 Task: Add a timeline in the project CommPlan for the epic 'Helpdesk Ticketing System Implementation' from 2023/03/25 to 2025/08/14. Add a timeline in the project CommPlan for the epic 'IT Asset Management Implementation' from 2023/03/27 to 2024/08/02. Add a timeline in the project CommPlan for the epic 'Desktop and Mobile Device Security' from 2024/03/13 to 2025/12/07
Action: Mouse moved to (196, 67)
Screenshot: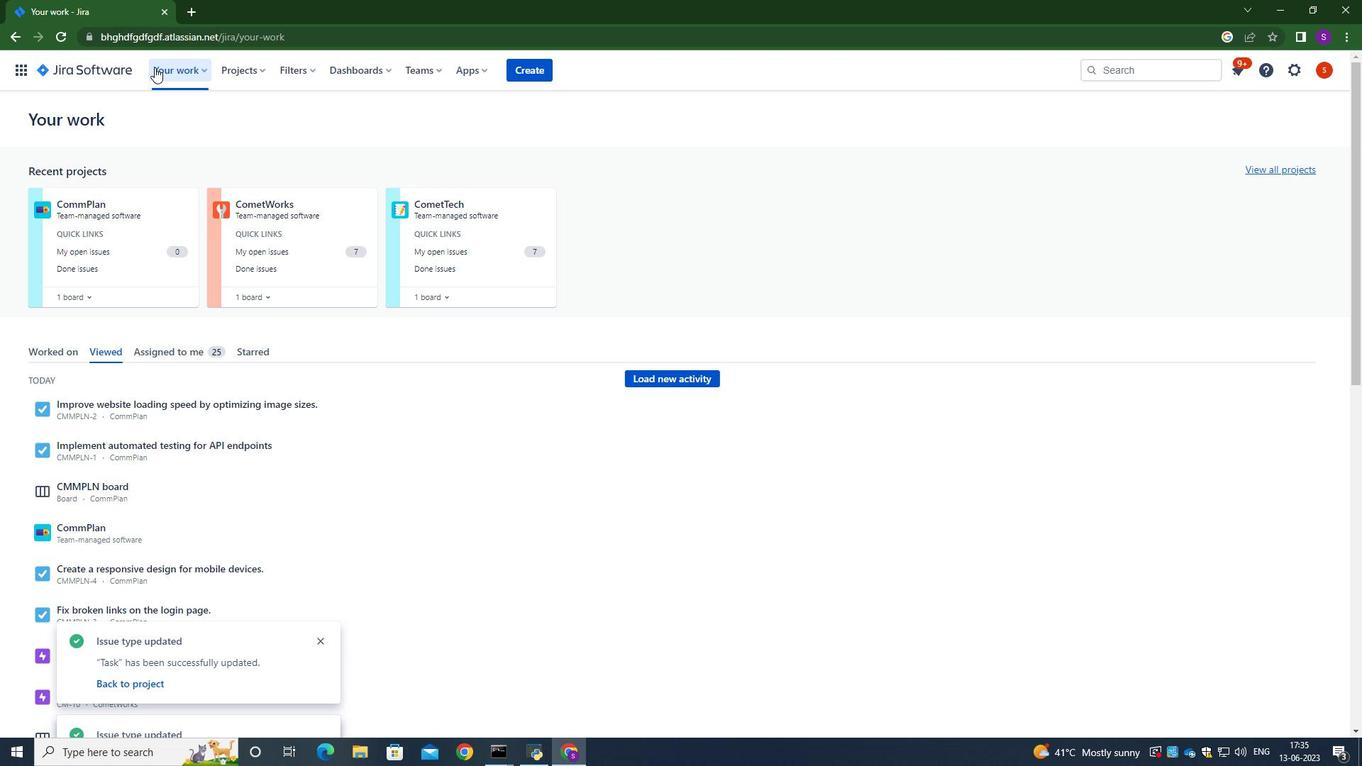 
Action: Mouse pressed left at (196, 67)
Screenshot: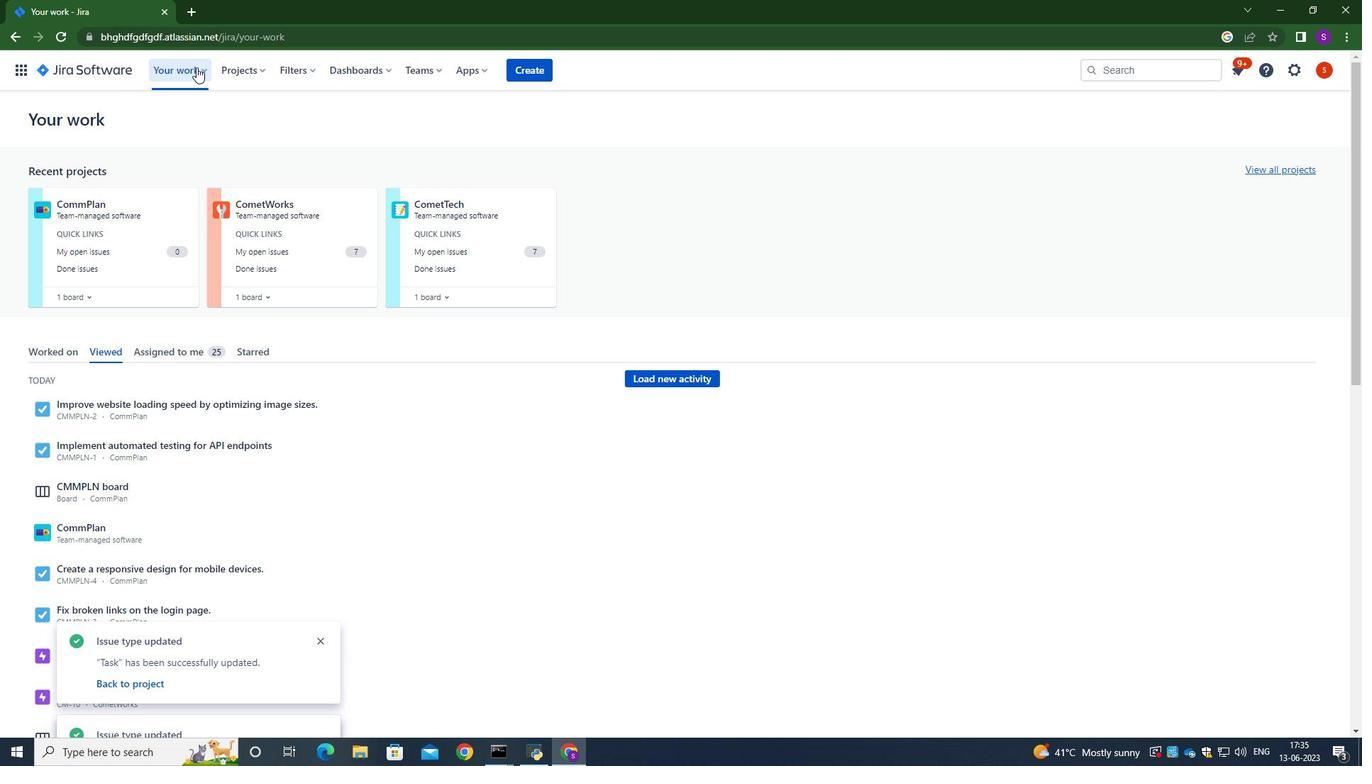 
Action: Mouse moved to (183, 66)
Screenshot: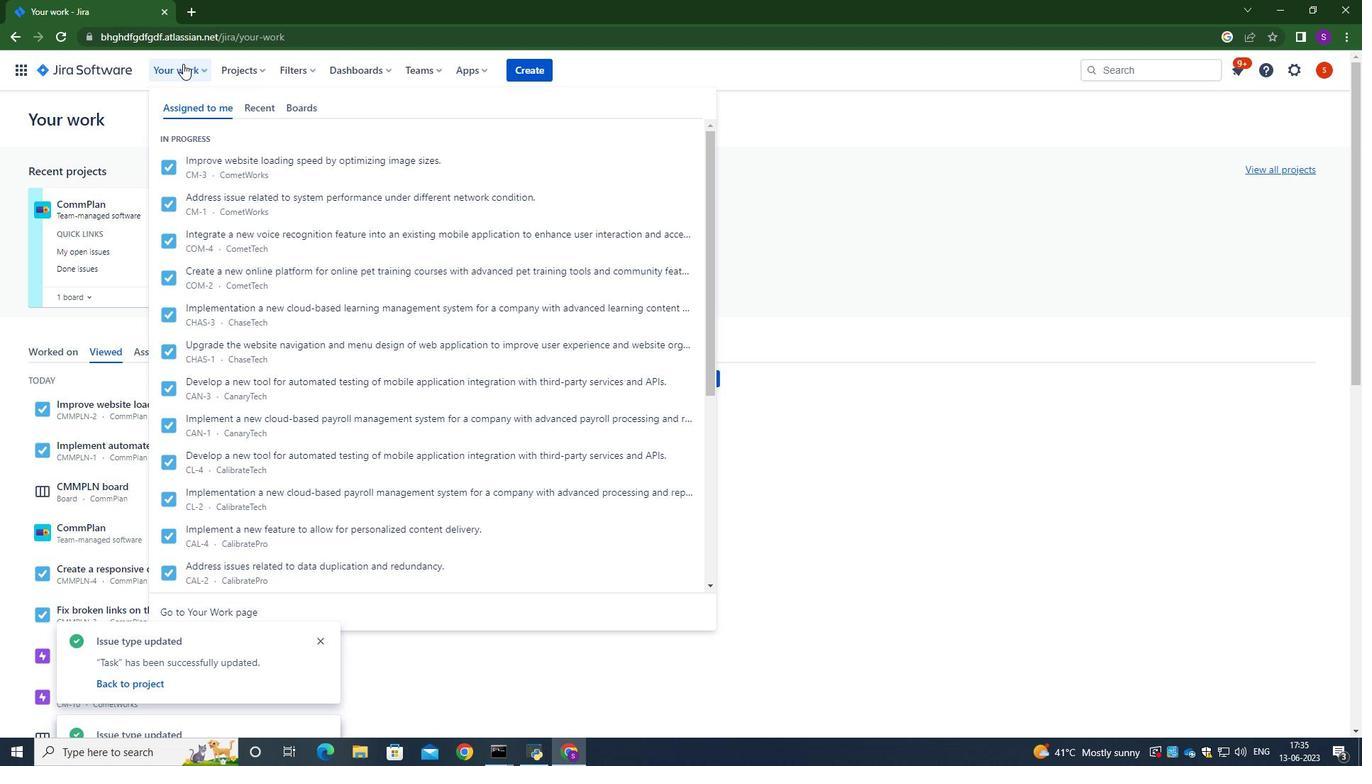 
Action: Mouse pressed left at (183, 66)
Screenshot: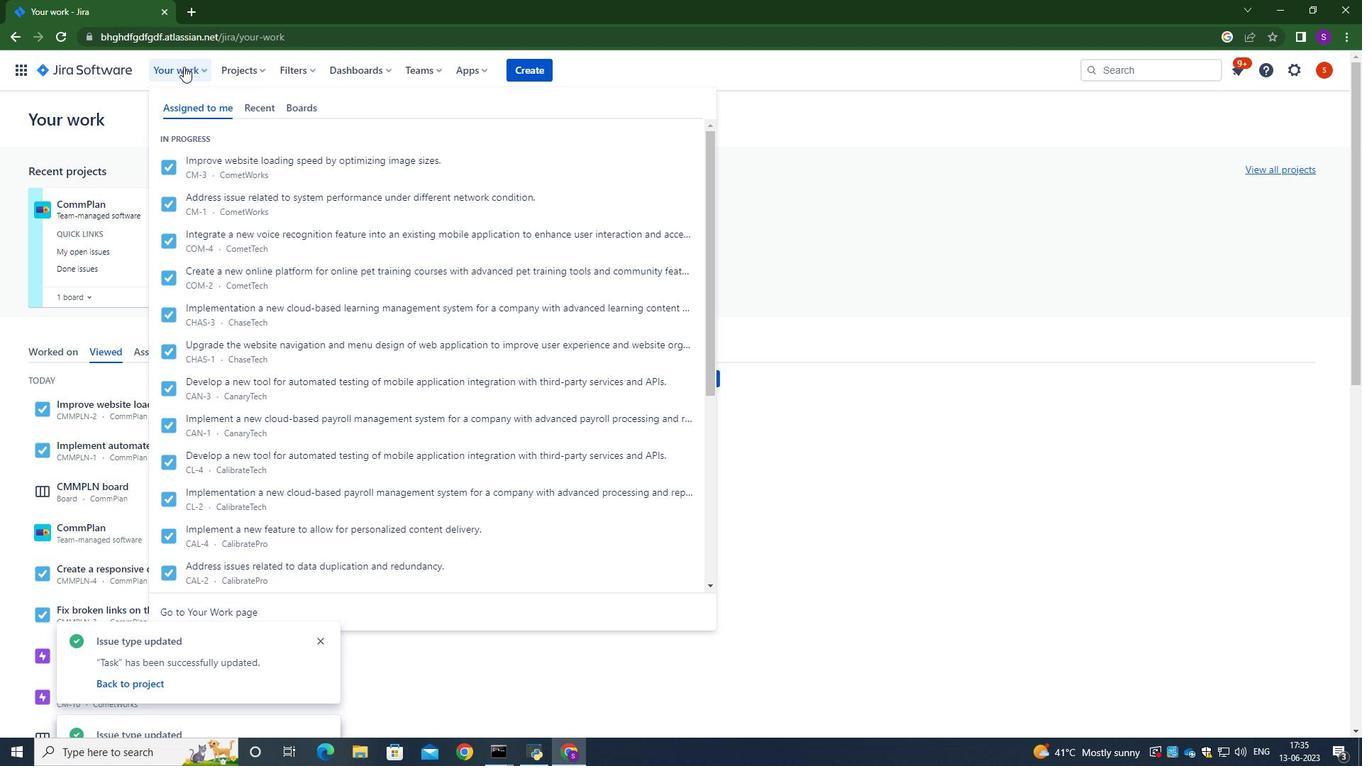 
Action: Mouse moved to (254, 77)
Screenshot: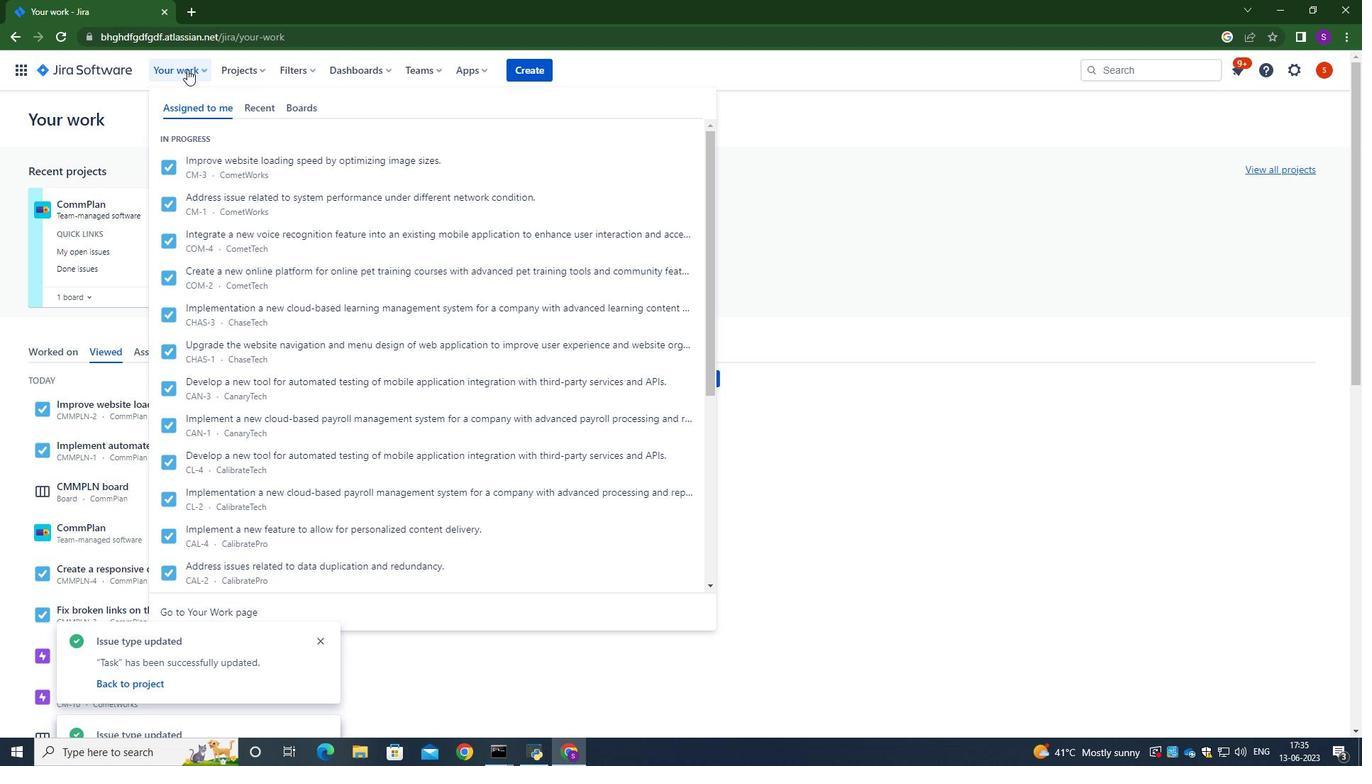 
Action: Mouse pressed left at (254, 77)
Screenshot: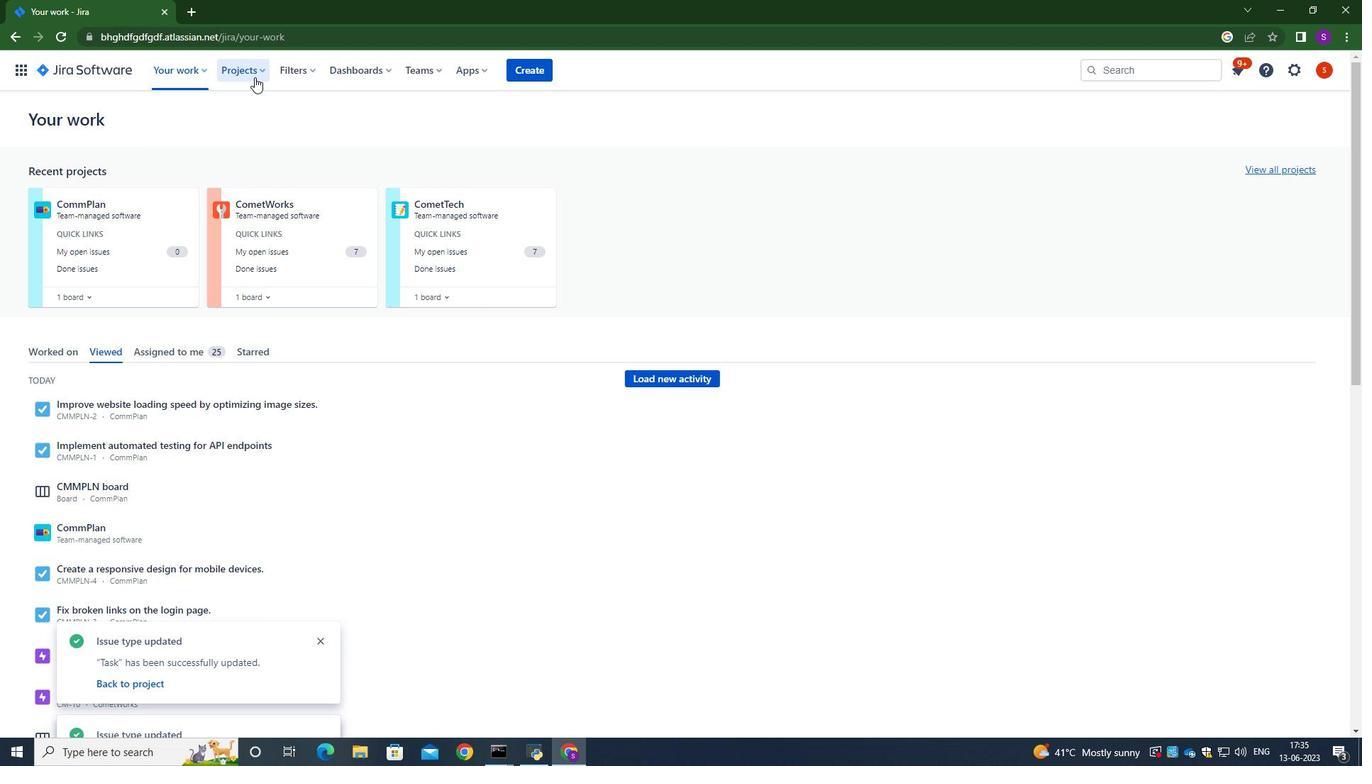 
Action: Mouse moved to (259, 134)
Screenshot: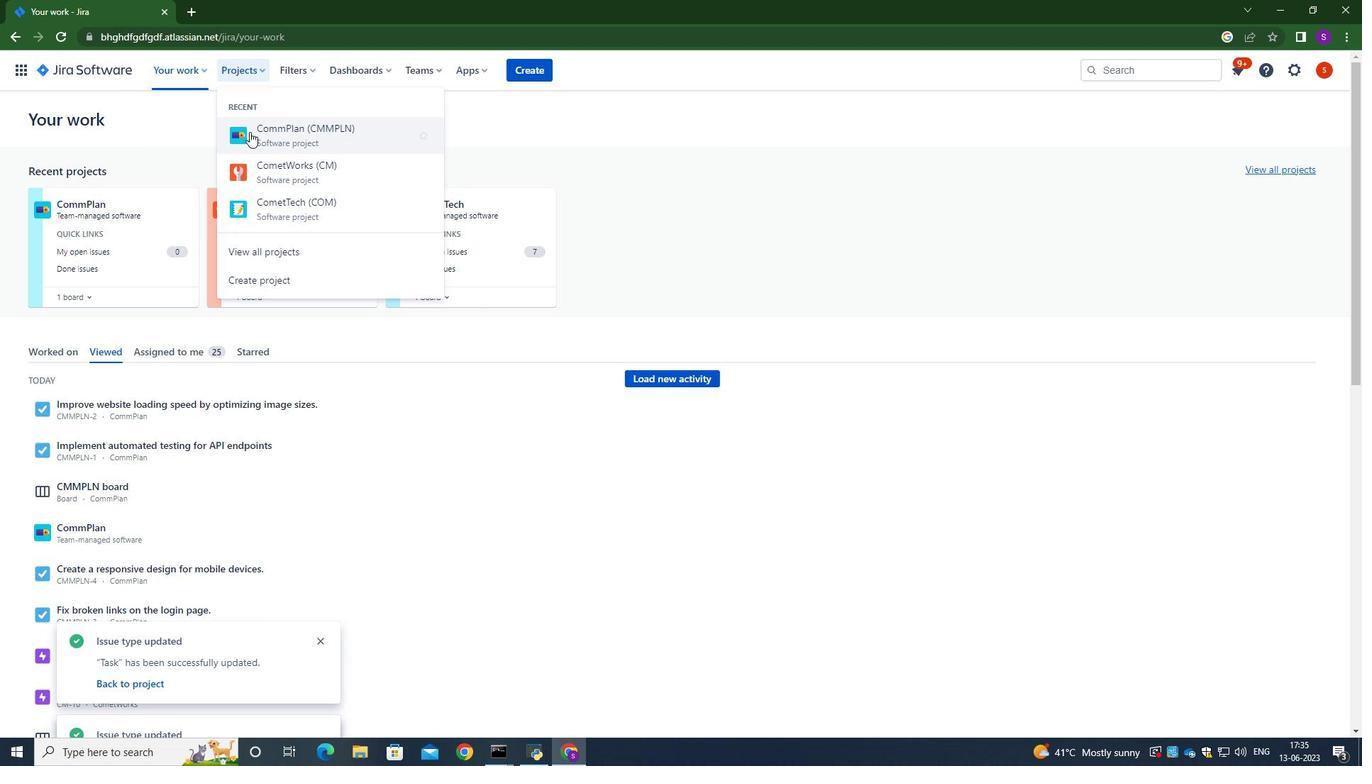 
Action: Mouse pressed left at (259, 134)
Screenshot: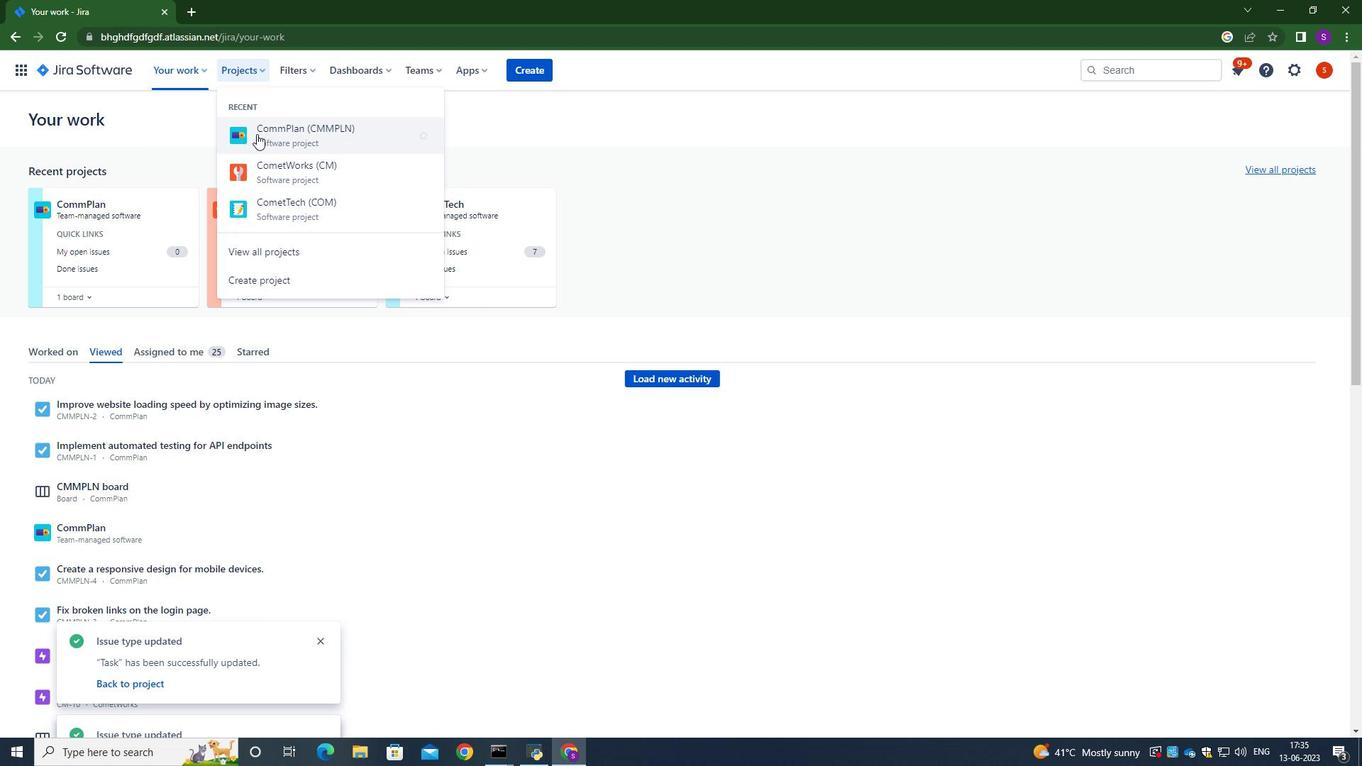
Action: Mouse moved to (78, 217)
Screenshot: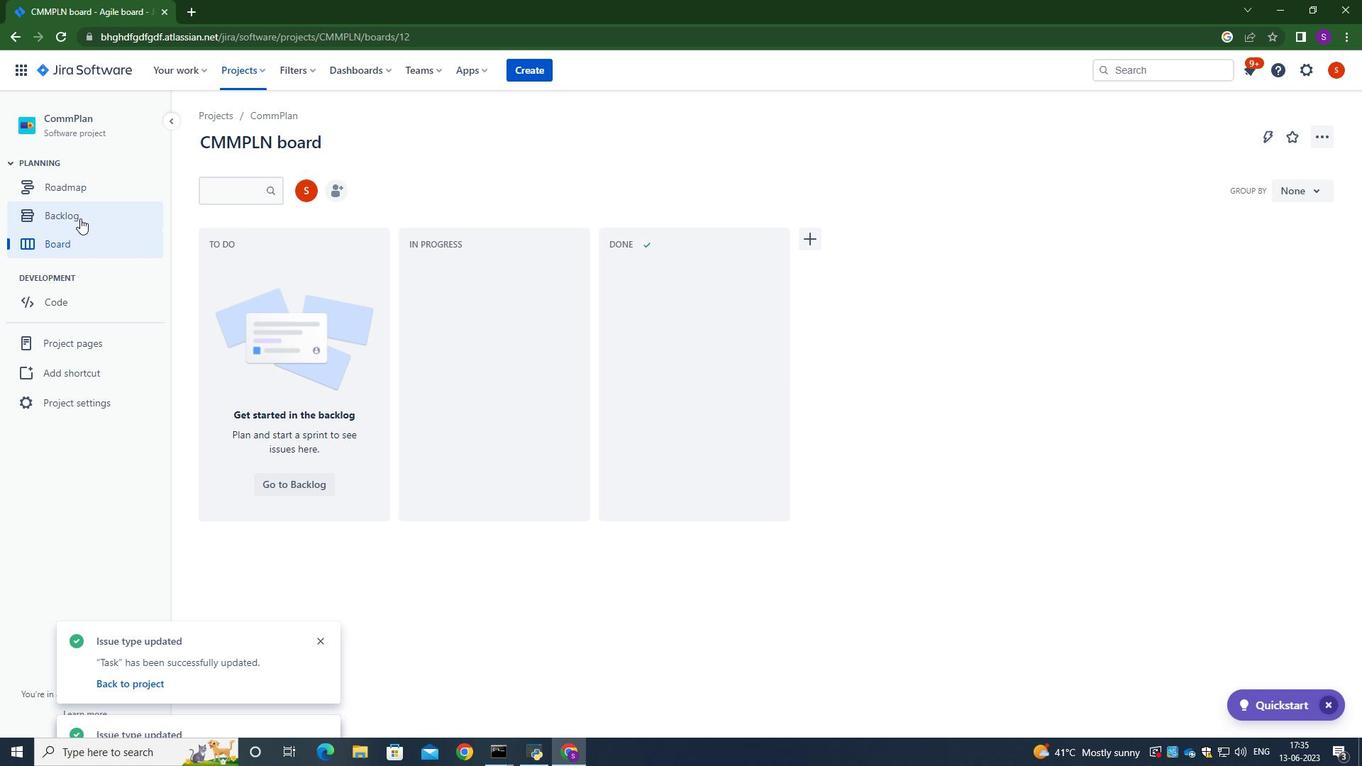 
Action: Mouse pressed left at (78, 217)
Screenshot: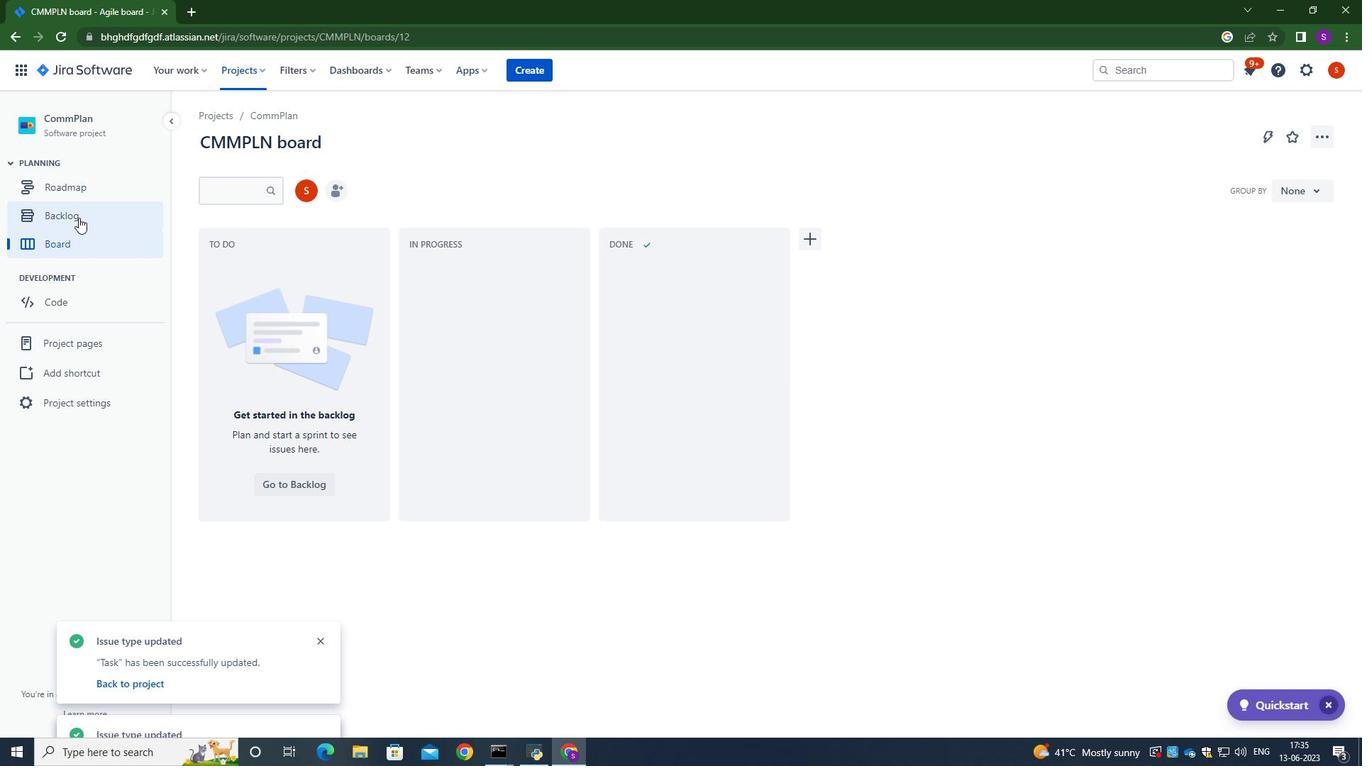 
Action: Mouse moved to (218, 285)
Screenshot: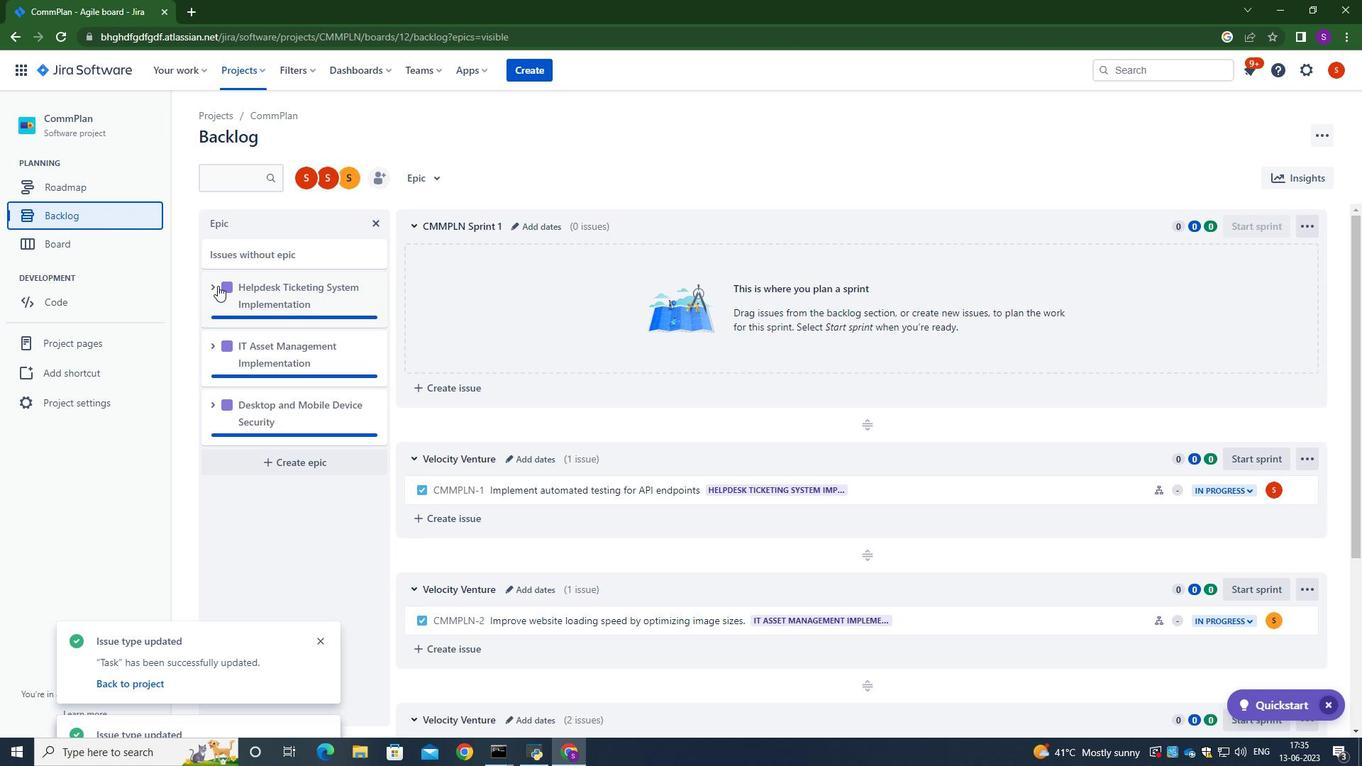 
Action: Mouse pressed left at (218, 285)
Screenshot: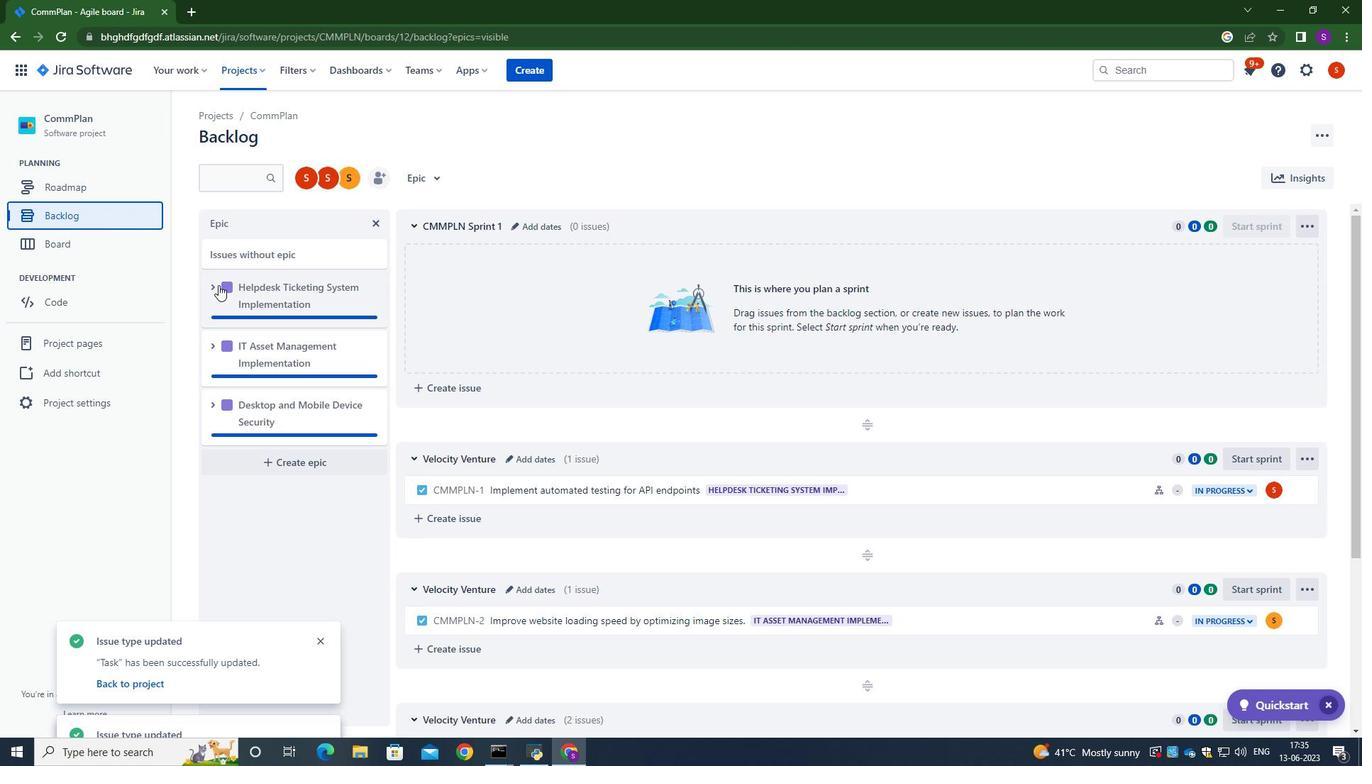 
Action: Mouse moved to (281, 411)
Screenshot: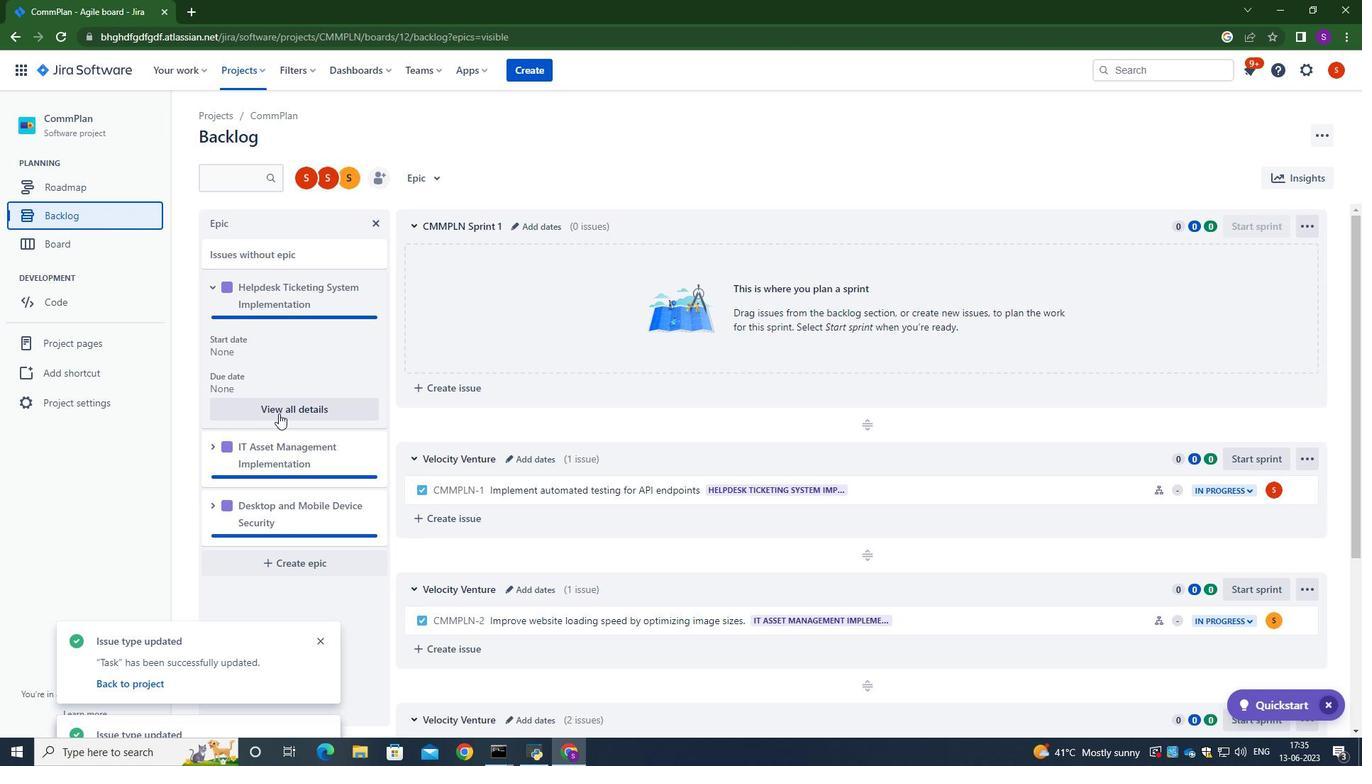 
Action: Mouse pressed left at (281, 411)
Screenshot: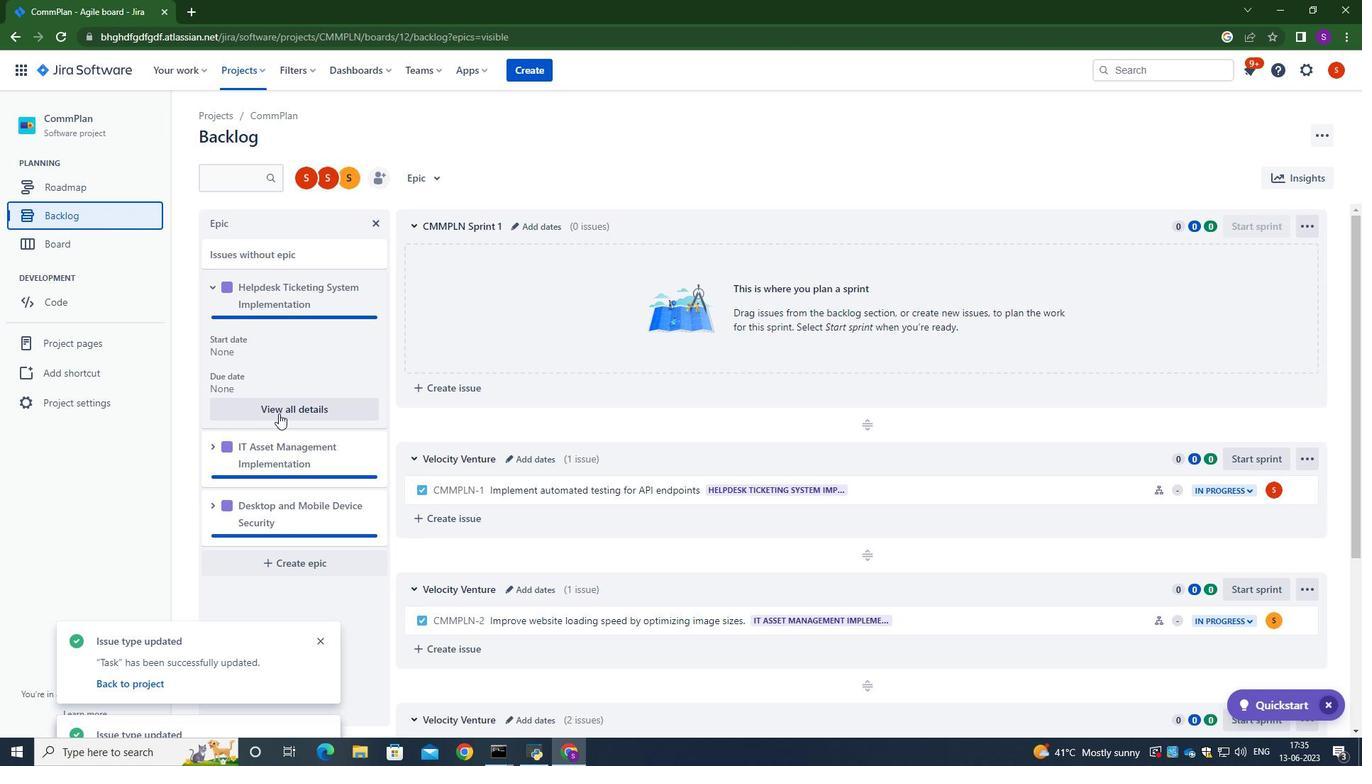 
Action: Mouse moved to (1245, 501)
Screenshot: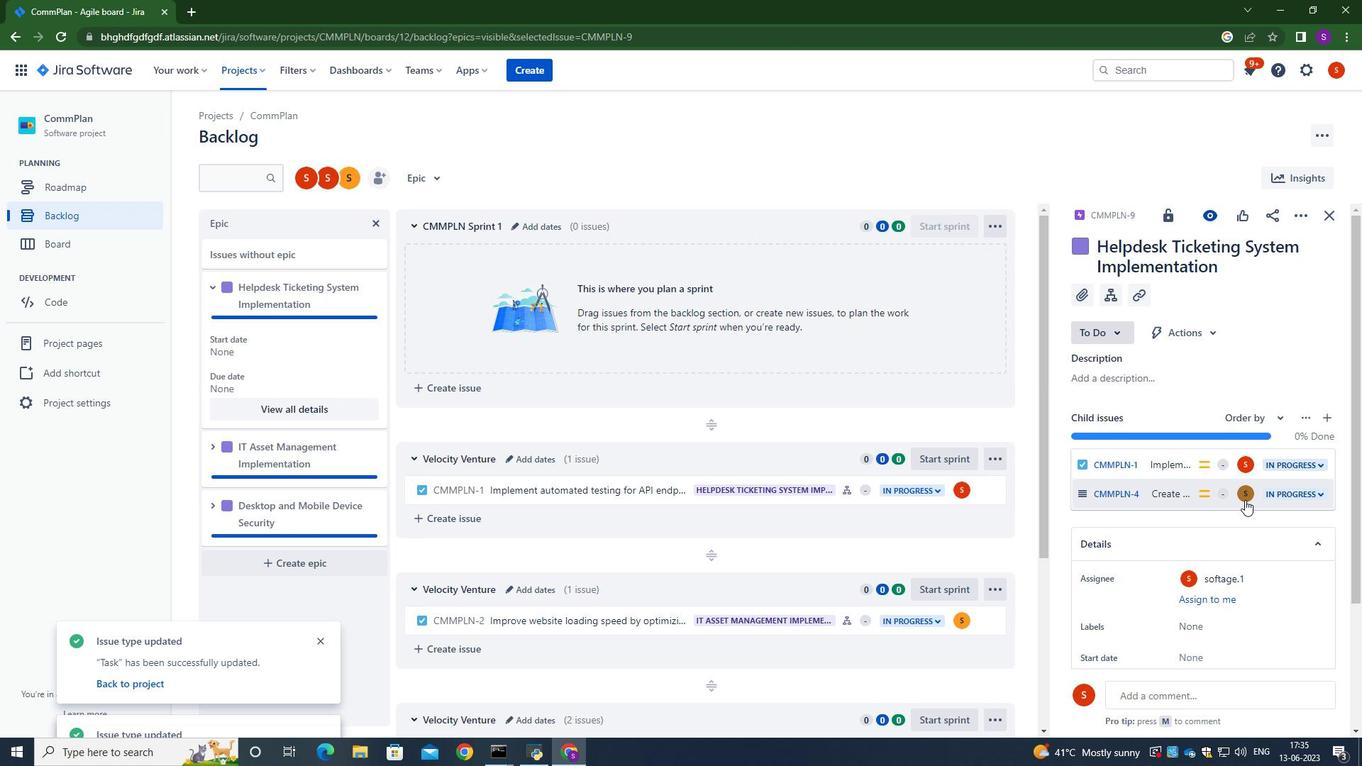 
Action: Mouse scrolled (1245, 501) with delta (0, 0)
Screenshot: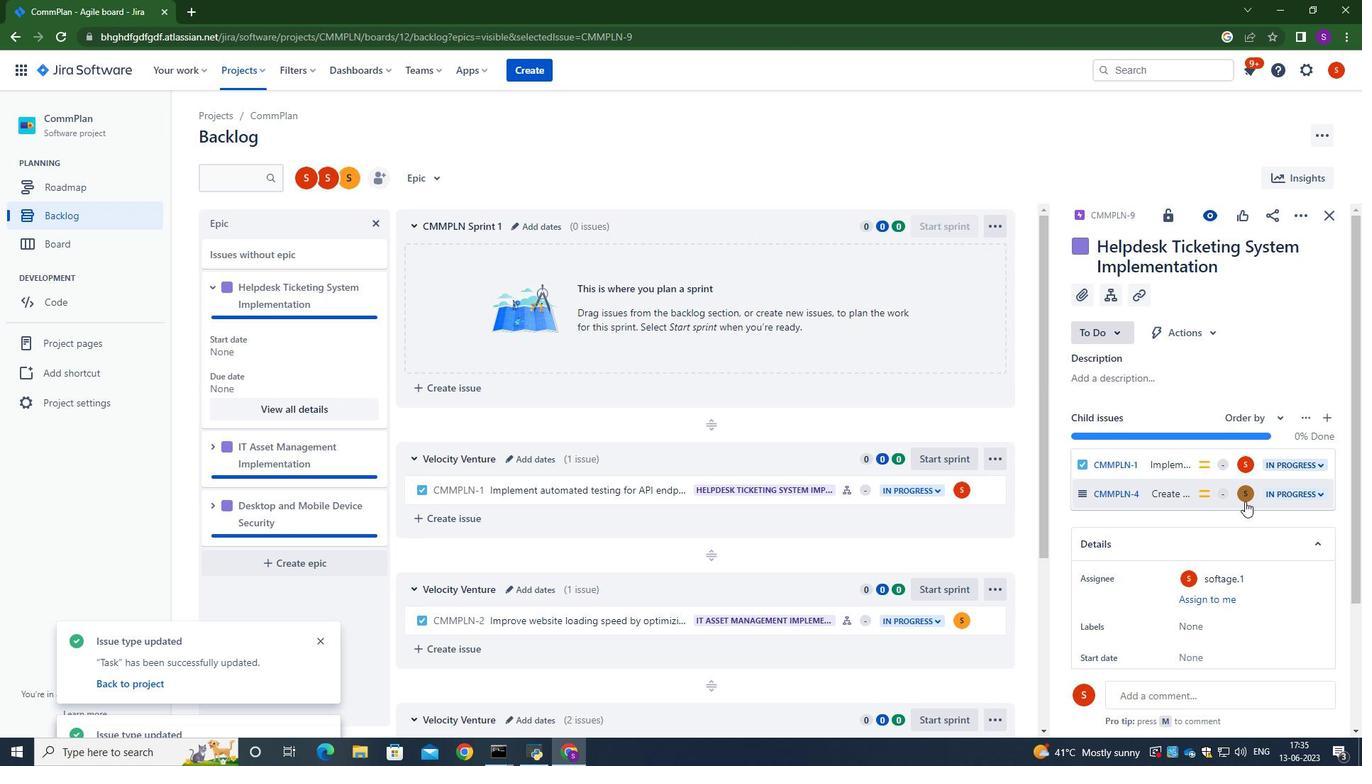 
Action: Mouse moved to (1247, 514)
Screenshot: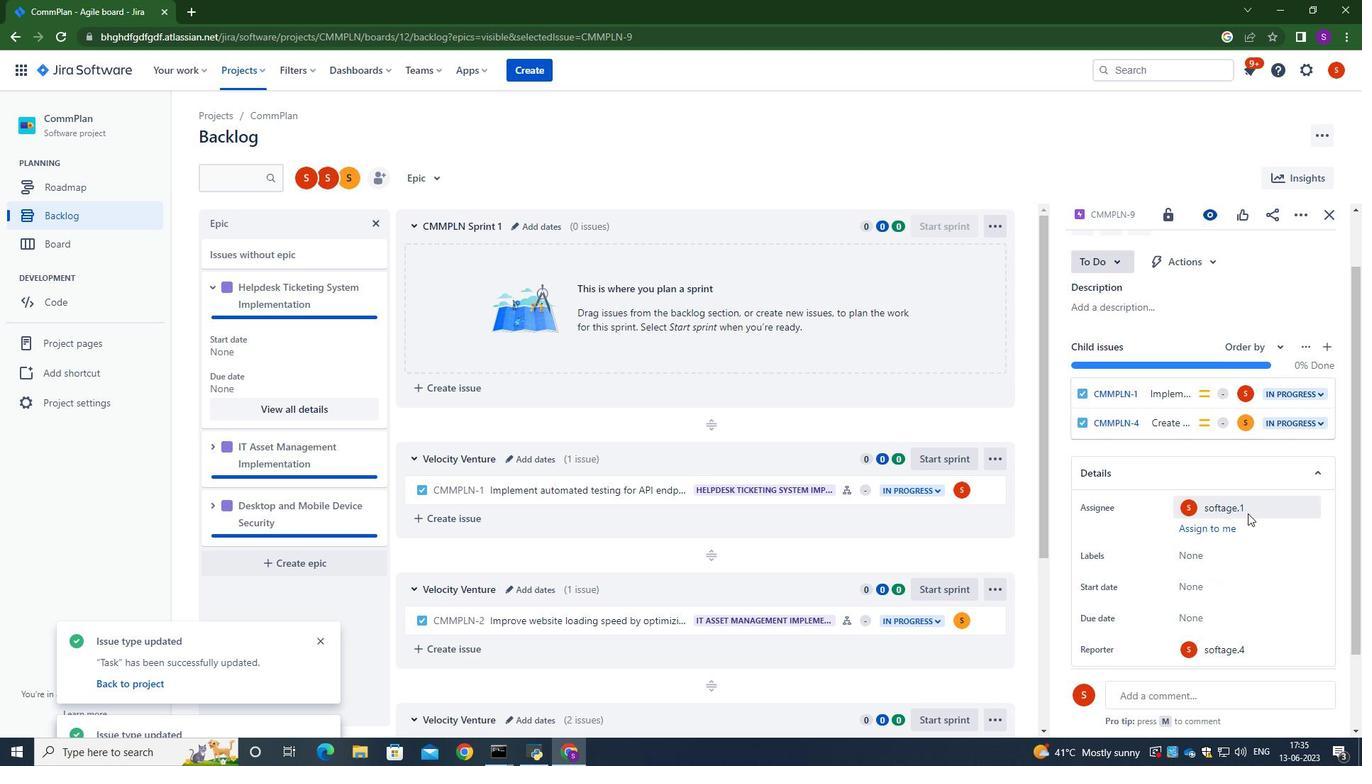 
Action: Mouse scrolled (1247, 513) with delta (0, 0)
Screenshot: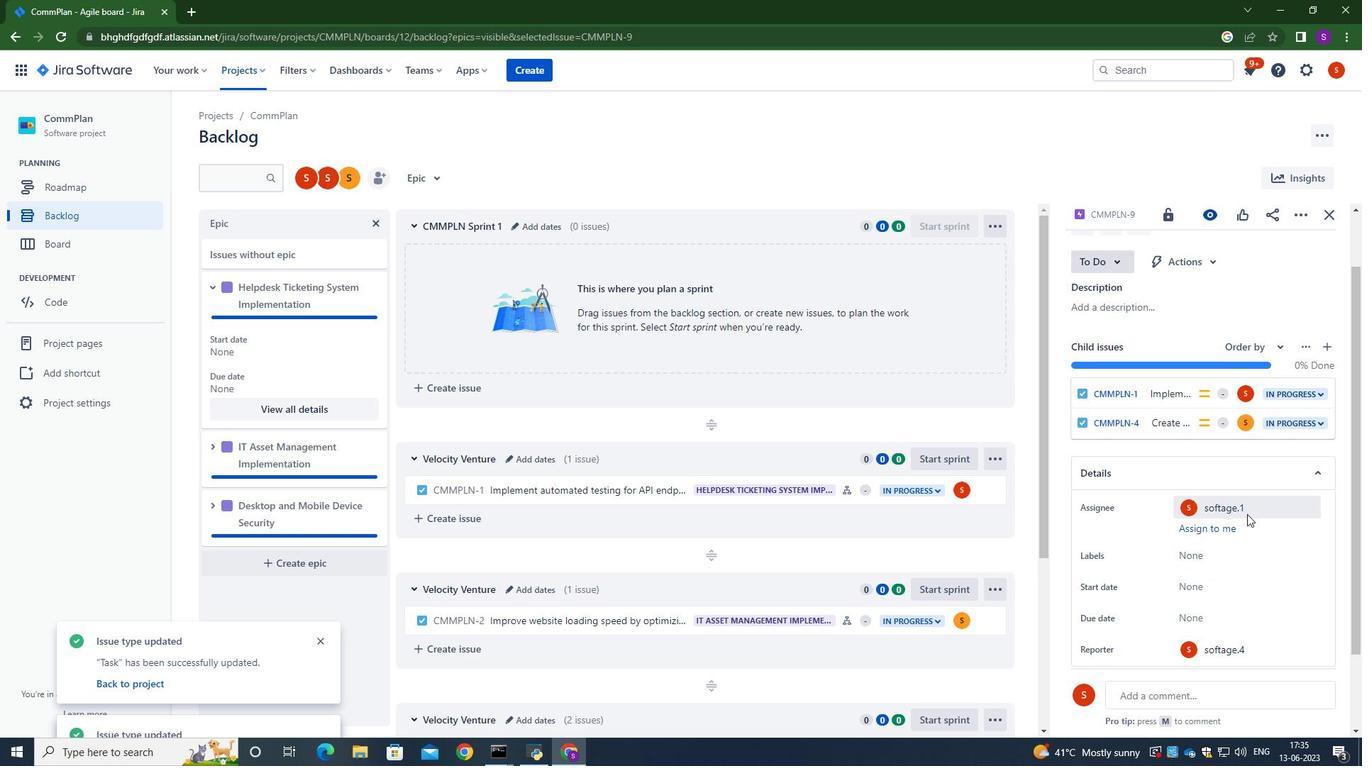 
Action: Mouse scrolled (1247, 513) with delta (0, 0)
Screenshot: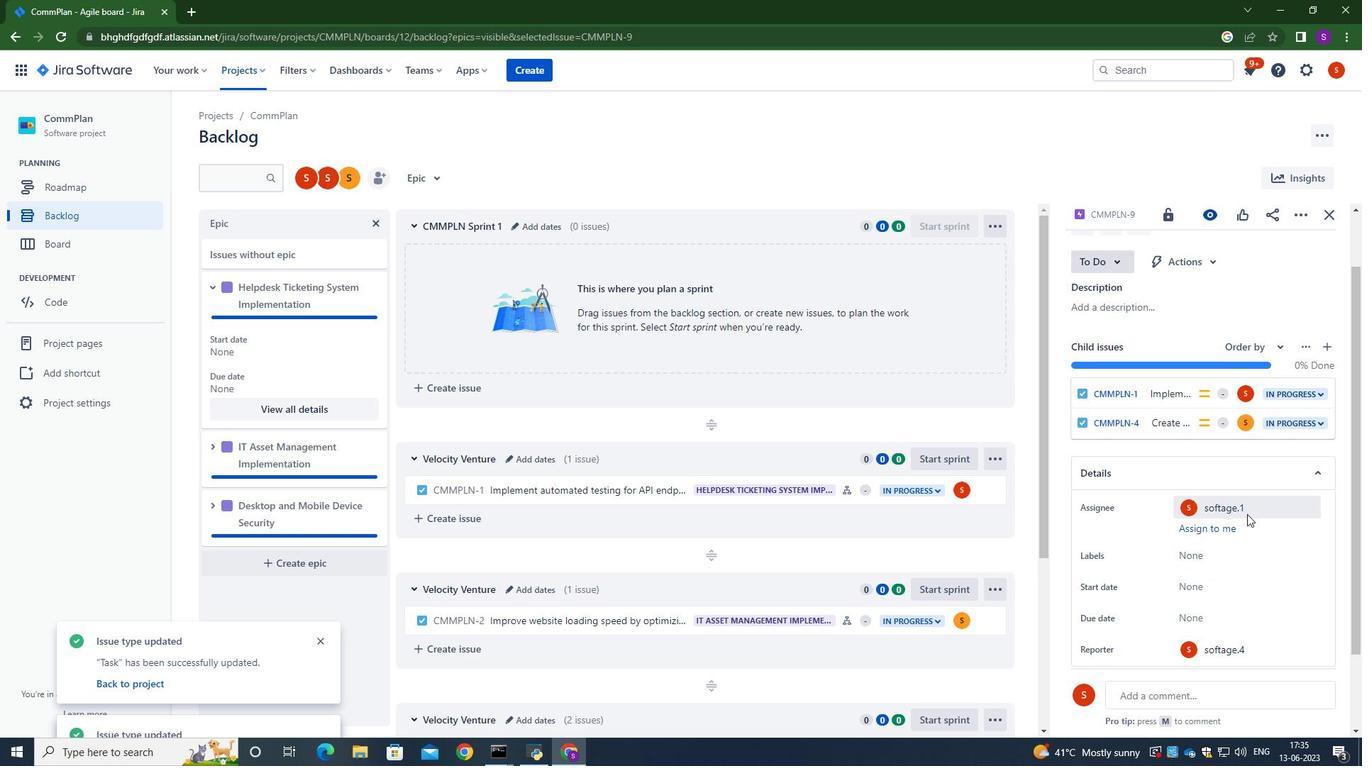 
Action: Mouse moved to (1192, 492)
Screenshot: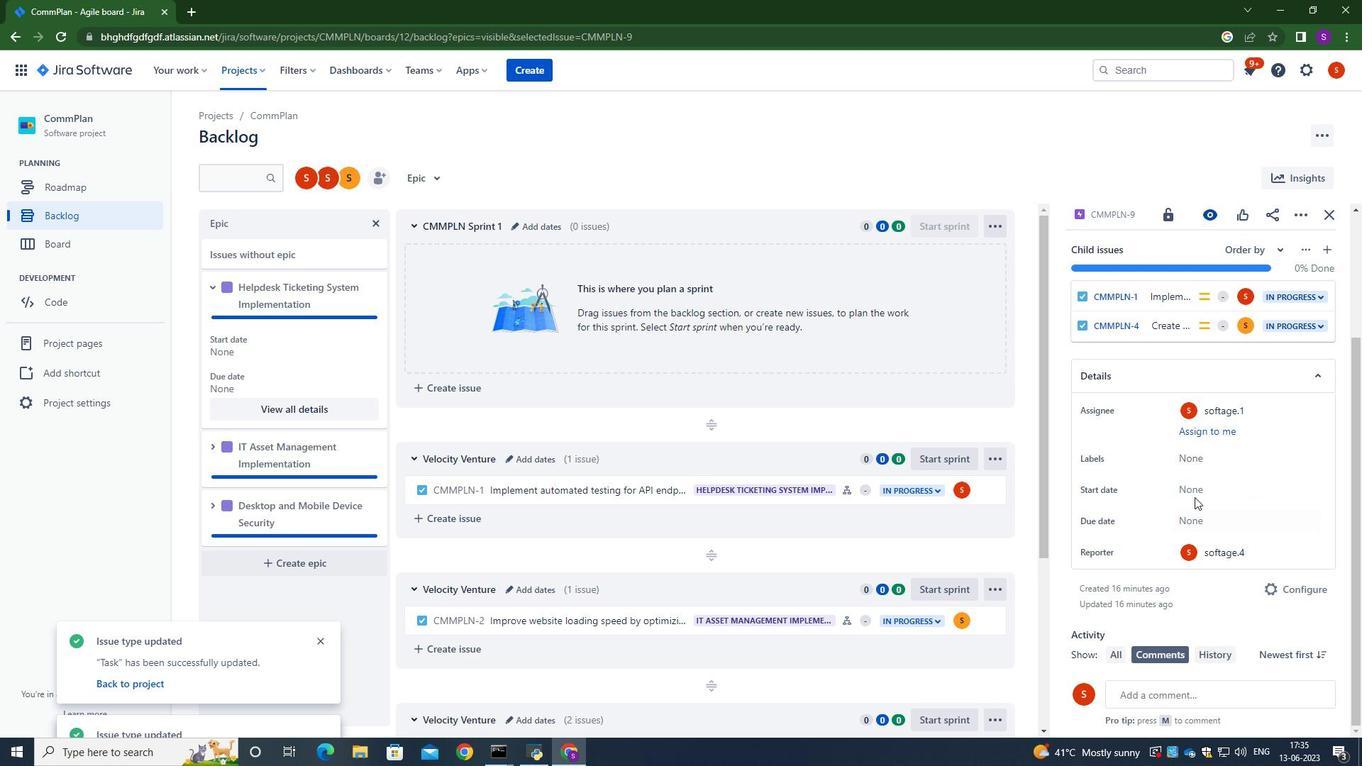 
Action: Mouse pressed left at (1192, 492)
Screenshot: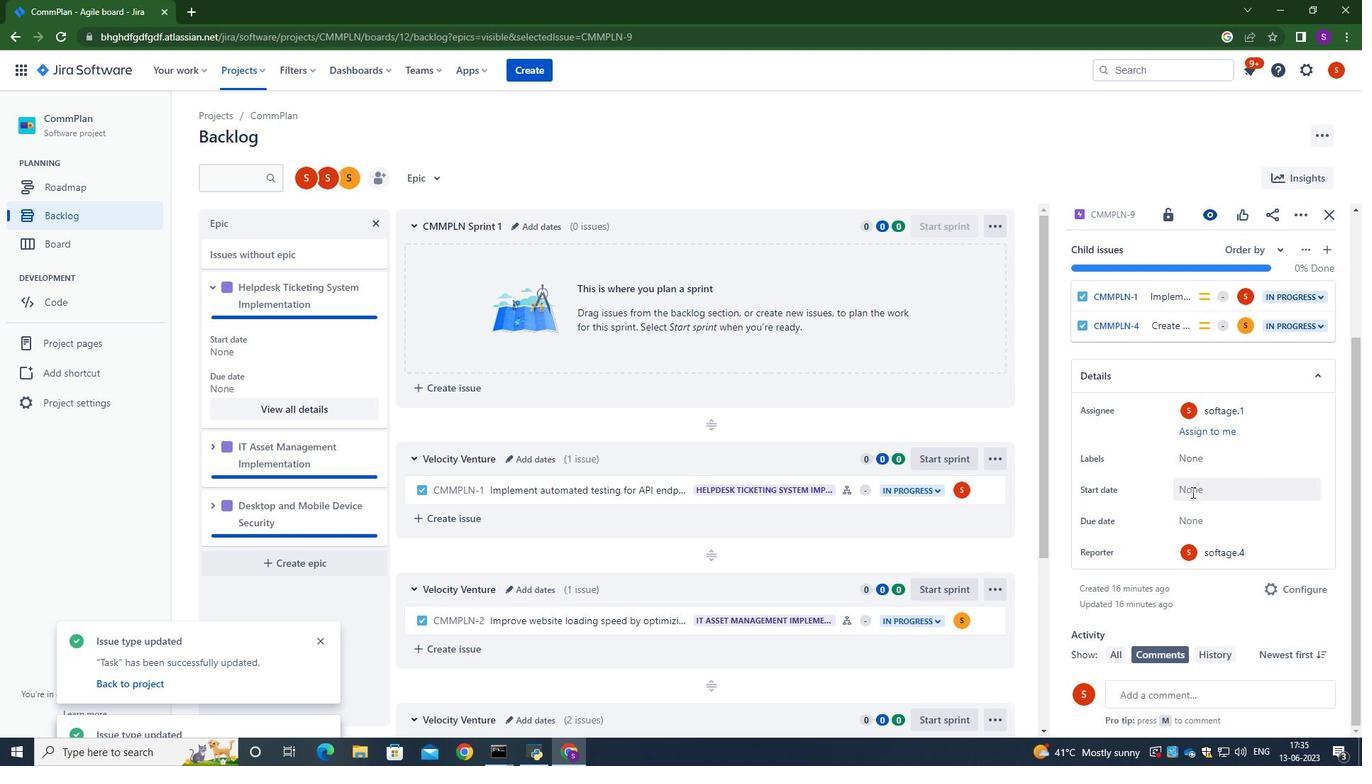 
Action: Key pressed 25/032023
Screenshot: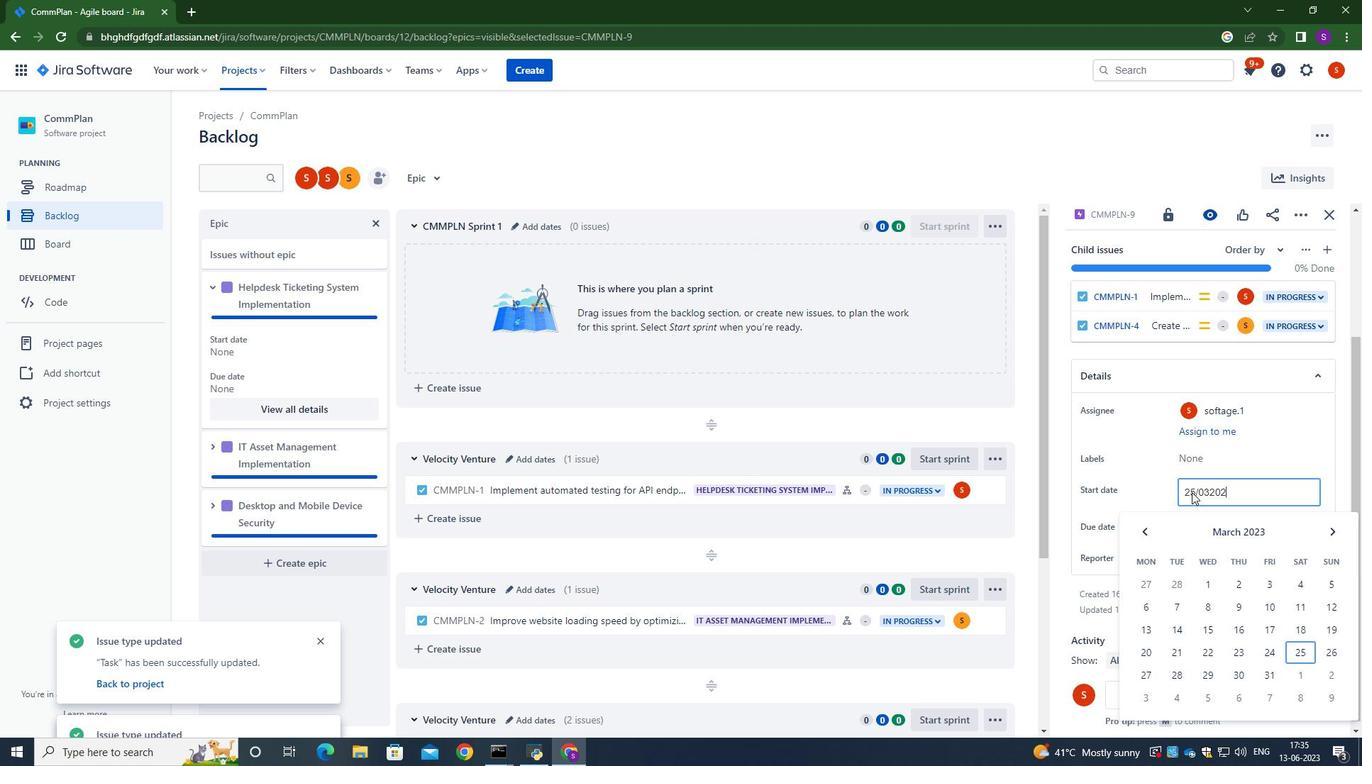
Action: Mouse moved to (1292, 653)
Screenshot: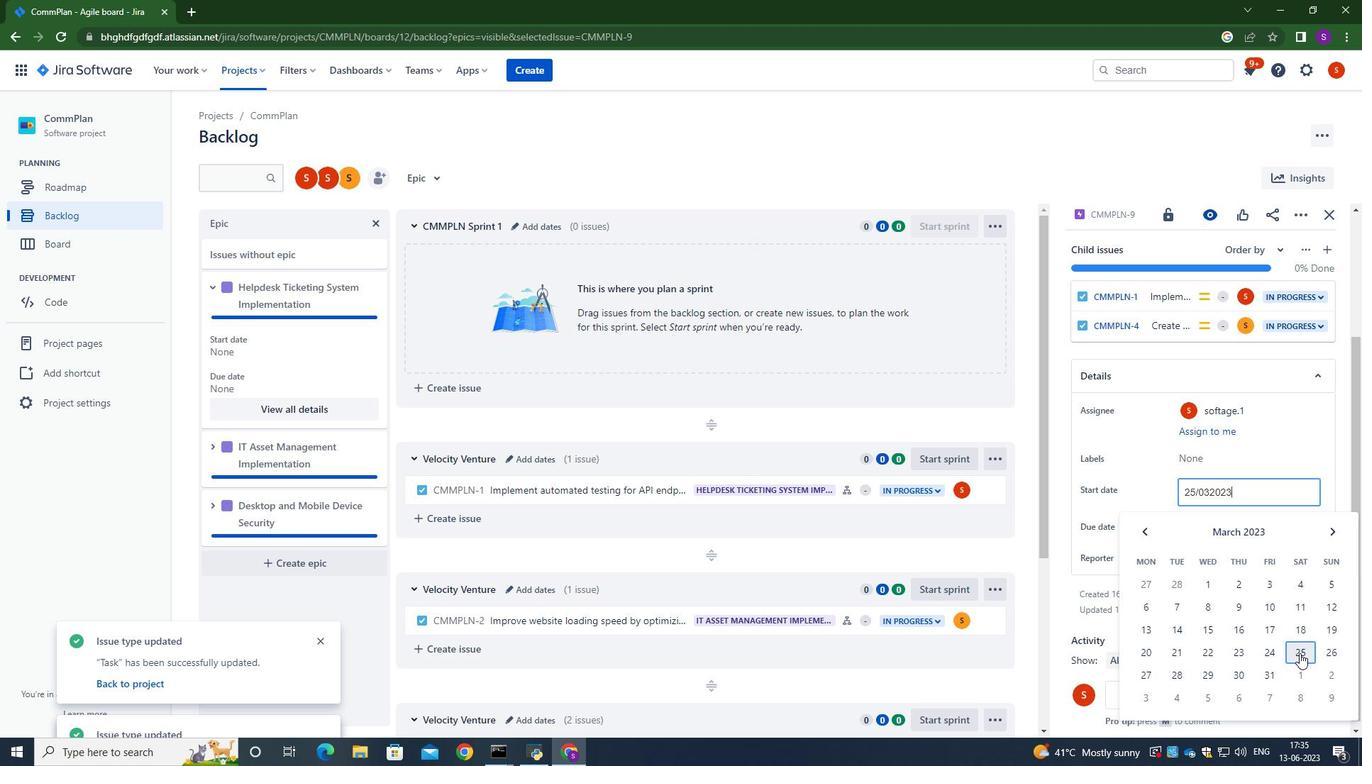 
Action: Mouse pressed left at (1292, 653)
Screenshot: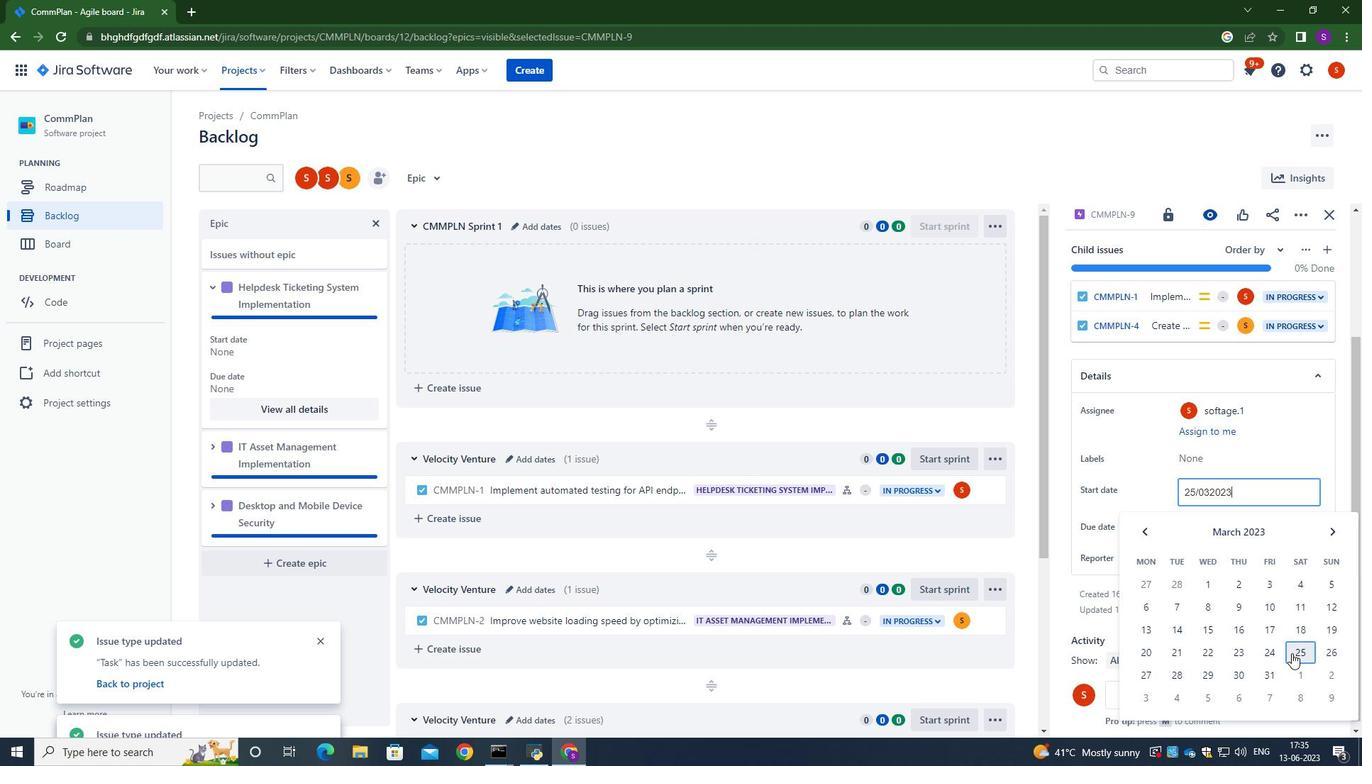 
Action: Mouse moved to (1229, 525)
Screenshot: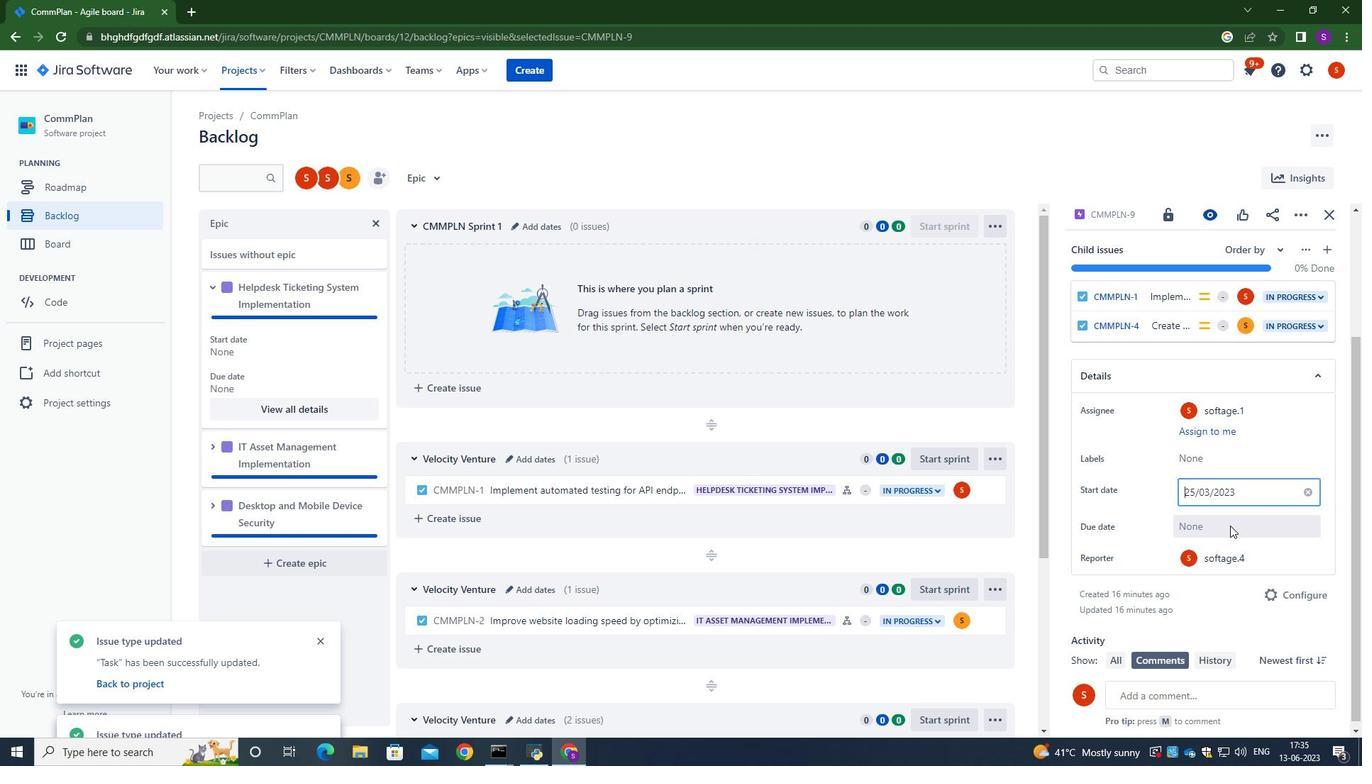 
Action: Mouse pressed left at (1229, 525)
Screenshot: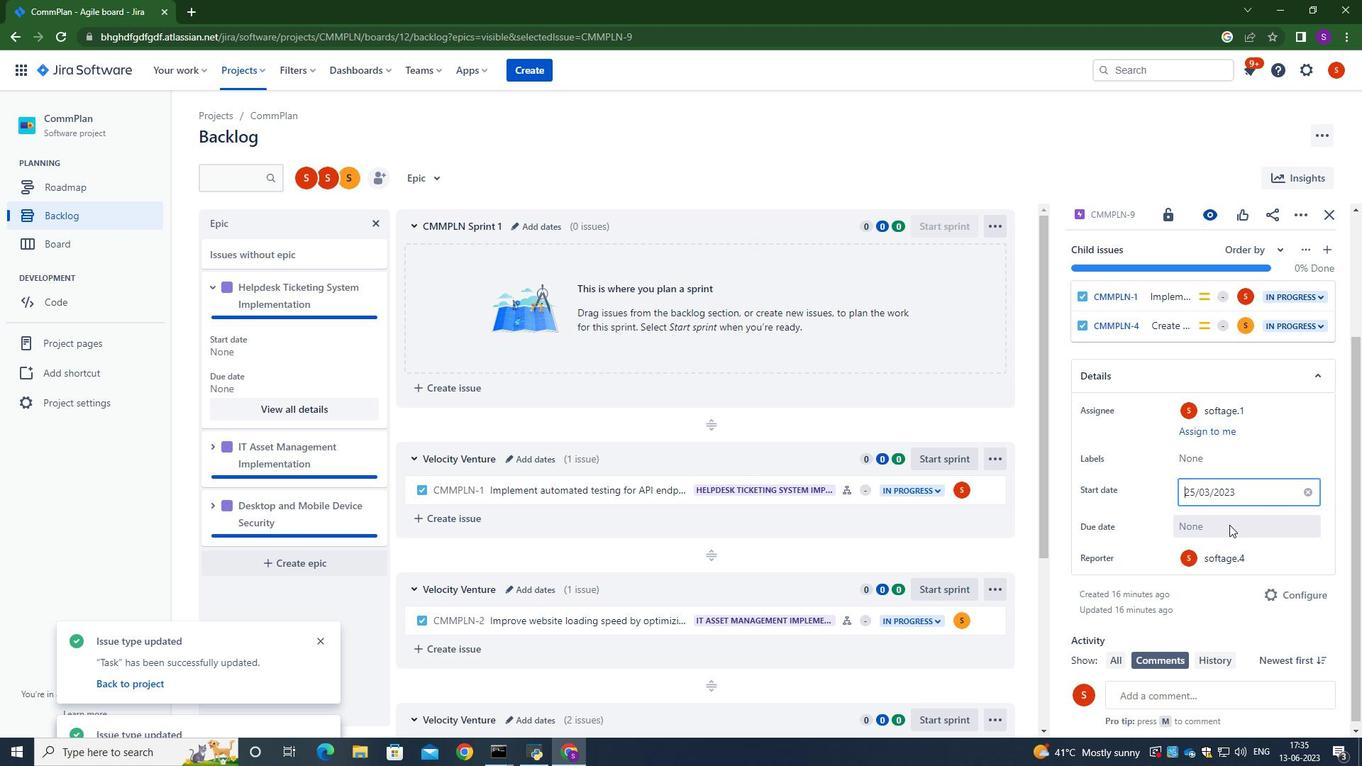 
Action: Mouse moved to (1223, 523)
Screenshot: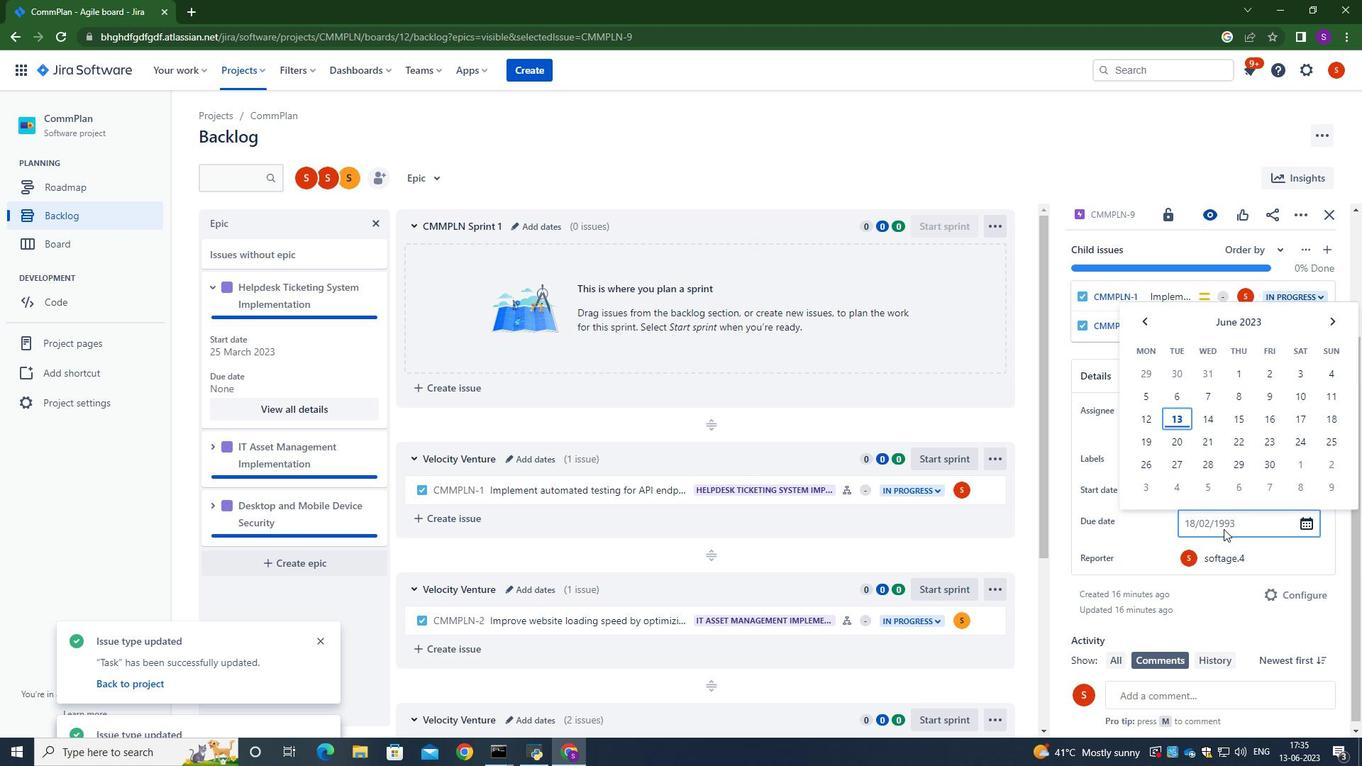 
Action: Mouse pressed left at (1223, 523)
Screenshot: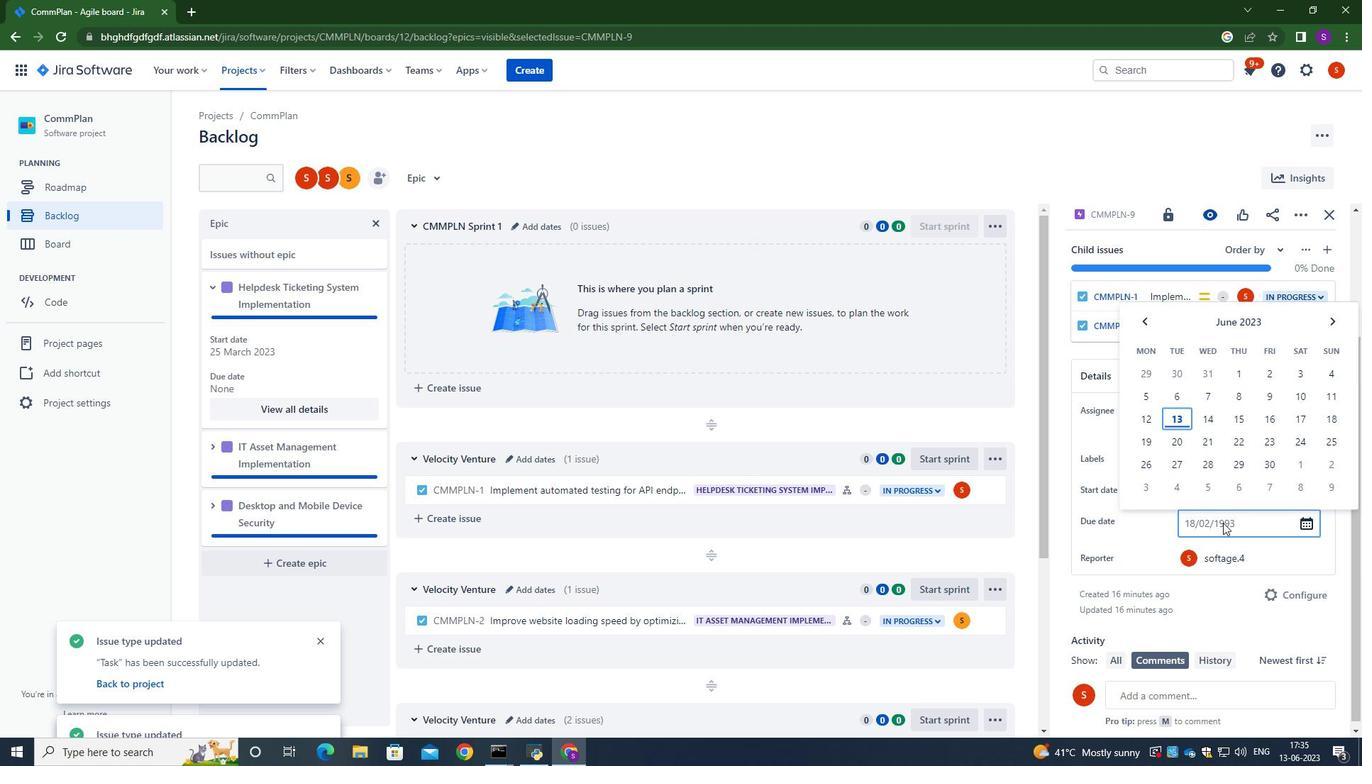
Action: Key pressed 14/08/2025
Screenshot: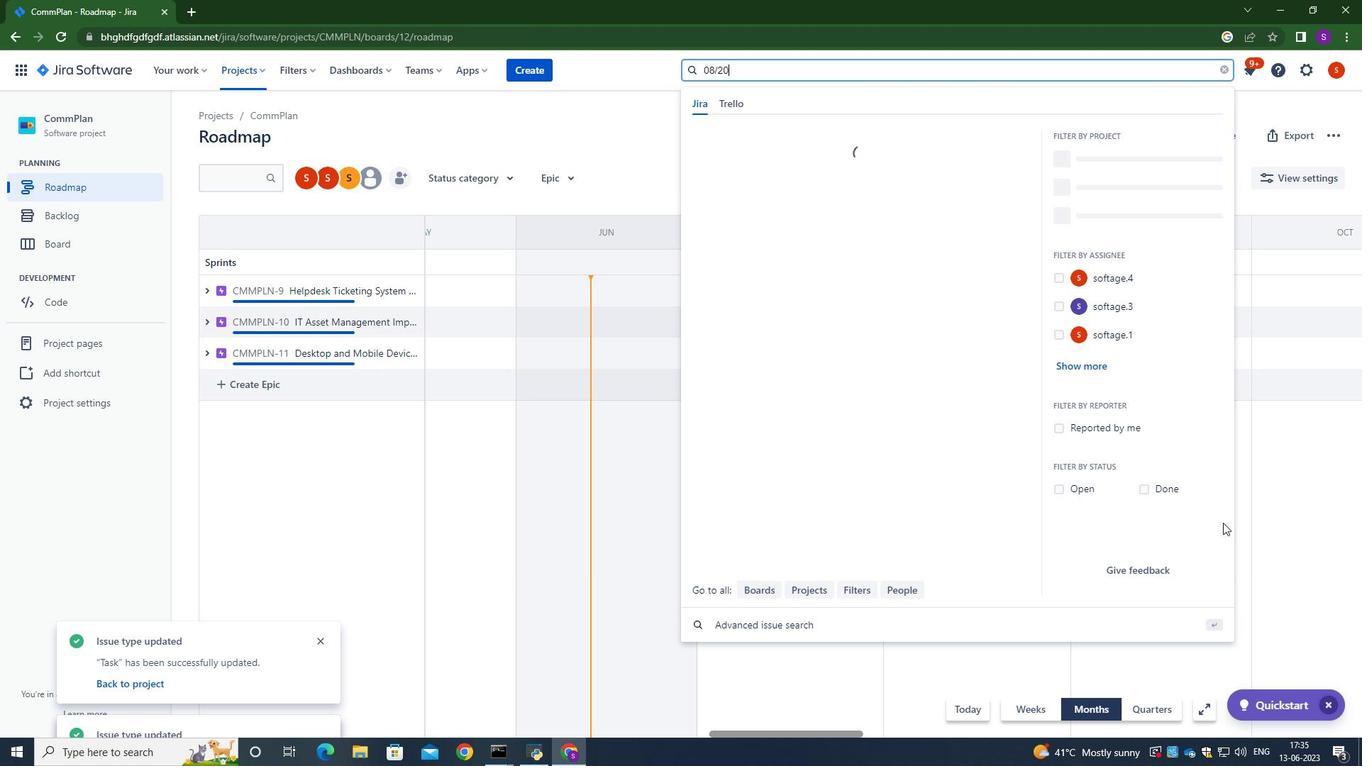 
Action: Mouse moved to (618, 105)
Screenshot: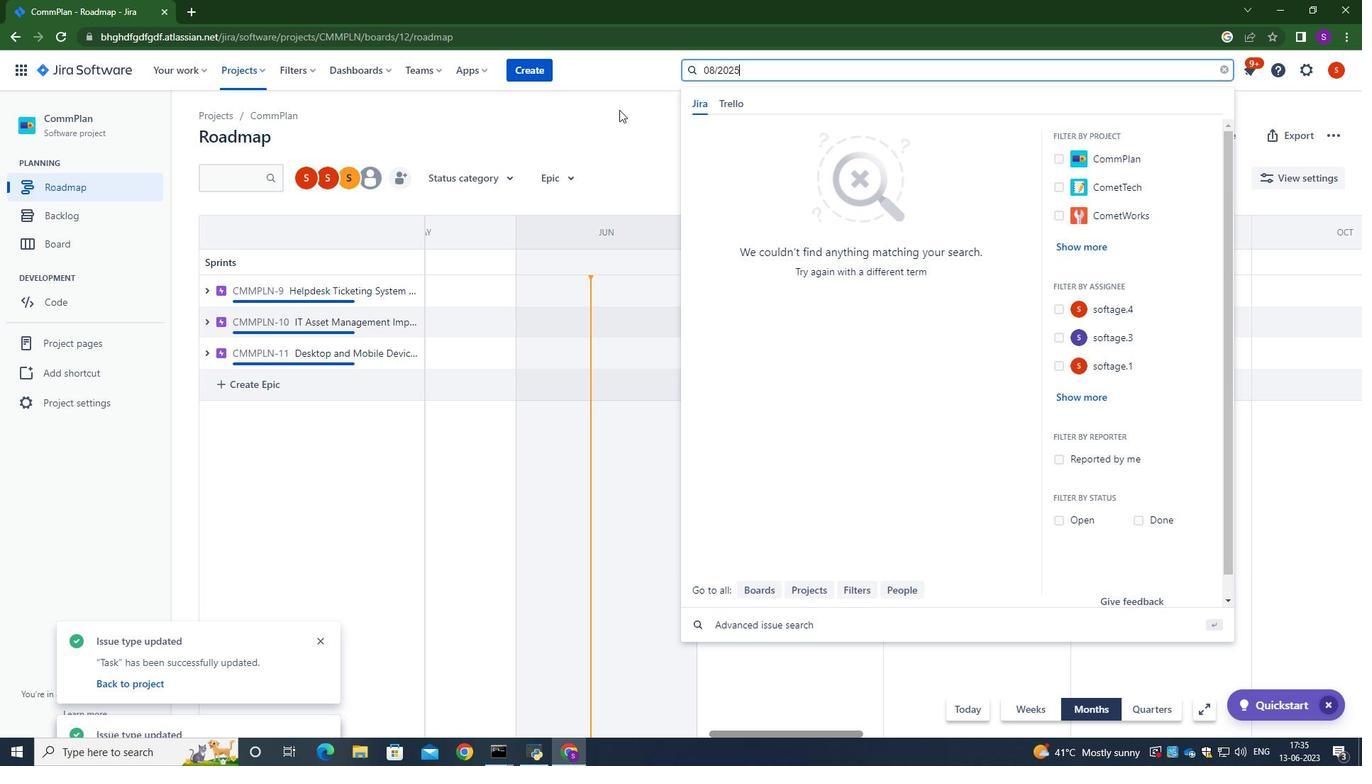 
Action: Mouse pressed left at (618, 105)
Screenshot: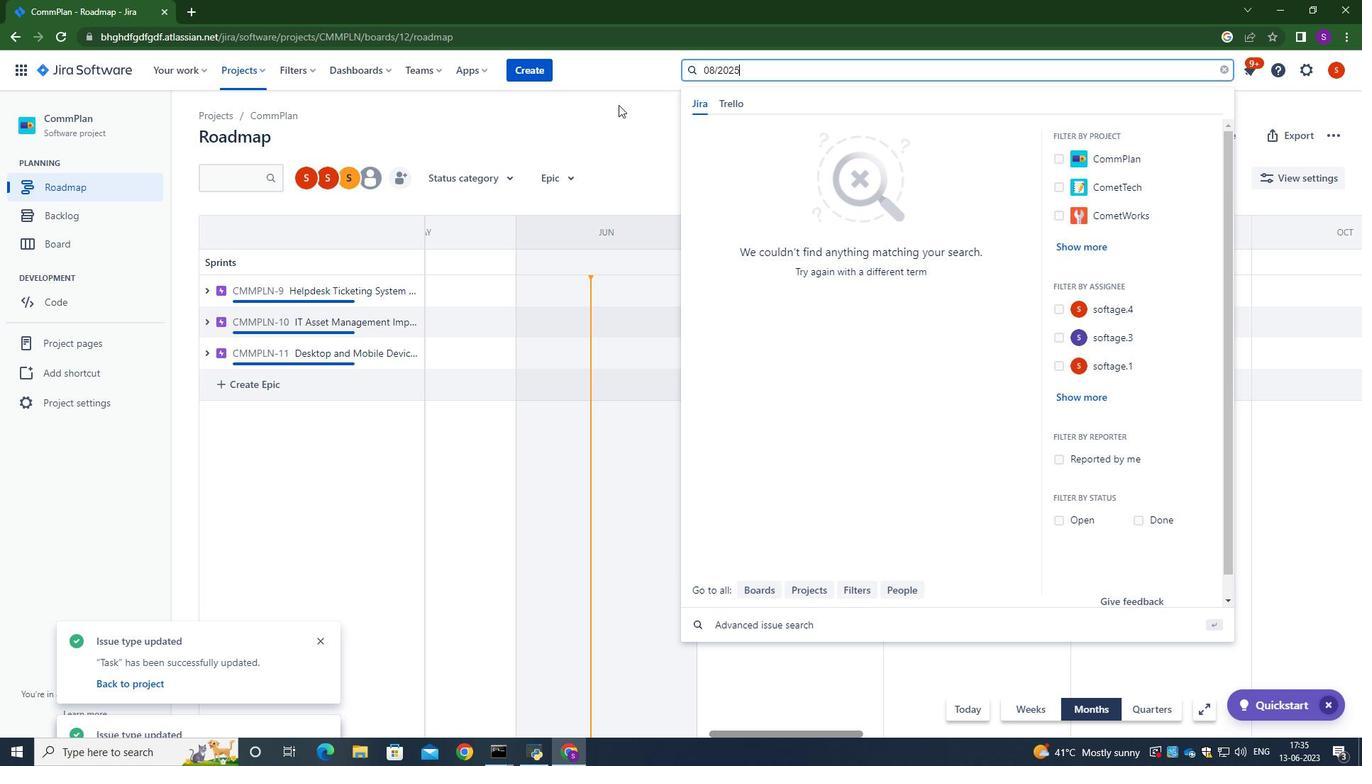 
Action: Mouse moved to (58, 214)
Screenshot: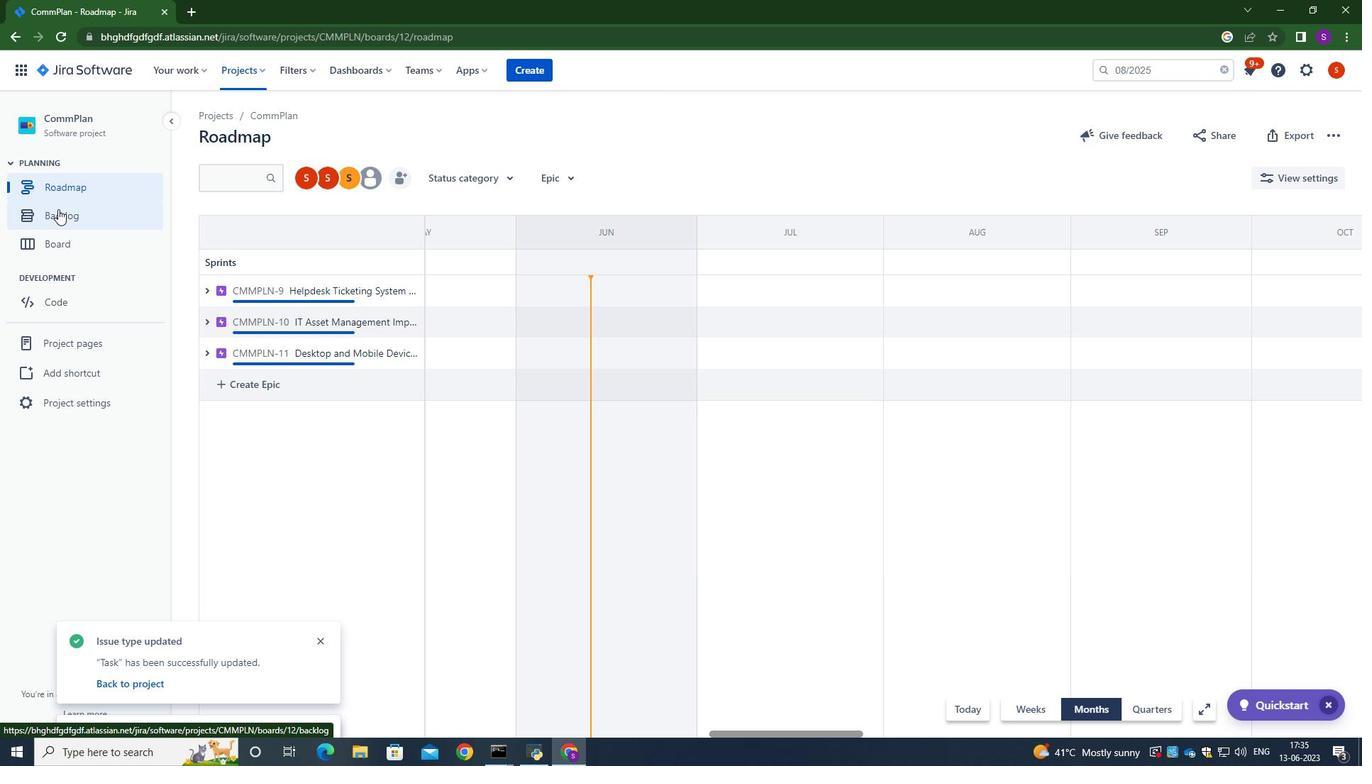 
Action: Mouse pressed left at (58, 214)
Screenshot: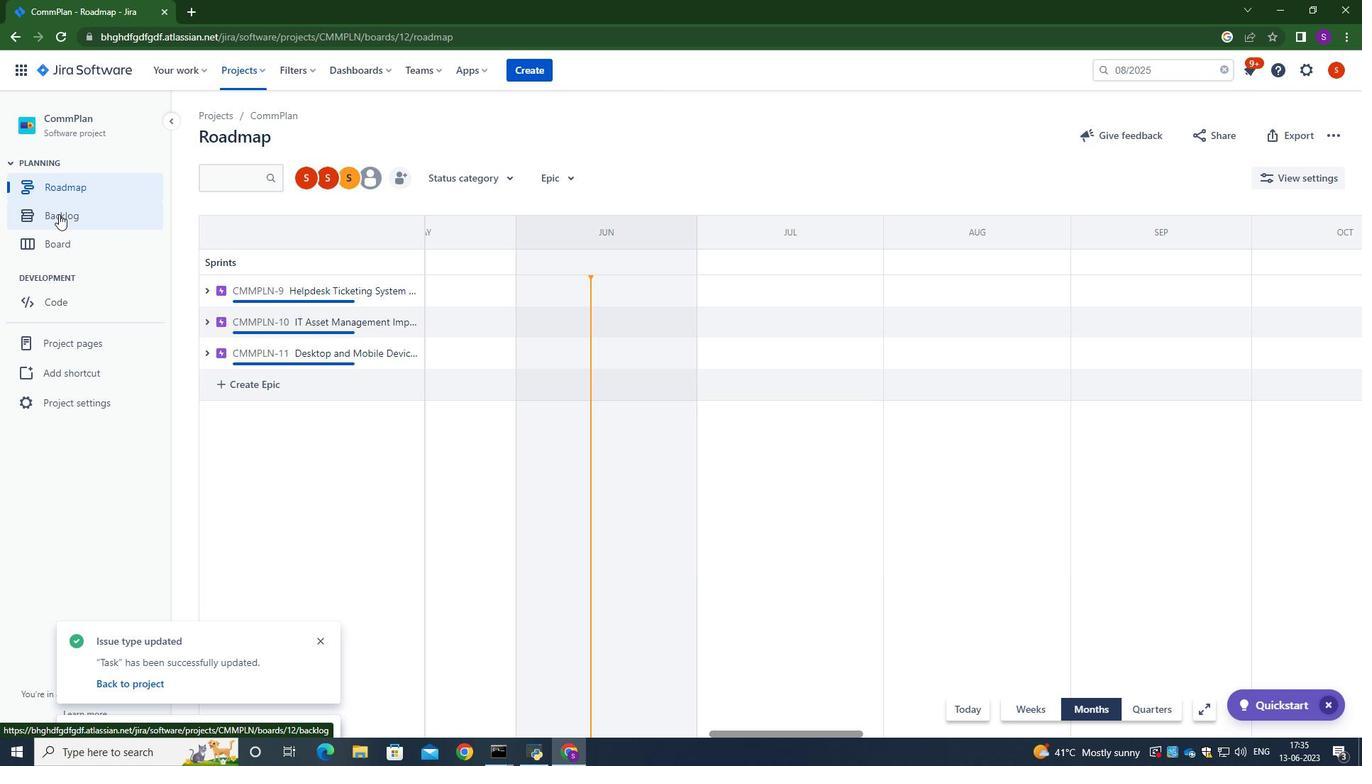 
Action: Mouse moved to (283, 308)
Screenshot: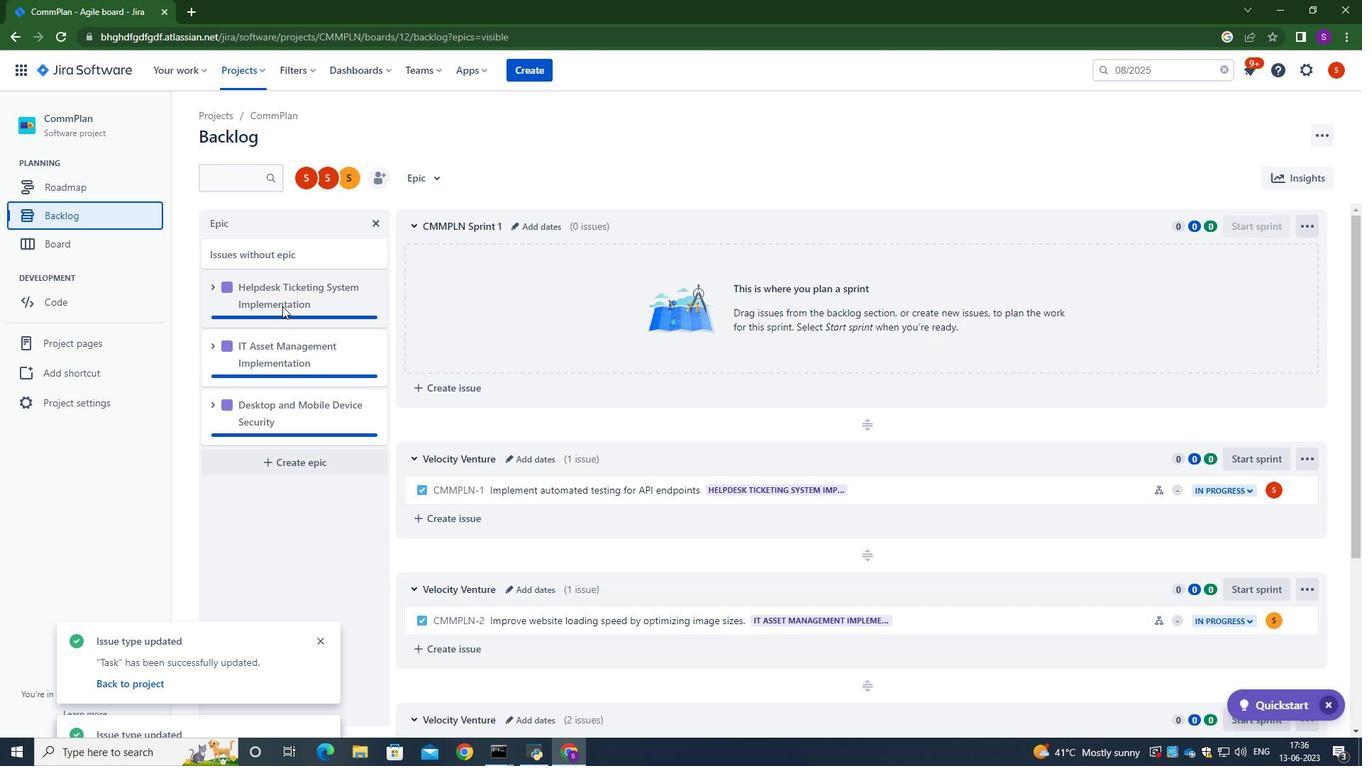 
Action: Mouse pressed left at (283, 308)
Screenshot: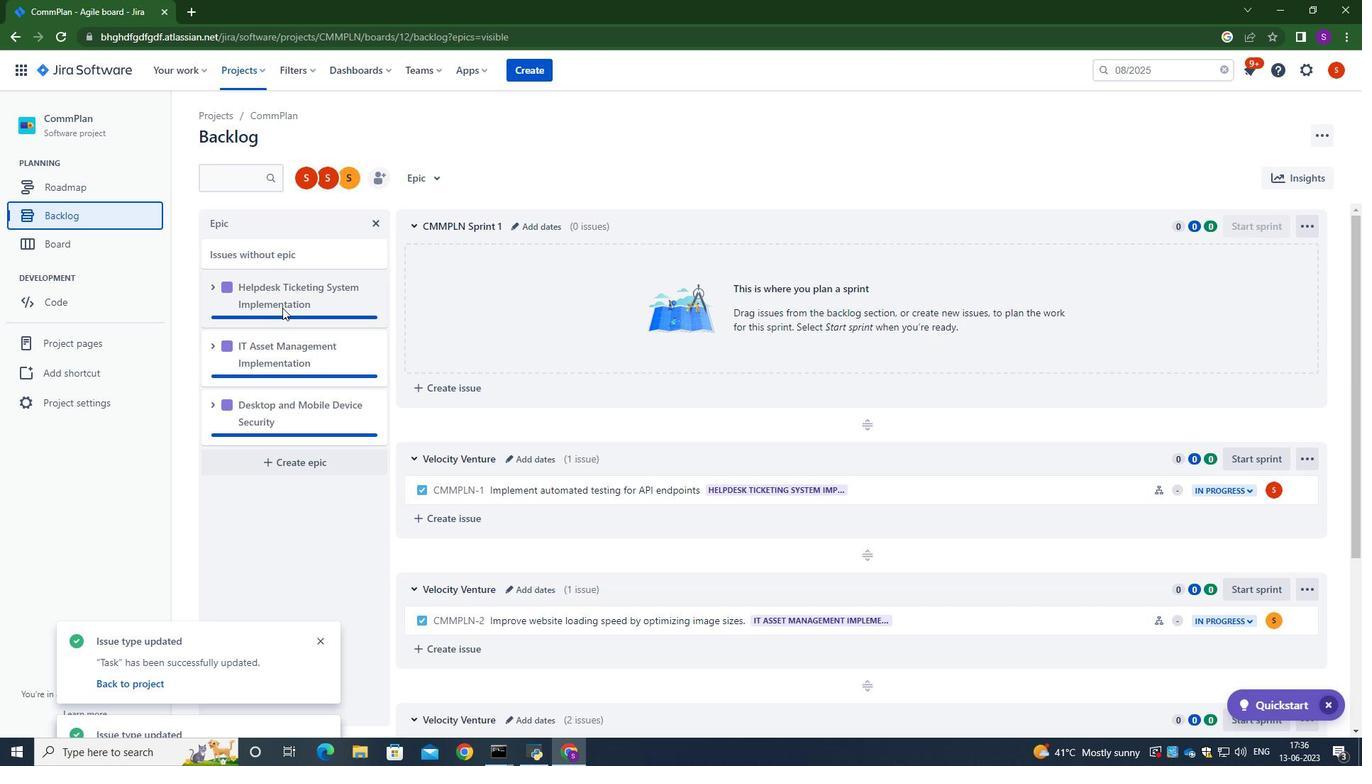 
Action: Mouse moved to (213, 286)
Screenshot: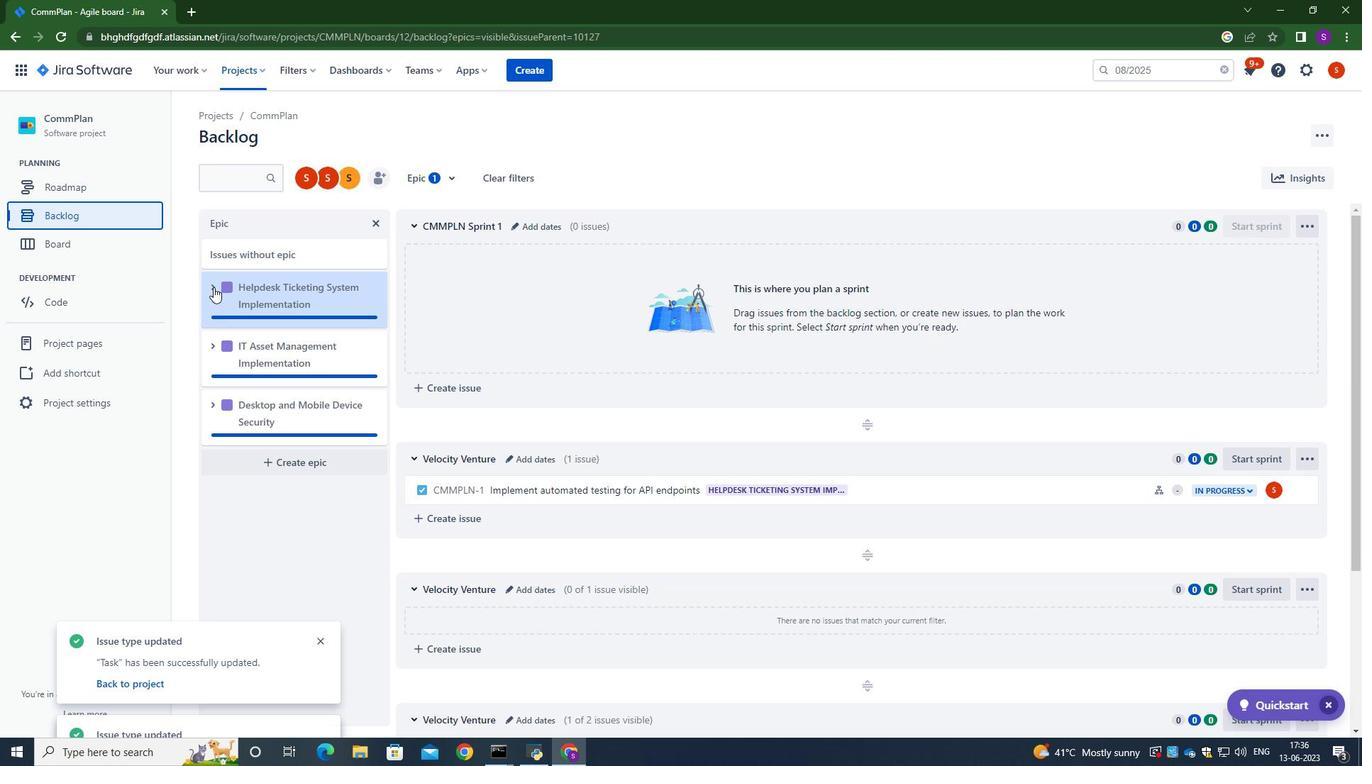 
Action: Mouse pressed left at (213, 286)
Screenshot: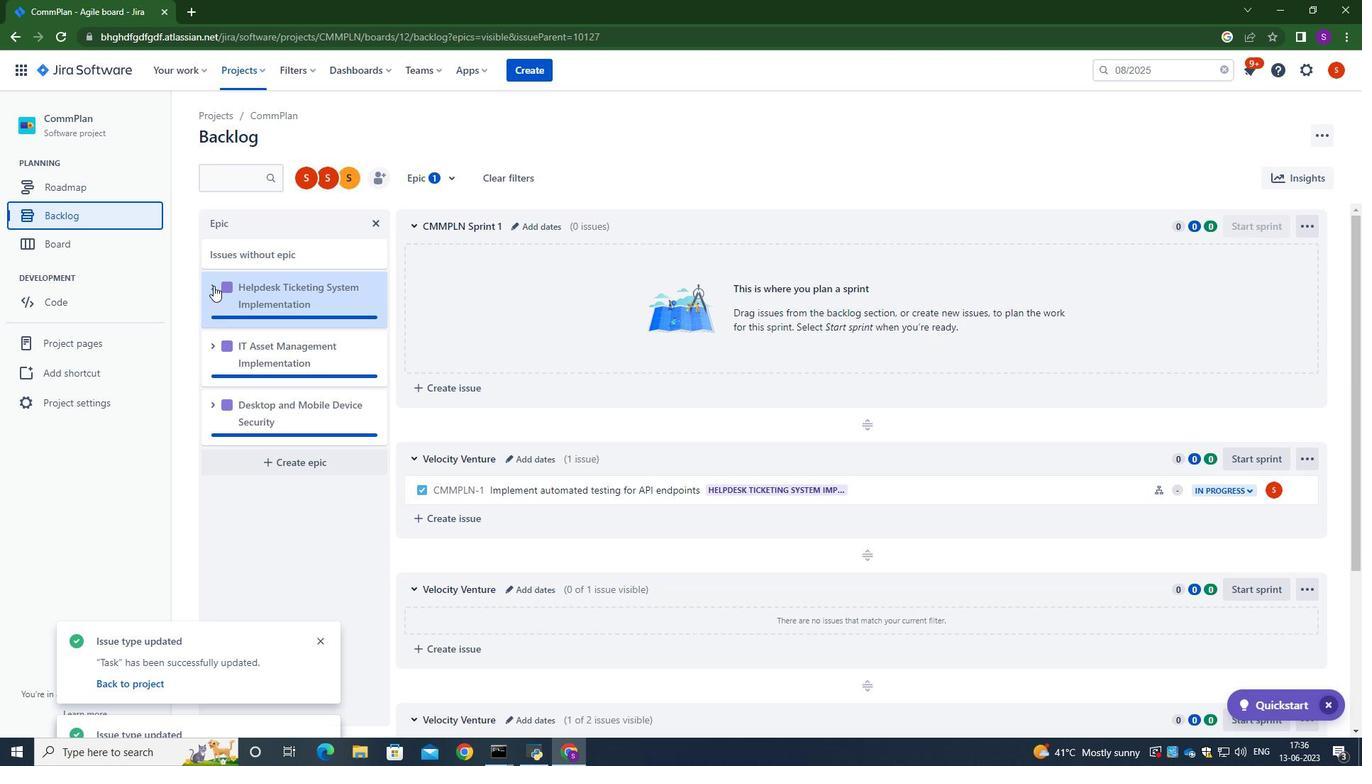 
Action: Mouse moved to (282, 416)
Screenshot: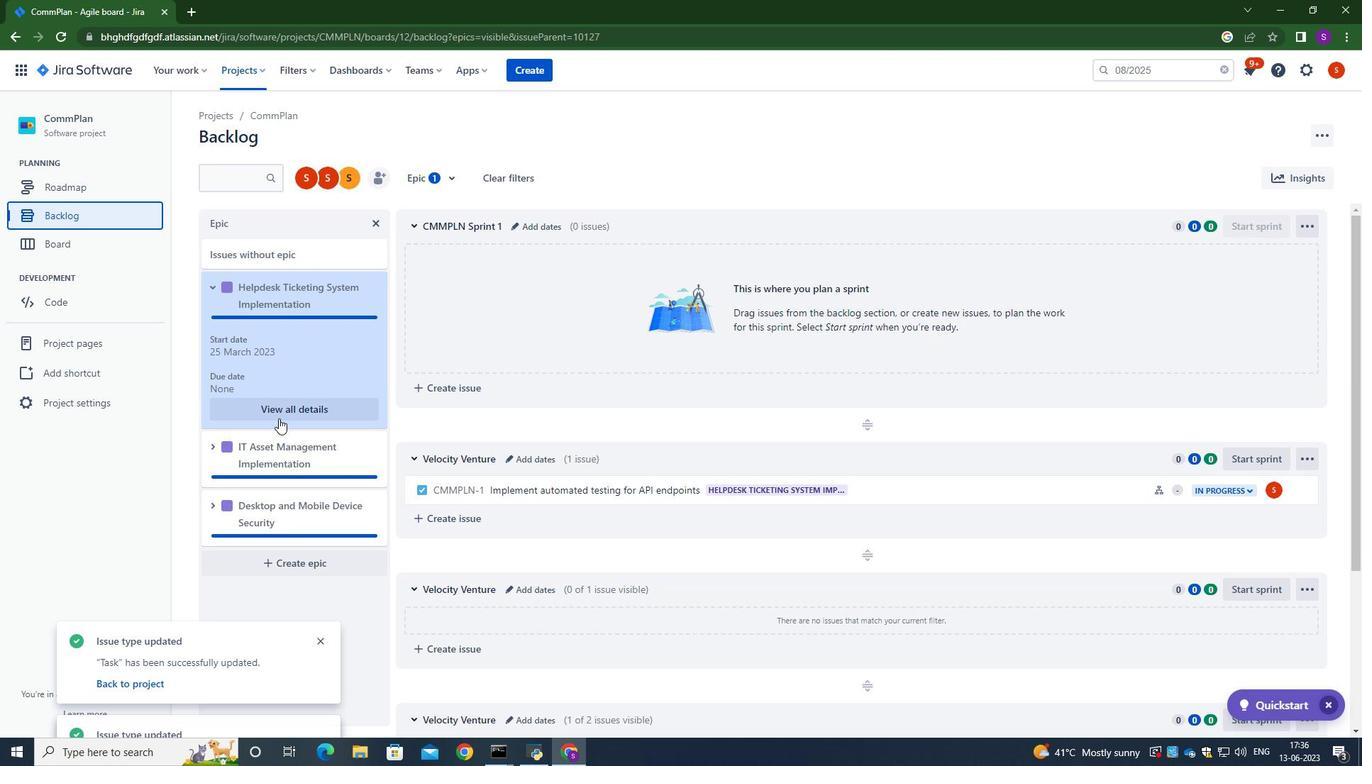 
Action: Mouse pressed left at (282, 416)
Screenshot: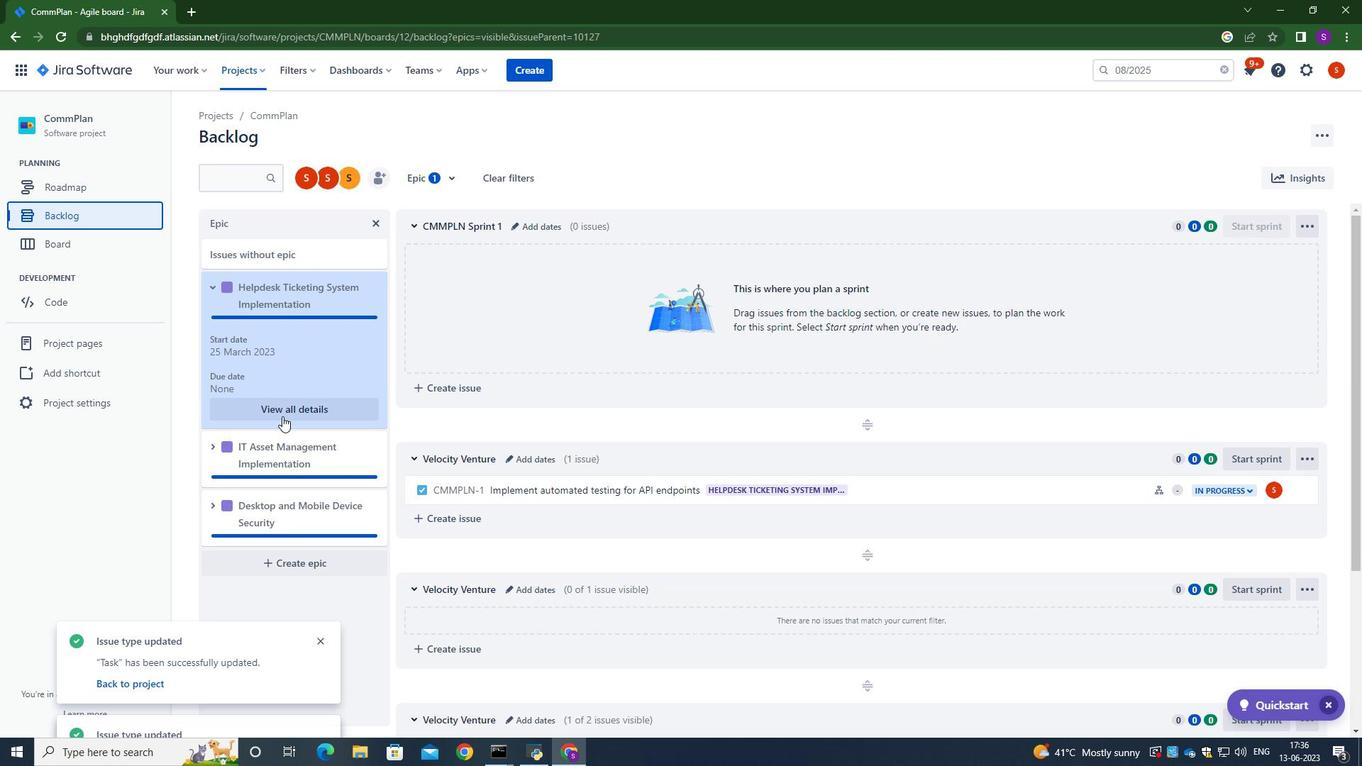 
Action: Mouse moved to (1208, 627)
Screenshot: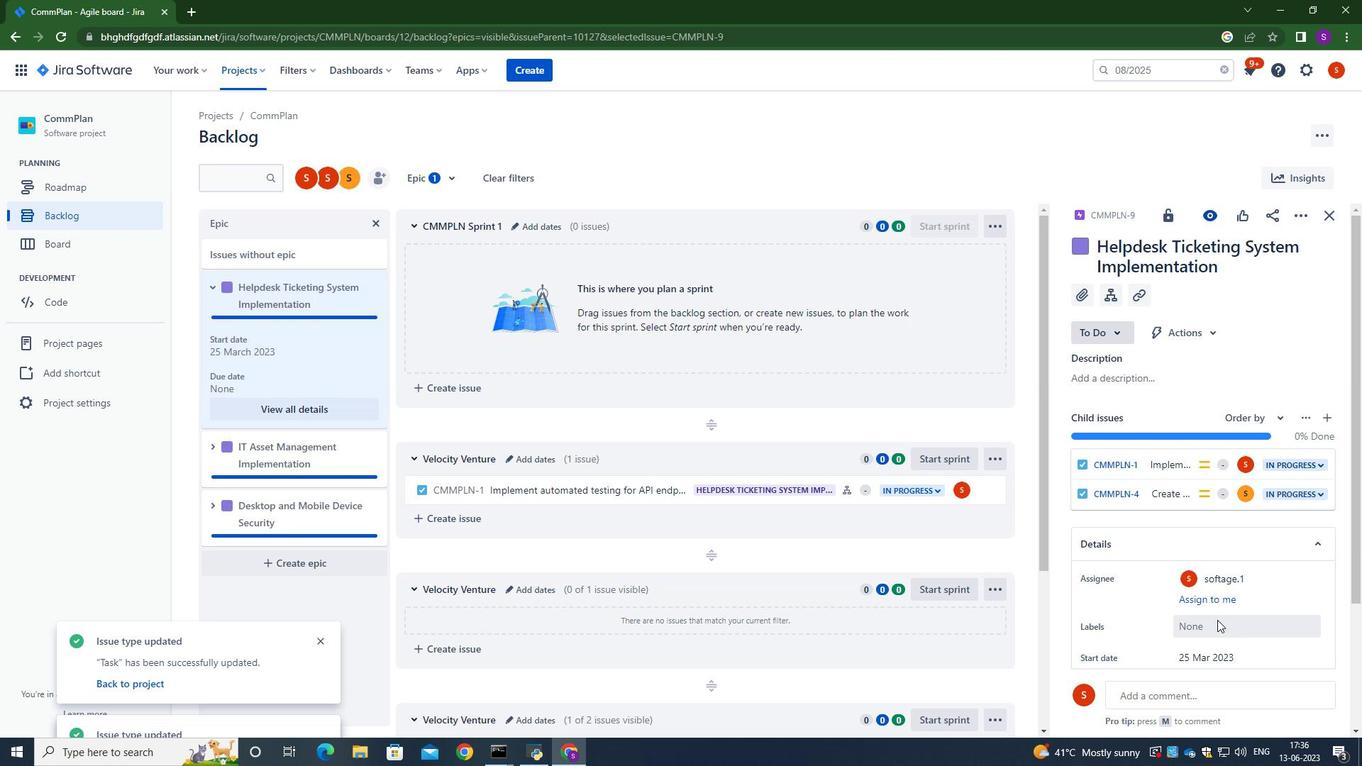 
Action: Mouse pressed left at (1208, 627)
Screenshot: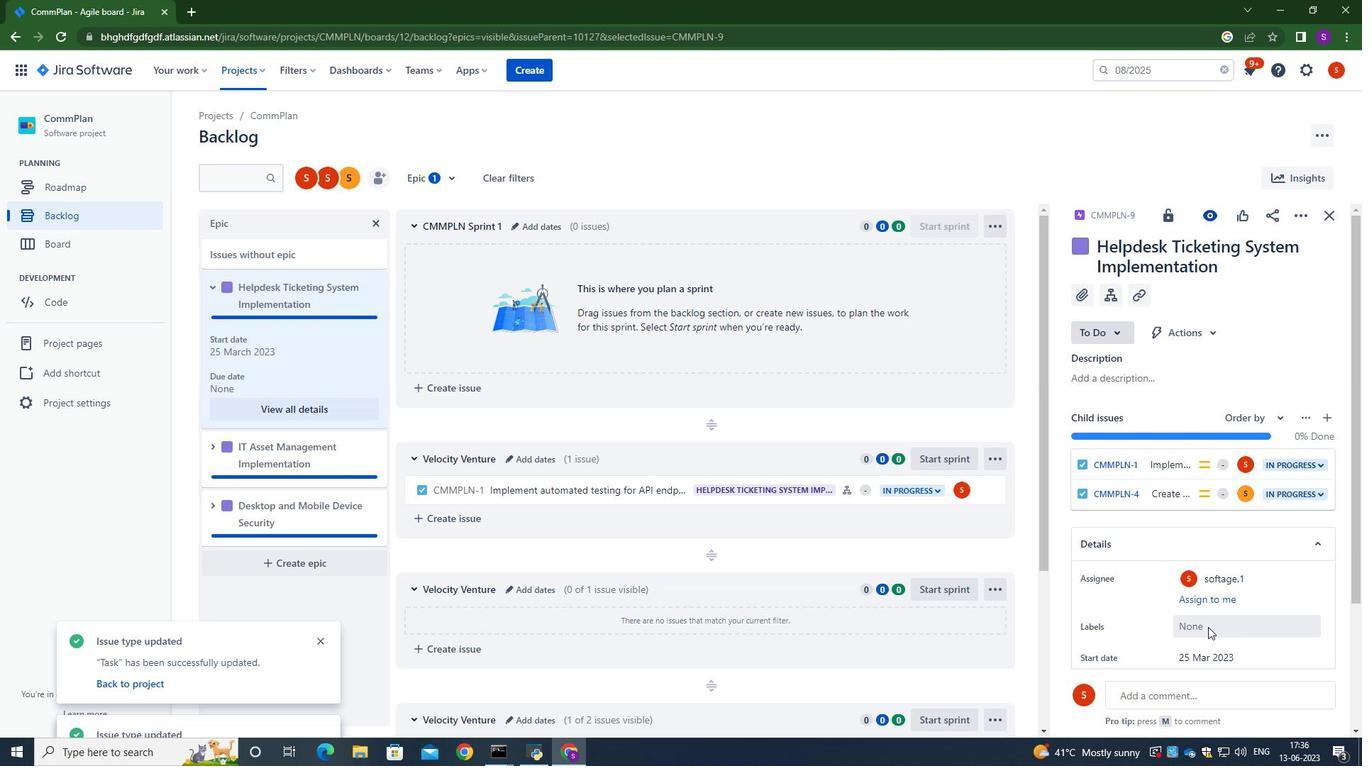 
Action: Mouse moved to (1232, 523)
Screenshot: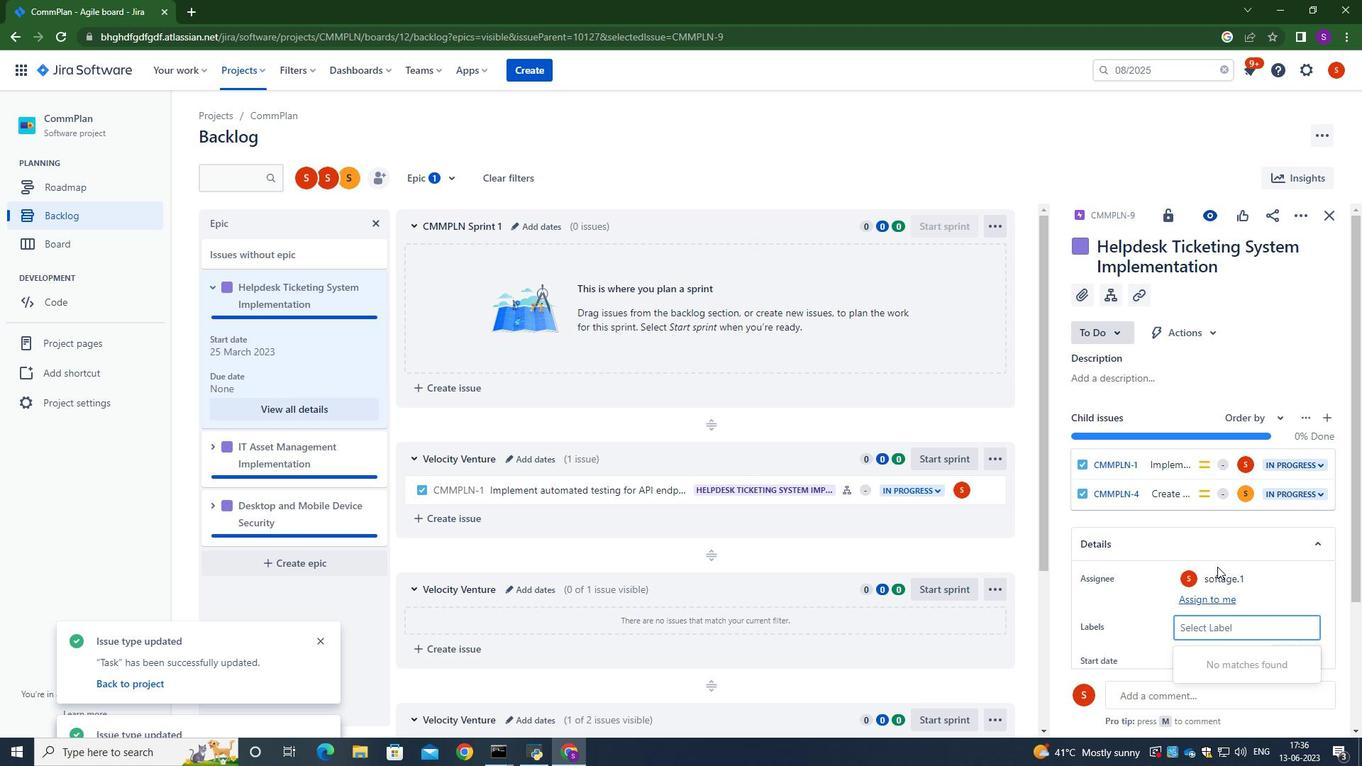 
Action: Mouse scrolled (1232, 523) with delta (0, 0)
Screenshot: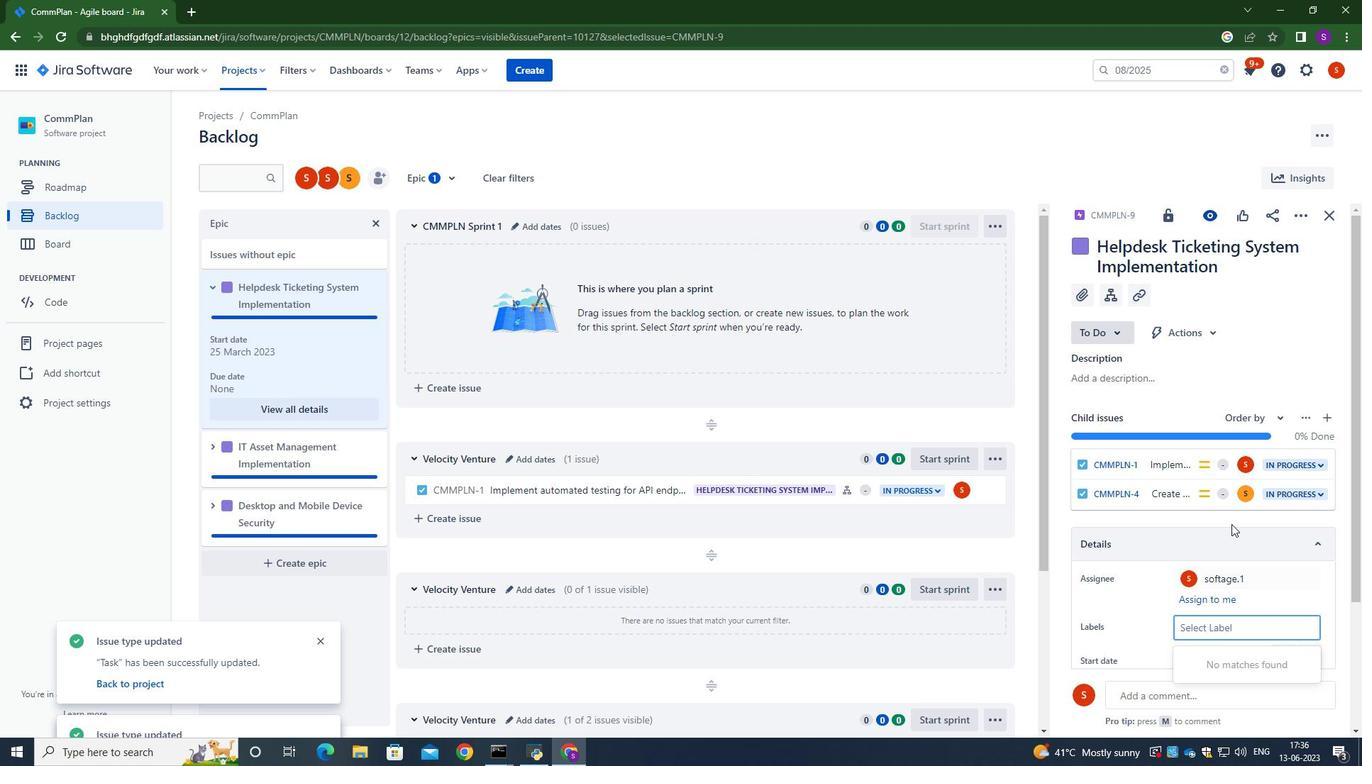 
Action: Mouse scrolled (1232, 523) with delta (0, 0)
Screenshot: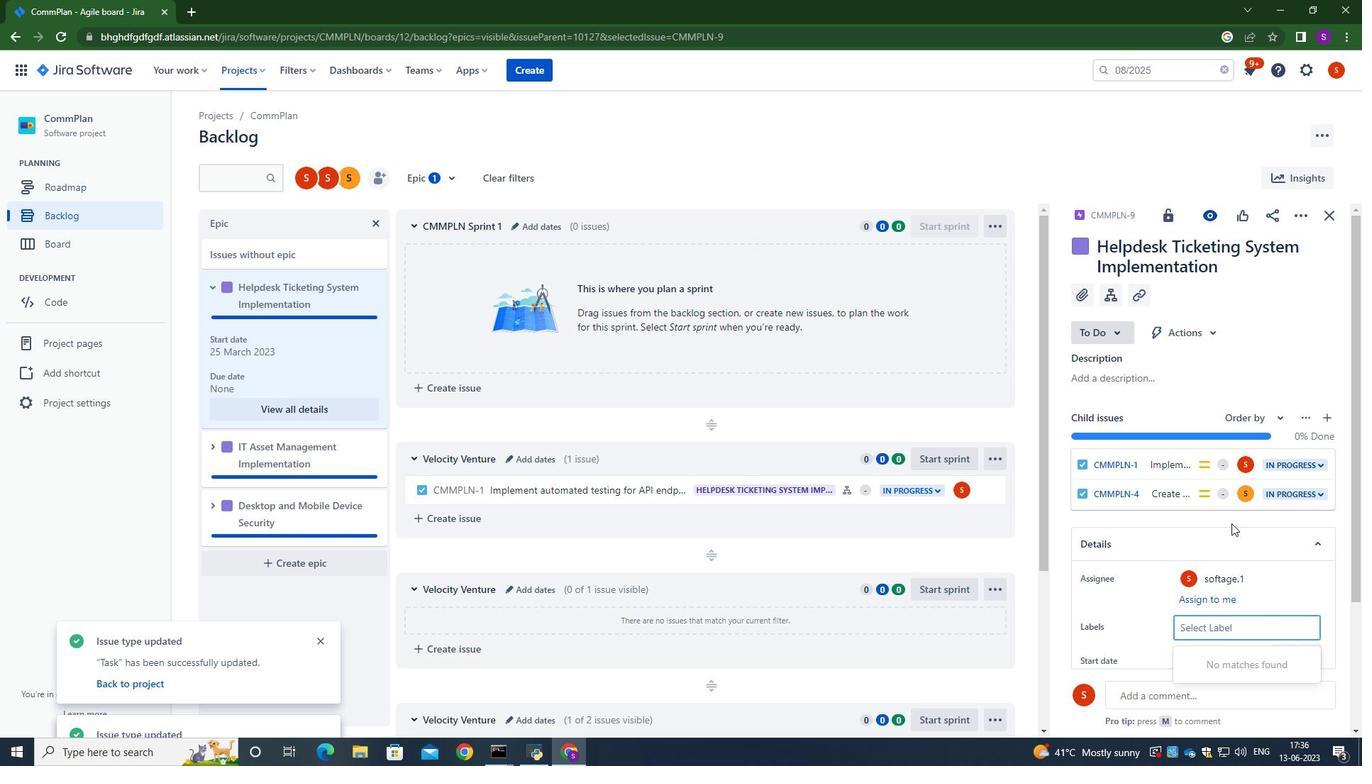 
Action: Mouse moved to (1144, 486)
Screenshot: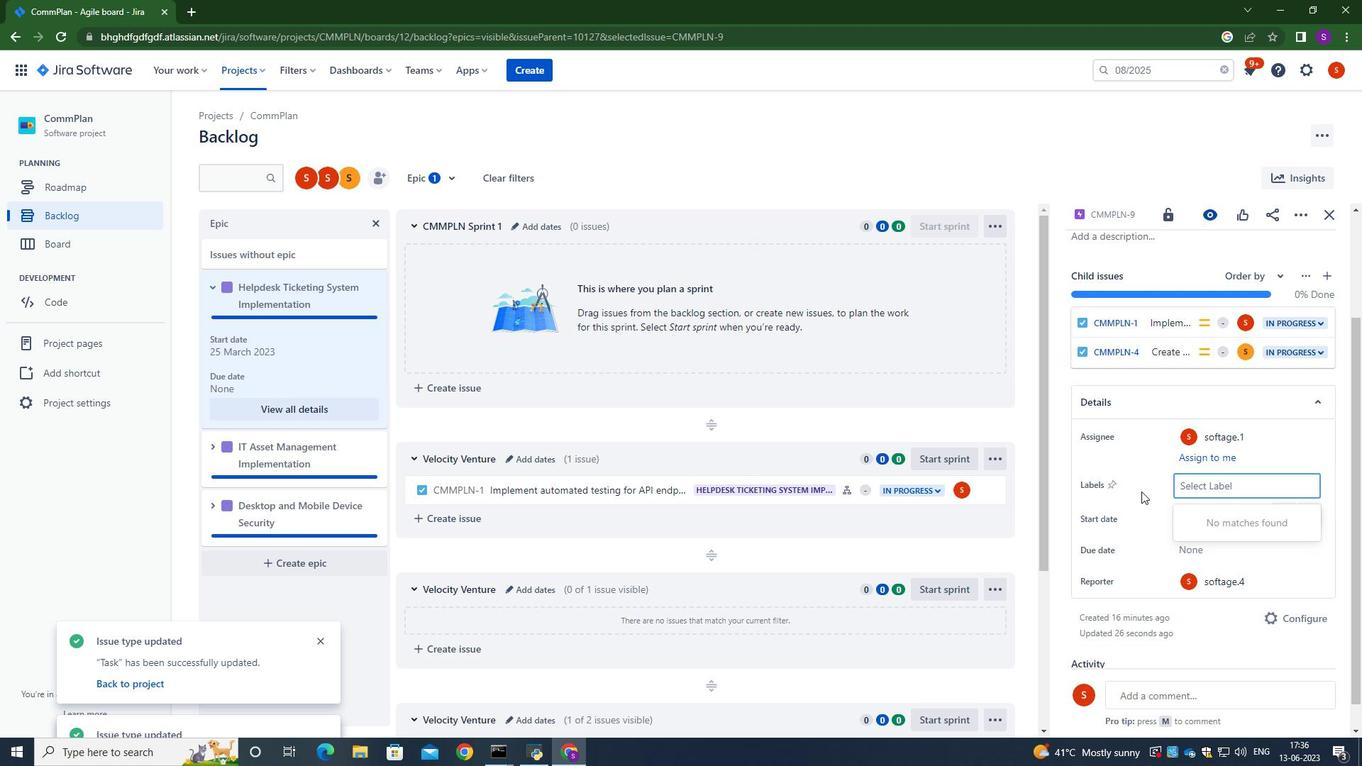 
Action: Mouse pressed left at (1144, 486)
Screenshot: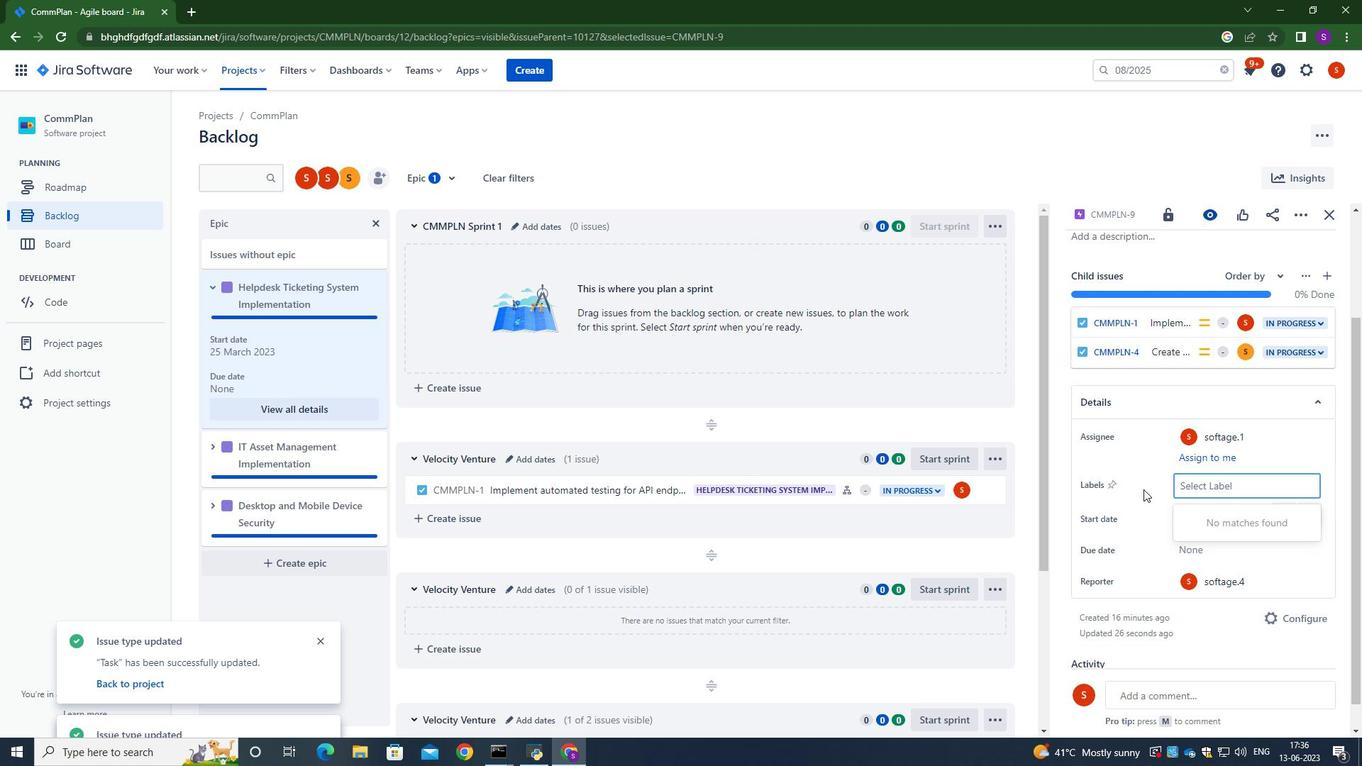 
Action: Mouse moved to (1200, 544)
Screenshot: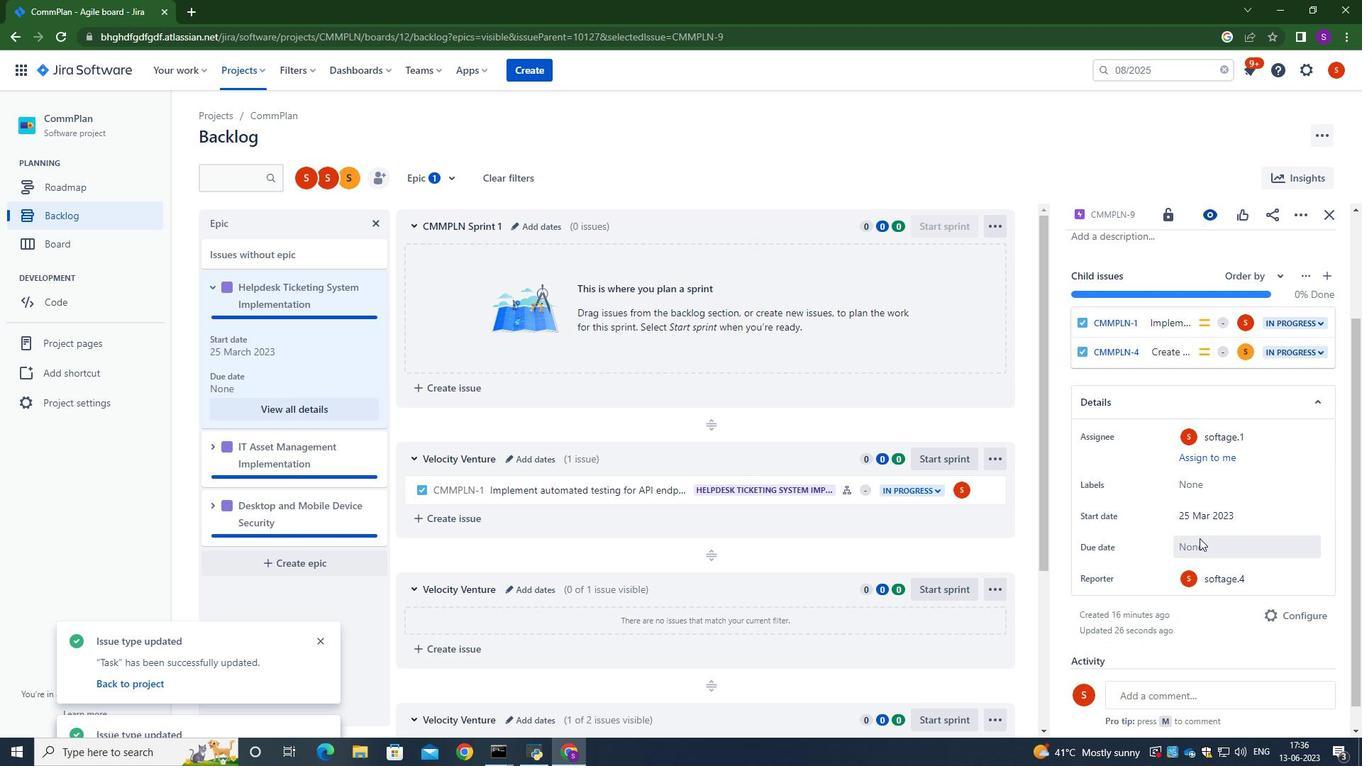 
Action: Mouse pressed left at (1200, 544)
Screenshot: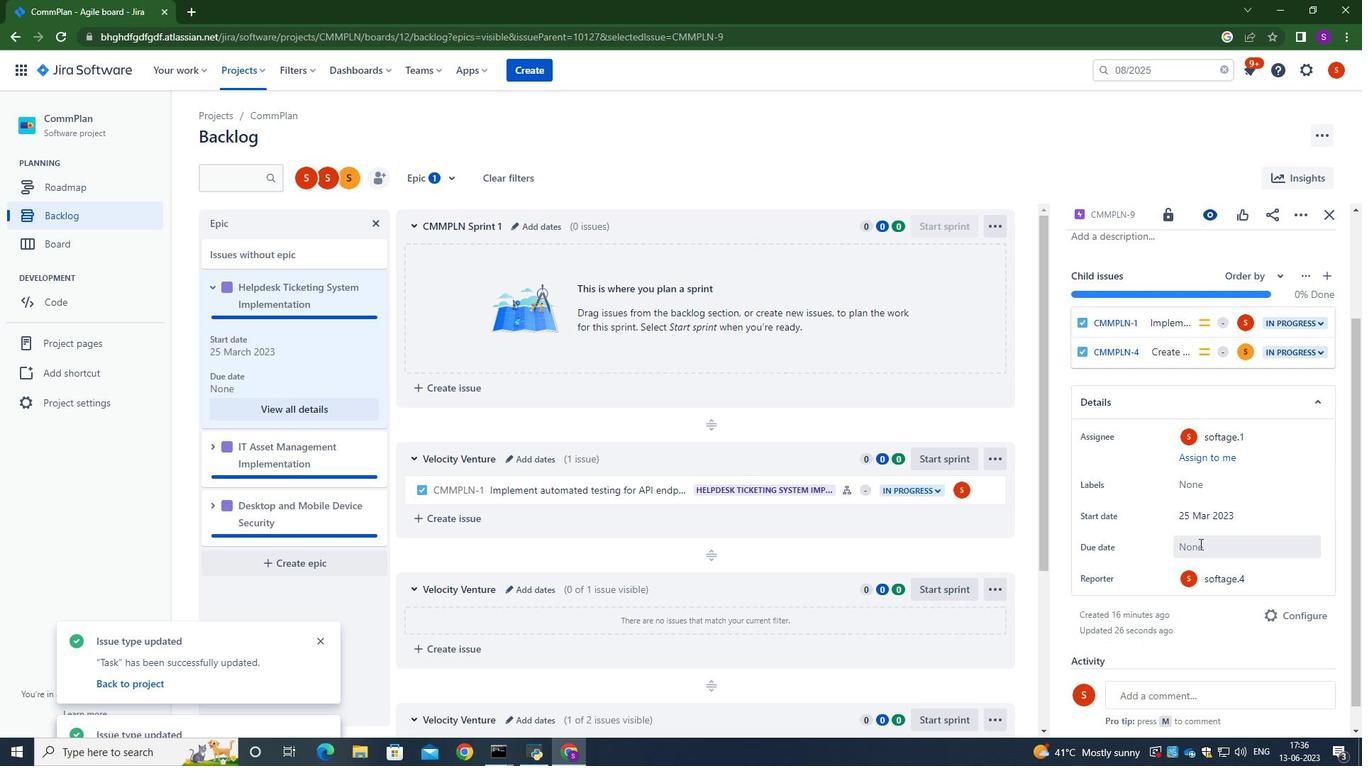 
Action: Mouse moved to (1205, 545)
Screenshot: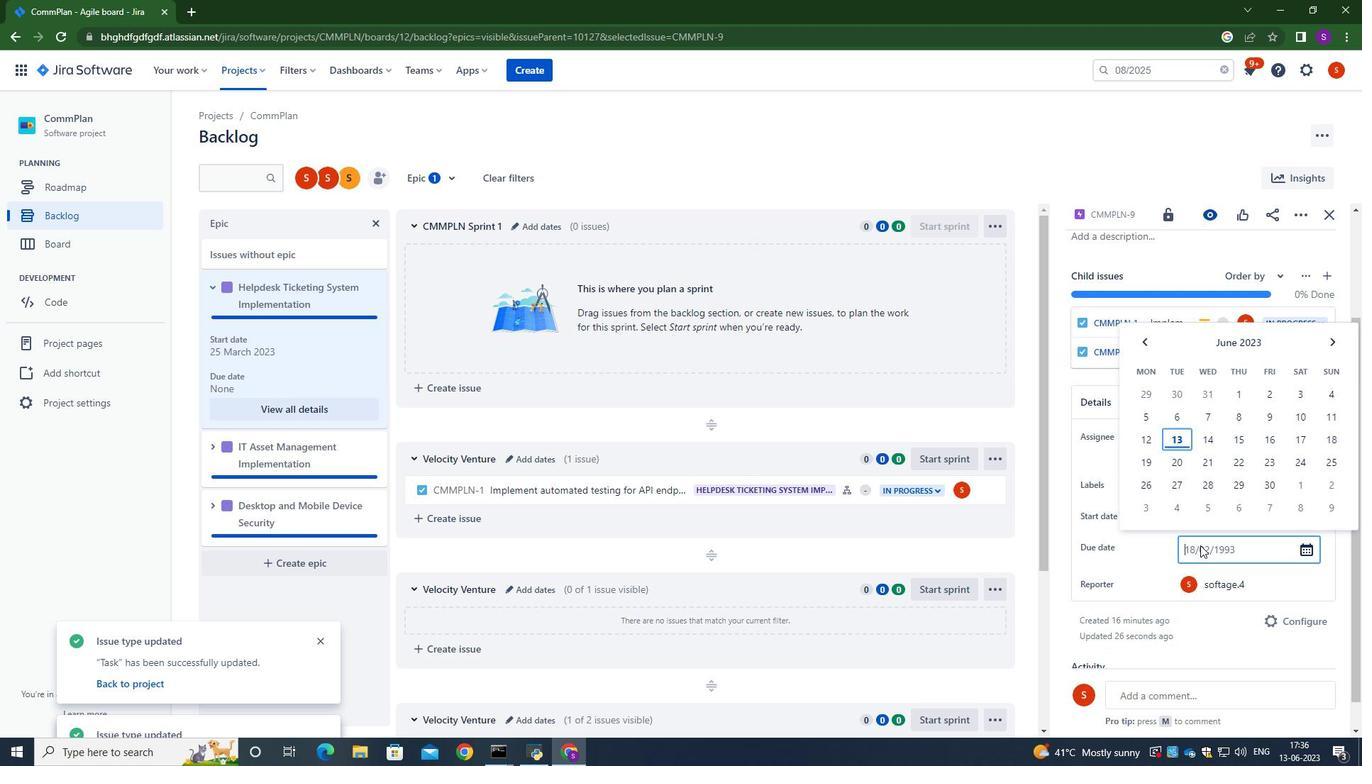 
Action: Key pressed 2025/<Key.backspace><Key.backspace><Key.backspace><Key.backspace><Key.backspace><Key.backspace><Key.backspace><Key.backspace><Key.backspace><Key.backspace>14/08/2025
Screenshot: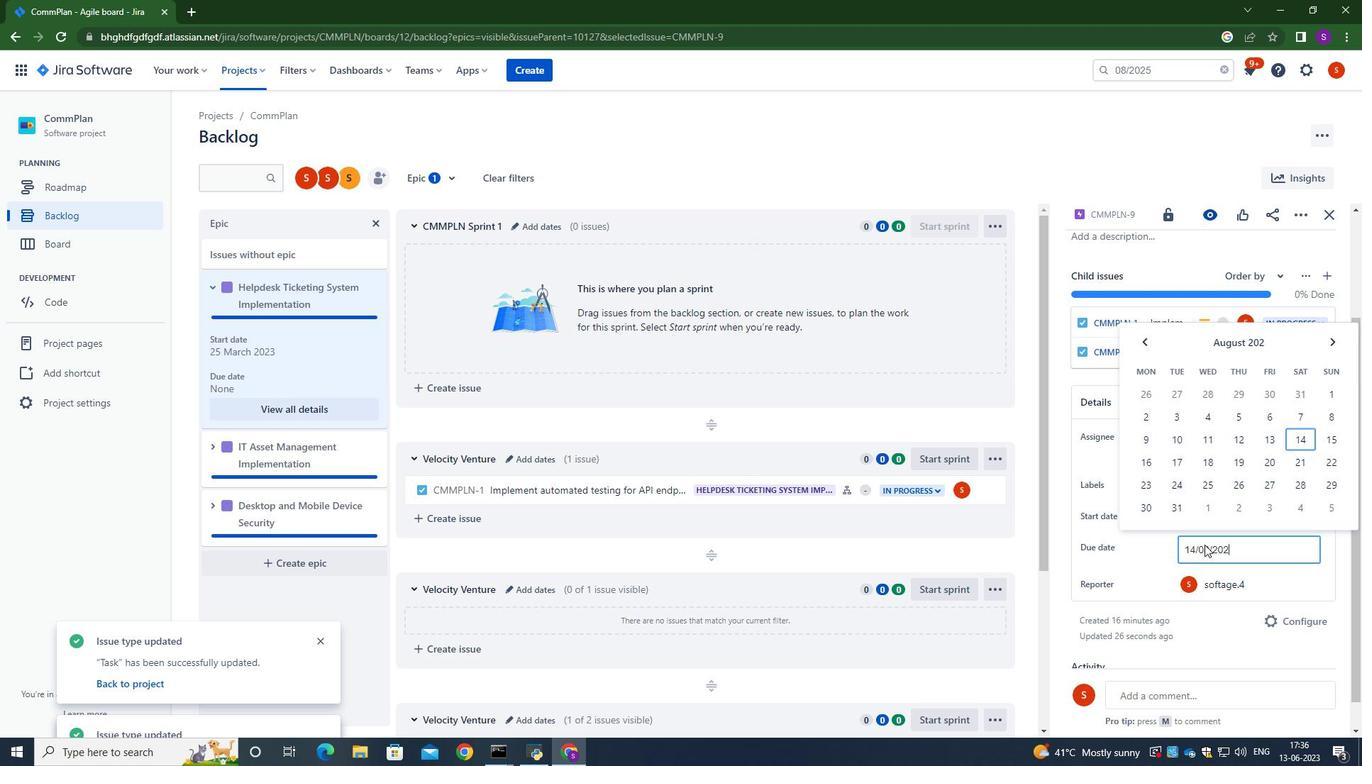 
Action: Mouse moved to (1241, 447)
Screenshot: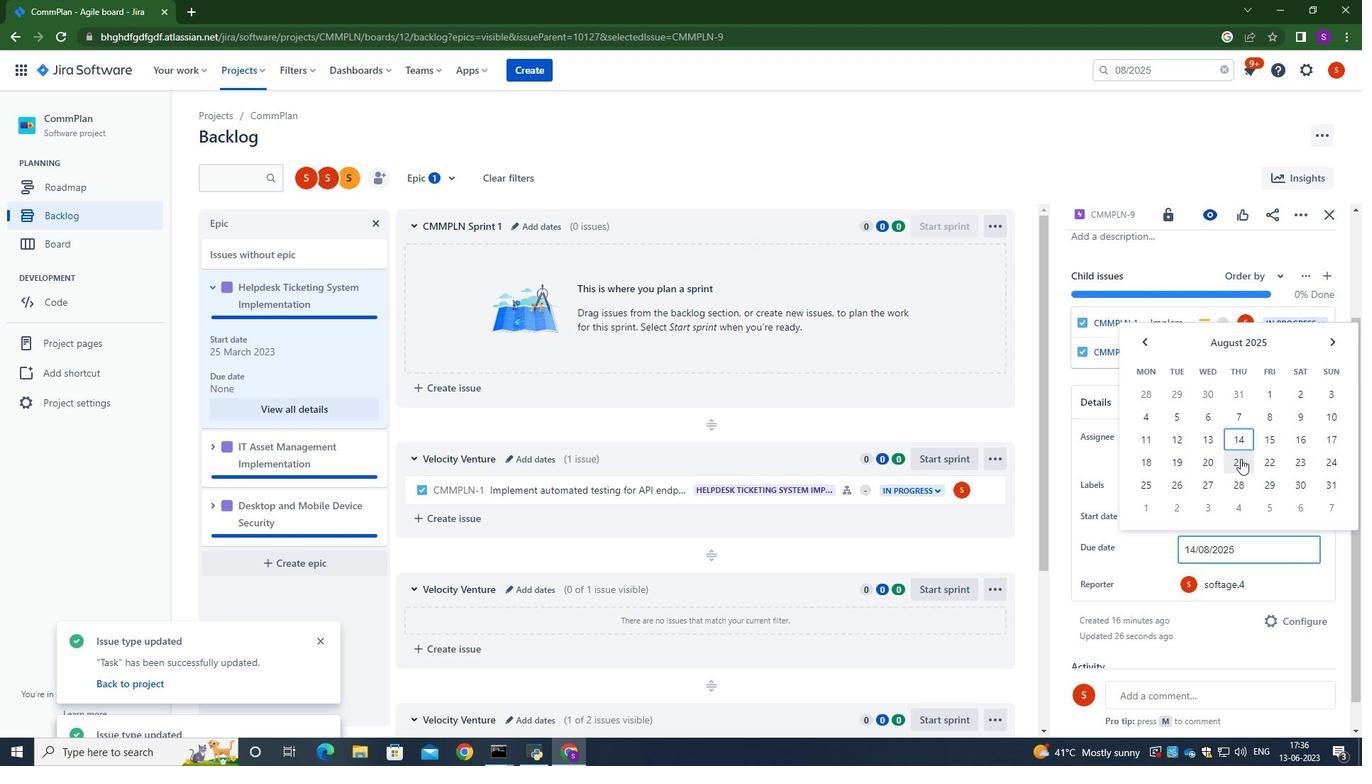 
Action: Mouse pressed left at (1241, 447)
Screenshot: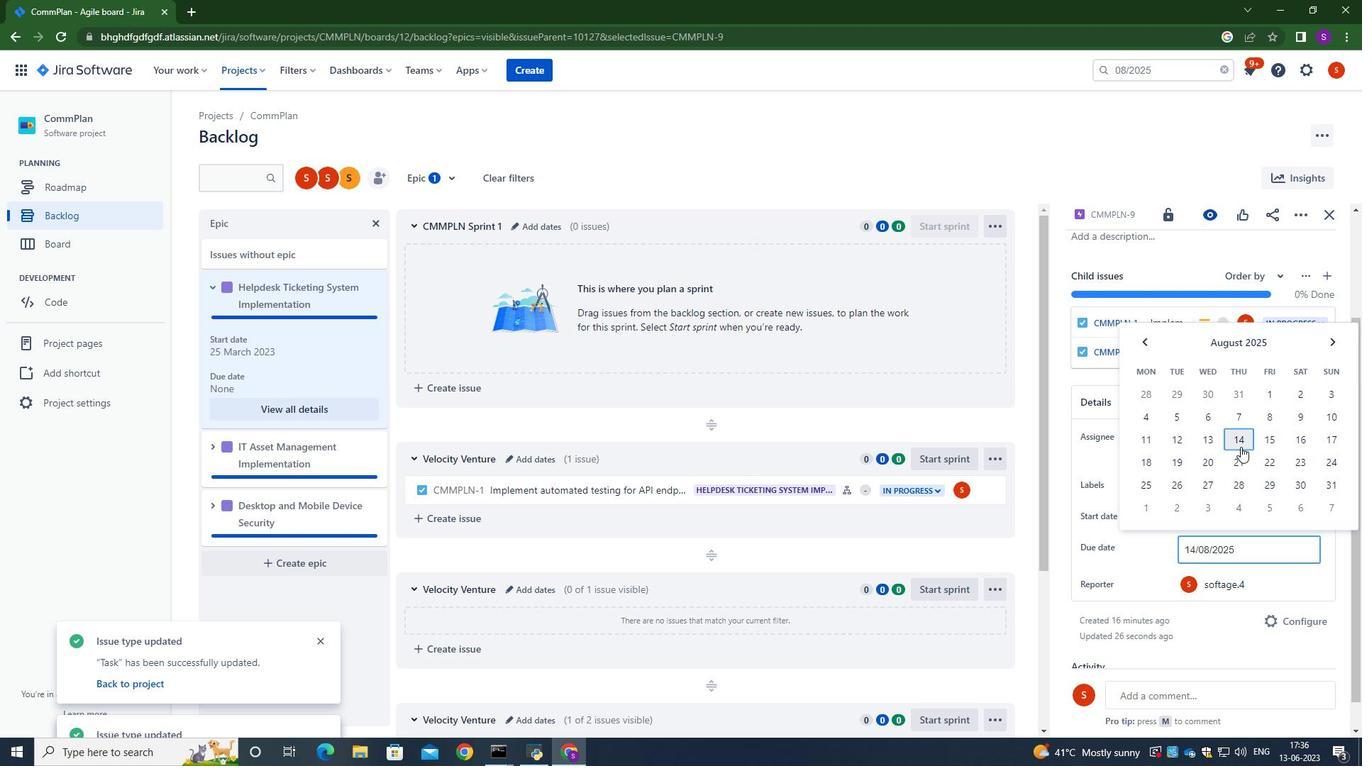 
Action: Mouse moved to (1300, 512)
Screenshot: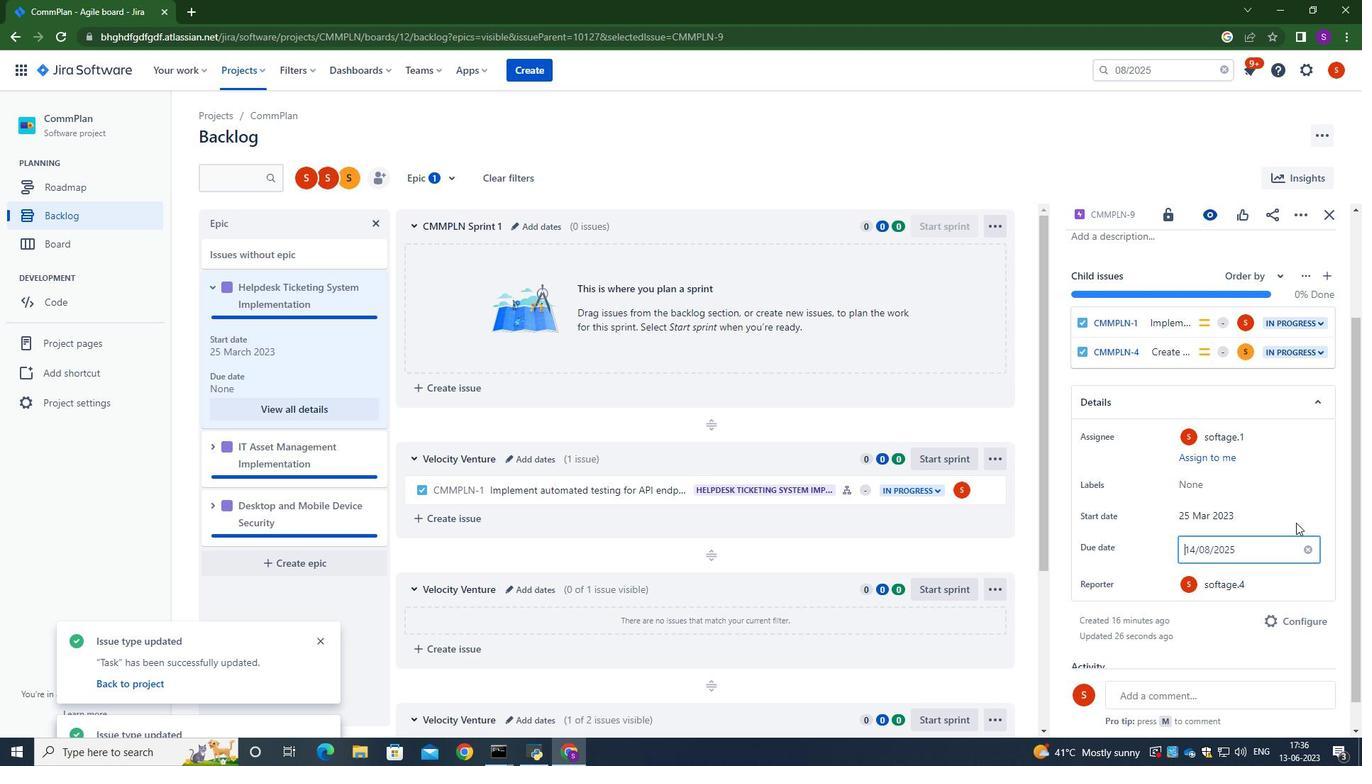 
Action: Mouse pressed left at (1300, 512)
Screenshot: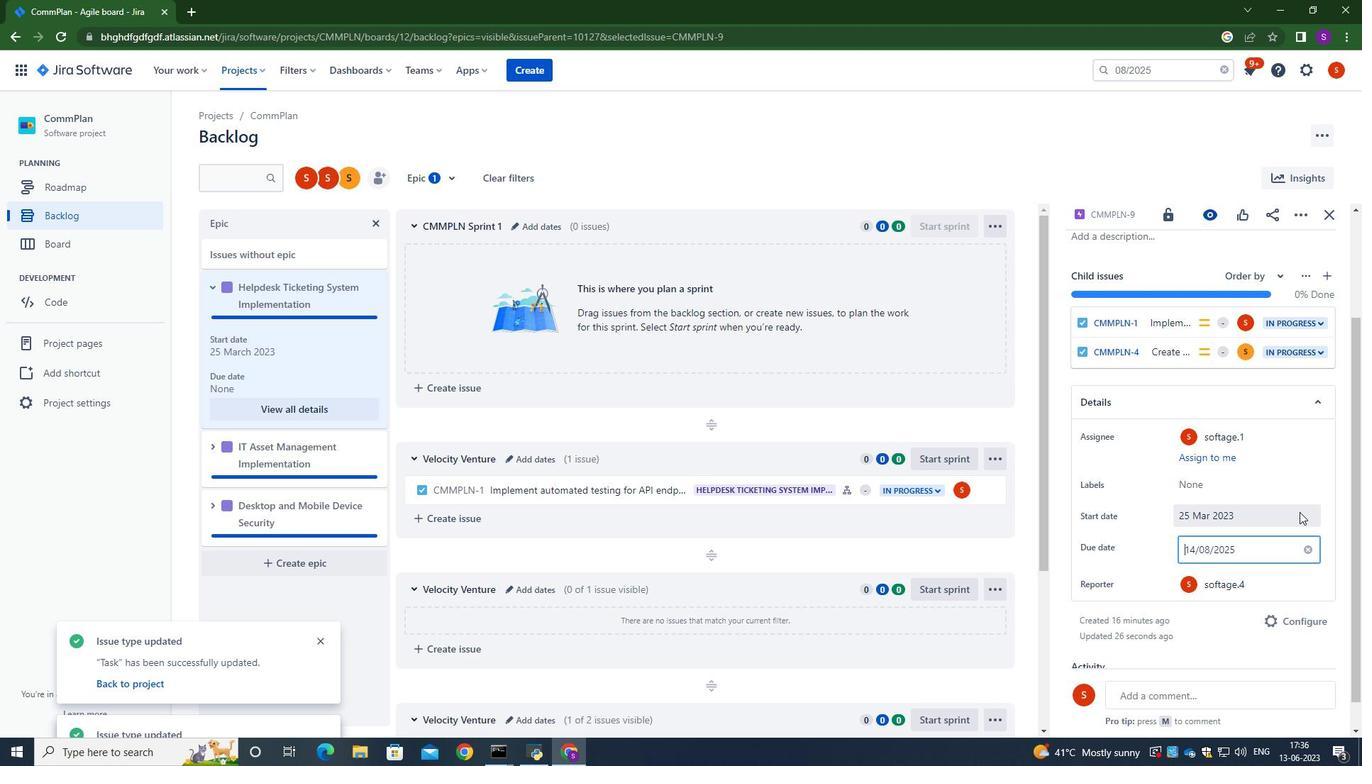 
Action: Mouse moved to (1342, 569)
Screenshot: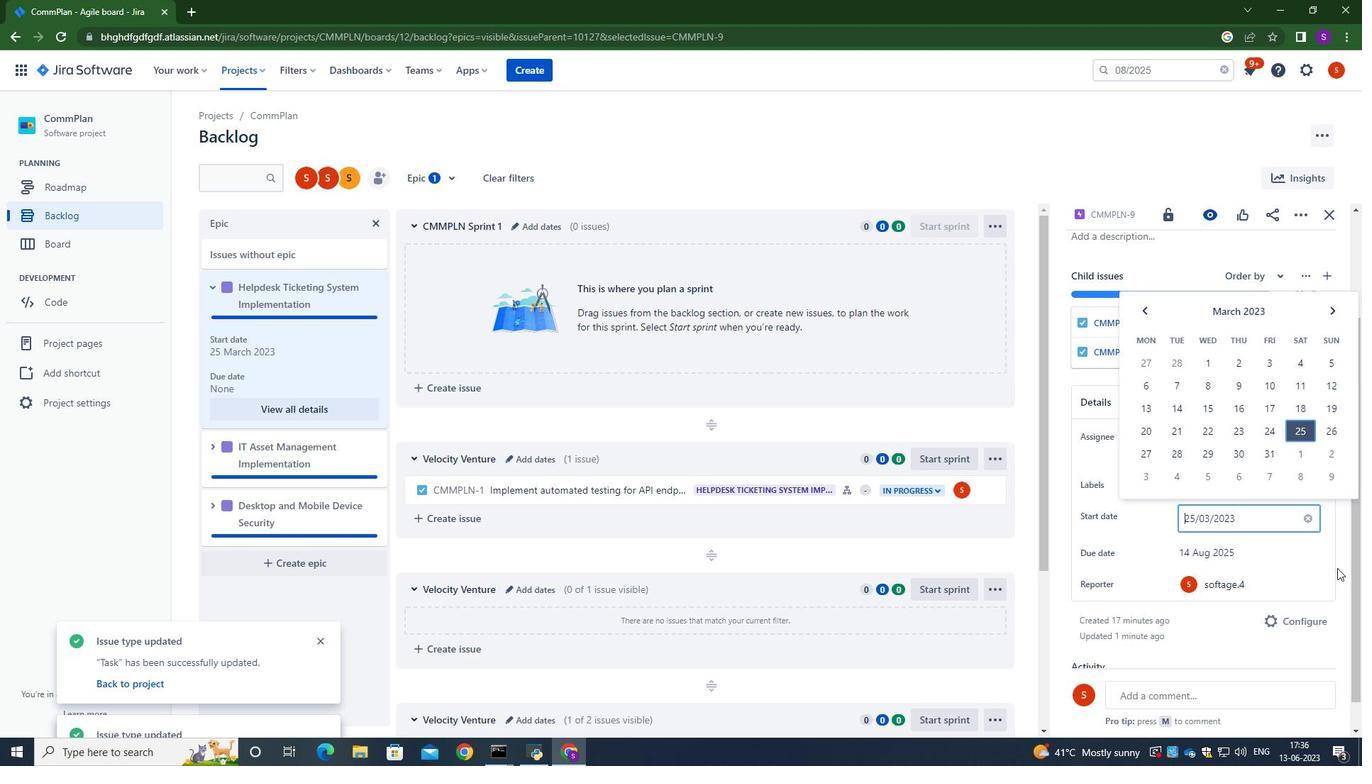 
Action: Mouse pressed left at (1342, 569)
Screenshot: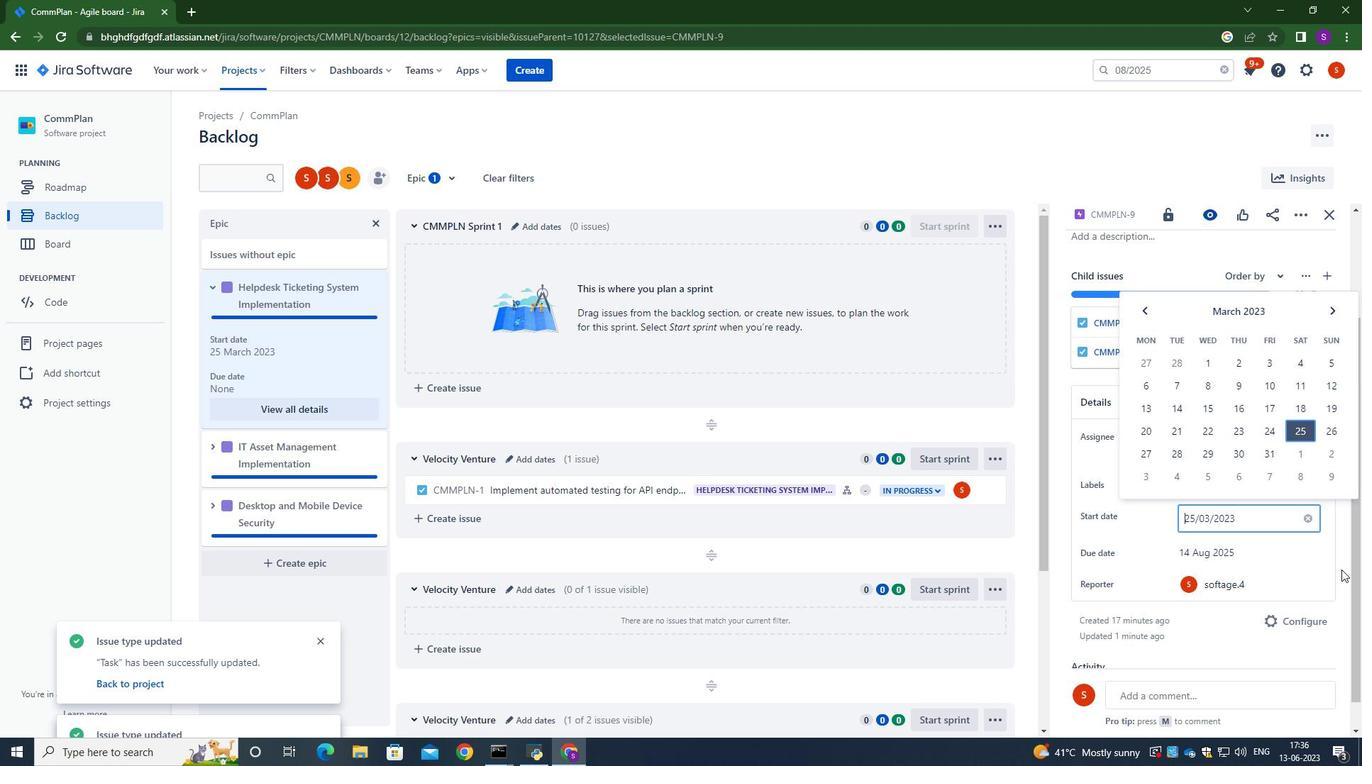 
Action: Mouse moved to (212, 450)
Screenshot: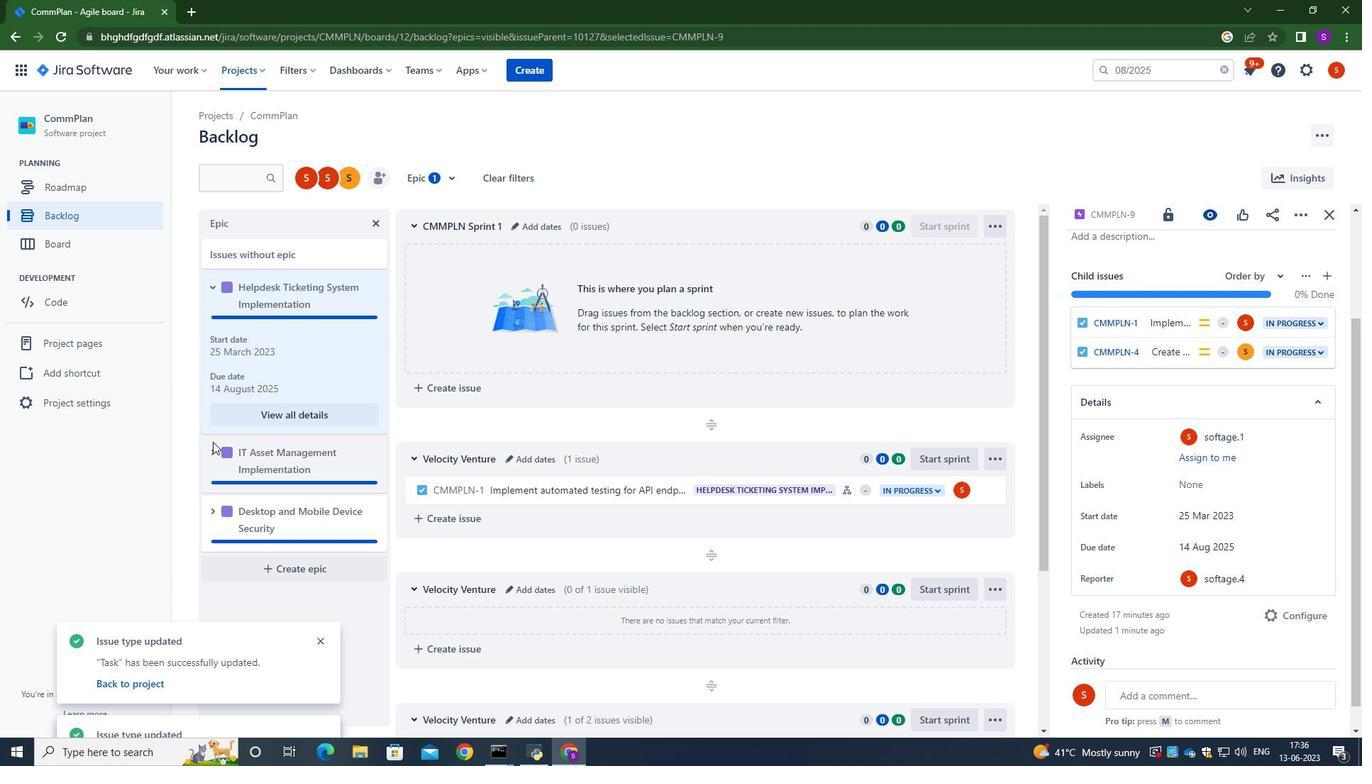 
Action: Mouse pressed left at (212, 450)
Screenshot: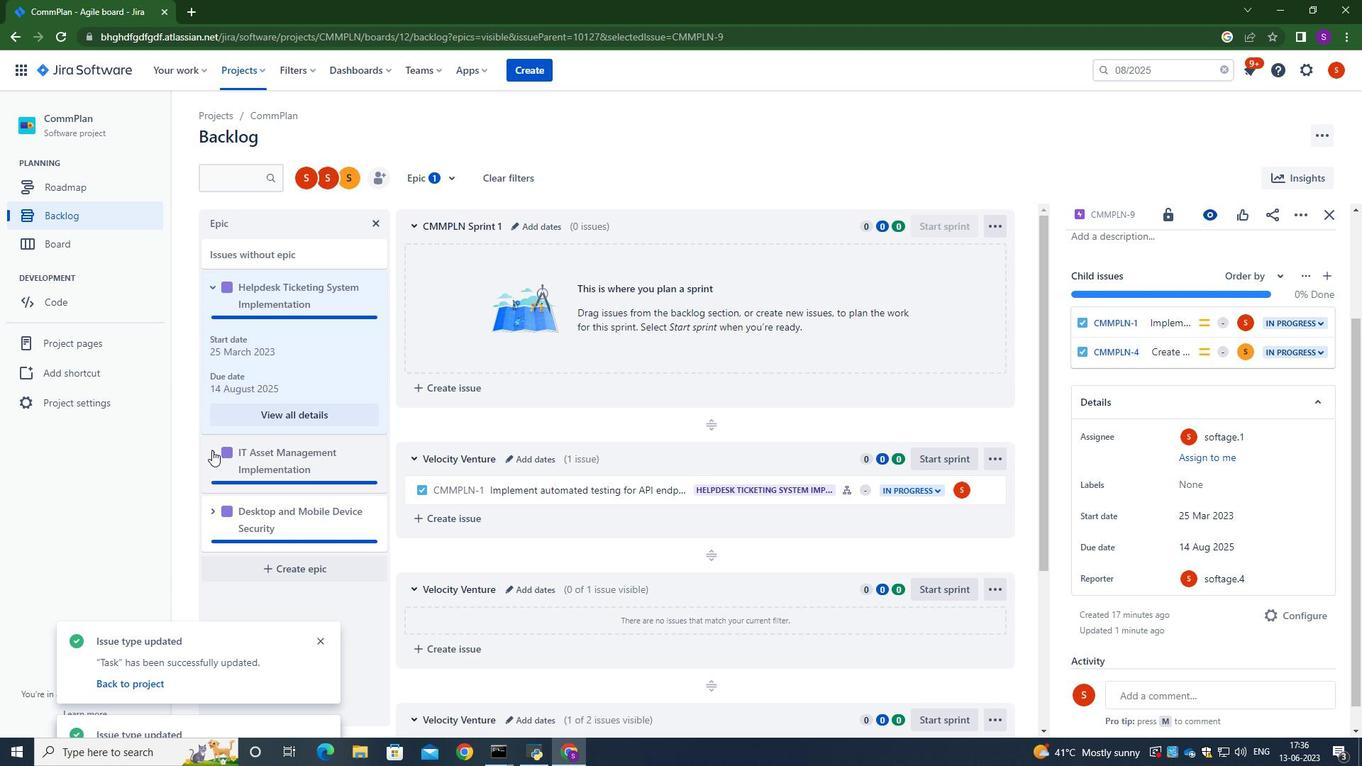 
Action: Mouse moved to (286, 578)
Screenshot: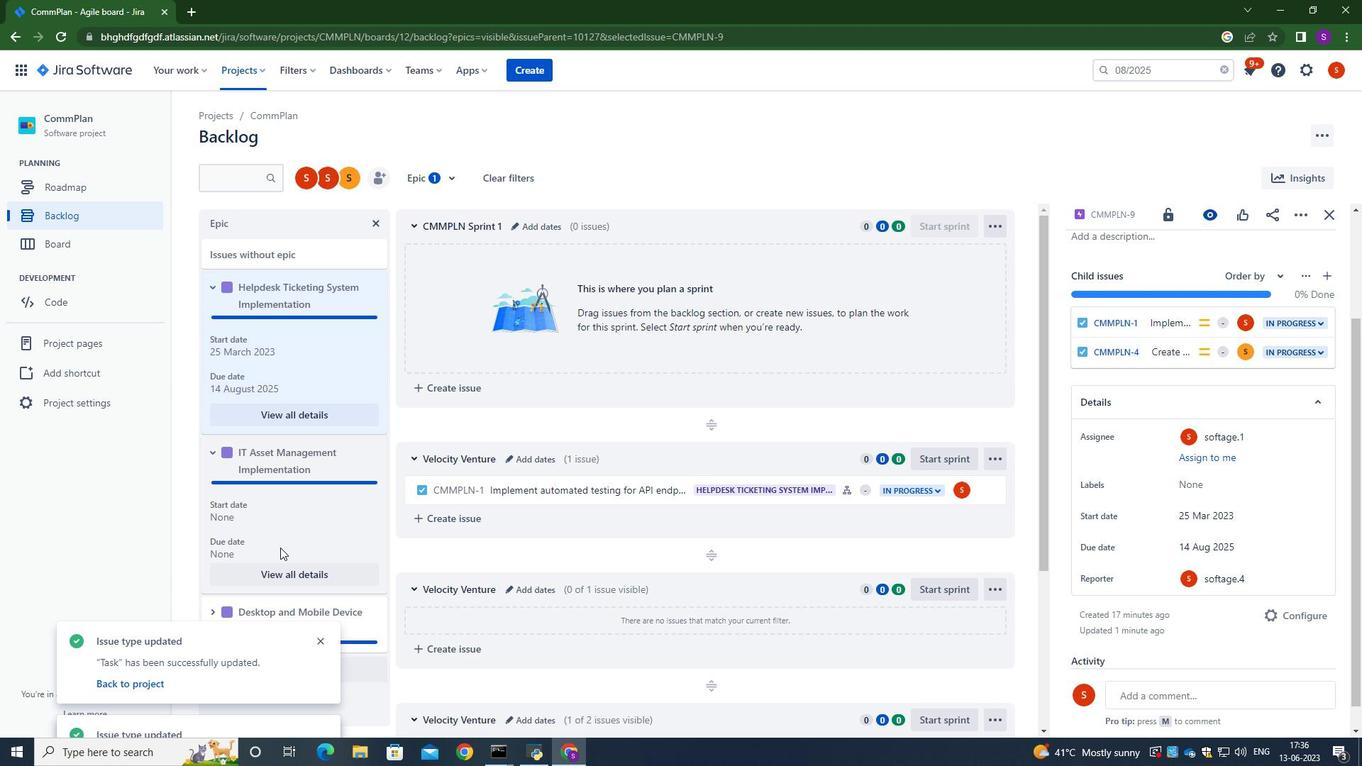 
Action: Mouse pressed left at (286, 578)
Screenshot: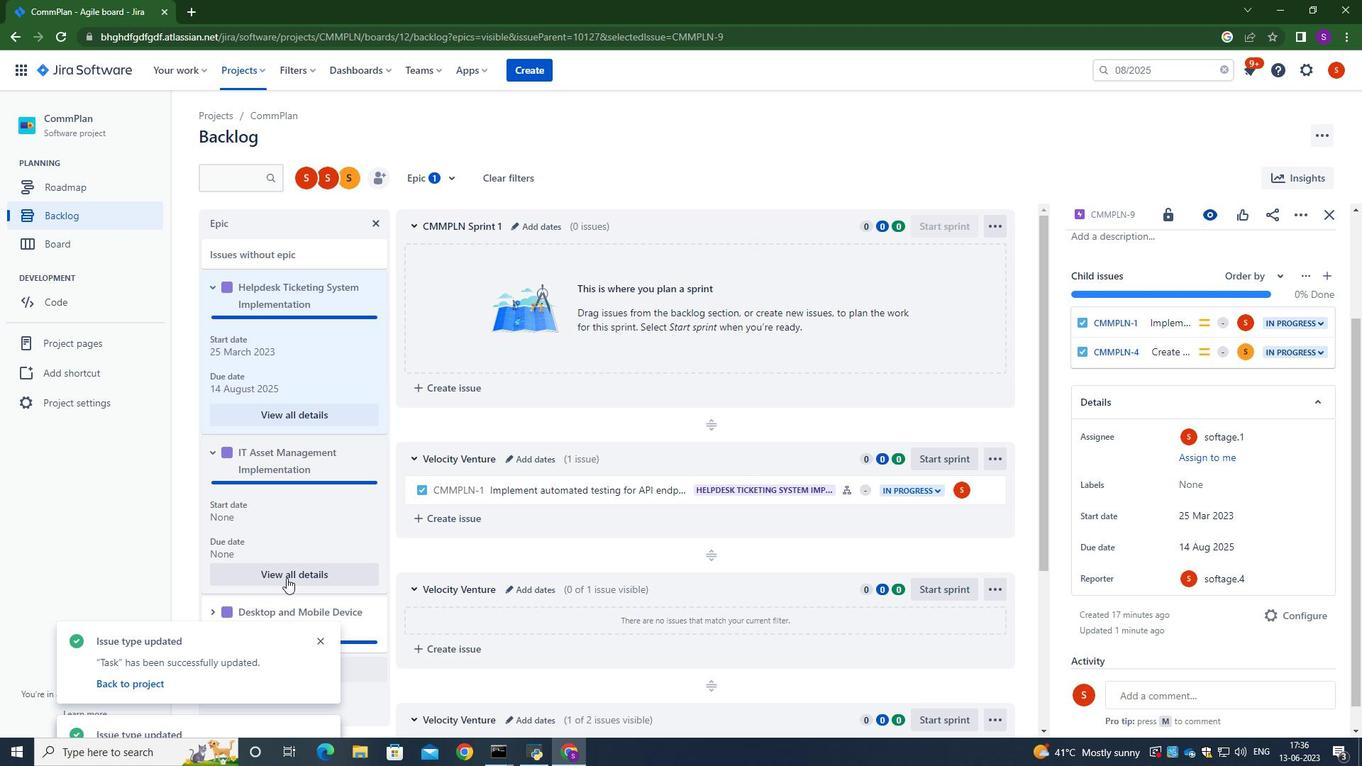 
Action: Mouse moved to (1207, 618)
Screenshot: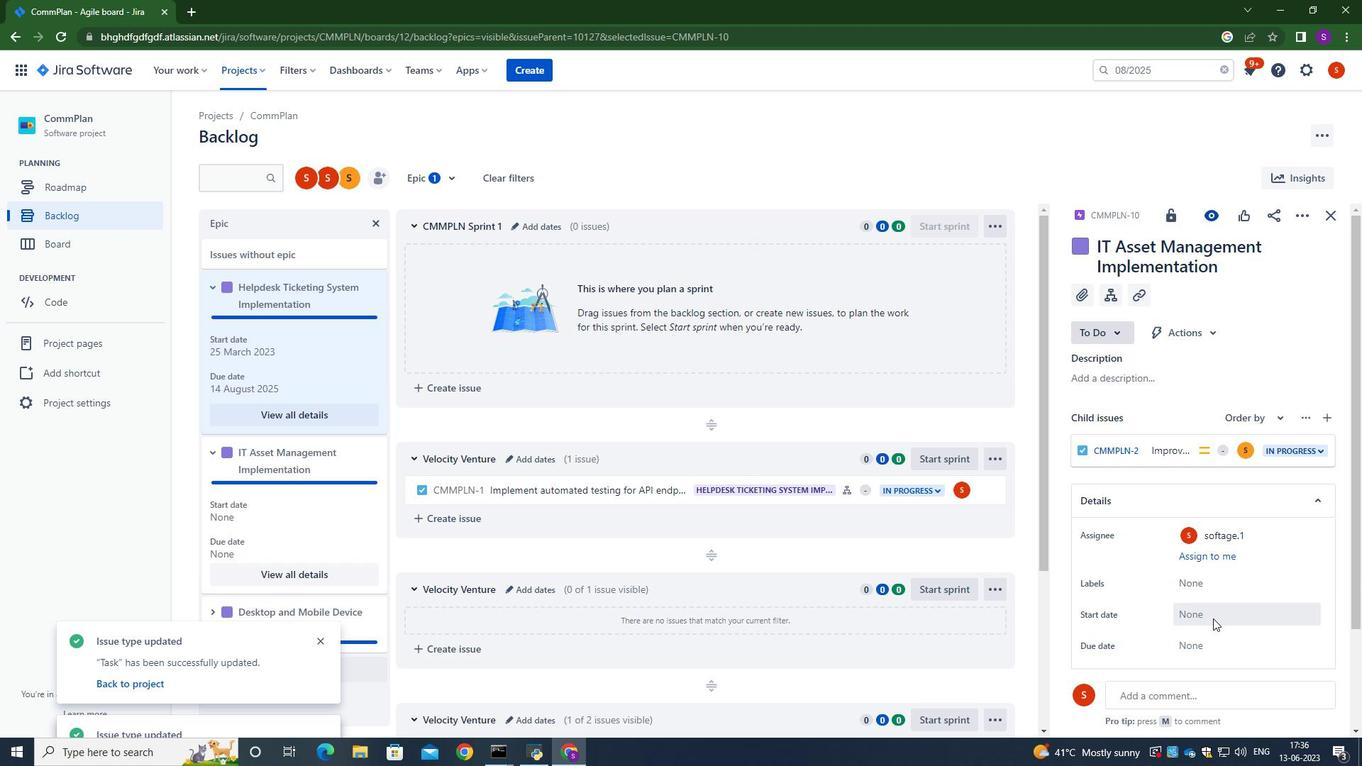 
Action: Mouse pressed left at (1207, 618)
Screenshot: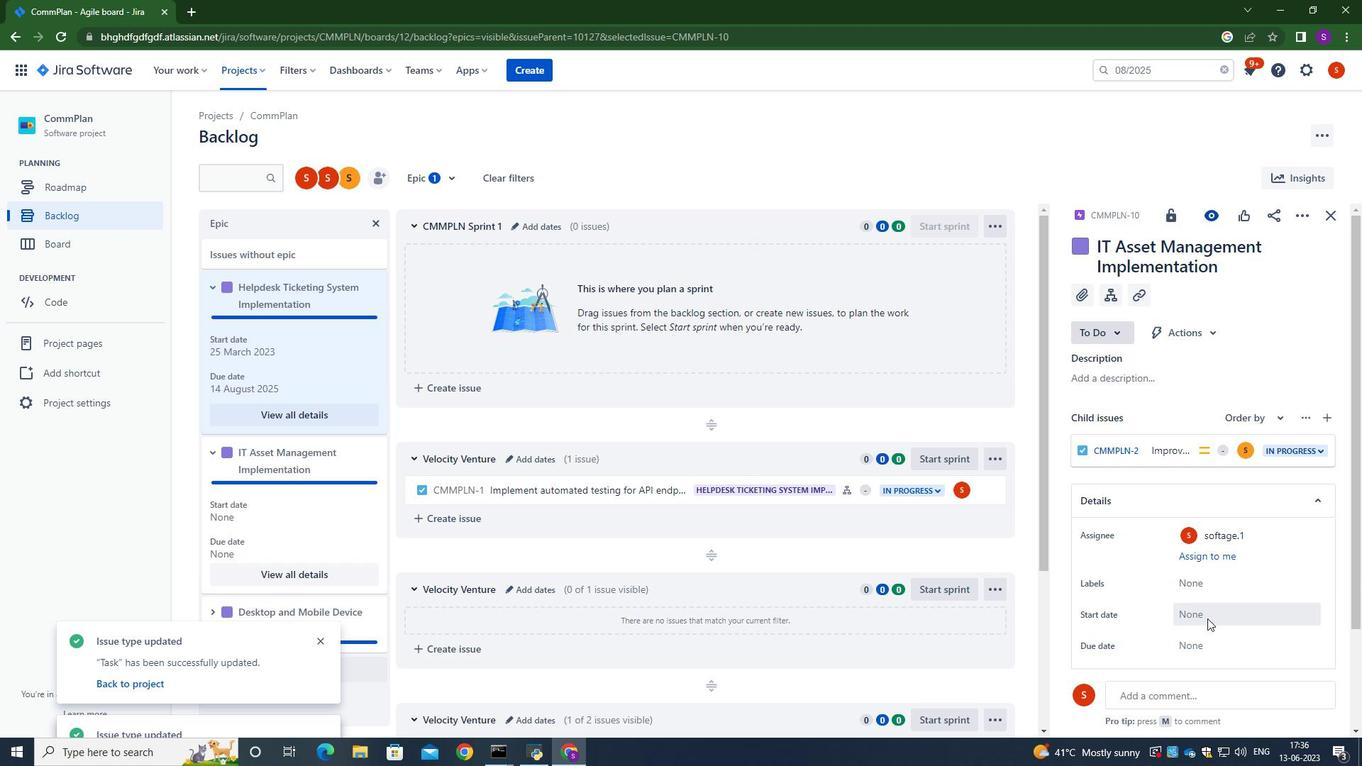 
Action: Mouse moved to (1192, 474)
Screenshot: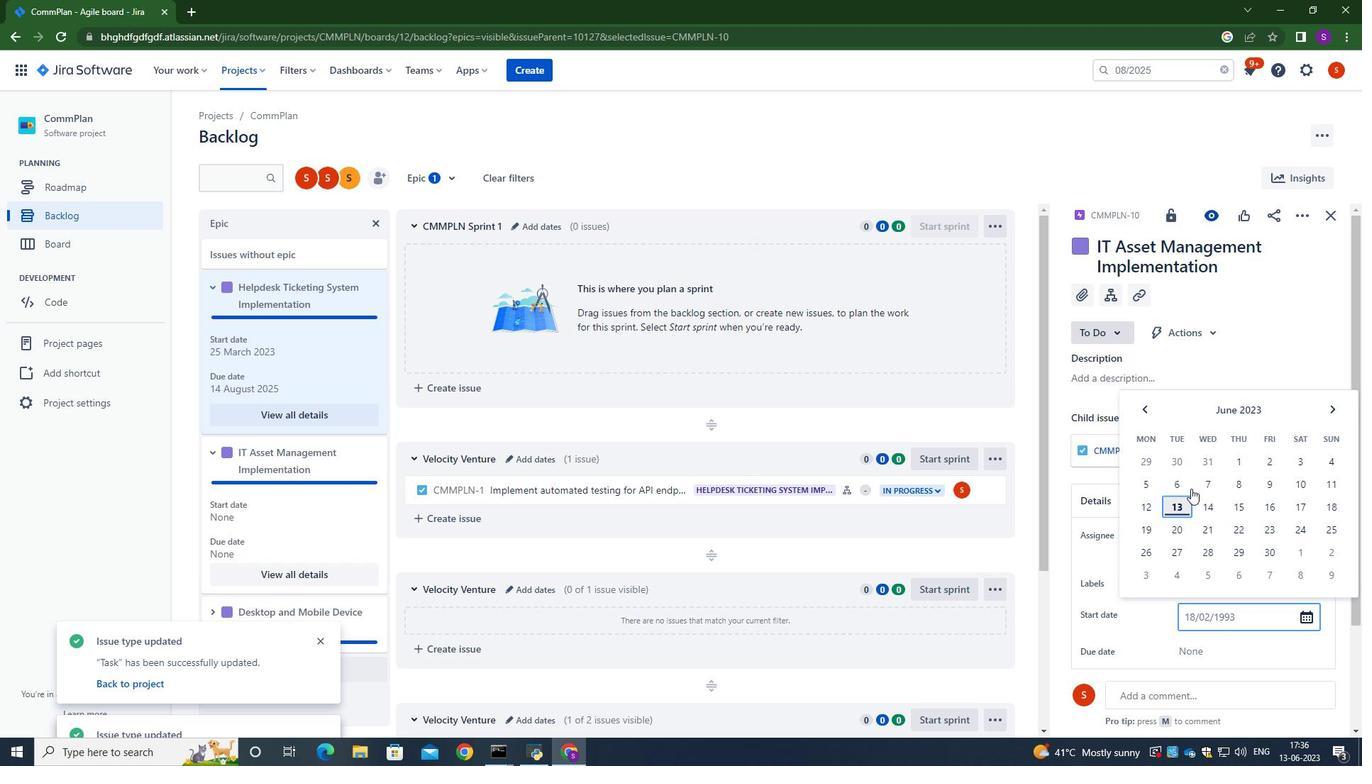 
Action: Key pressed 27/03/2023
Screenshot: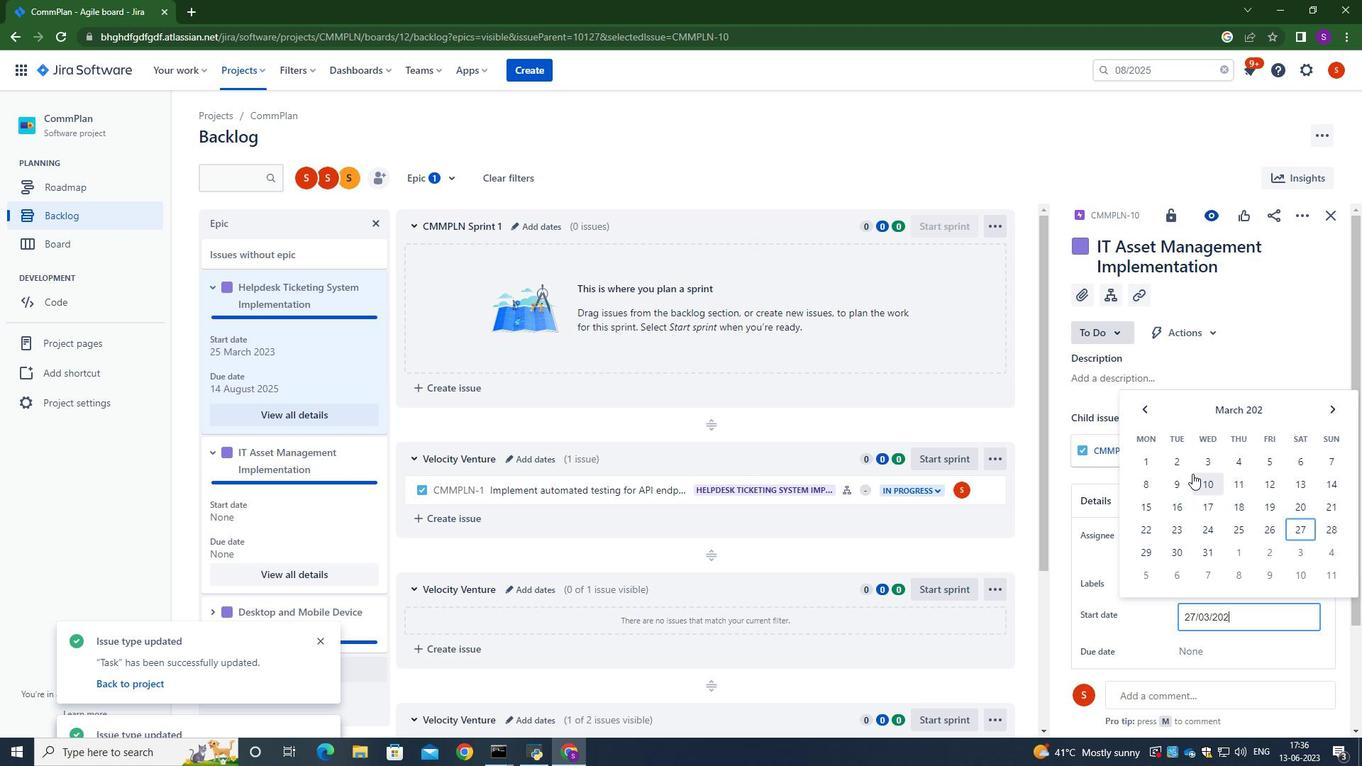 
Action: Mouse moved to (1146, 554)
Screenshot: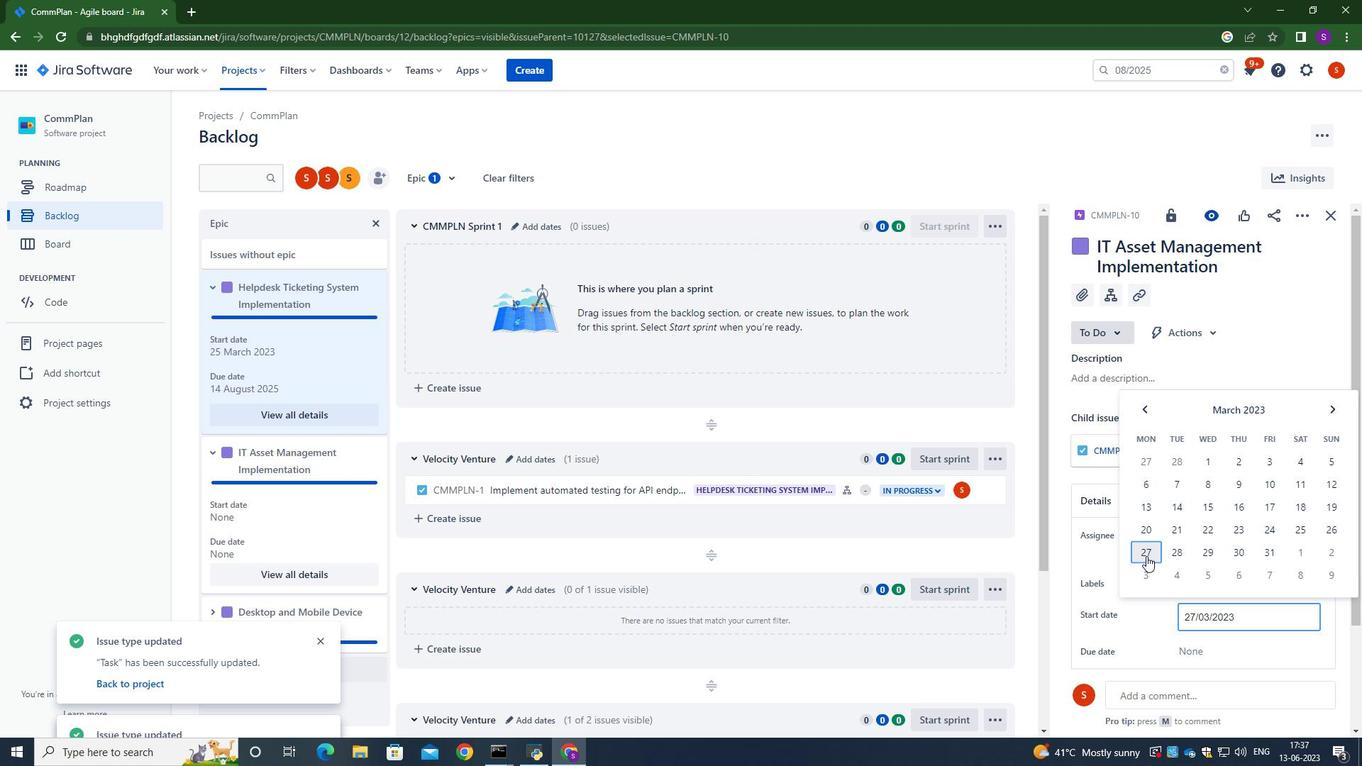 
Action: Mouse pressed left at (1146, 554)
Screenshot: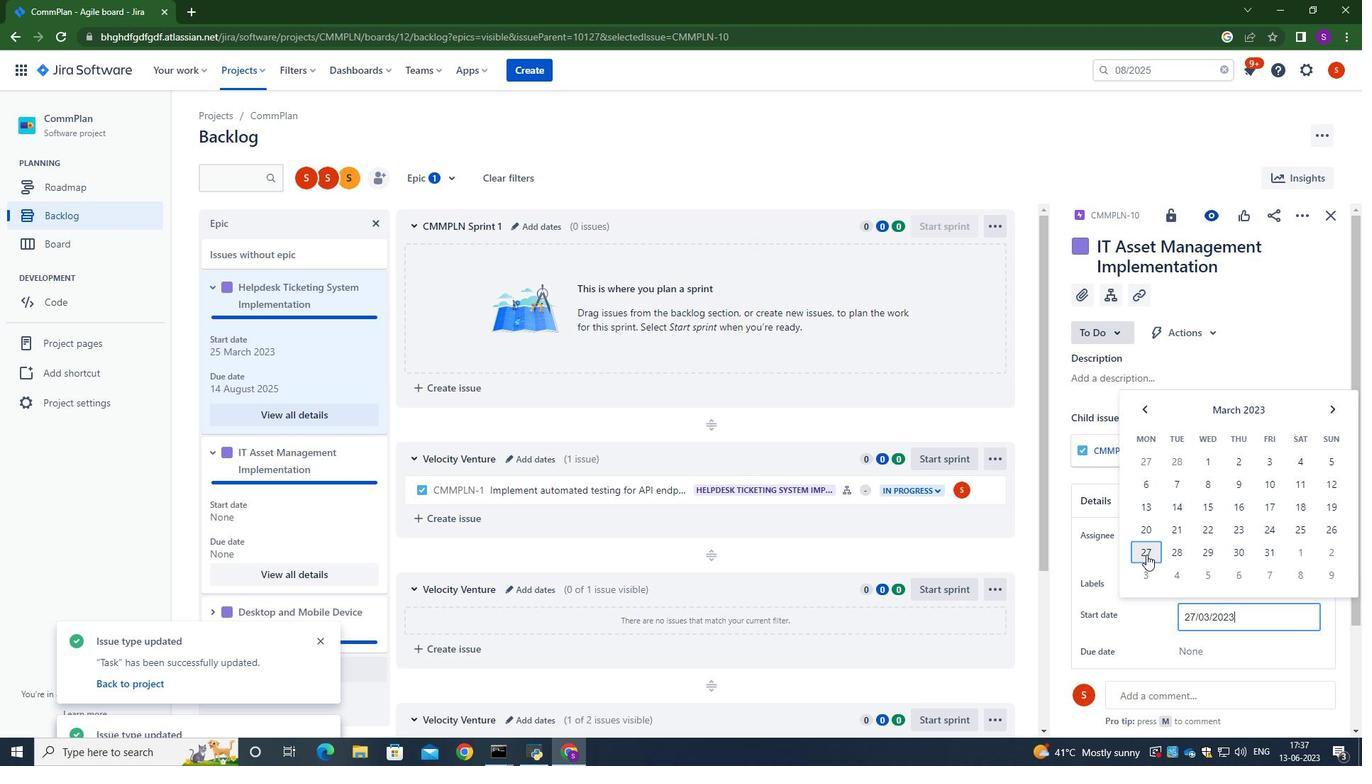 
Action: Mouse moved to (1204, 654)
Screenshot: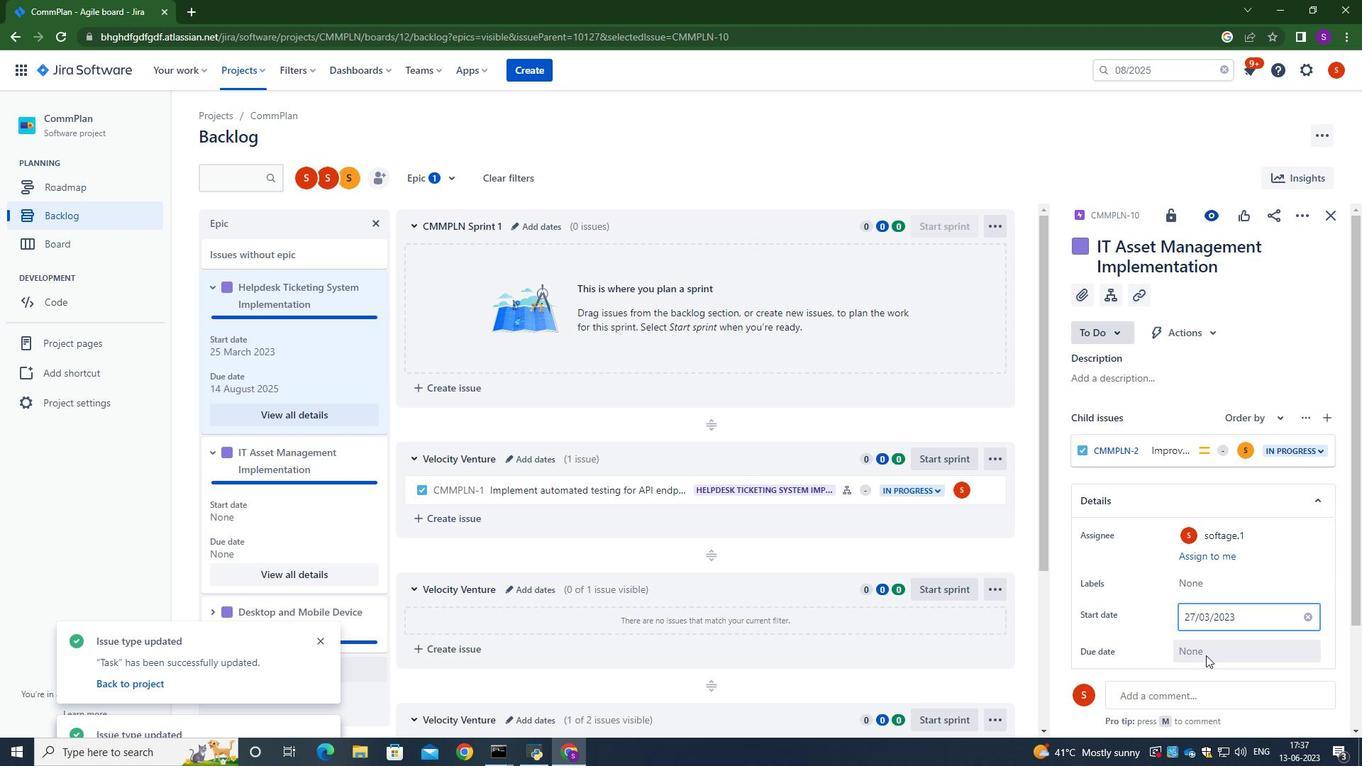 
Action: Mouse pressed left at (1204, 654)
Screenshot: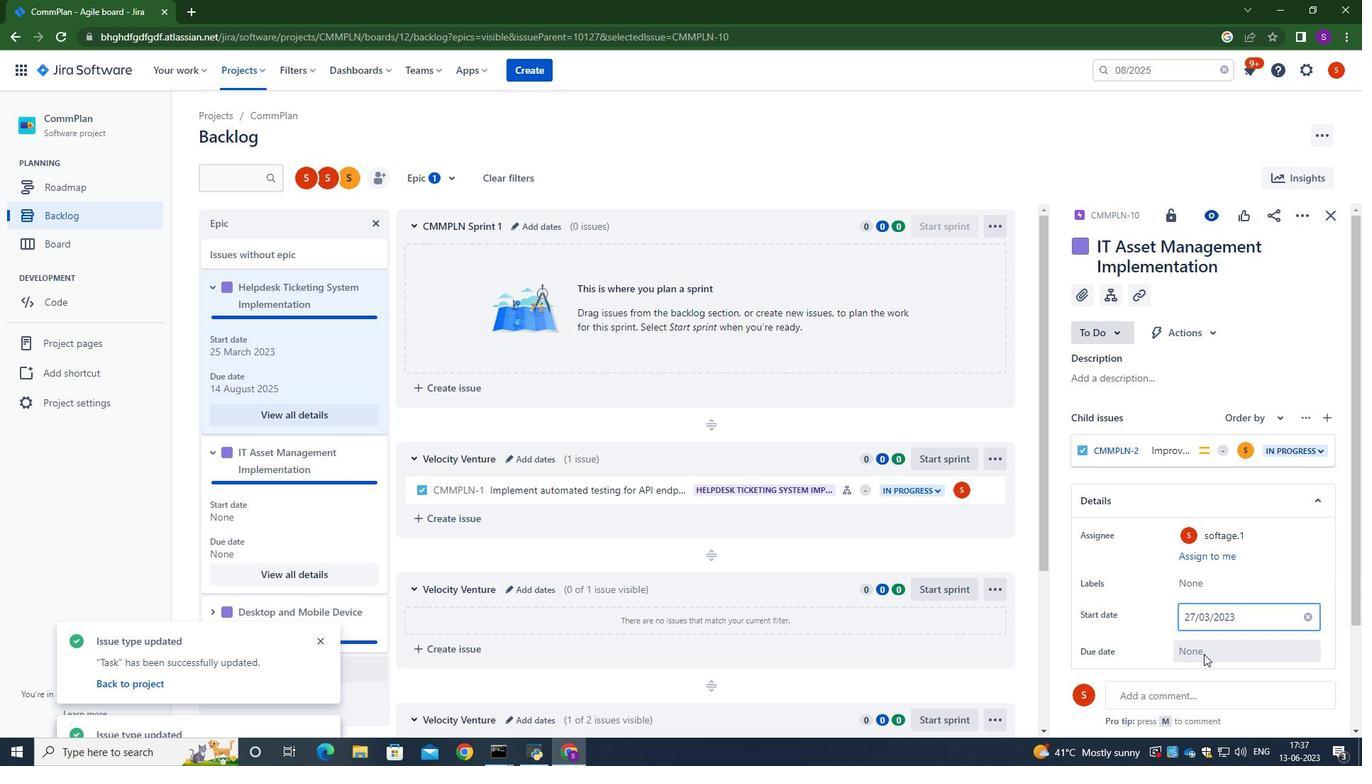 
Action: Mouse moved to (1212, 553)
Screenshot: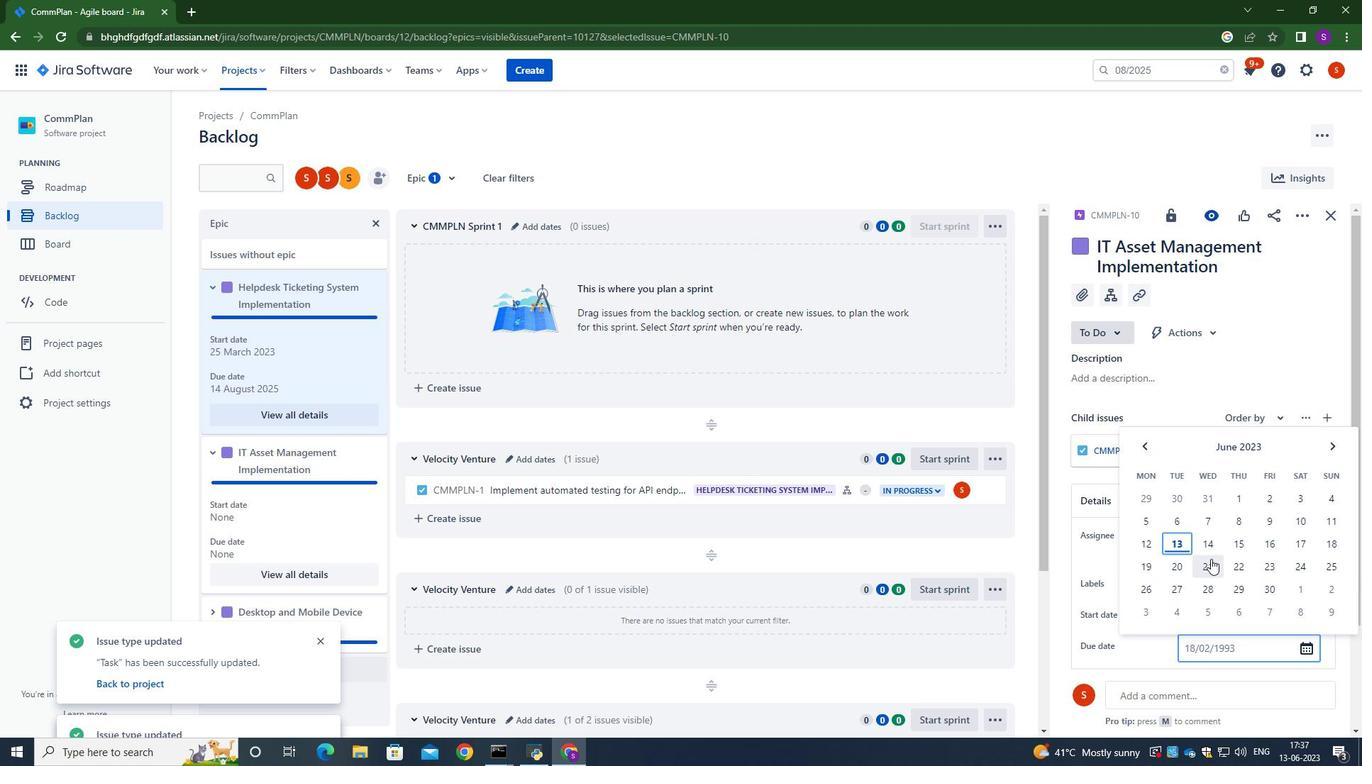 
Action: Key pressed 02/08/2024
Screenshot: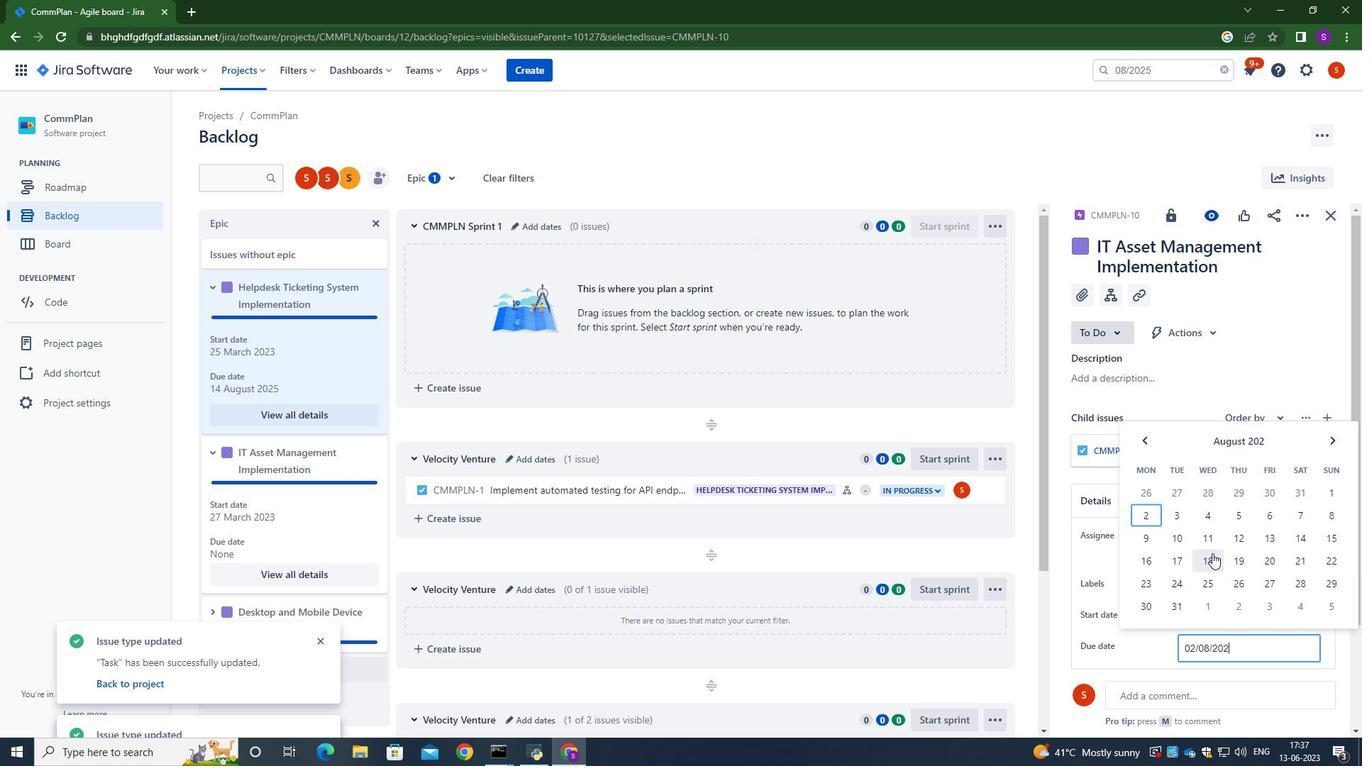 
Action: Mouse moved to (1266, 490)
Screenshot: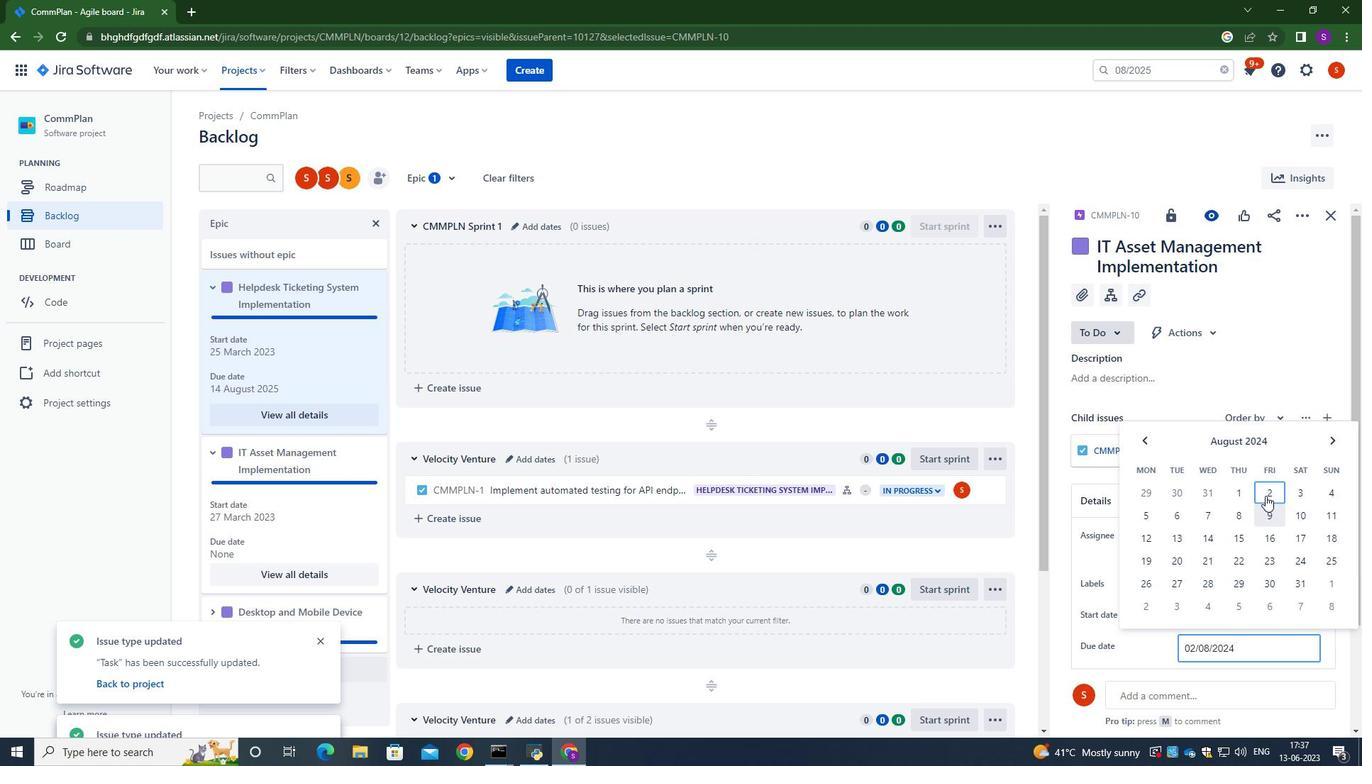 
Action: Mouse pressed left at (1266, 490)
Screenshot: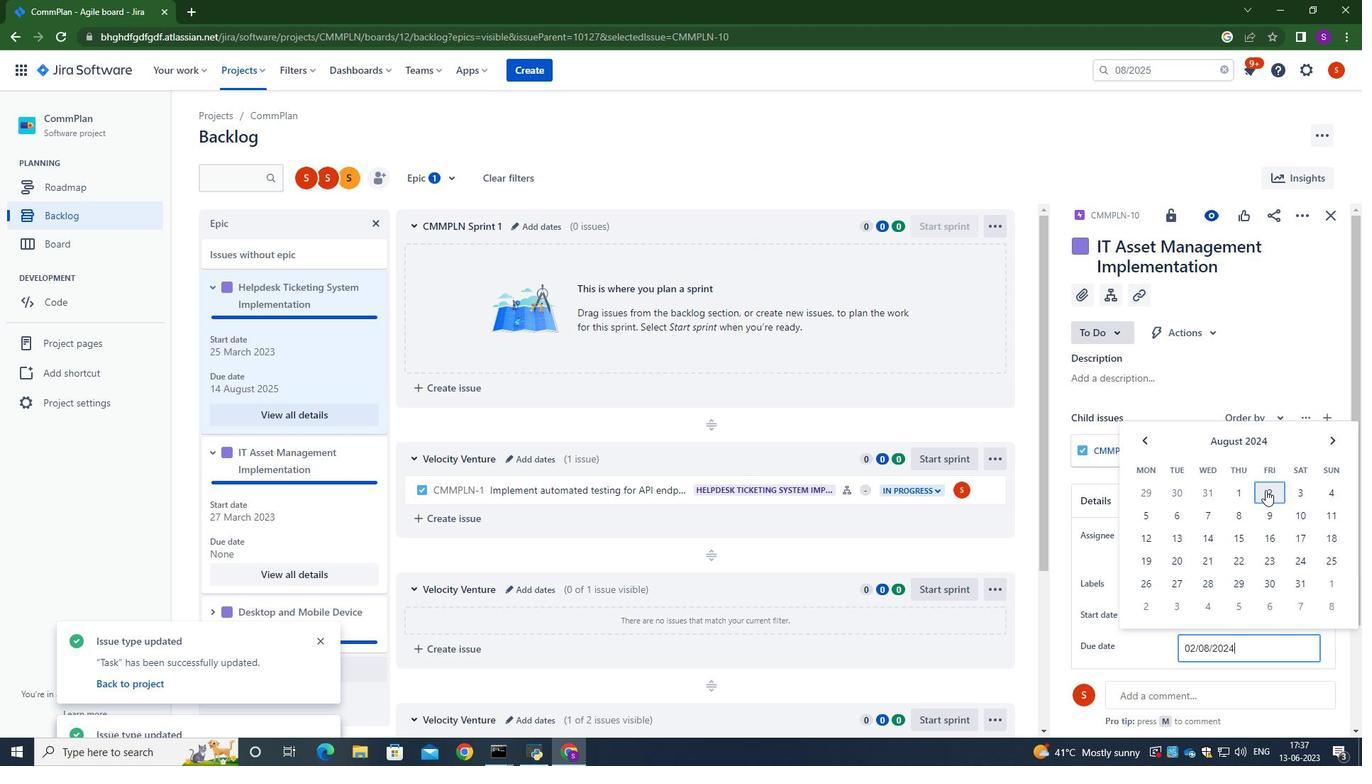 
Action: Mouse moved to (1286, 589)
Screenshot: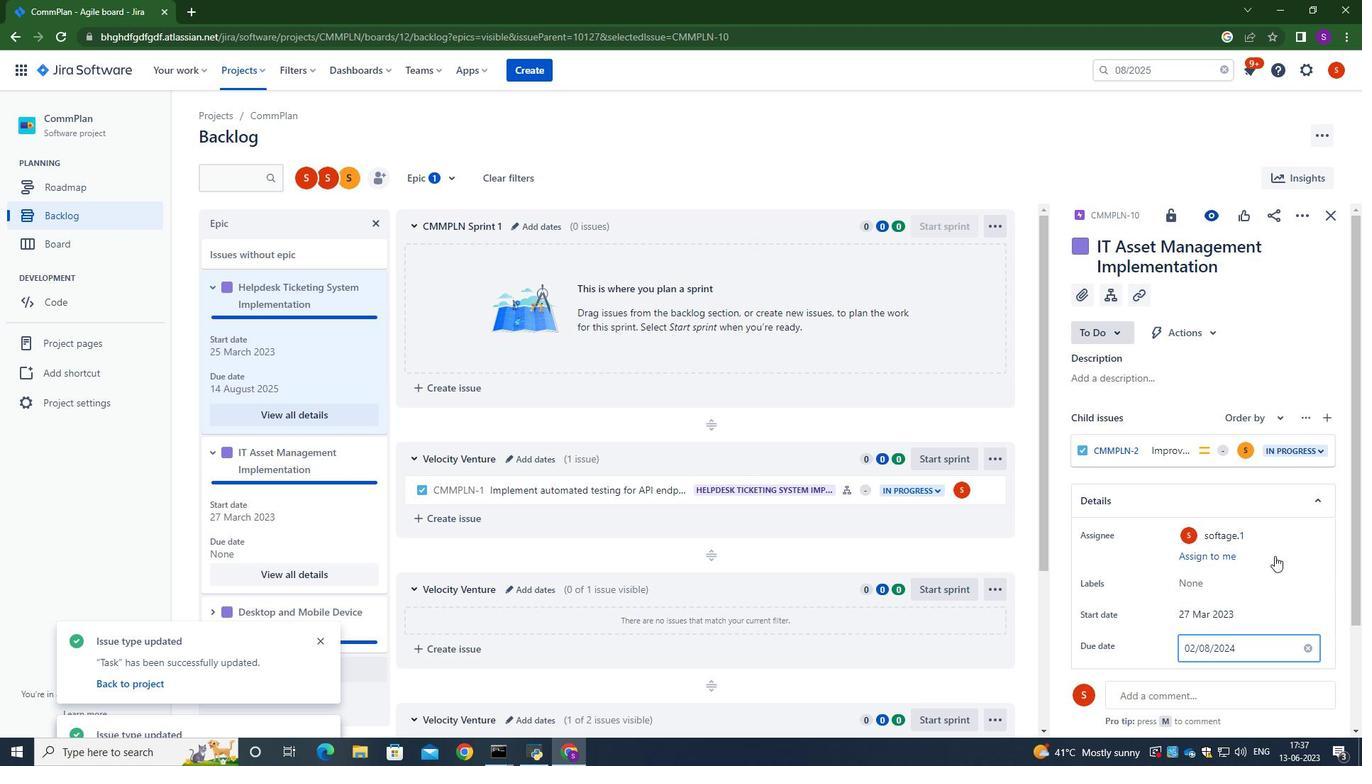 
Action: Mouse scrolled (1286, 588) with delta (0, 0)
Screenshot: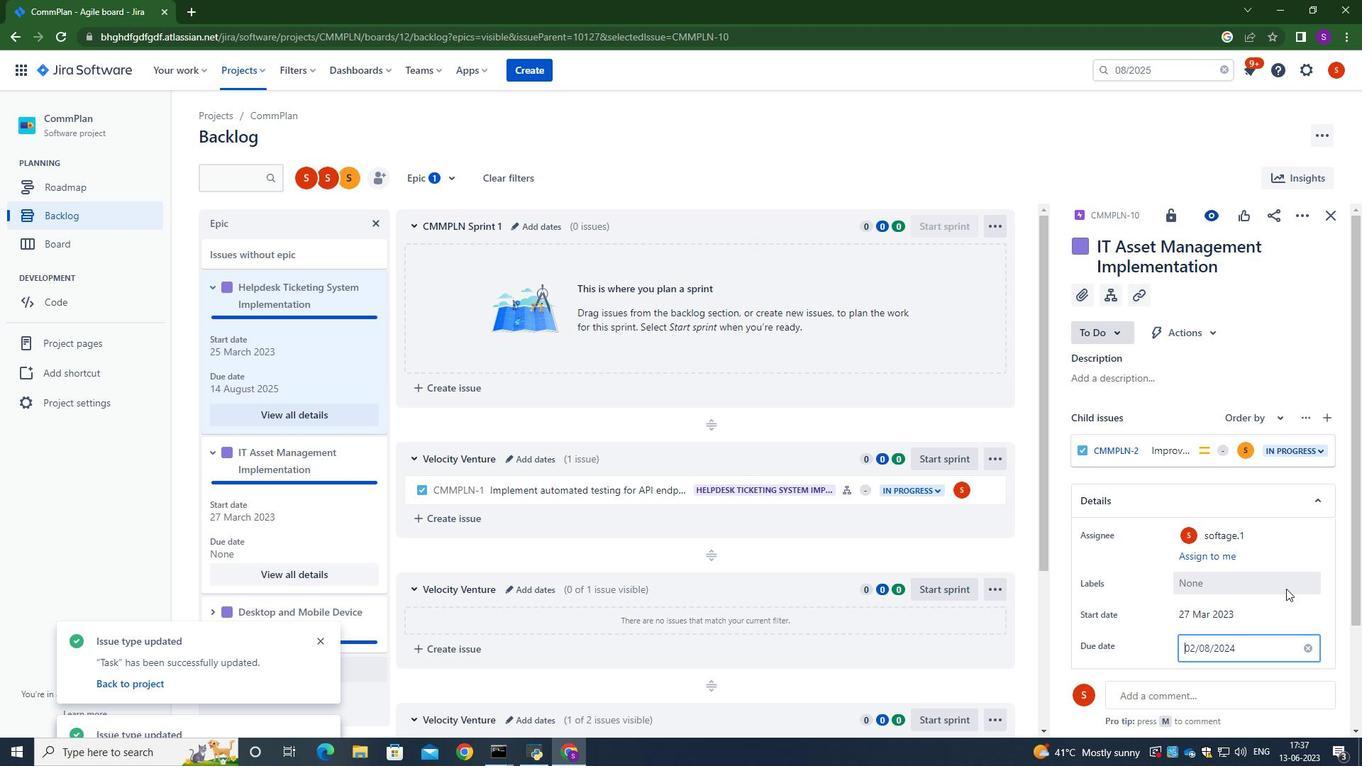 
Action: Mouse scrolled (1286, 588) with delta (0, 0)
Screenshot: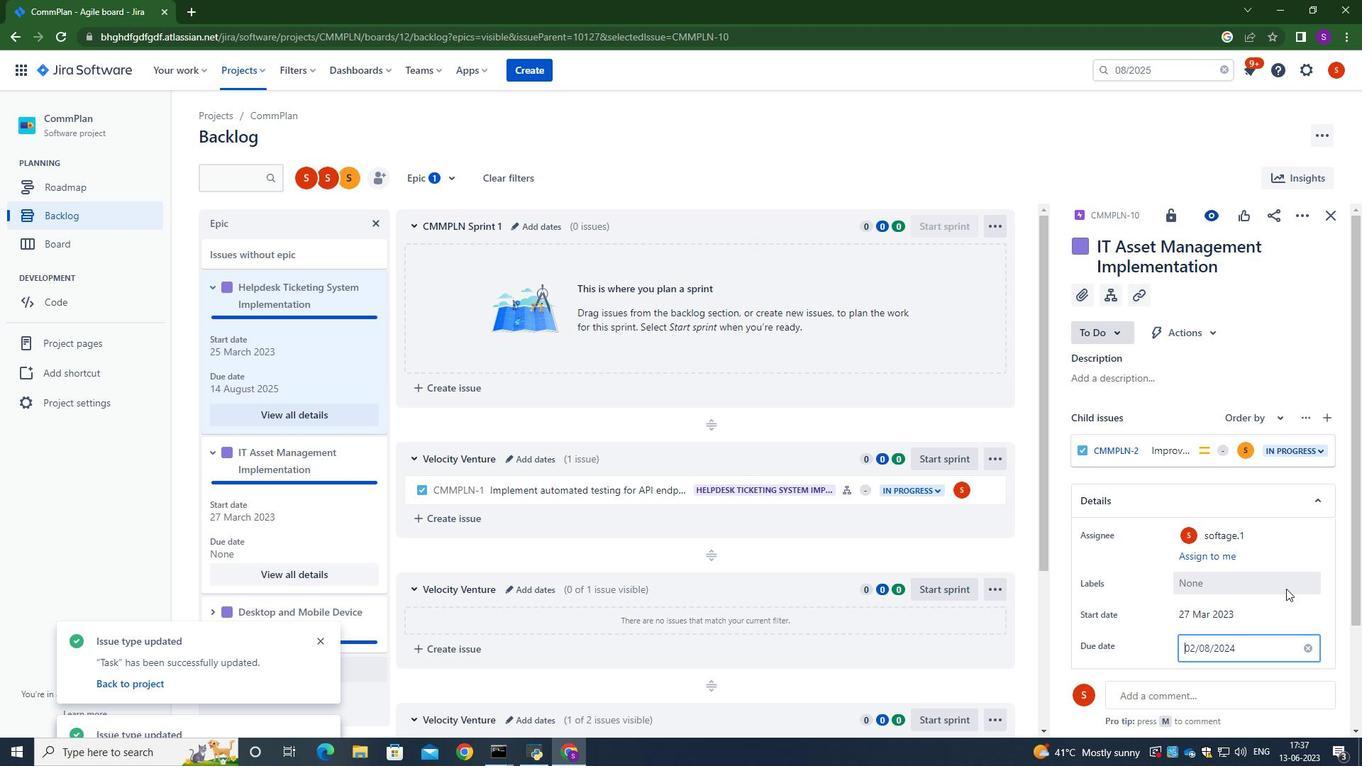 
Action: Mouse moved to (1287, 589)
Screenshot: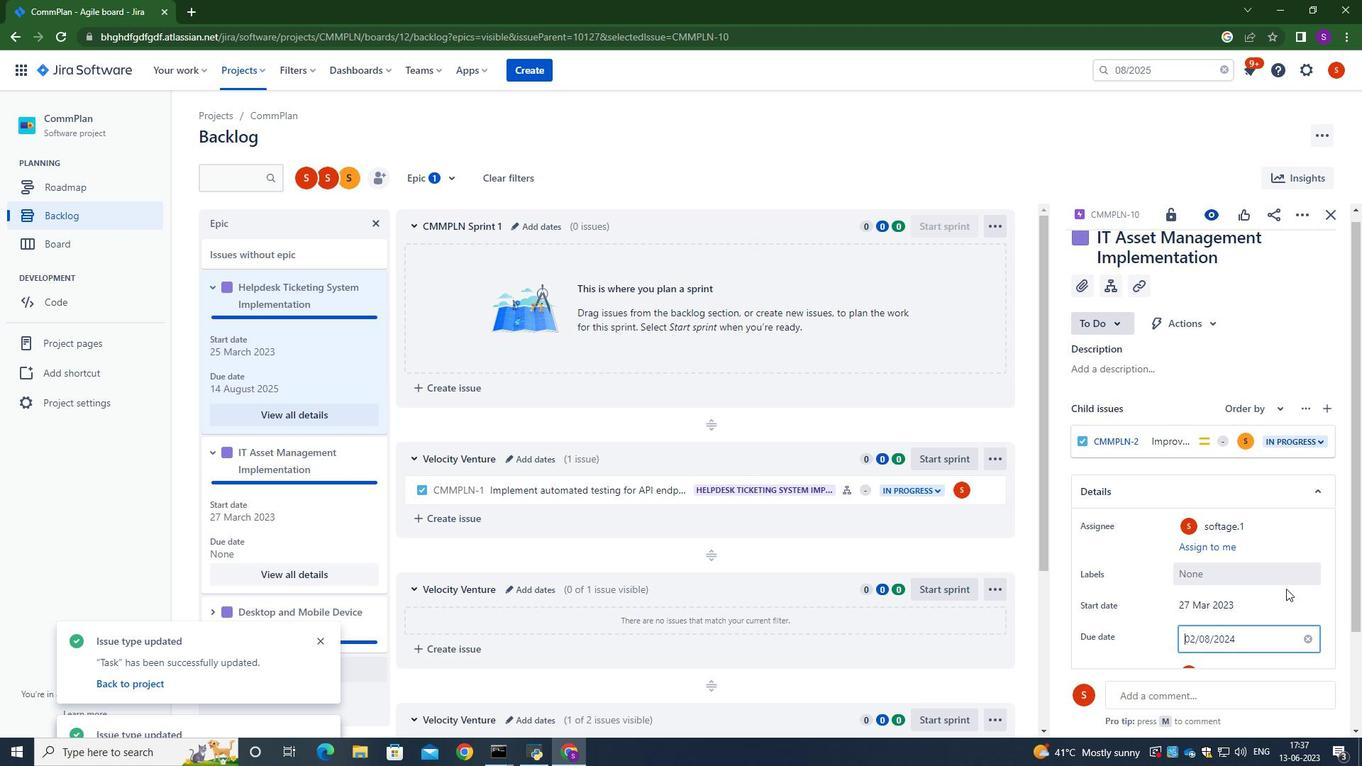 
Action: Mouse scrolled (1287, 589) with delta (0, 0)
Screenshot: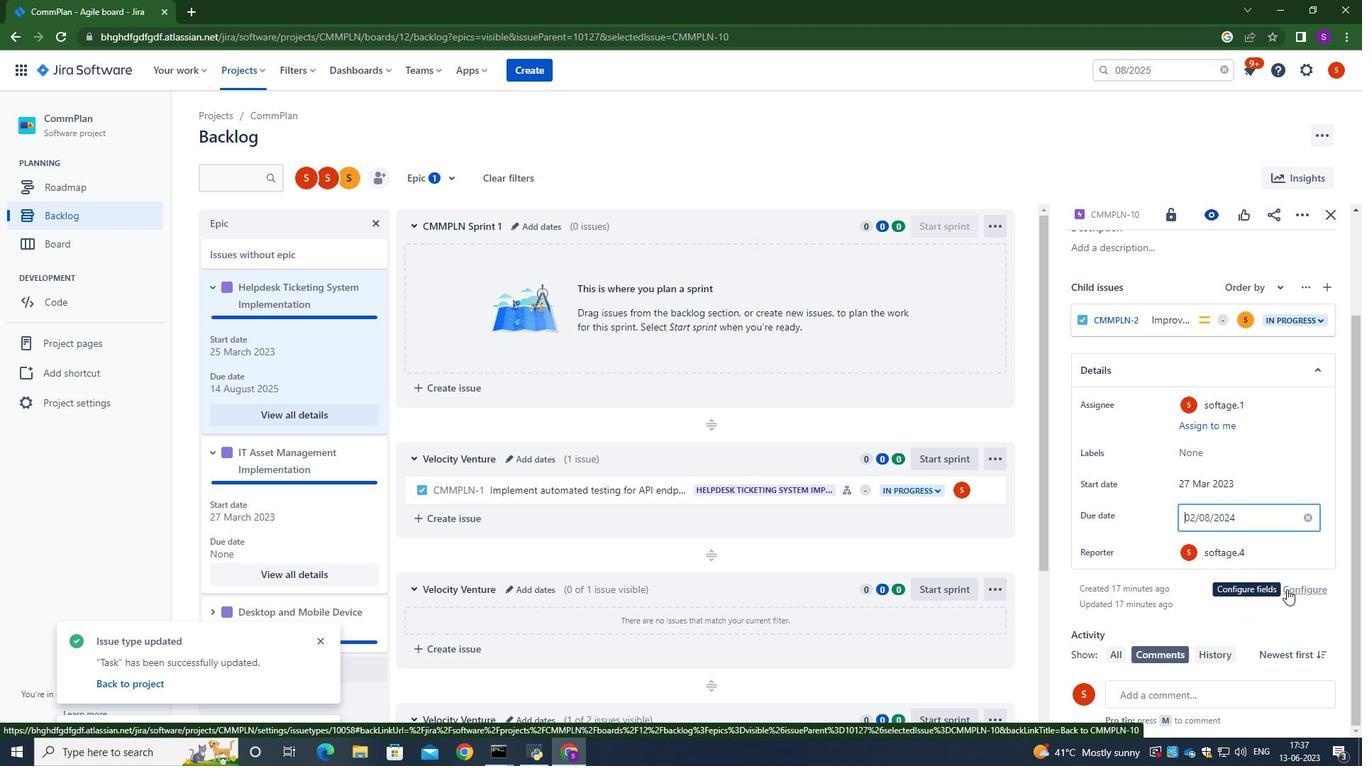 
Action: Mouse scrolled (1287, 589) with delta (0, 0)
Screenshot: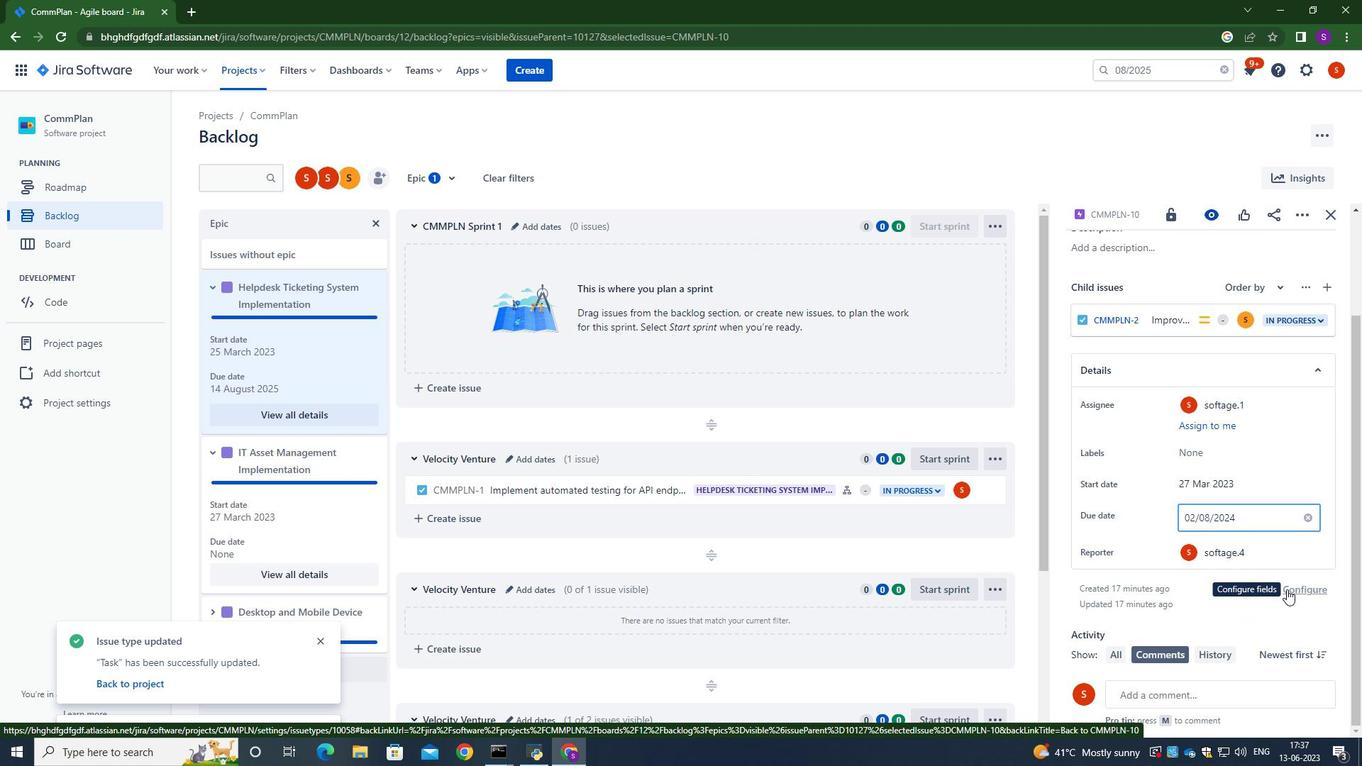 
Action: Mouse scrolled (1287, 589) with delta (0, 0)
Screenshot: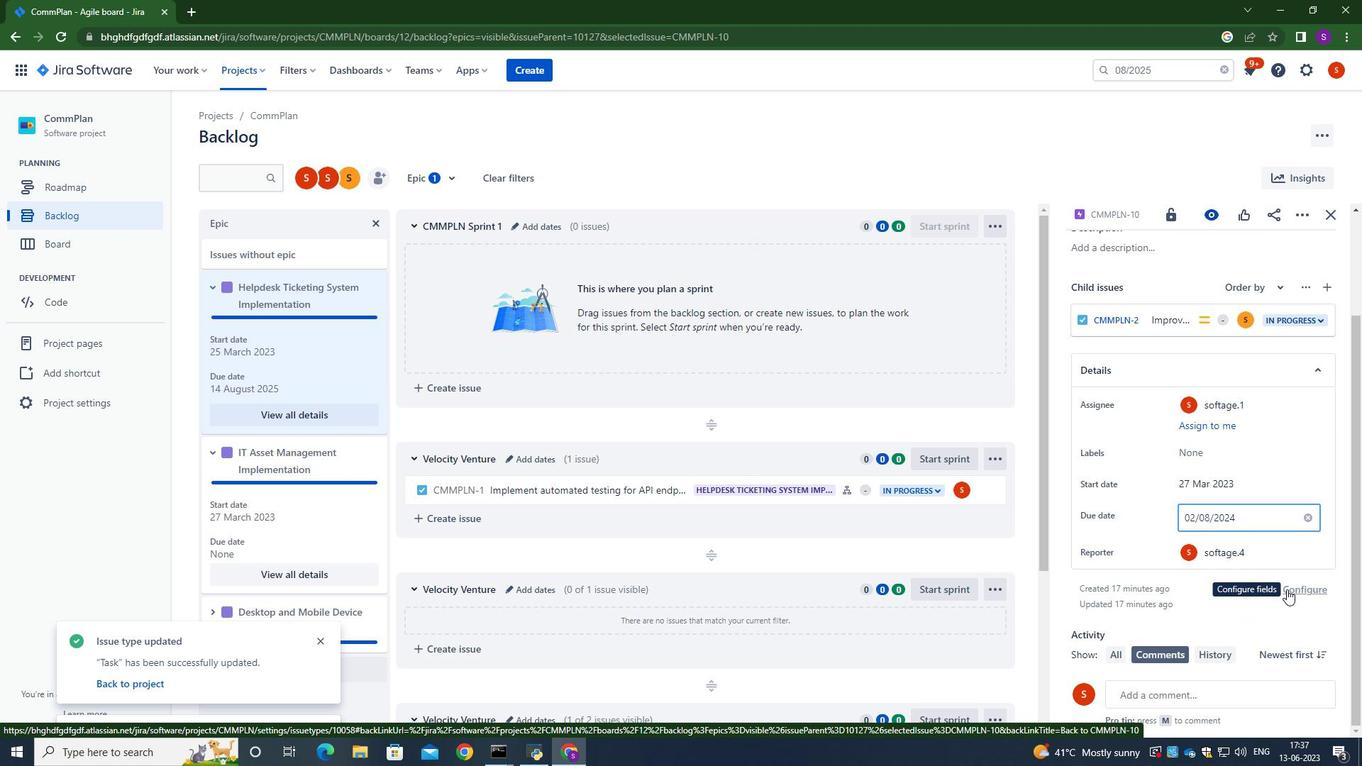 
Action: Mouse moved to (1288, 545)
Screenshot: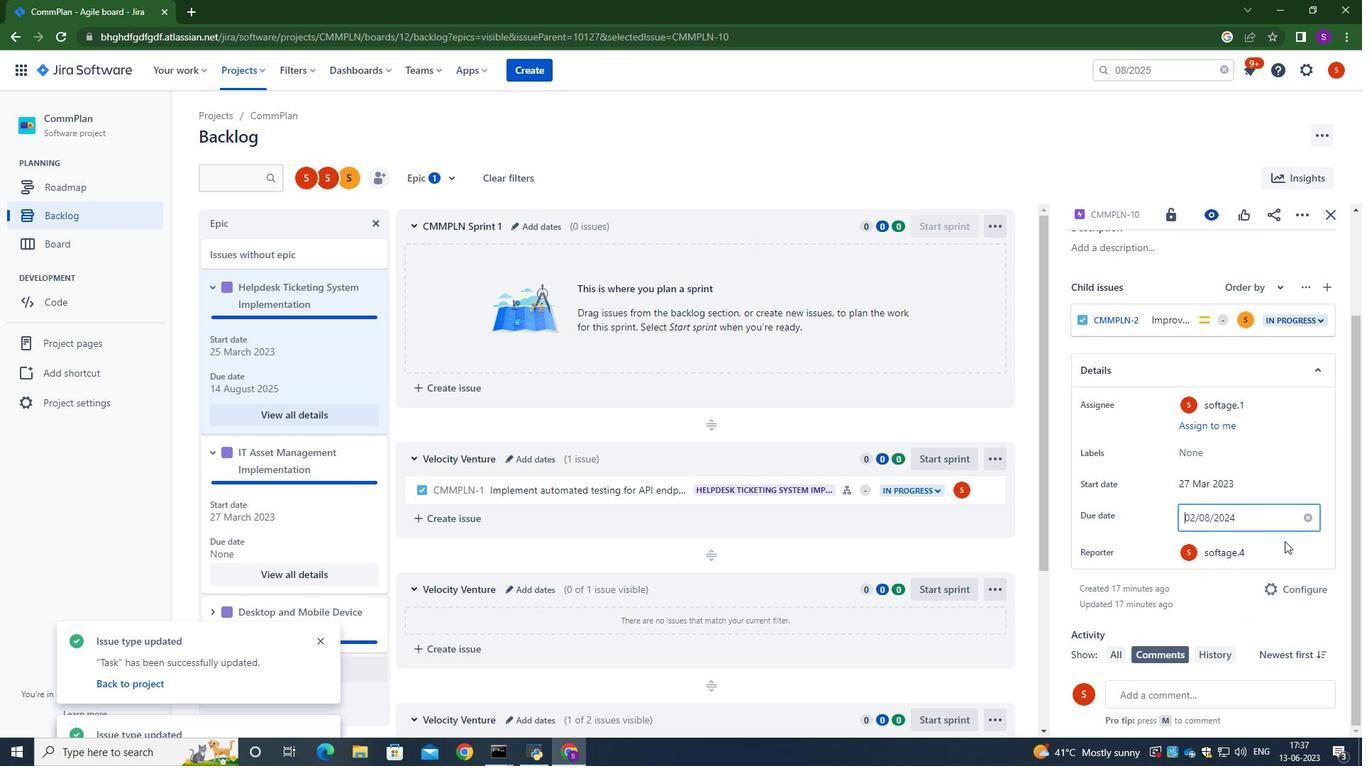 
Action: Mouse pressed left at (1288, 545)
Screenshot: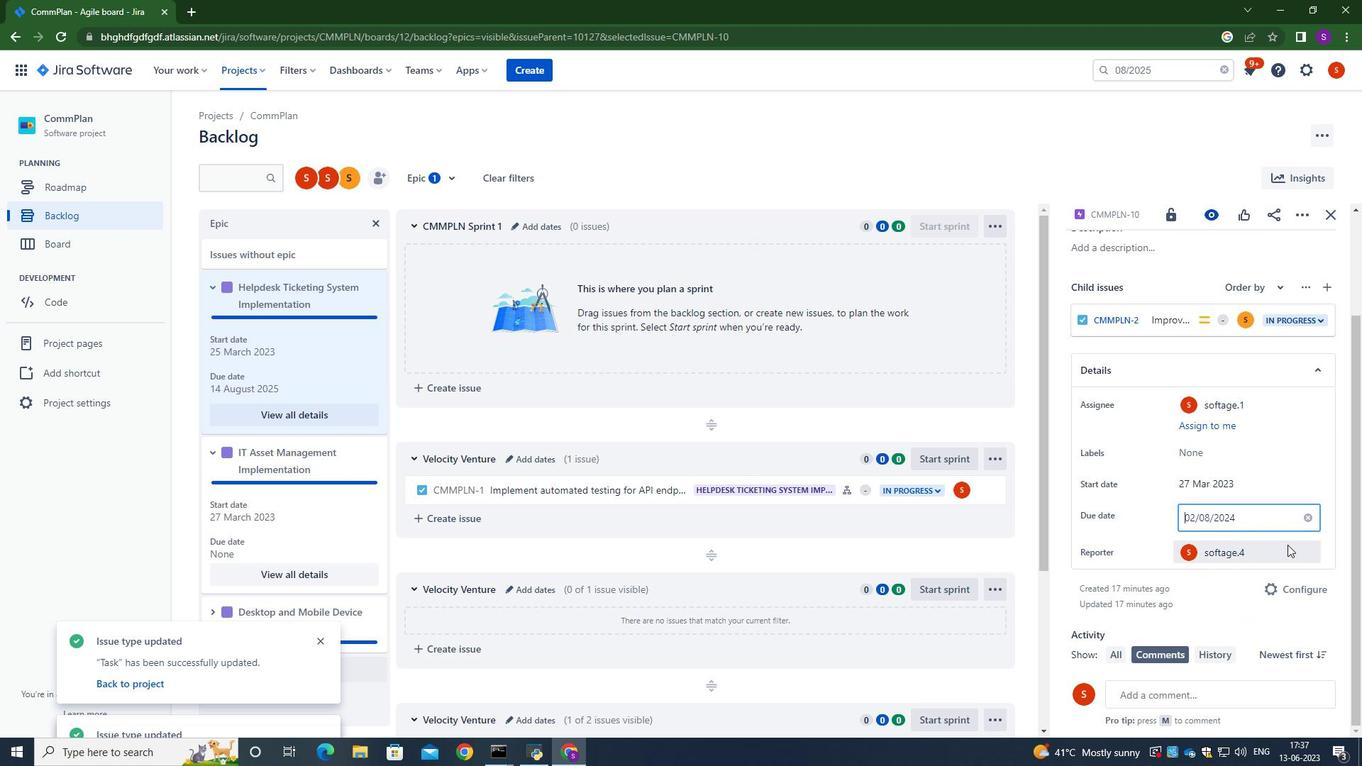 
Action: Mouse moved to (350, 435)
Screenshot: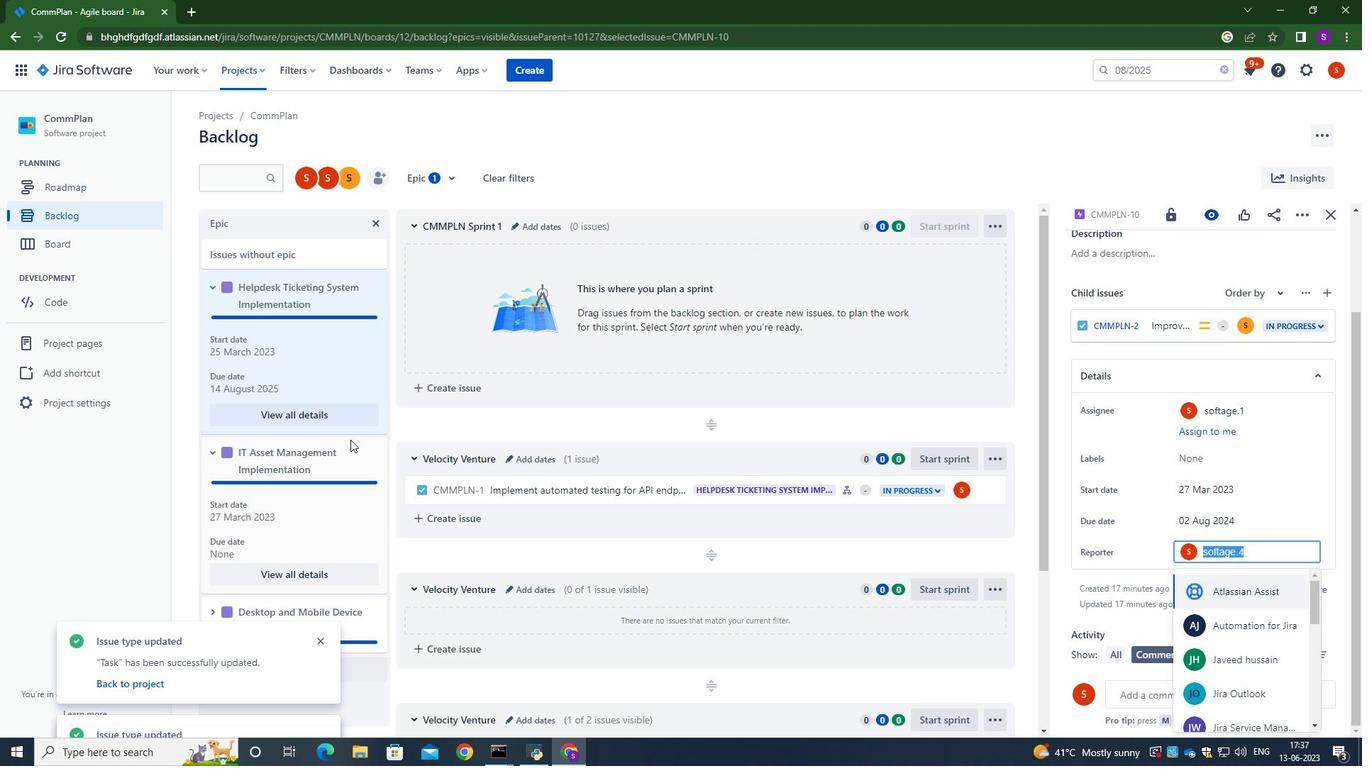 
Action: Mouse scrolled (350, 434) with delta (0, 0)
Screenshot: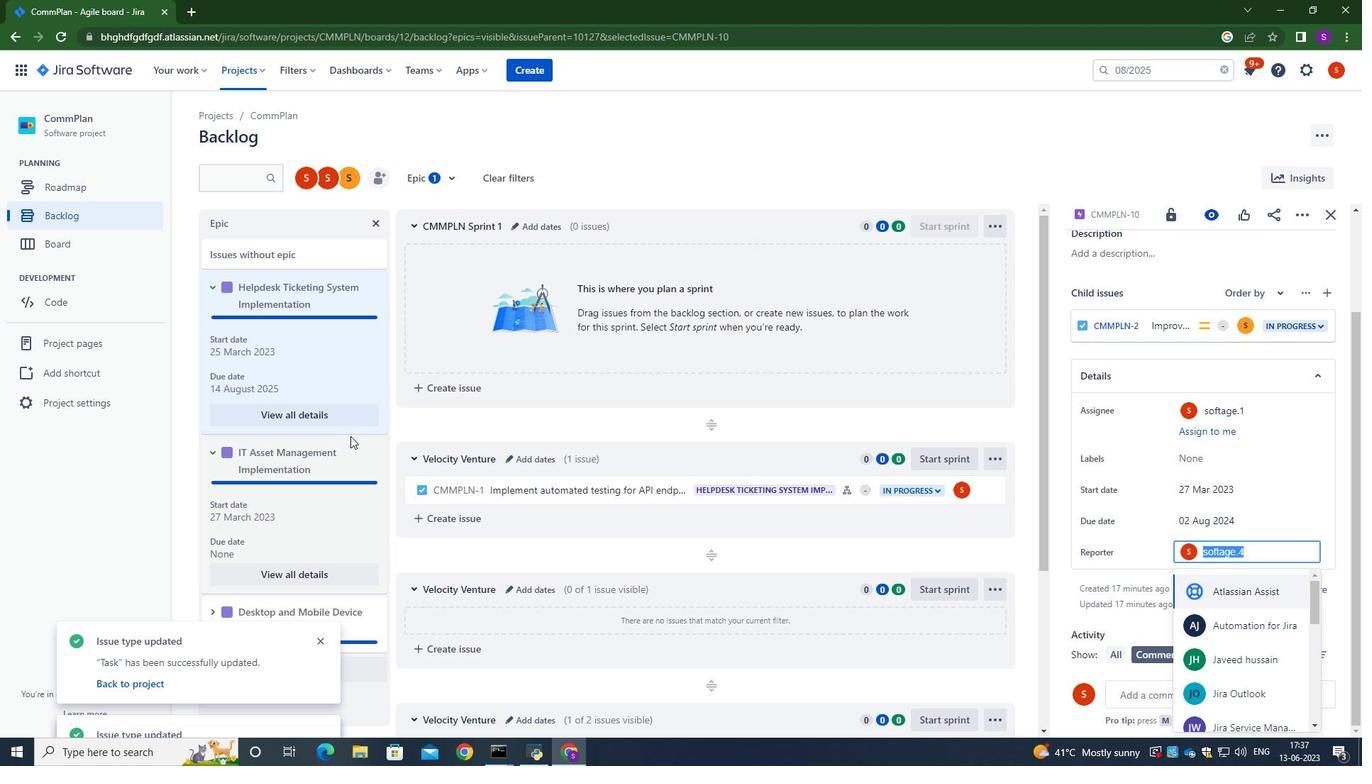 
Action: Mouse scrolled (350, 434) with delta (0, 0)
Screenshot: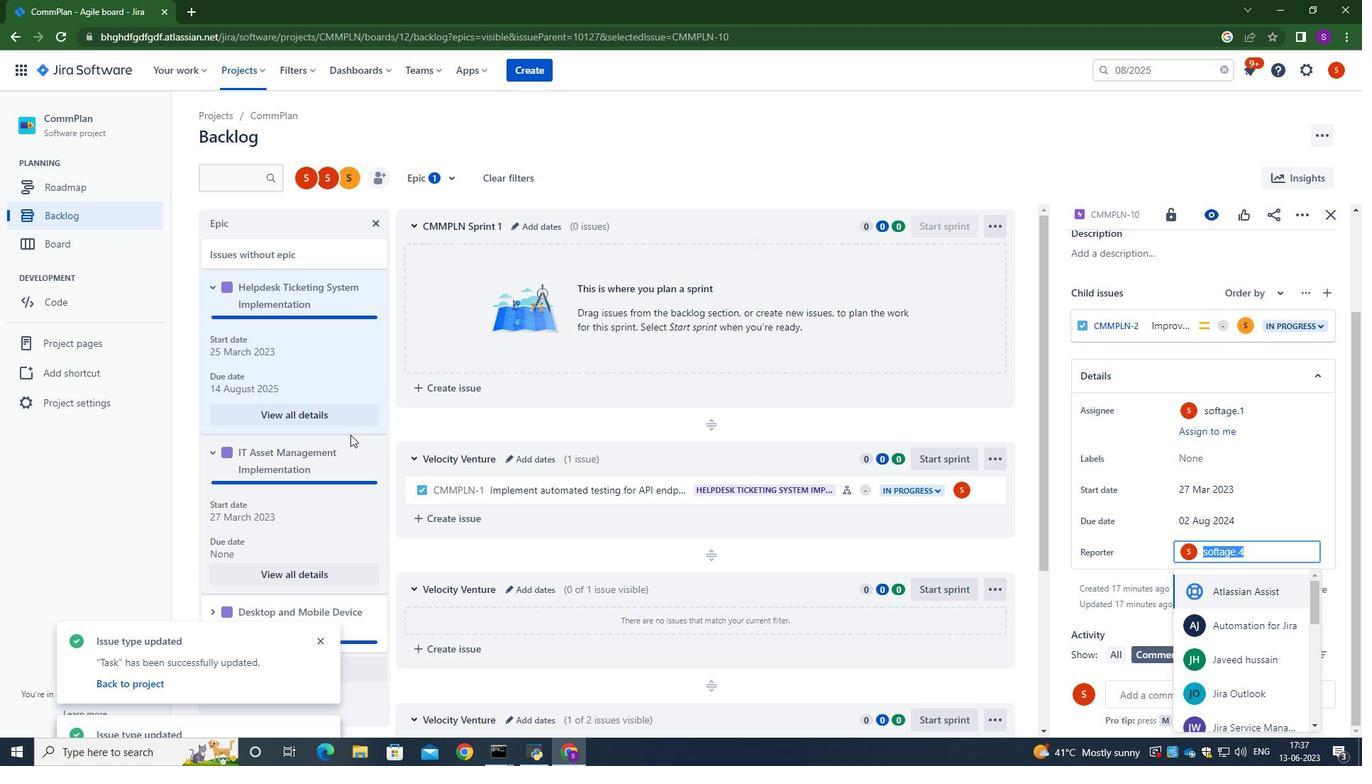 
Action: Mouse scrolled (350, 434) with delta (0, 0)
Screenshot: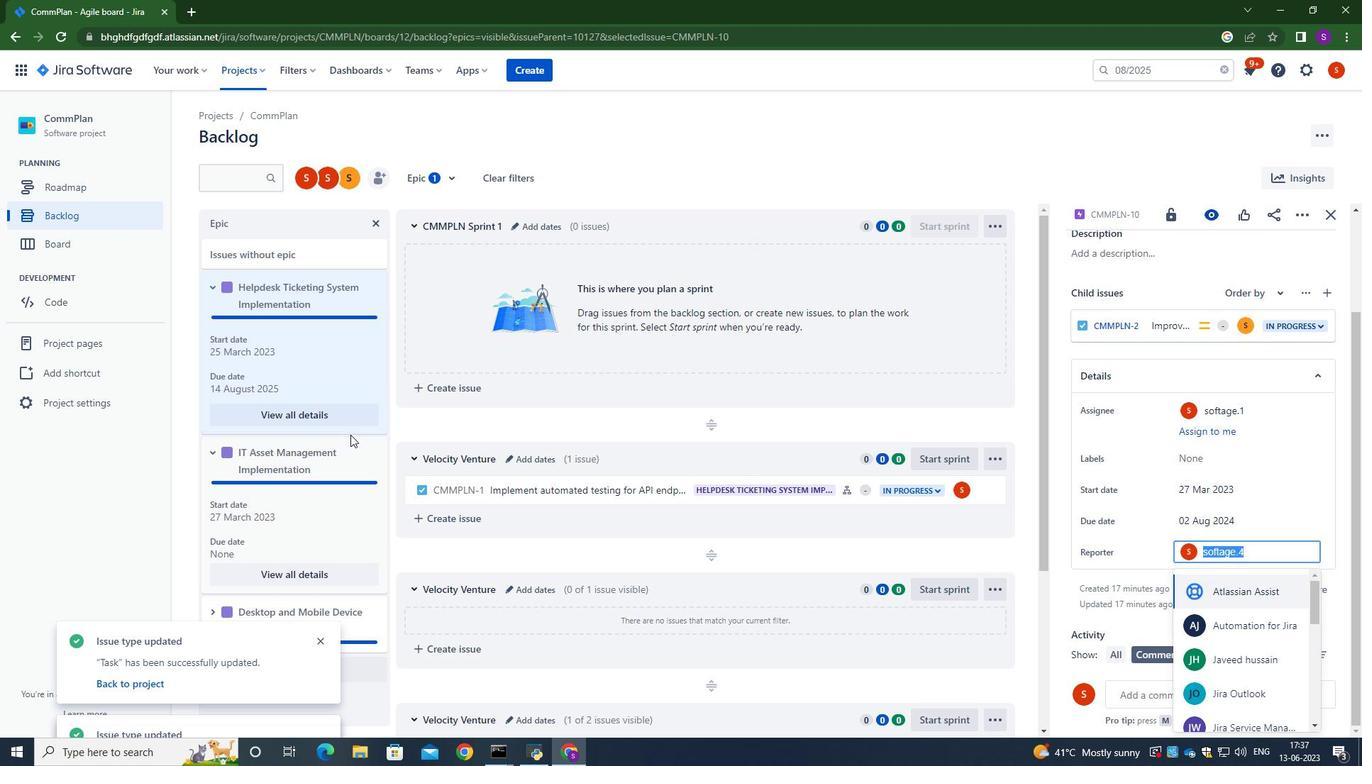 
Action: Mouse moved to (353, 458)
Screenshot: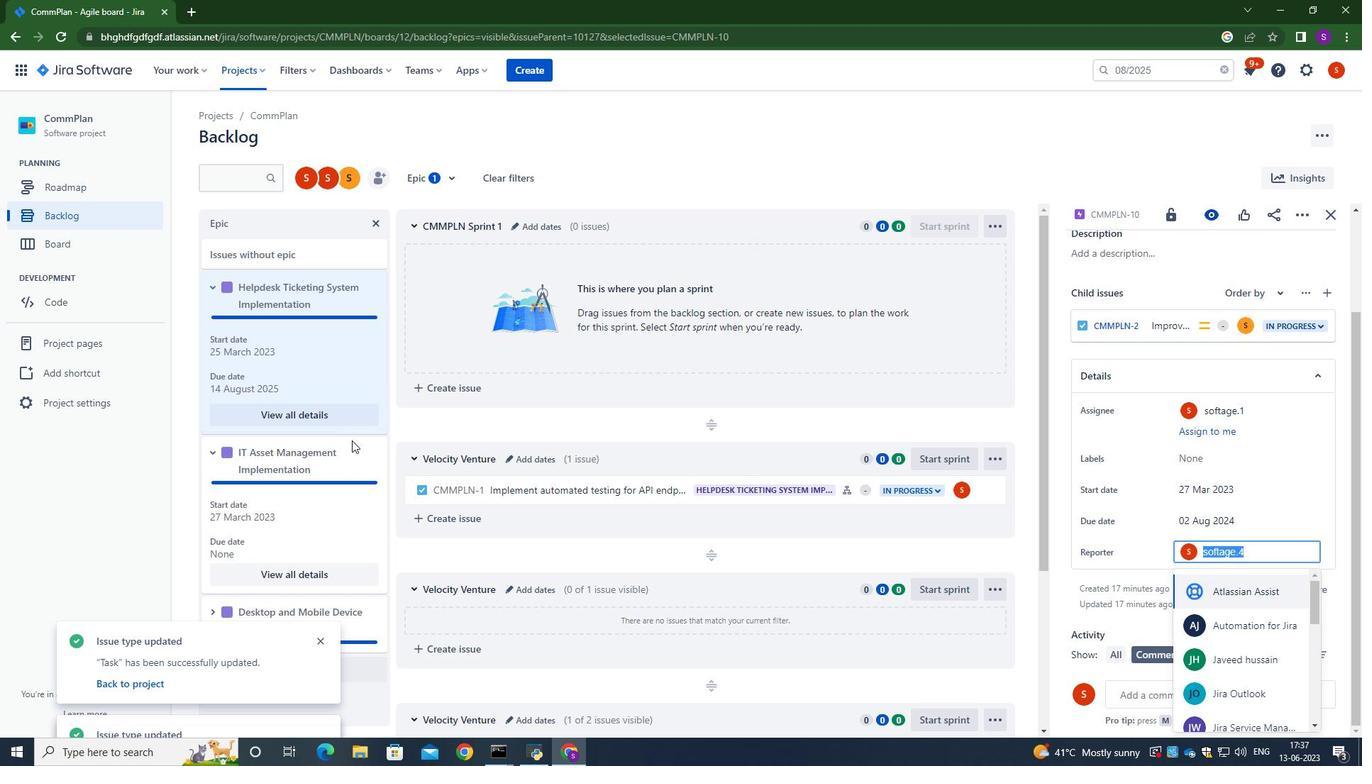 
Action: Mouse scrolled (353, 457) with delta (0, 0)
Screenshot: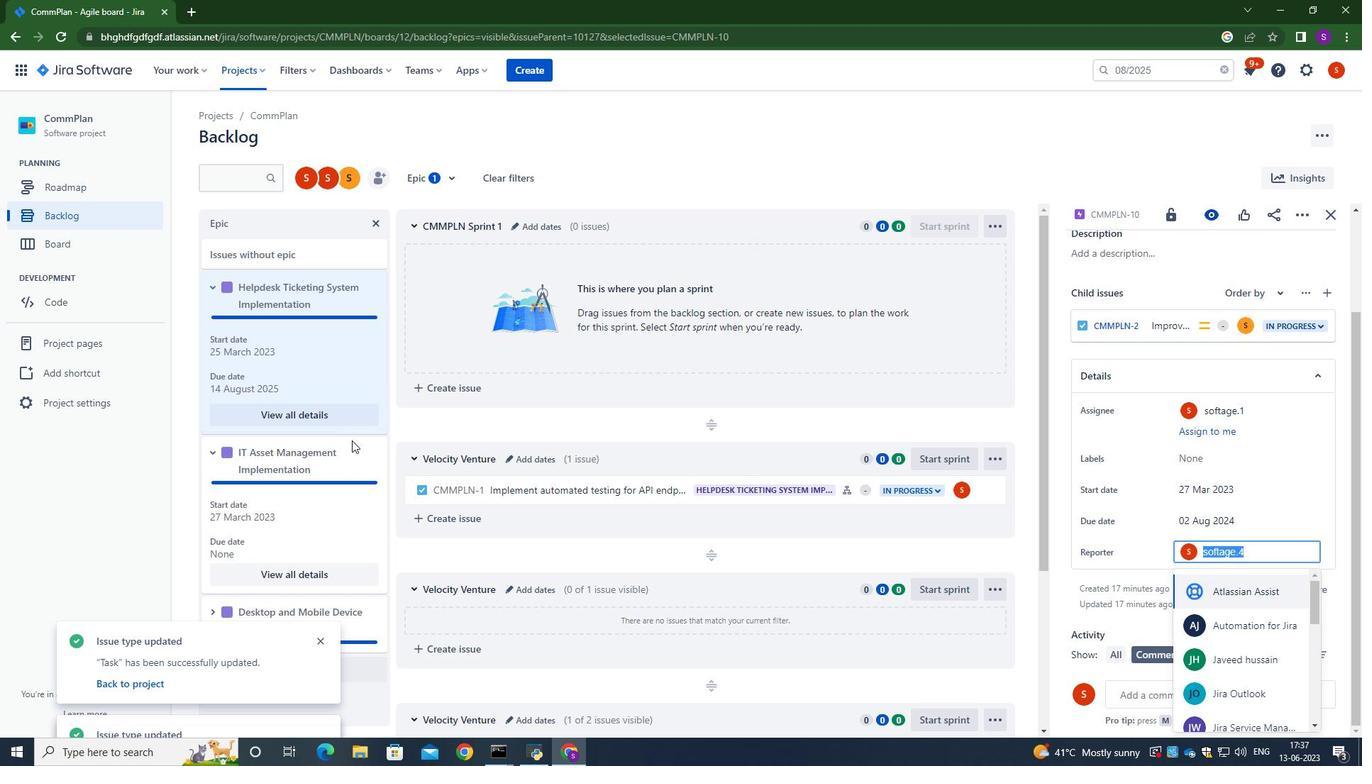 
Action: Mouse moved to (66, 520)
Screenshot: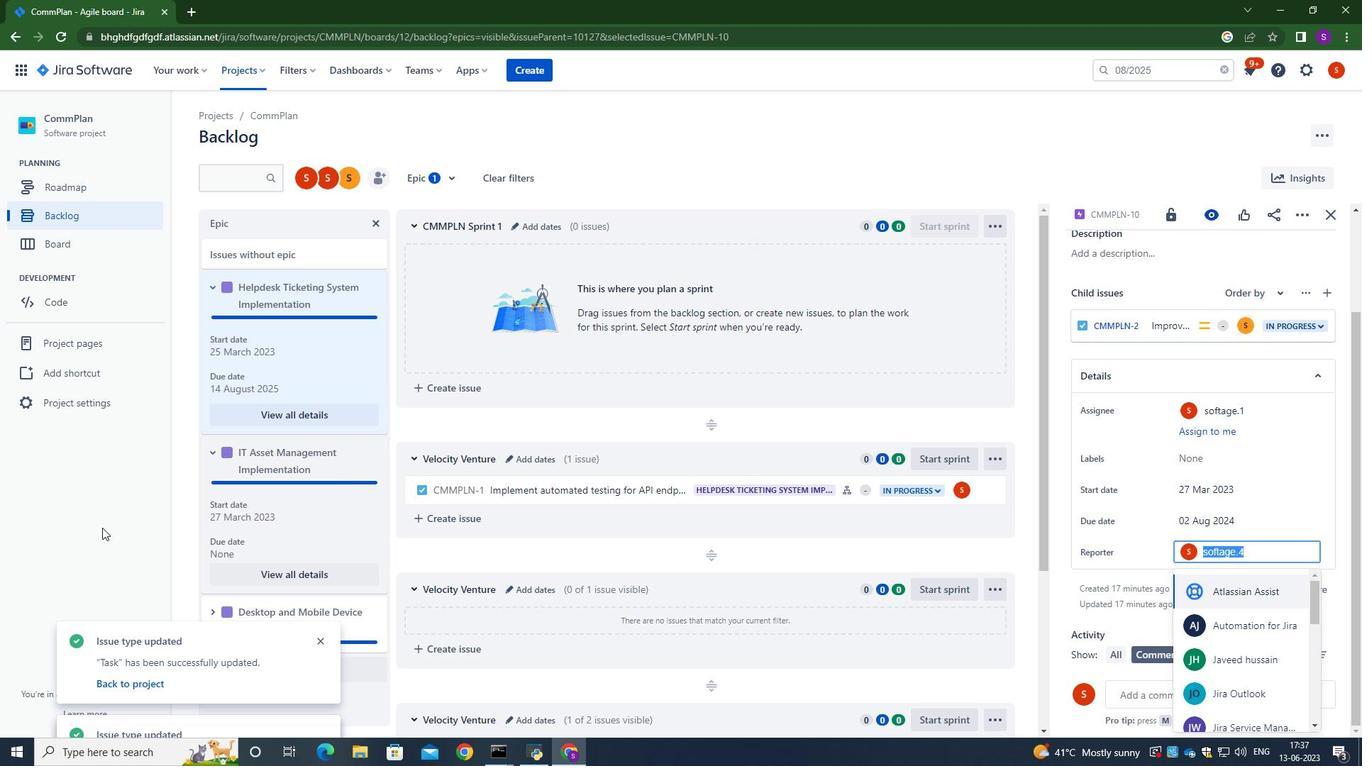 
Action: Mouse pressed left at (66, 520)
Screenshot: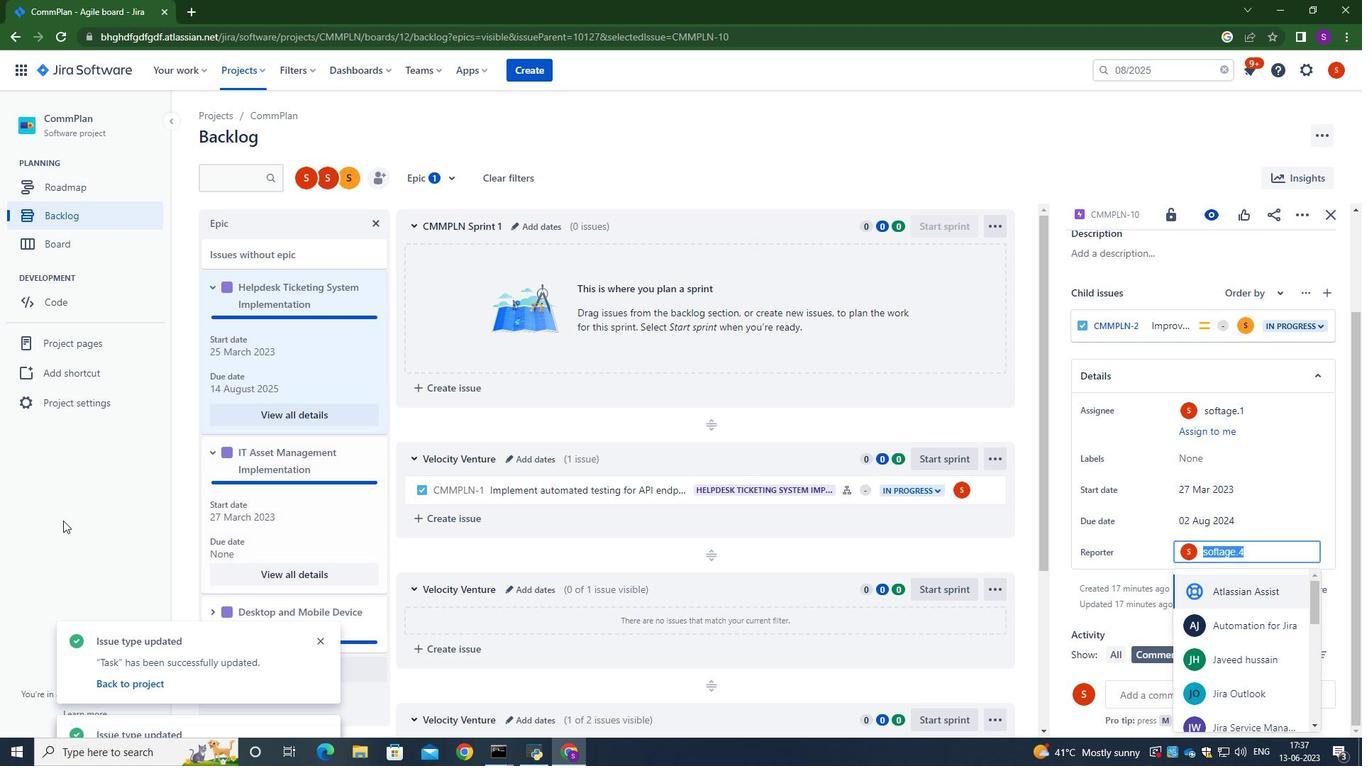 
Action: Mouse moved to (333, 399)
Screenshot: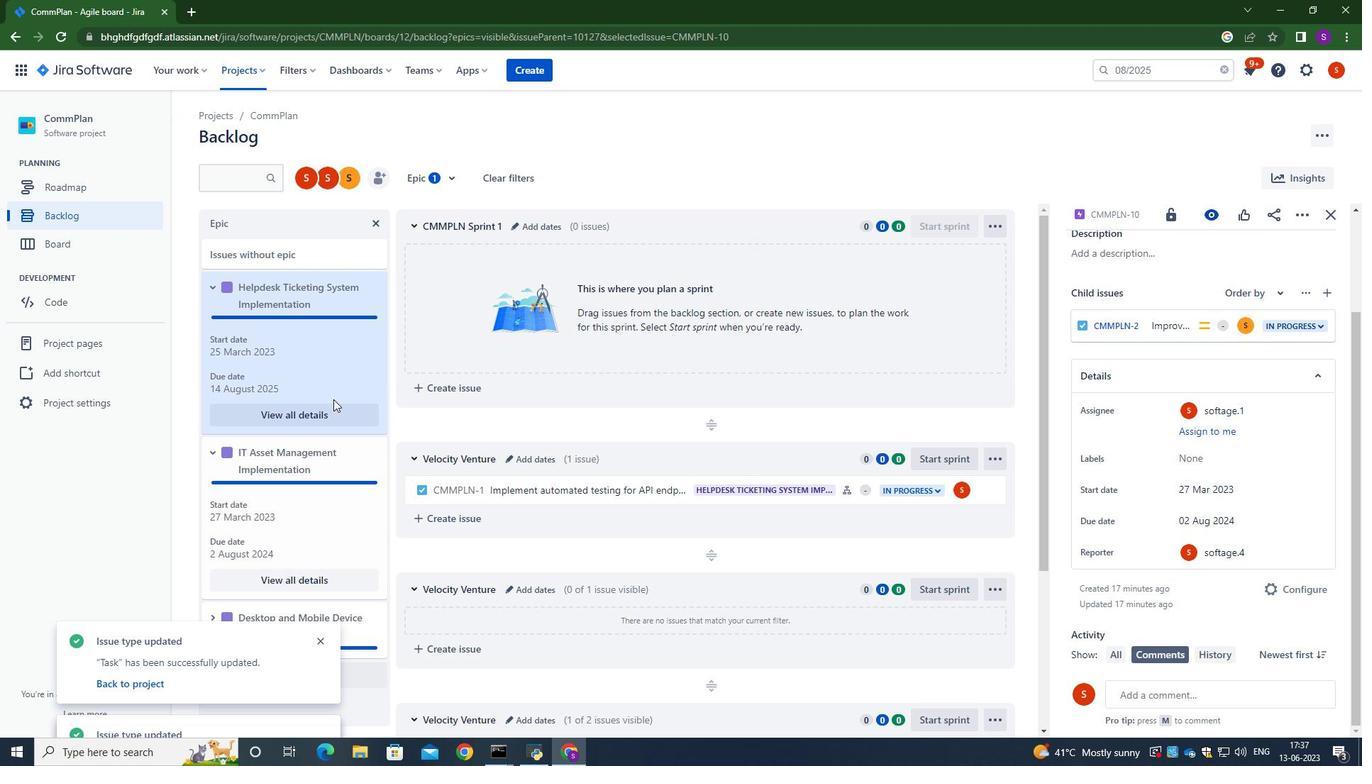 
Action: Mouse scrolled (333, 398) with delta (0, 0)
Screenshot: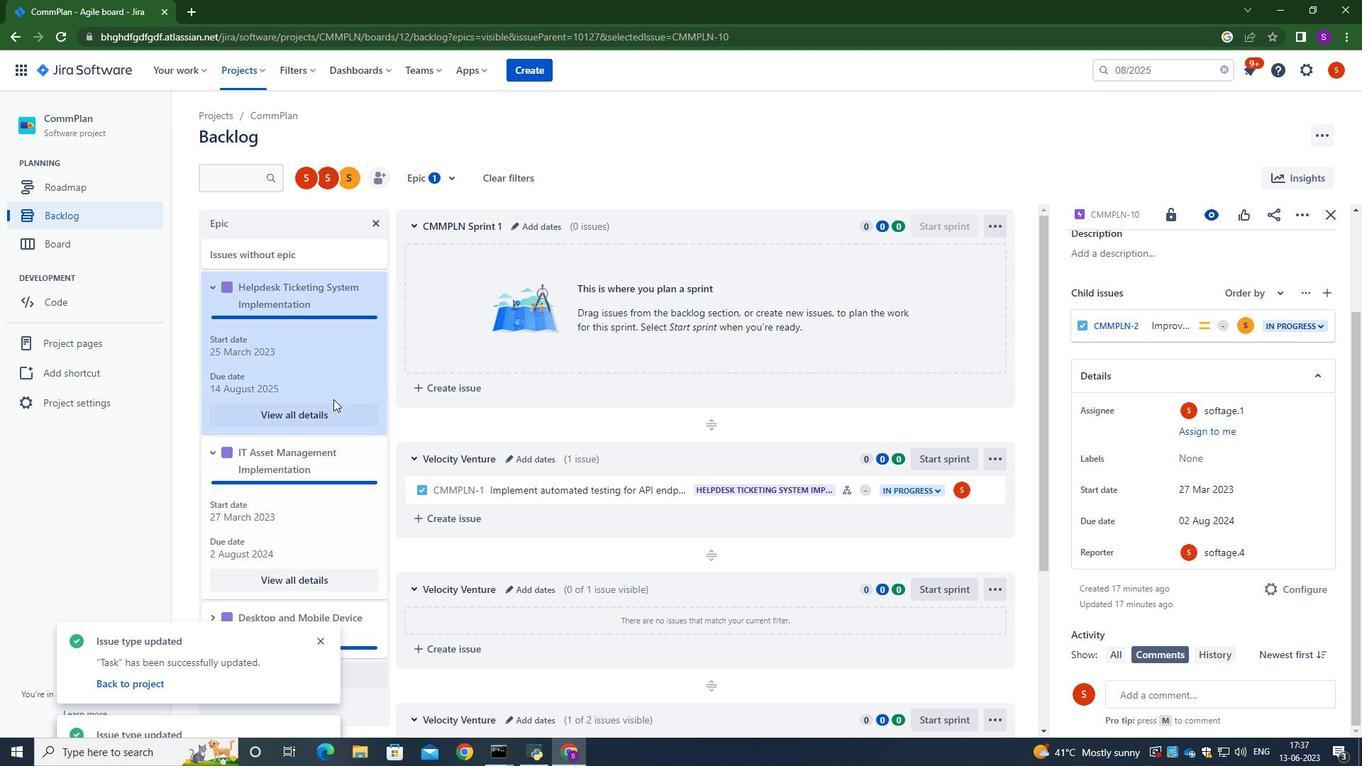 
Action: Mouse moved to (334, 399)
Screenshot: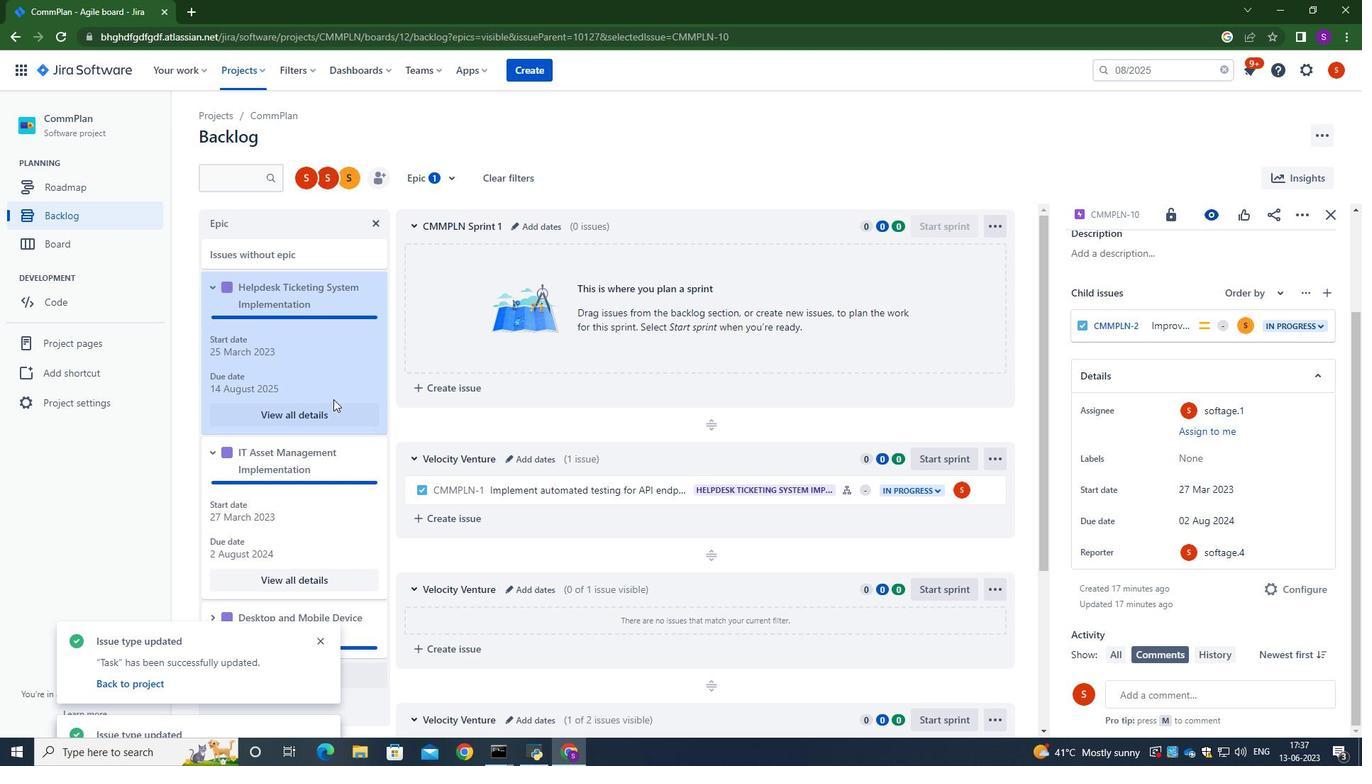 
Action: Mouse scrolled (334, 398) with delta (0, 0)
Screenshot: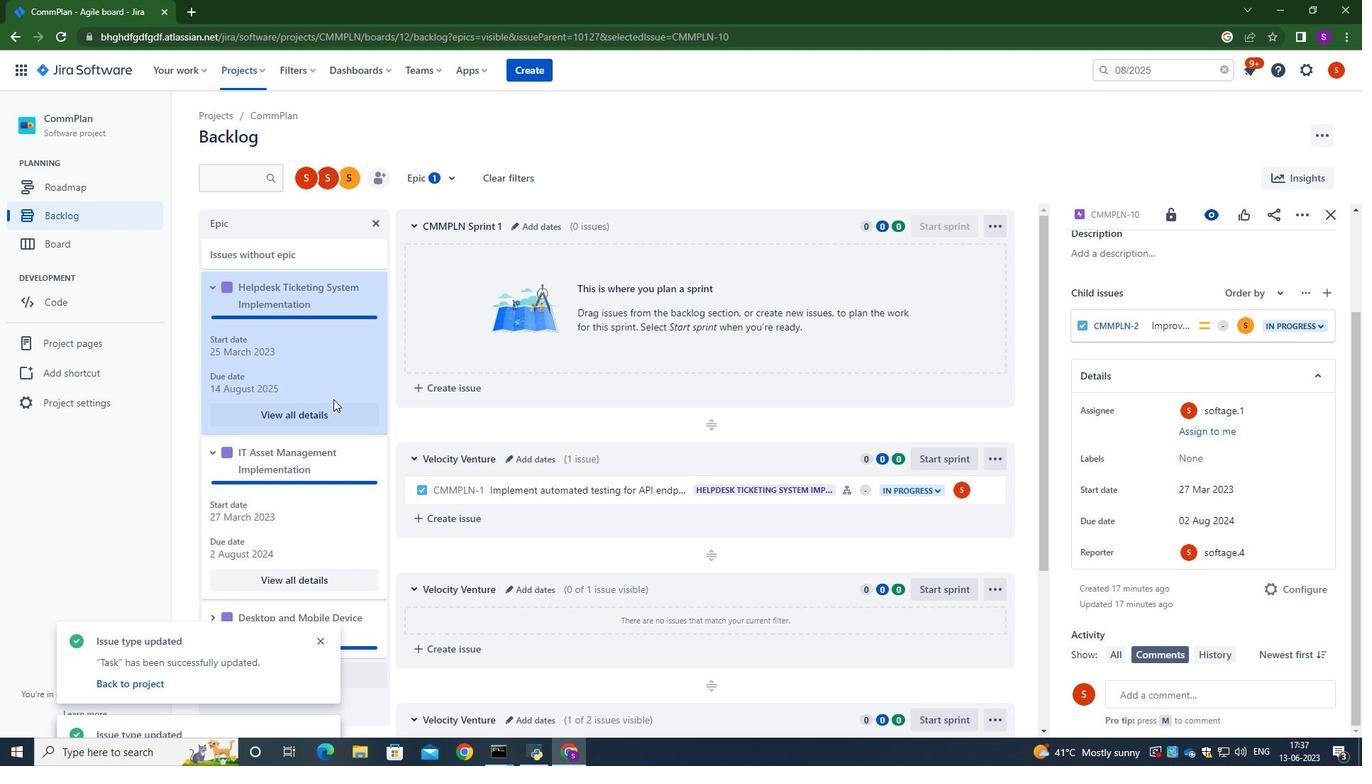 
Action: Mouse moved to (316, 641)
Screenshot: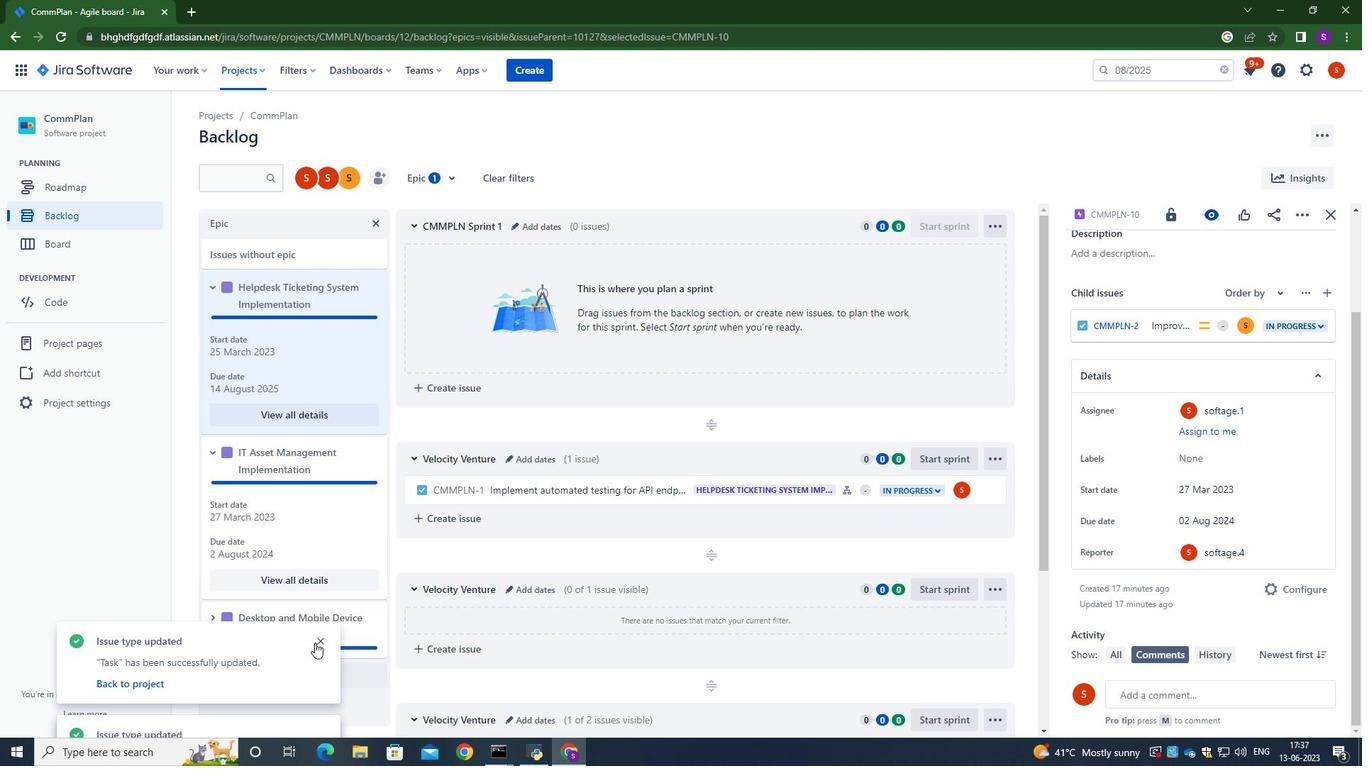 
Action: Mouse pressed left at (316, 641)
Screenshot: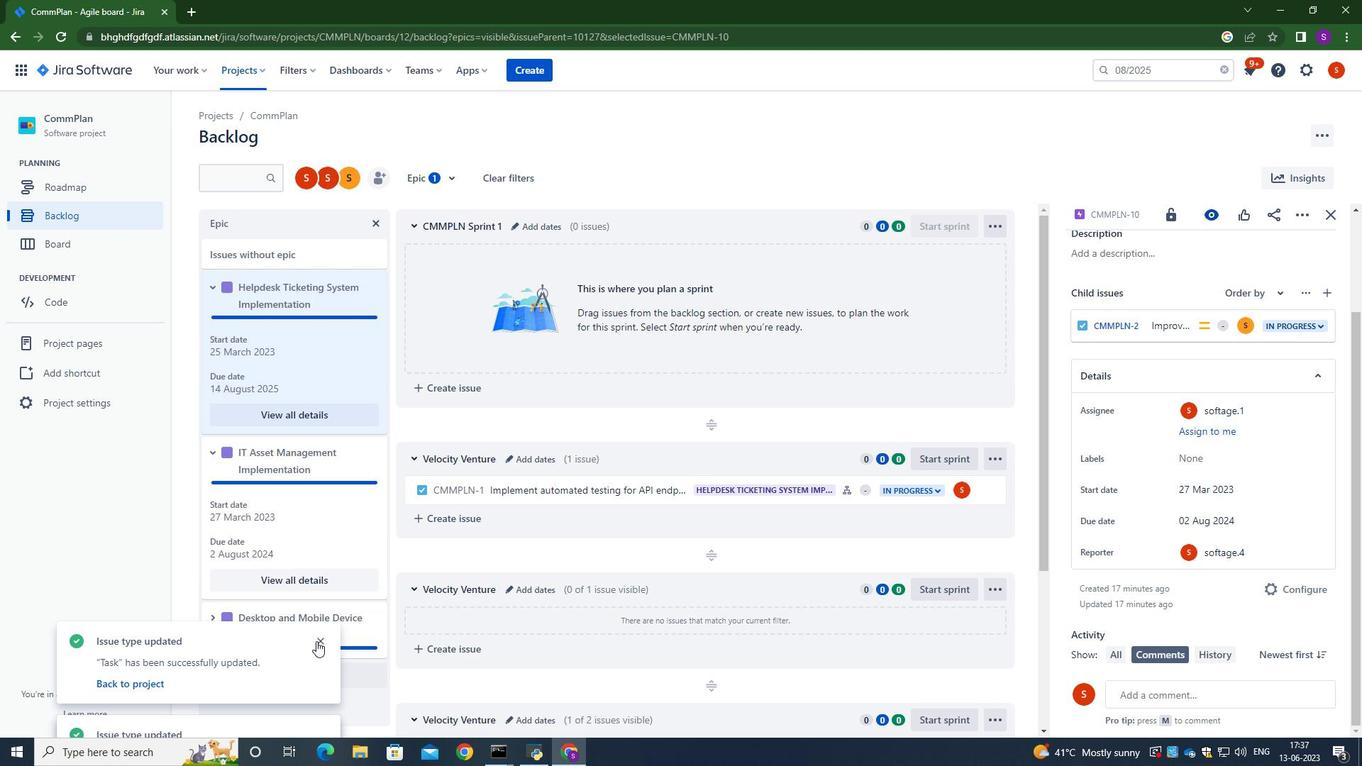 
Action: Mouse moved to (305, 554)
Screenshot: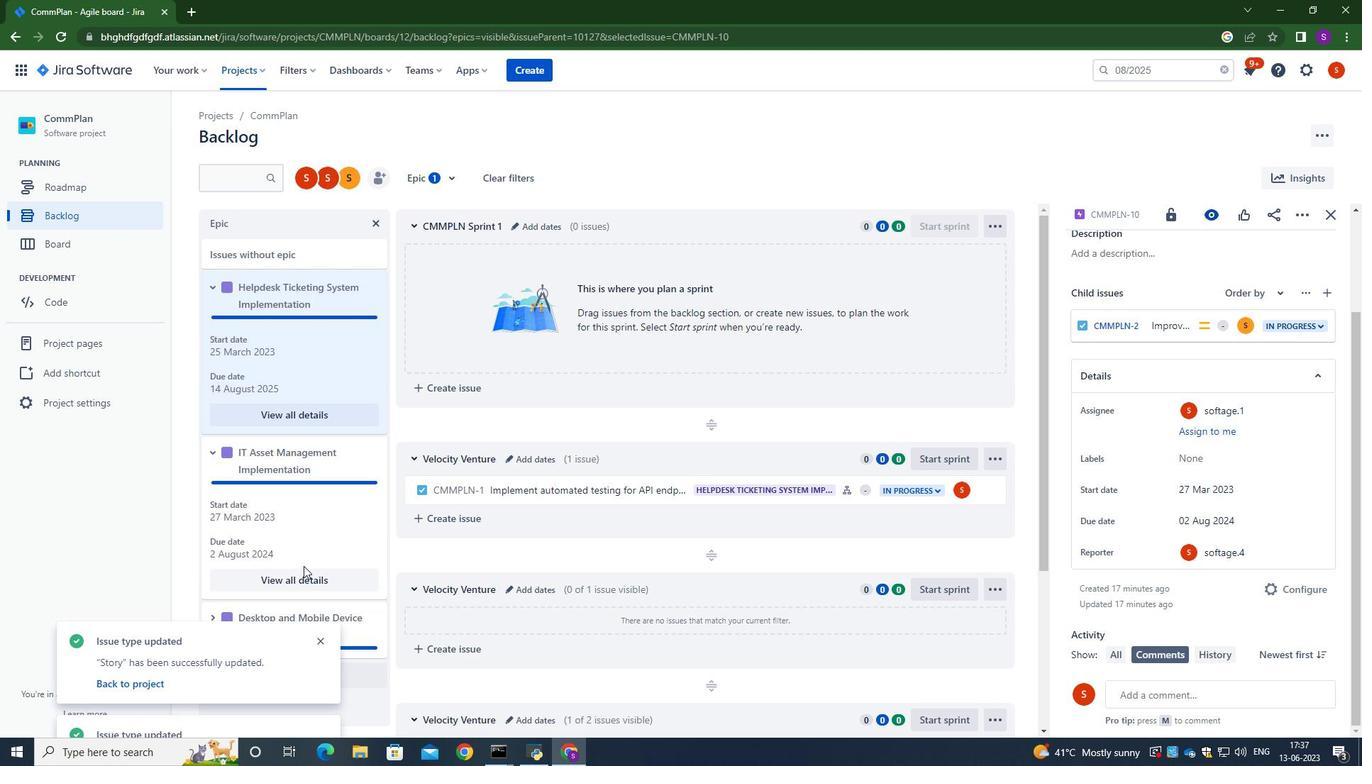 
Action: Mouse scrolled (305, 554) with delta (0, 0)
Screenshot: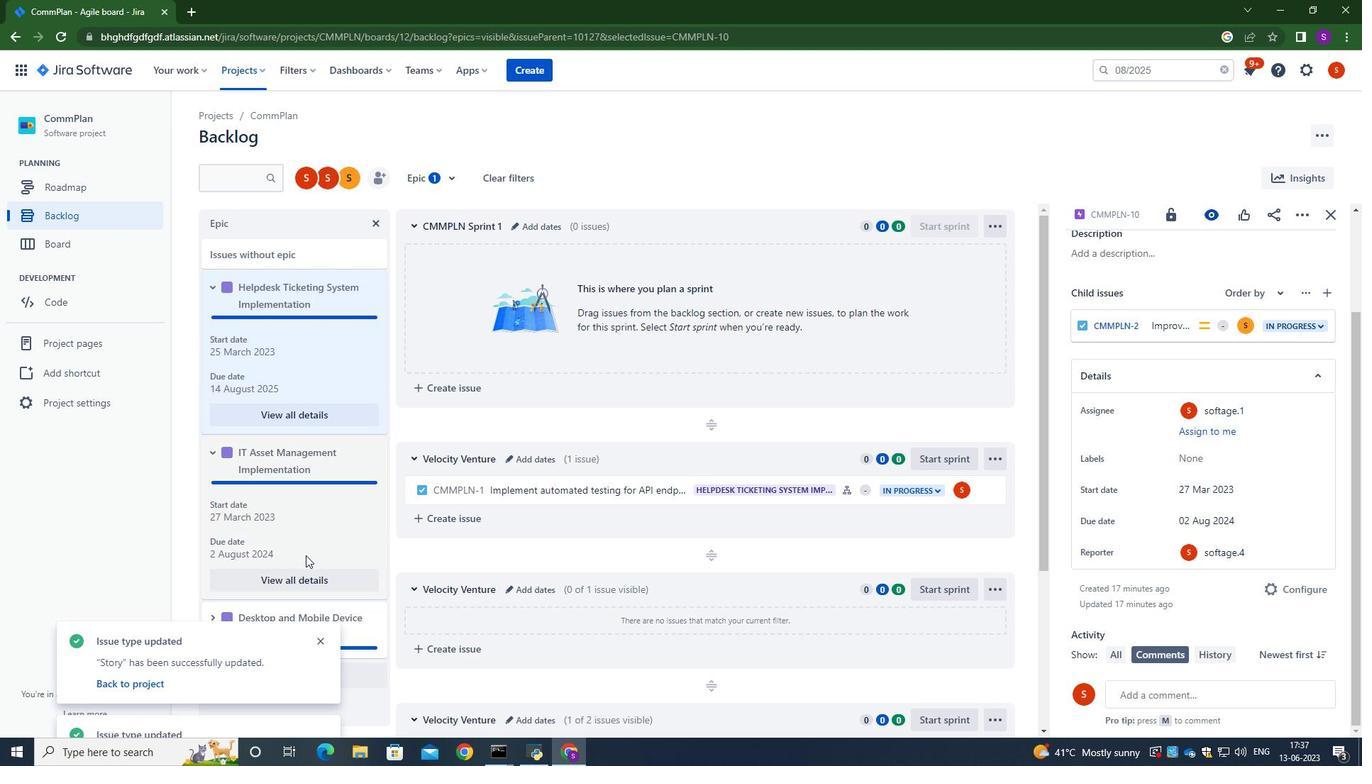 
Action: Mouse scrolled (305, 554) with delta (0, 0)
Screenshot: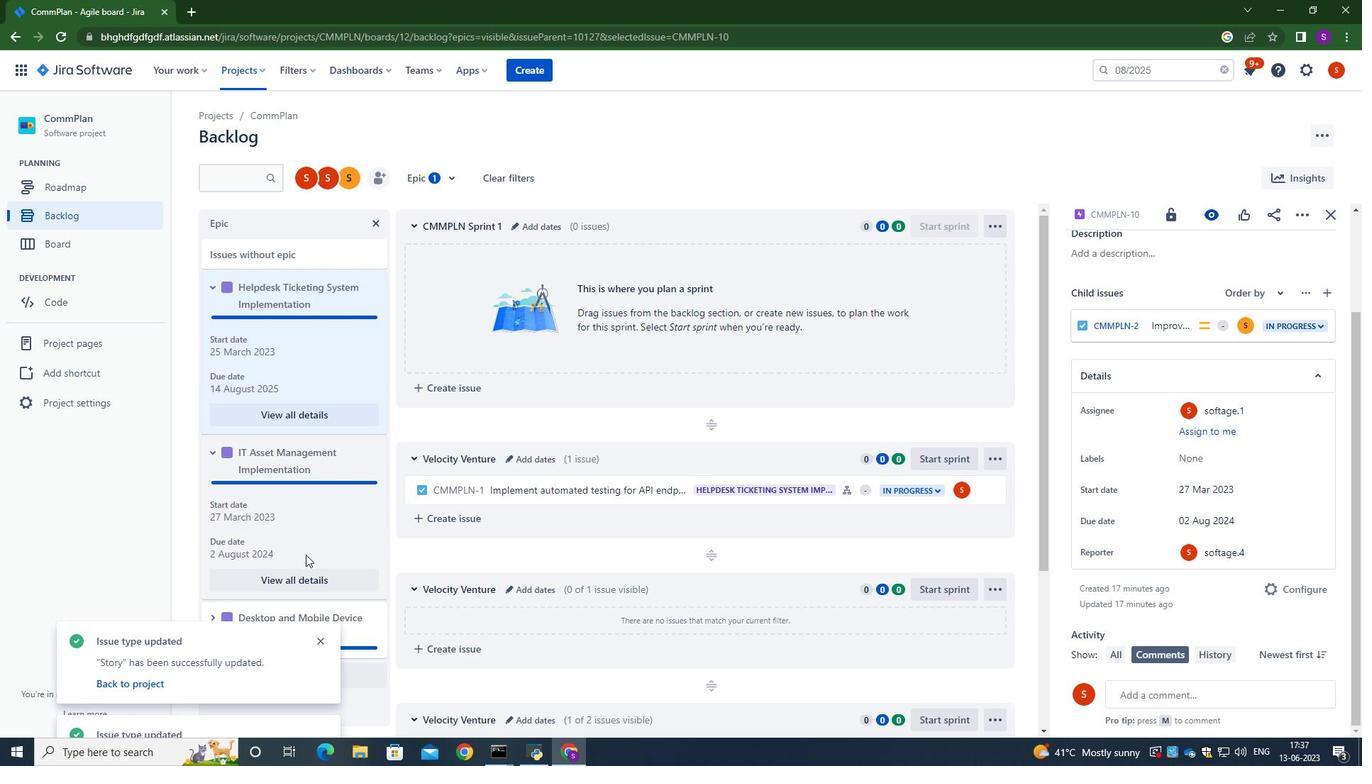 
Action: Mouse moved to (319, 639)
Screenshot: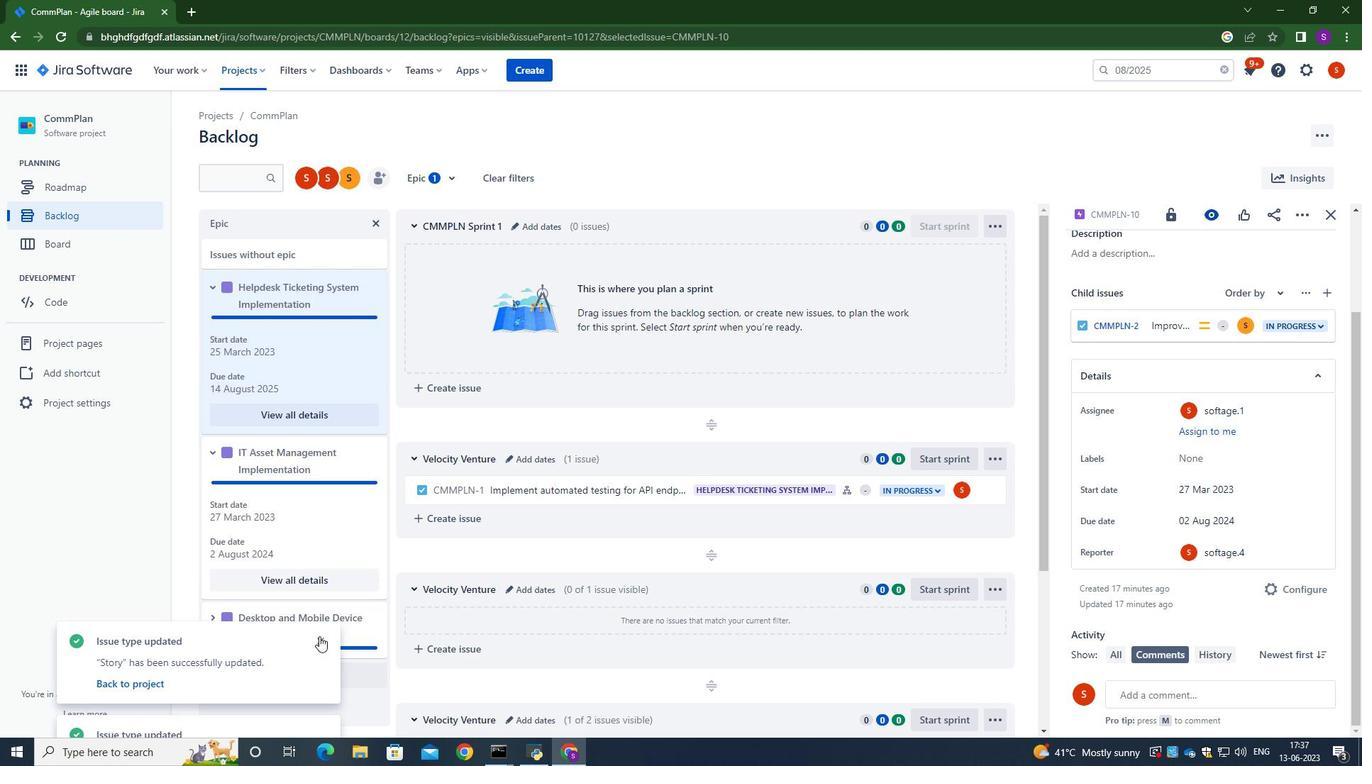 
Action: Mouse pressed left at (319, 639)
Screenshot: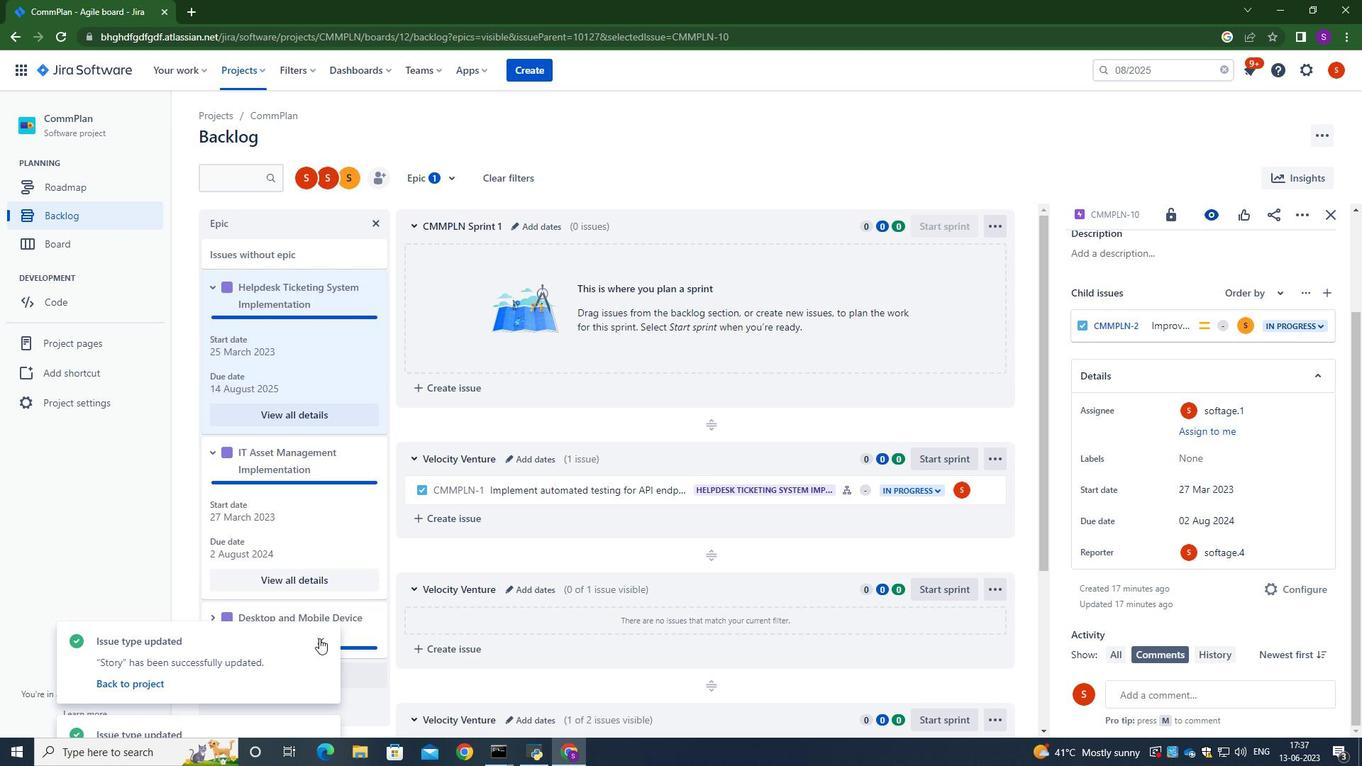 
Action: Mouse moved to (325, 645)
Screenshot: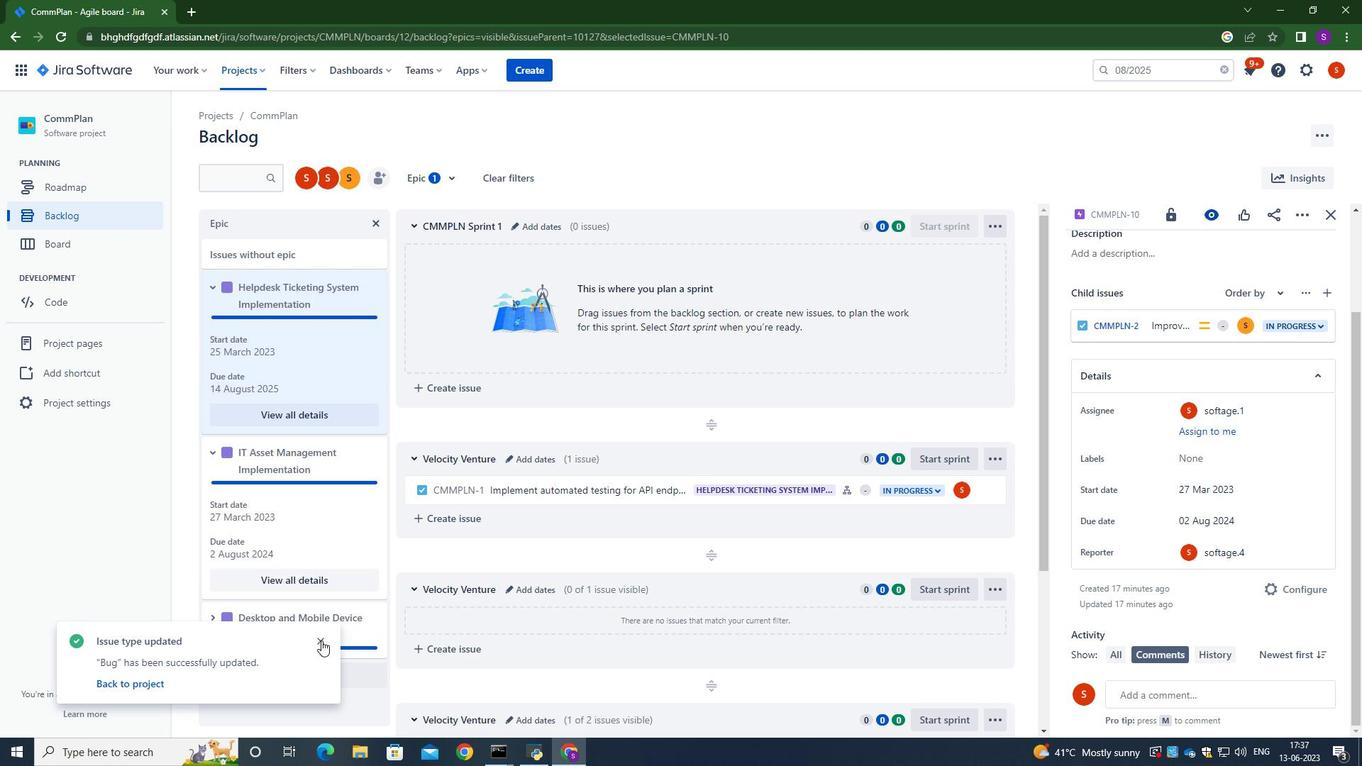 
Action: Mouse pressed left at (325, 645)
Screenshot: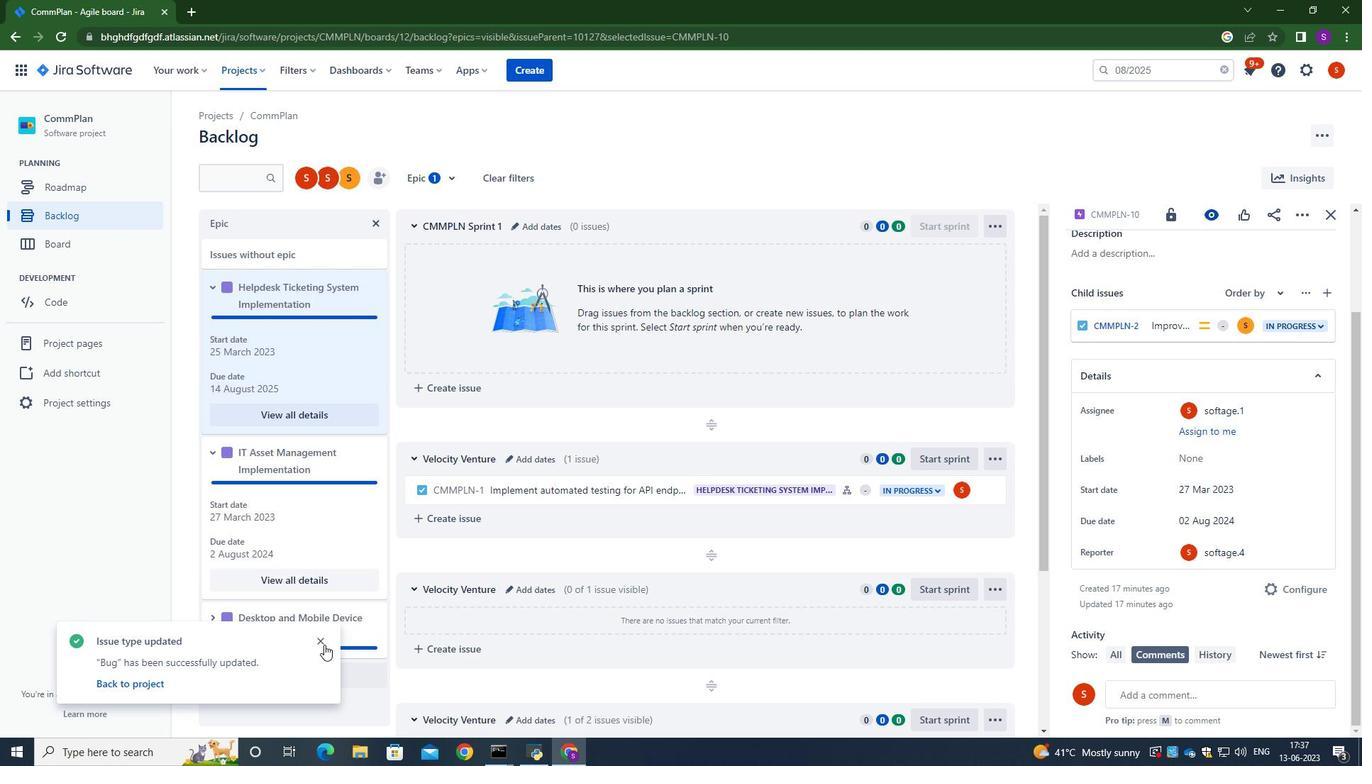 
Action: Mouse moved to (216, 620)
Screenshot: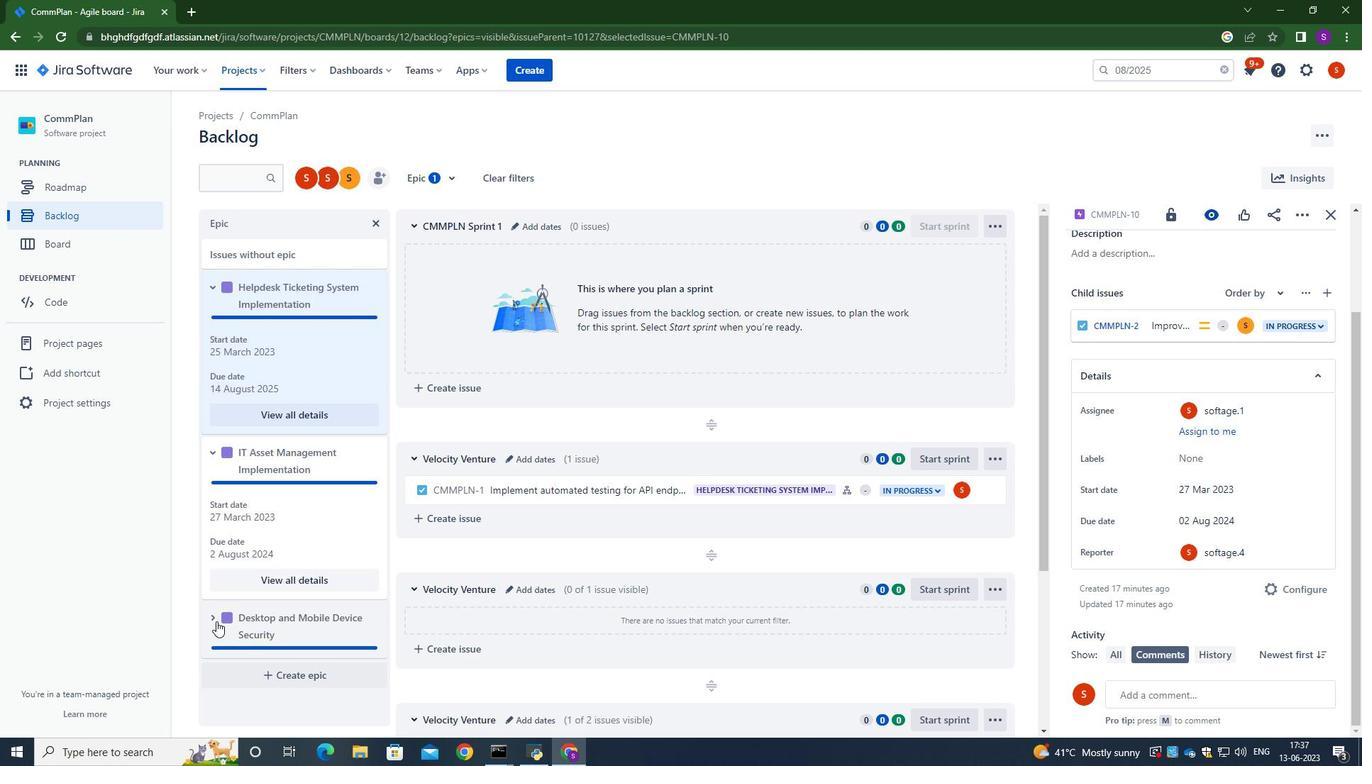 
Action: Mouse pressed left at (216, 620)
Screenshot: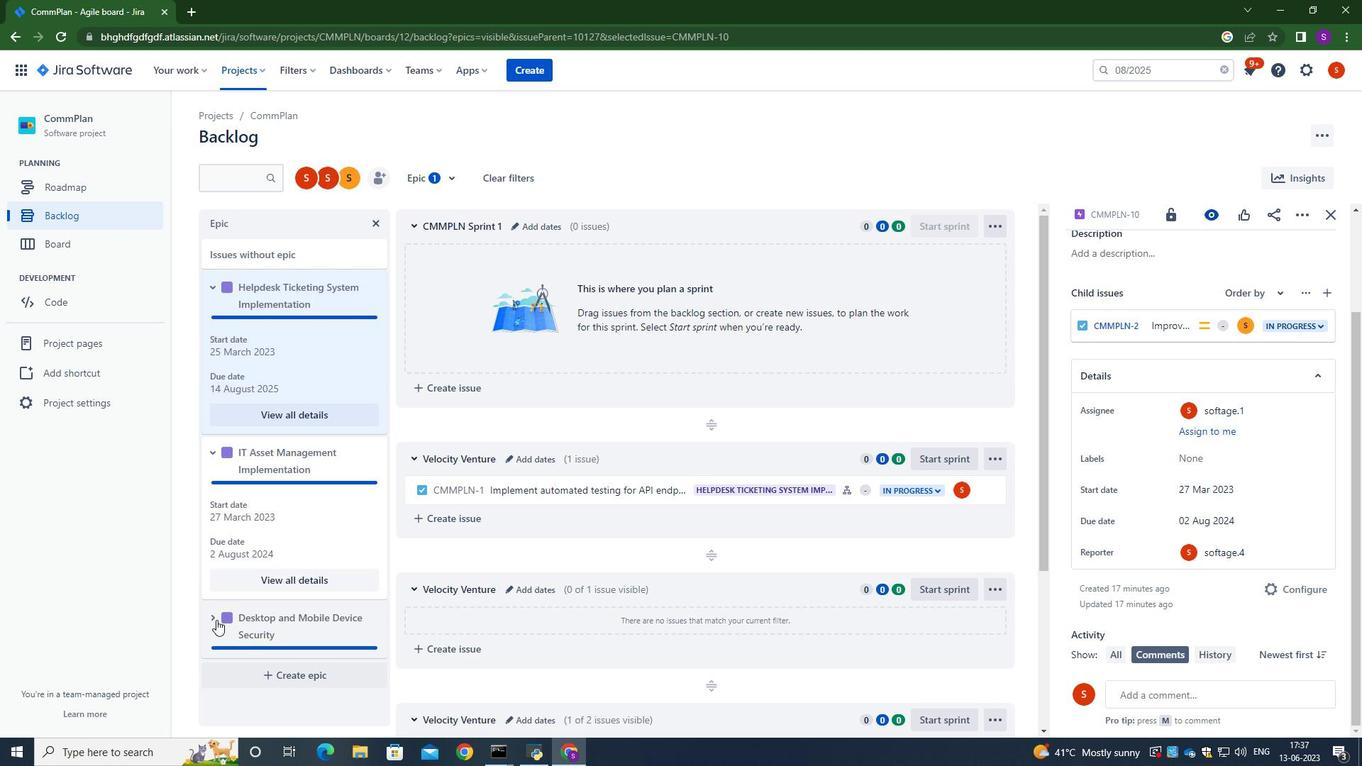 
Action: Mouse moved to (334, 601)
Screenshot: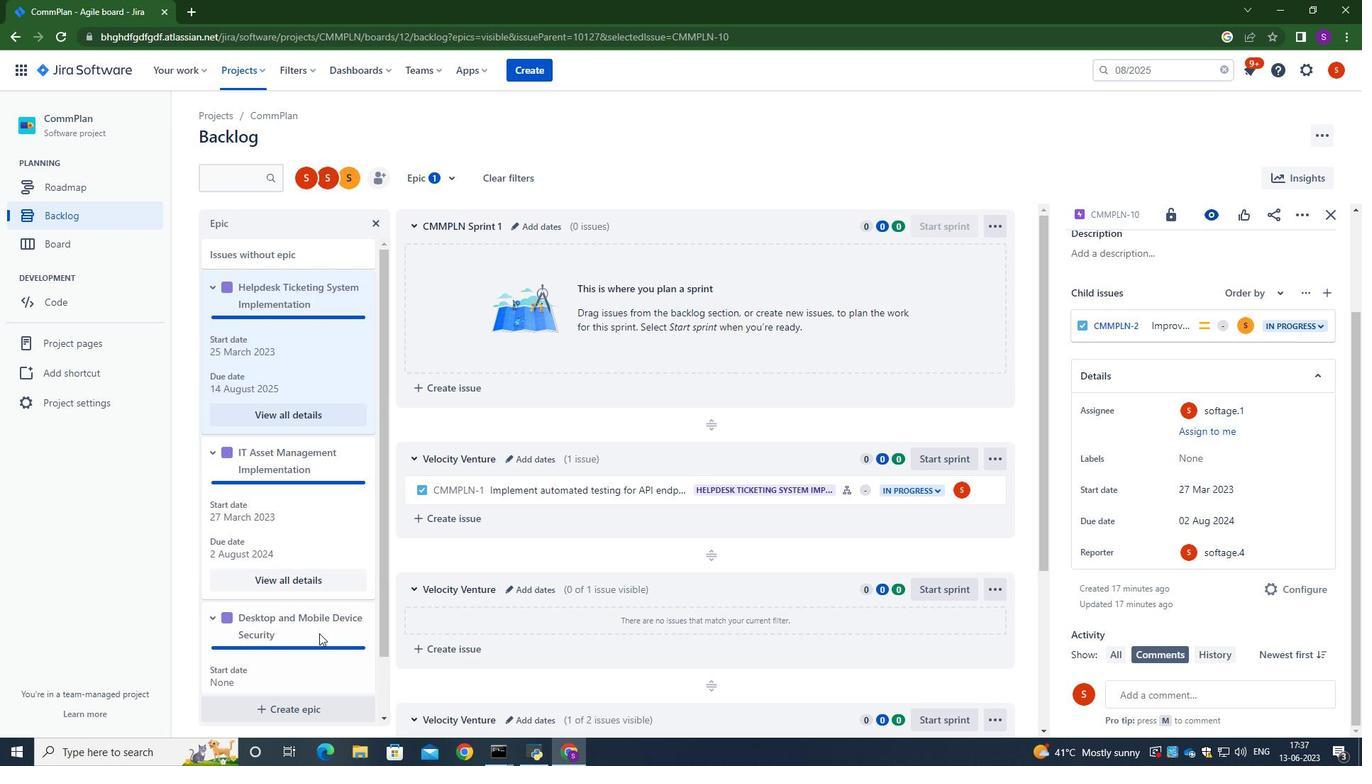 
Action: Mouse scrolled (334, 601) with delta (0, 0)
Screenshot: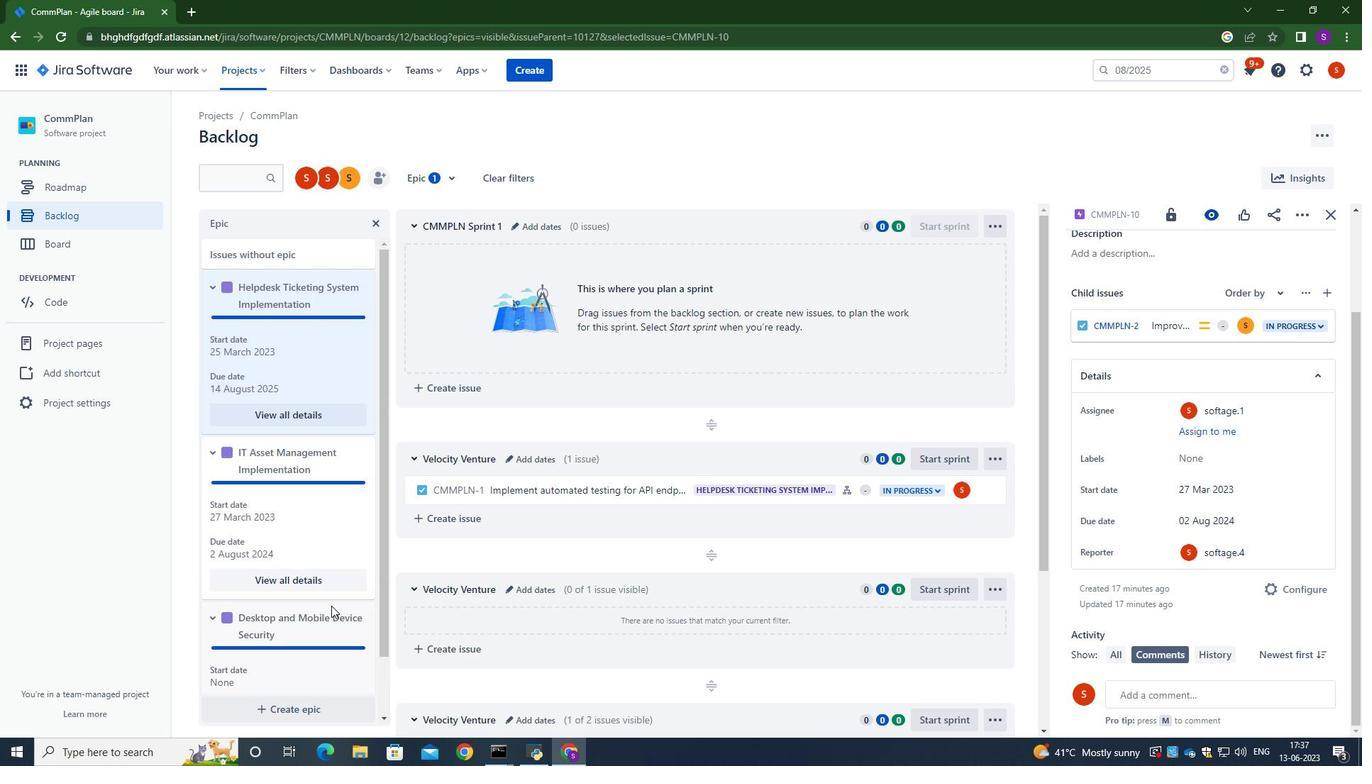 
Action: Mouse scrolled (334, 601) with delta (0, 0)
Screenshot: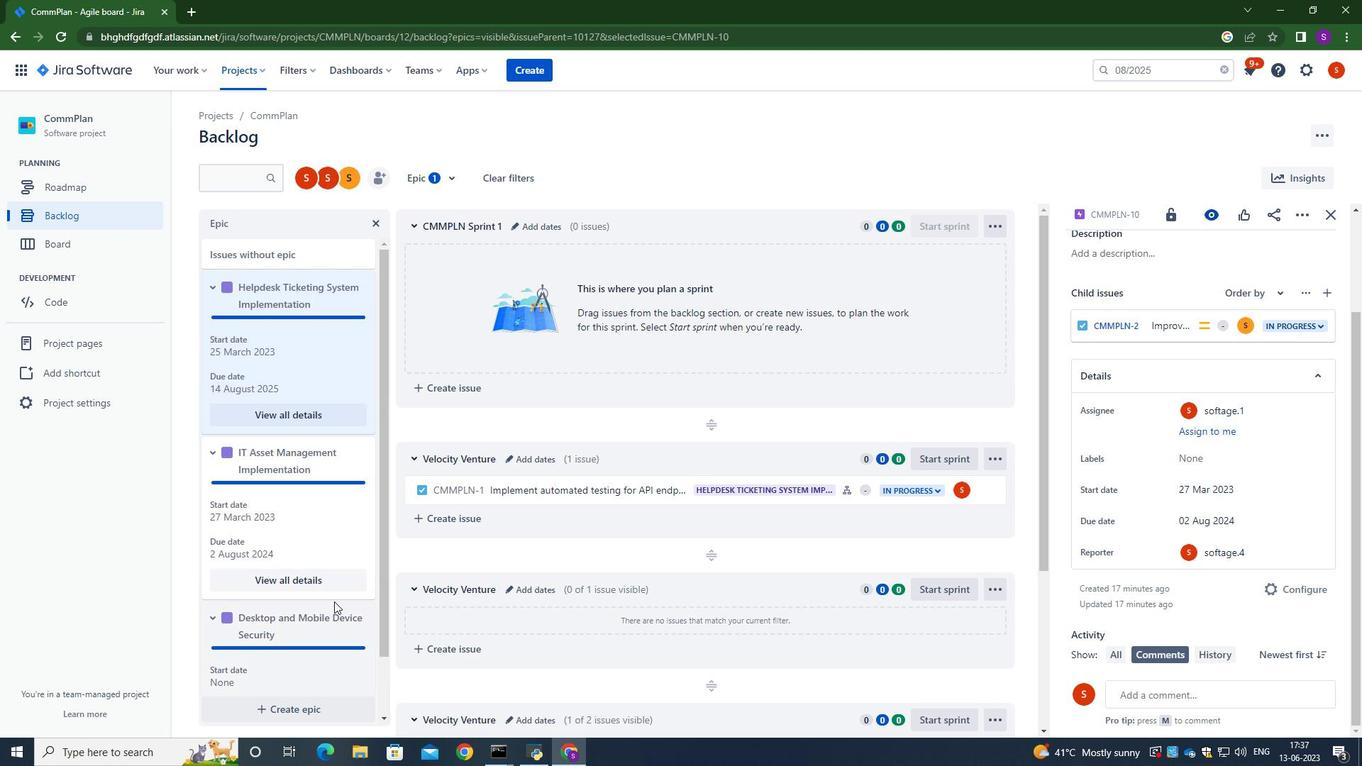 
Action: Mouse scrolled (334, 601) with delta (0, 0)
Screenshot: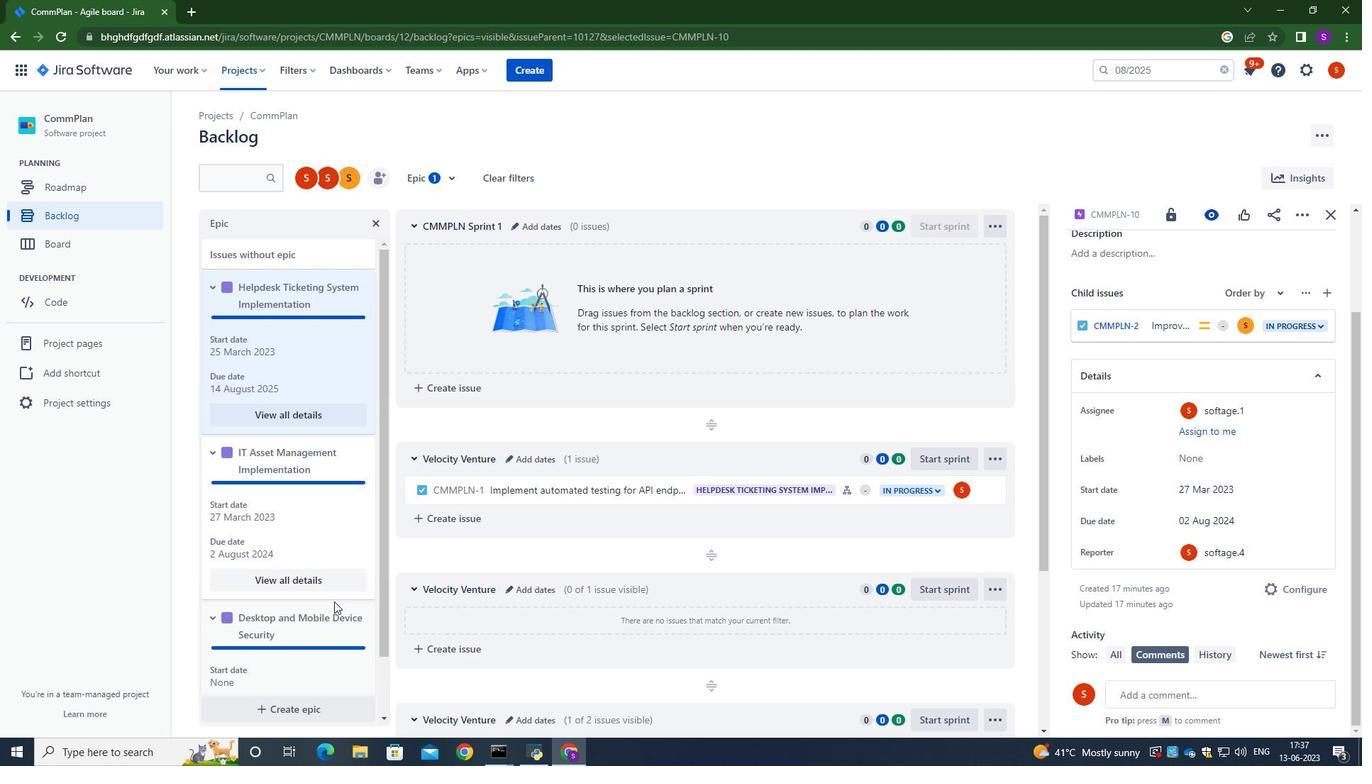 
Action: Mouse moved to (303, 670)
Screenshot: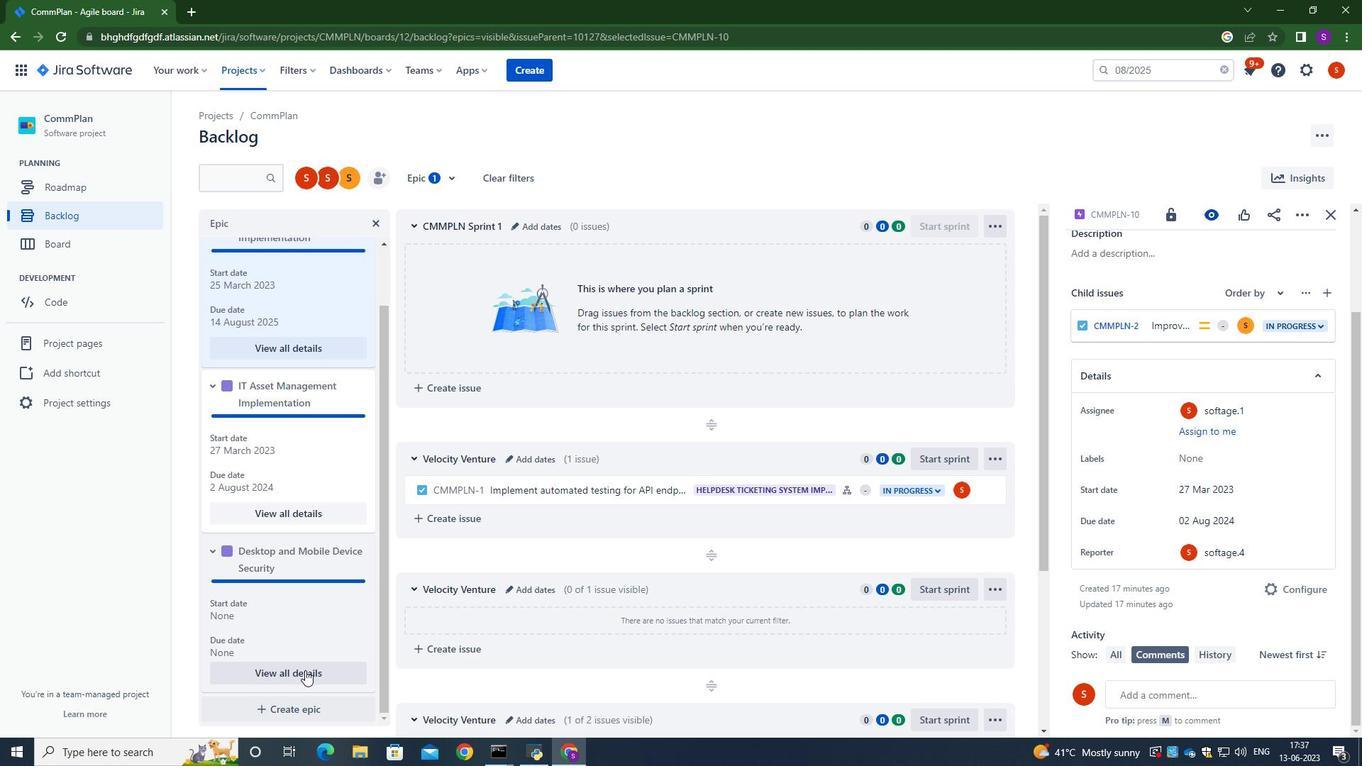 
Action: Mouse pressed left at (303, 670)
Screenshot: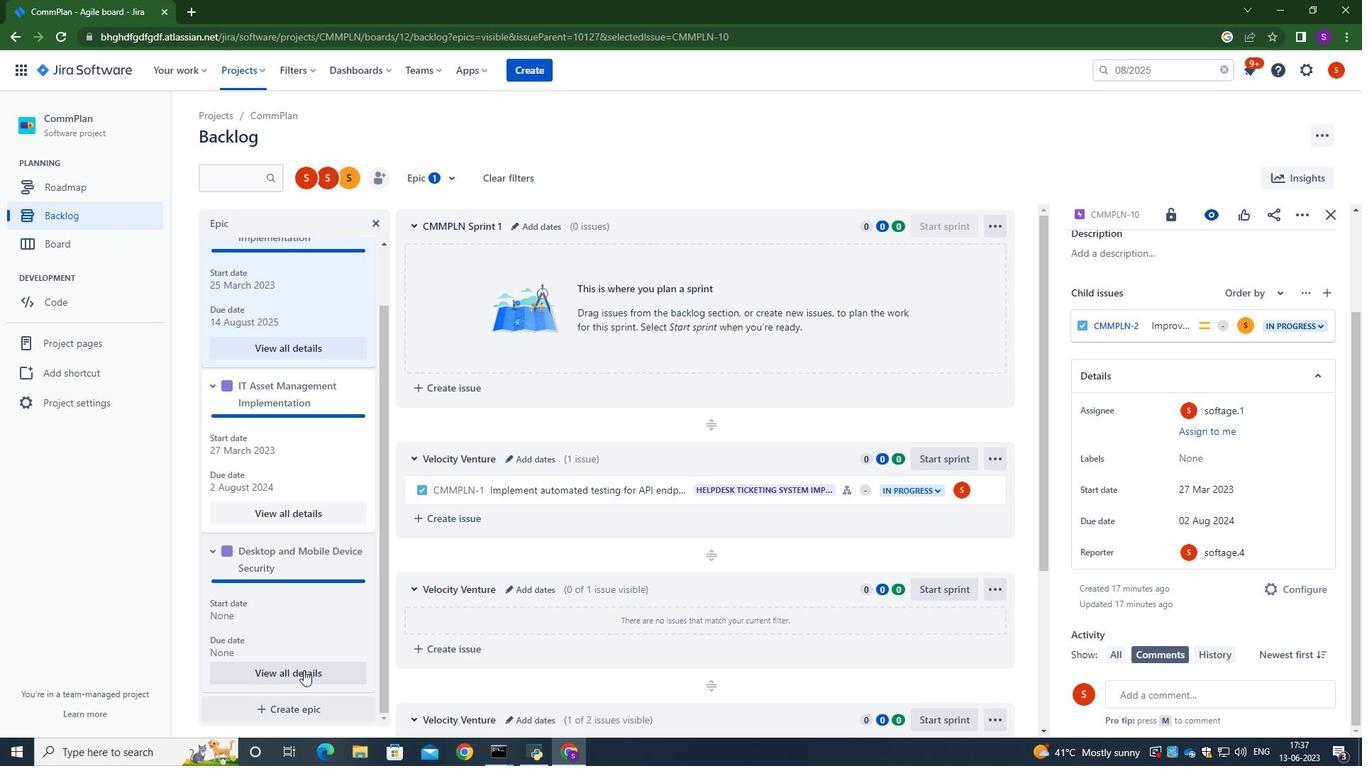 
Action: Mouse moved to (1256, 466)
Screenshot: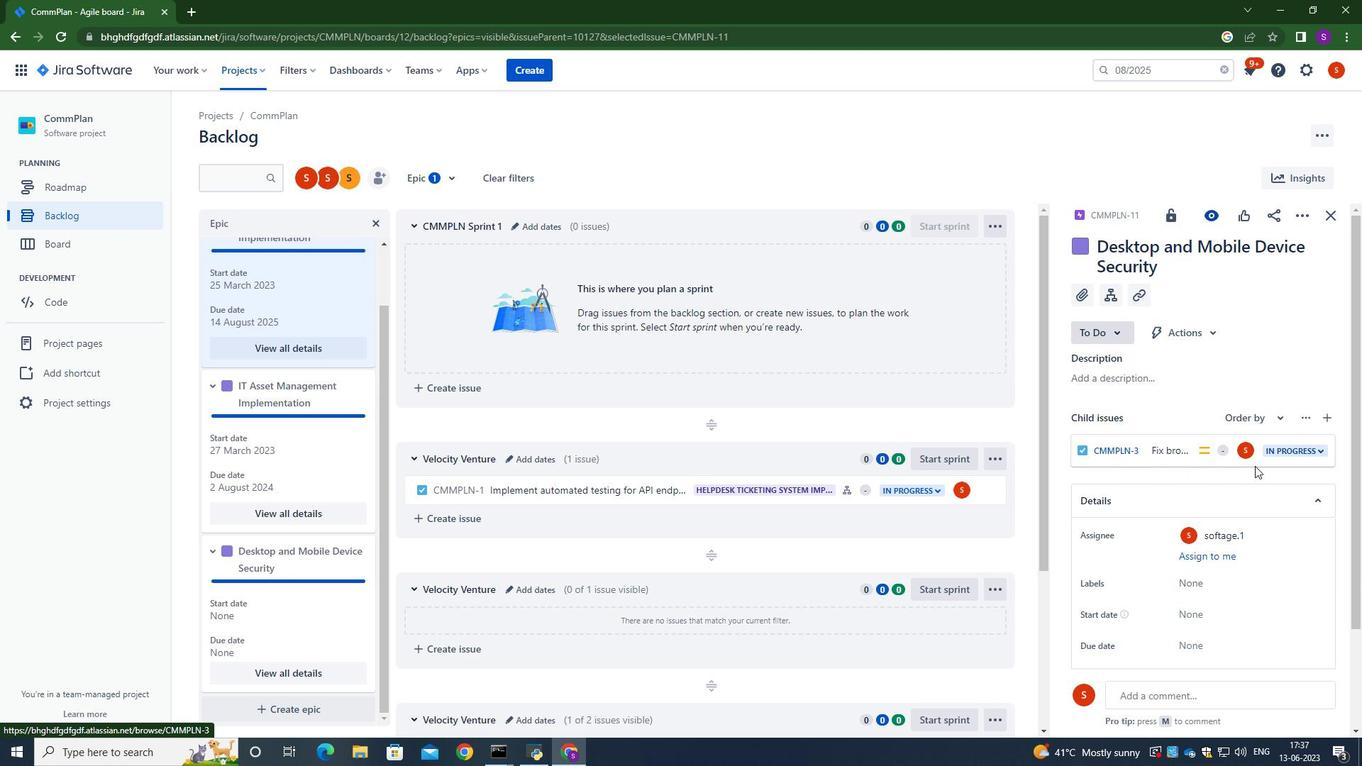 
Action: Mouse scrolled (1256, 465) with delta (0, 0)
Screenshot: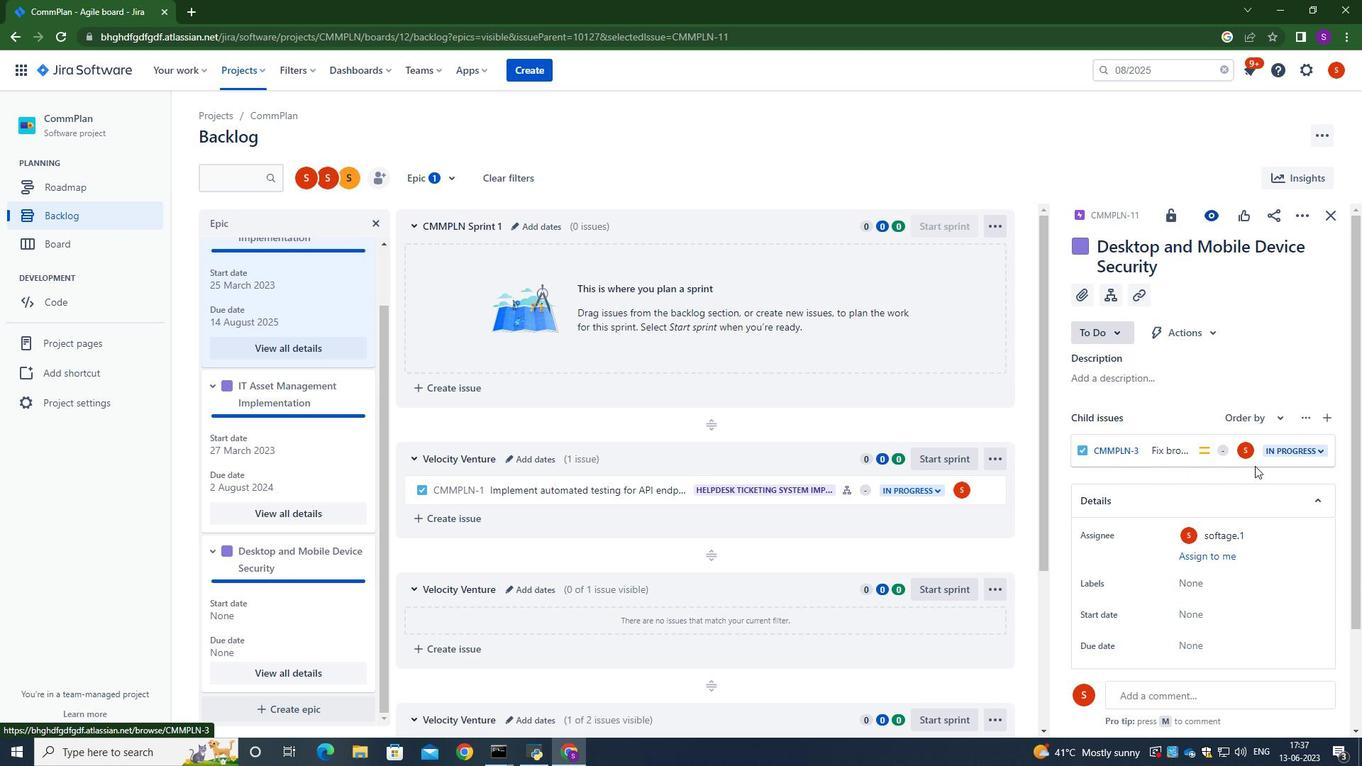 
Action: Mouse scrolled (1256, 465) with delta (0, 0)
Screenshot: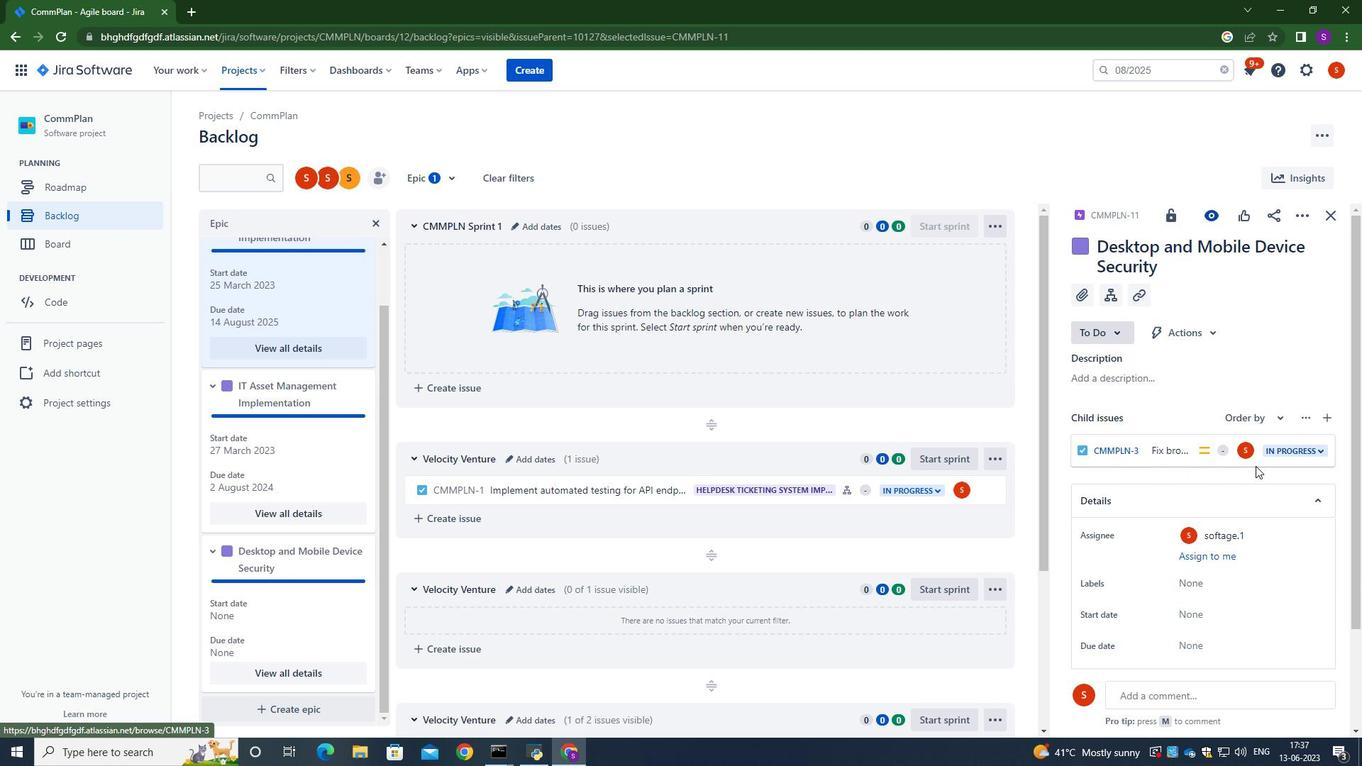 
Action: Mouse scrolled (1256, 465) with delta (0, 0)
Screenshot: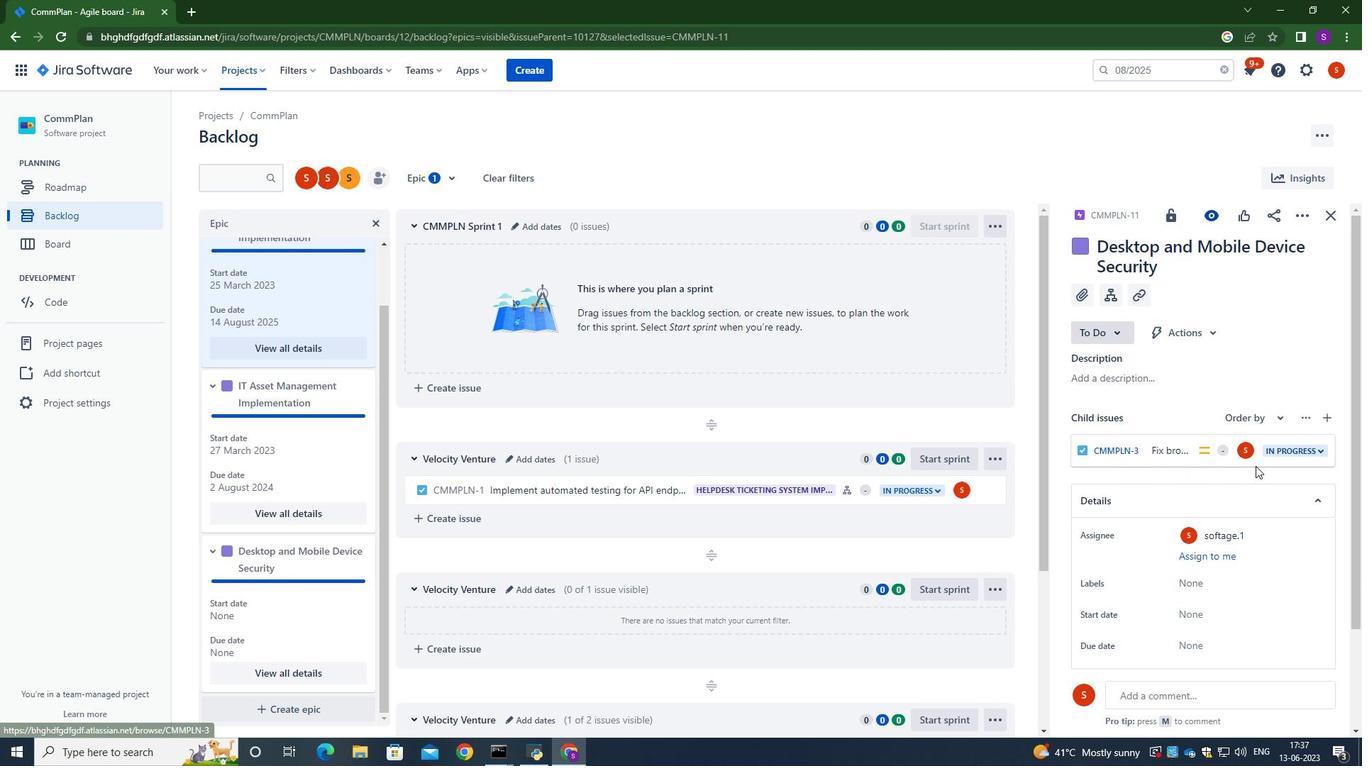 
Action: Mouse moved to (1193, 493)
Screenshot: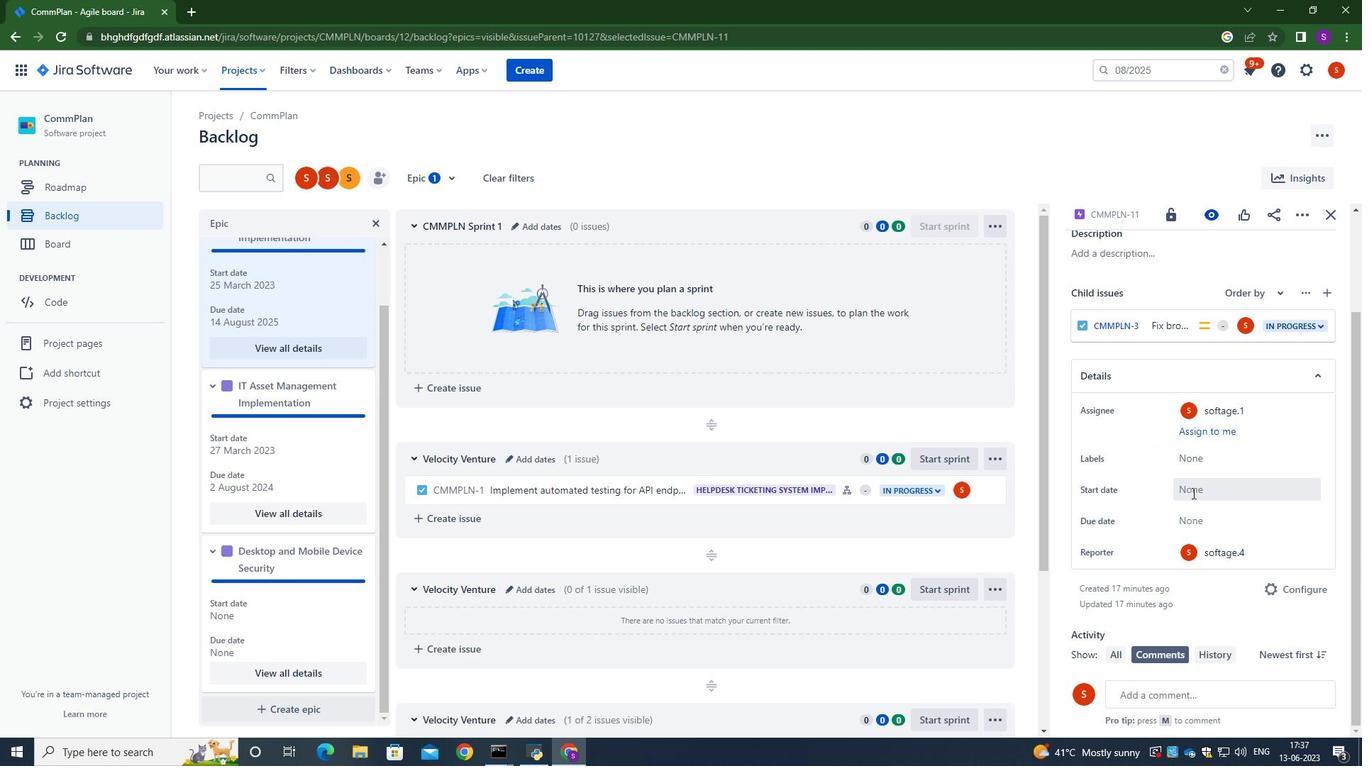 
Action: Mouse pressed left at (1193, 493)
Screenshot: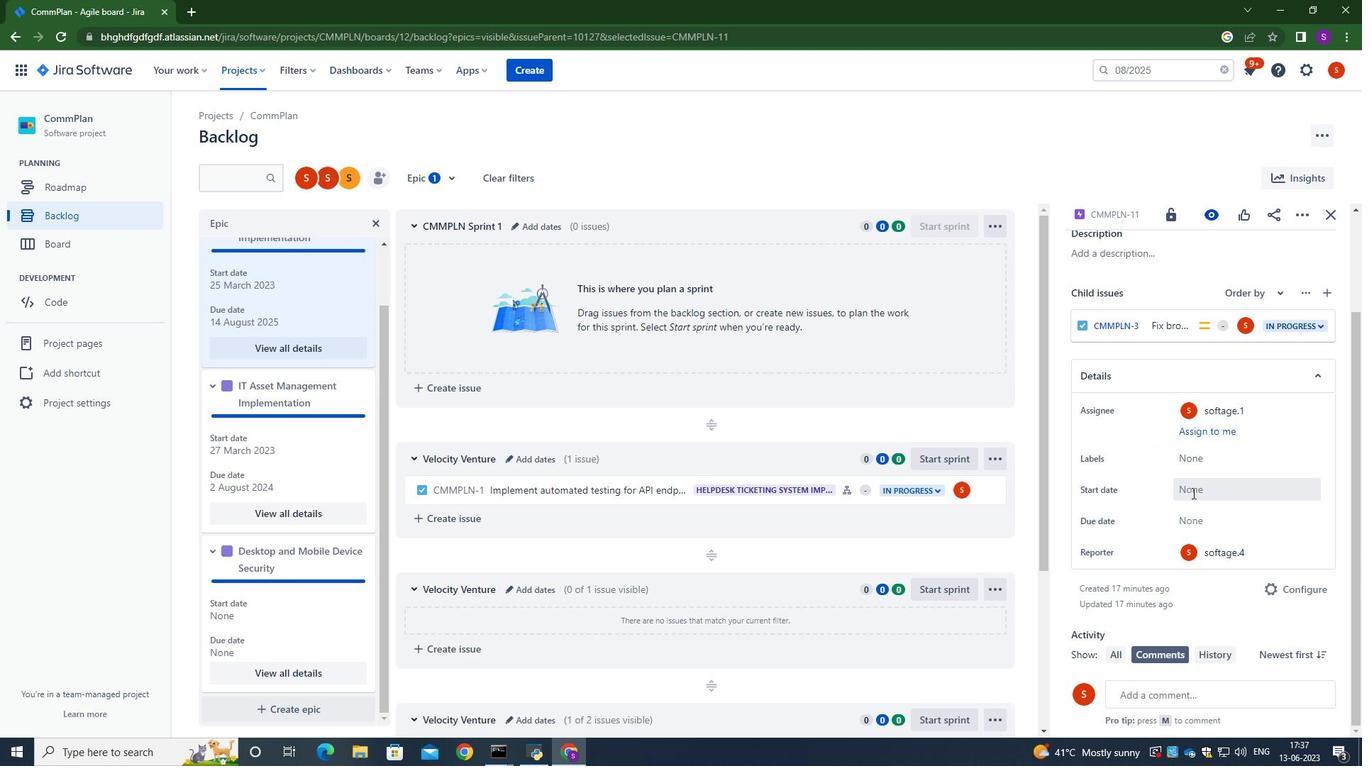 
Action: Mouse moved to (1194, 493)
Screenshot: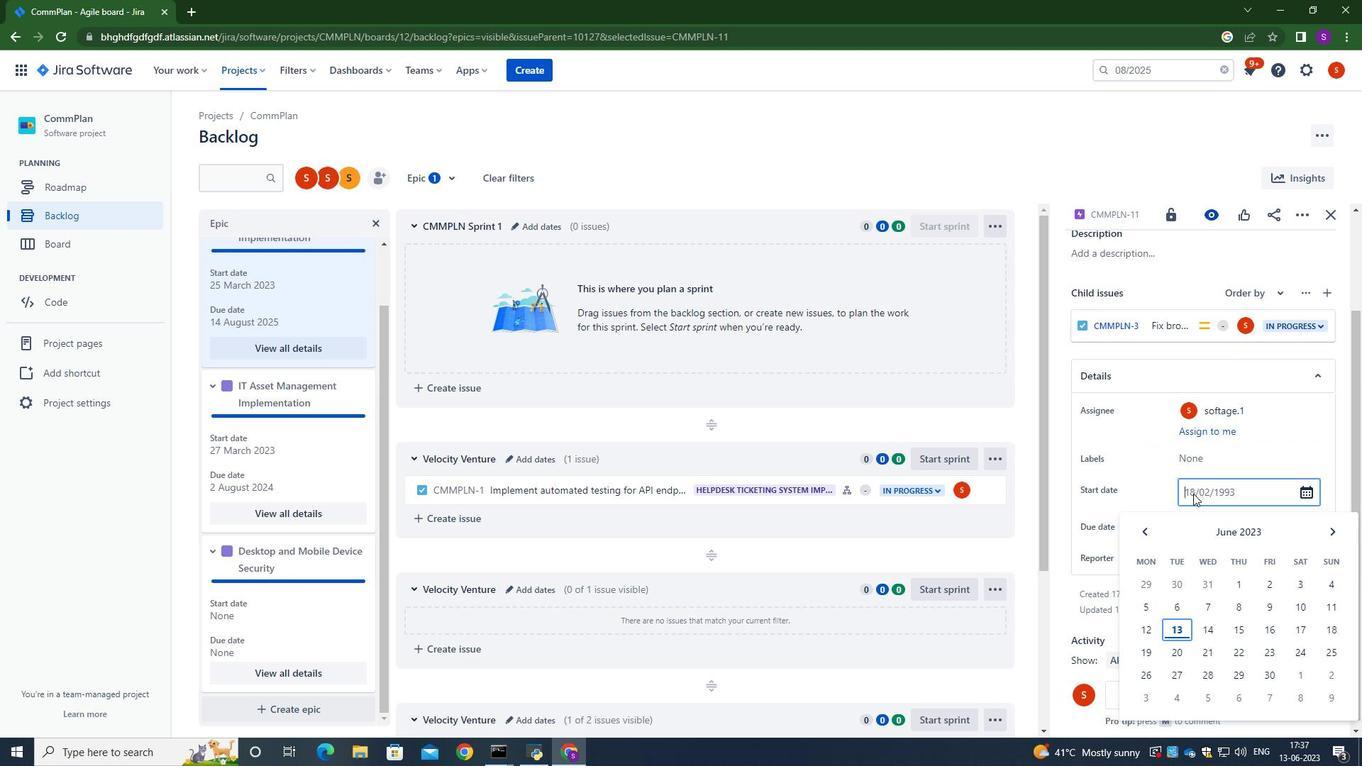 
Action: Key pressed 13/03/2024
Screenshot: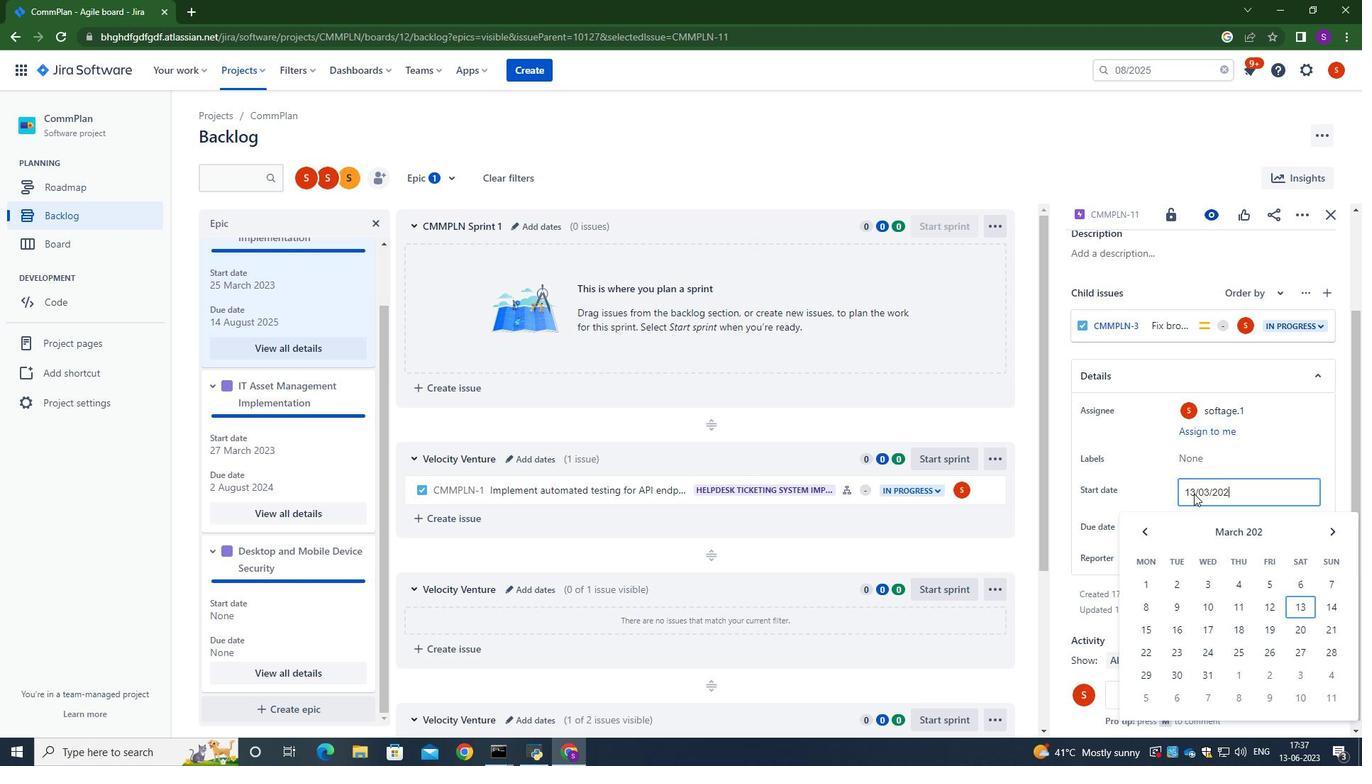 
Action: Mouse moved to (1213, 626)
Screenshot: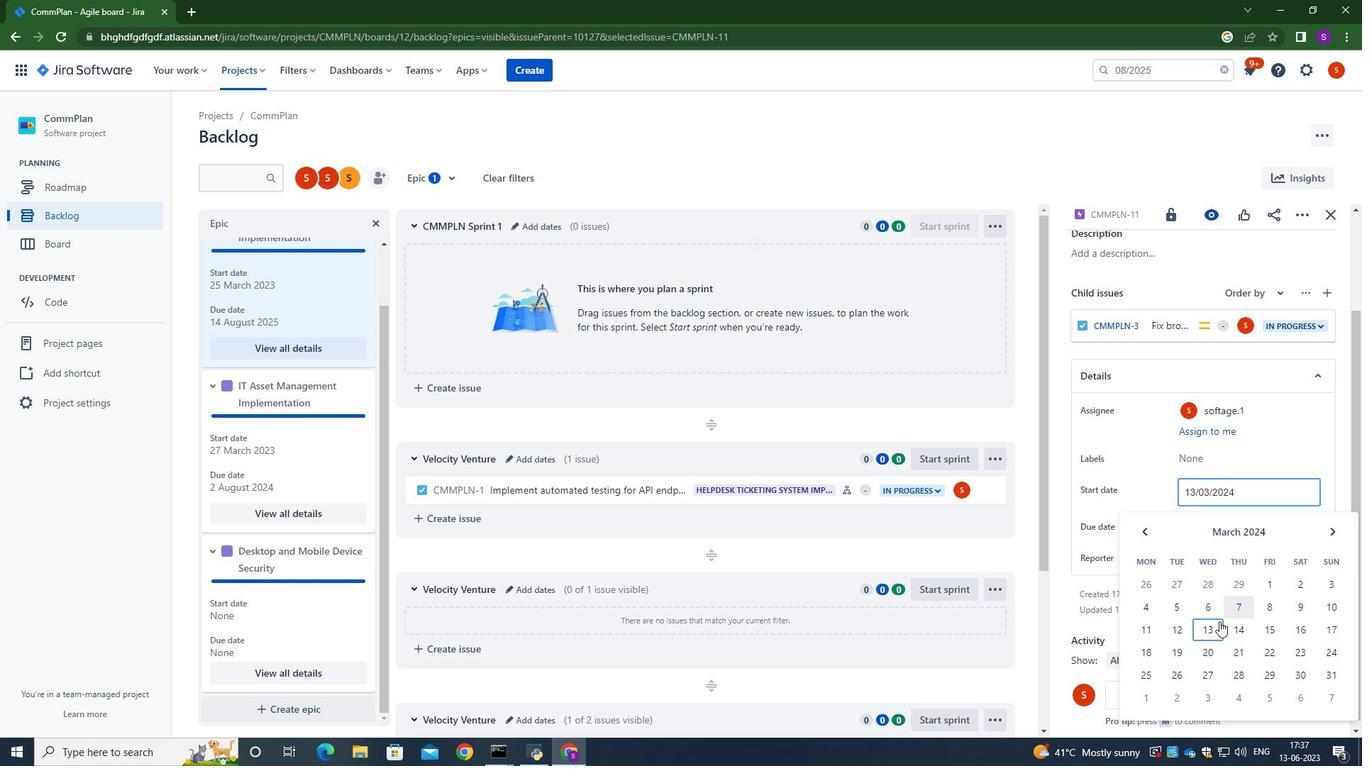 
Action: Mouse pressed left at (1213, 626)
Screenshot: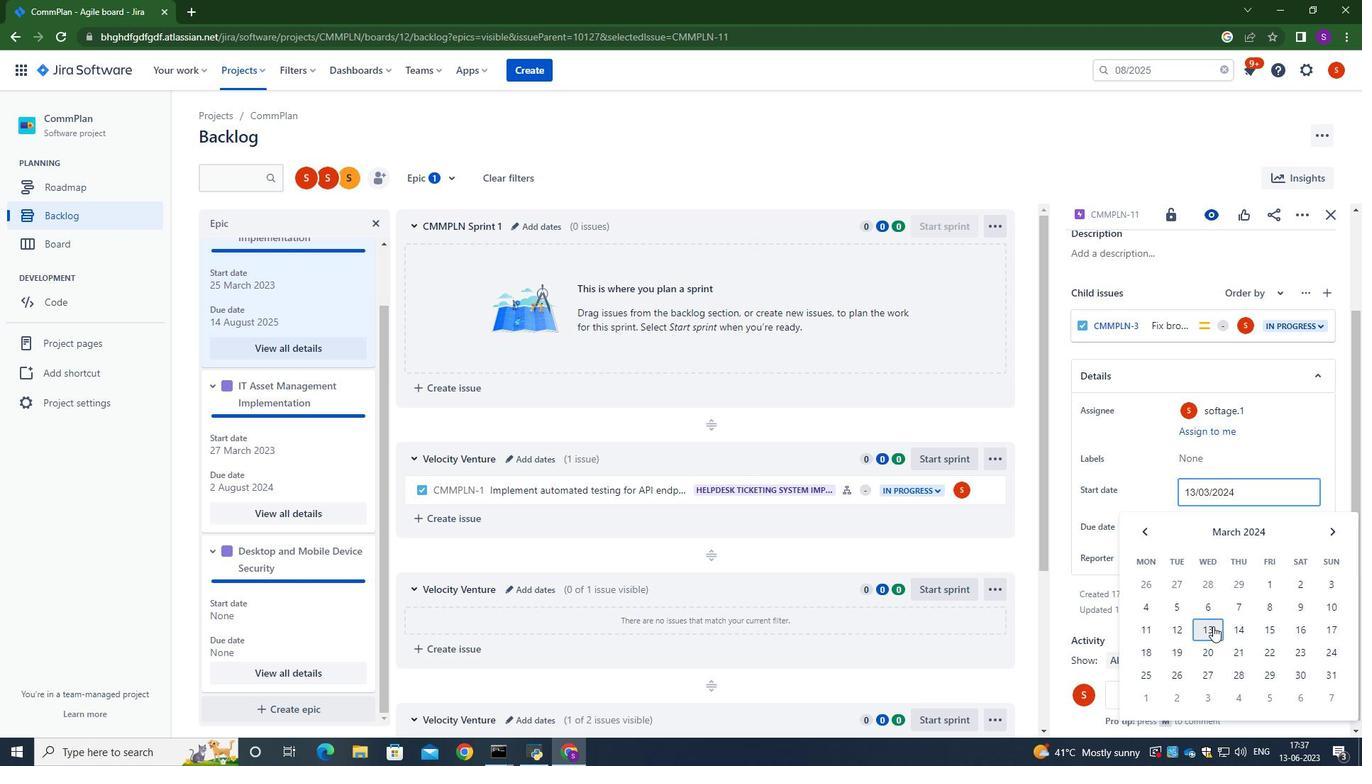 
Action: Mouse moved to (1216, 525)
Screenshot: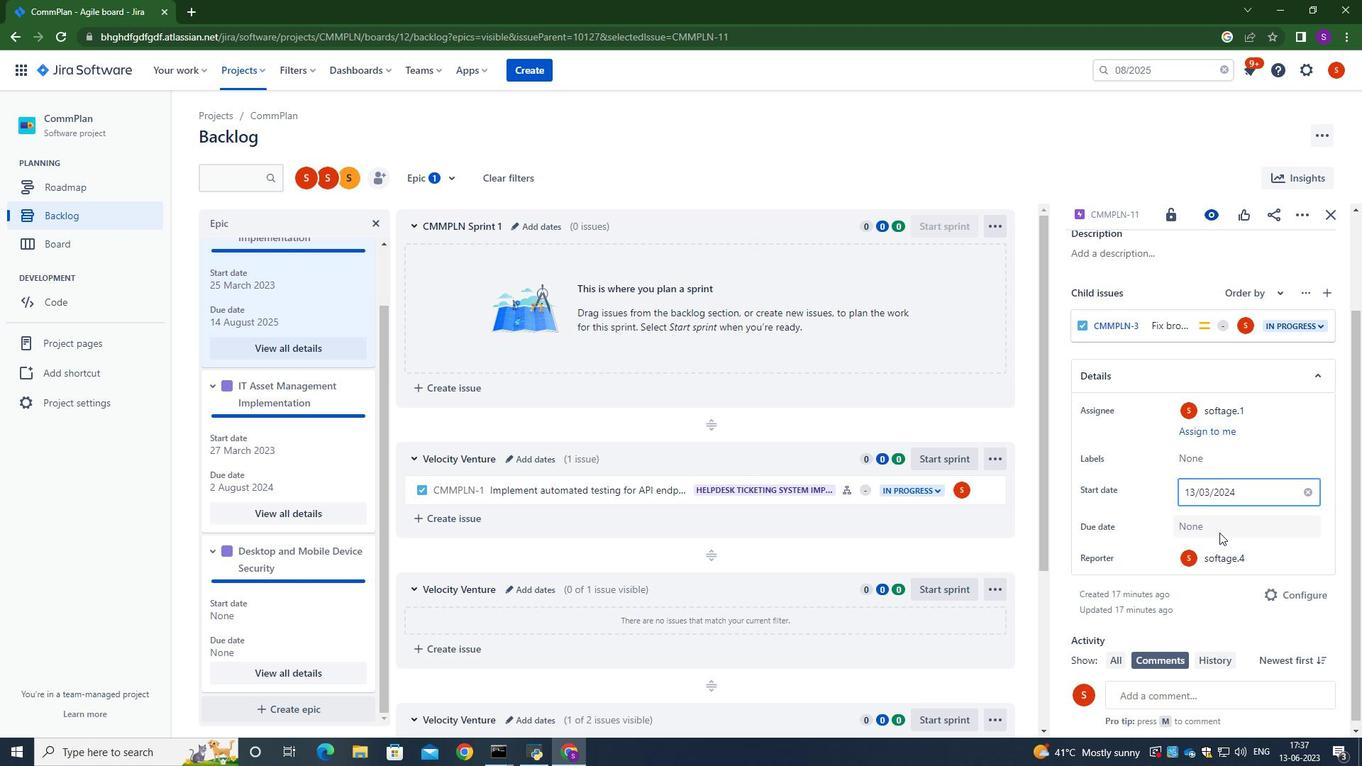 
Action: Mouse pressed left at (1216, 525)
Screenshot: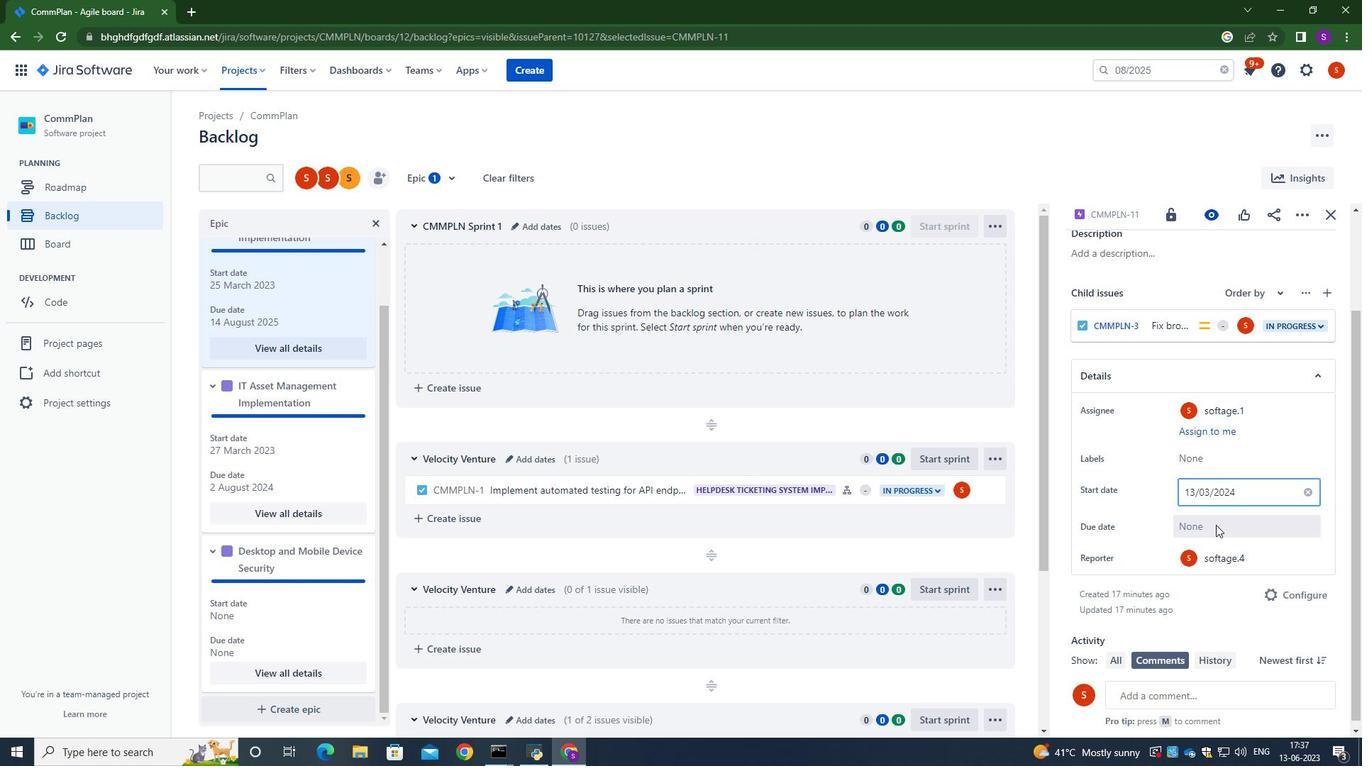 
Action: Mouse moved to (1209, 519)
Screenshot: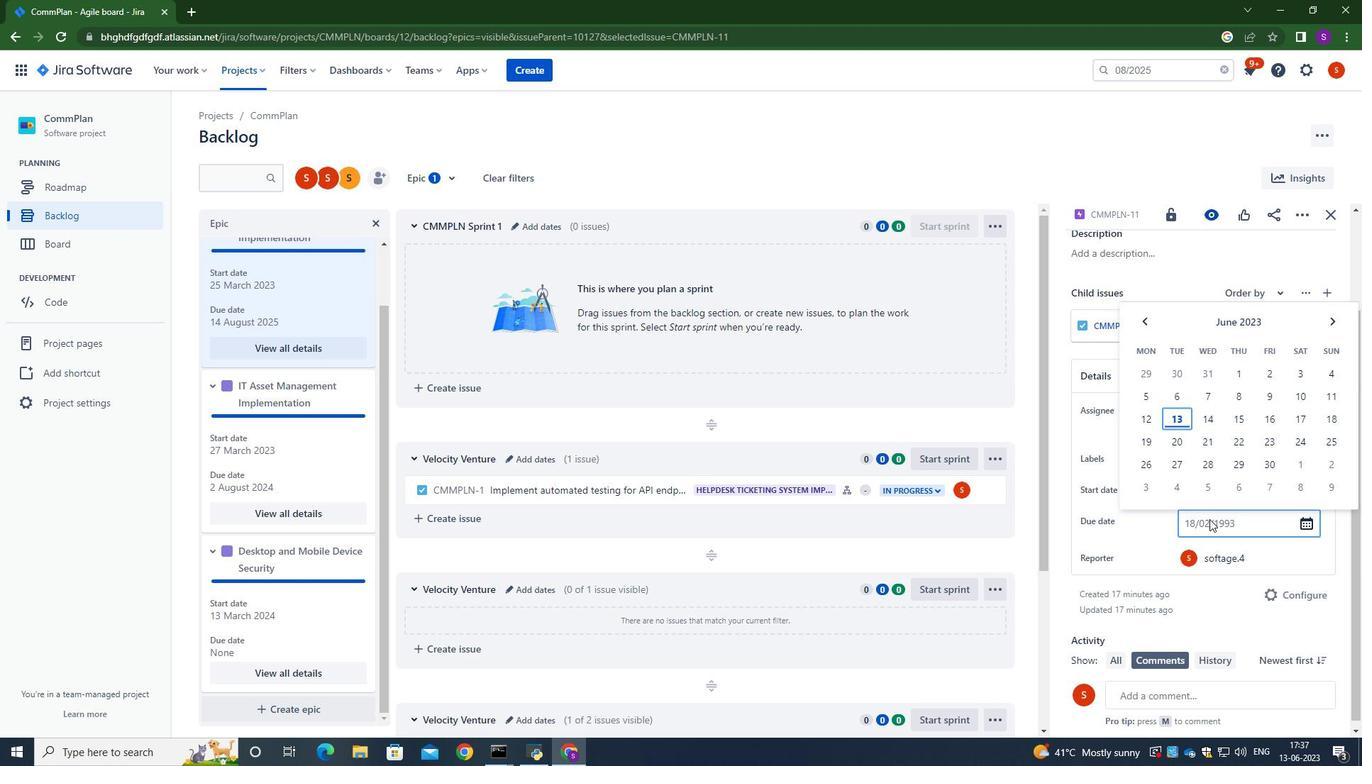 
Action: Key pressed 07/12/2025
Screenshot: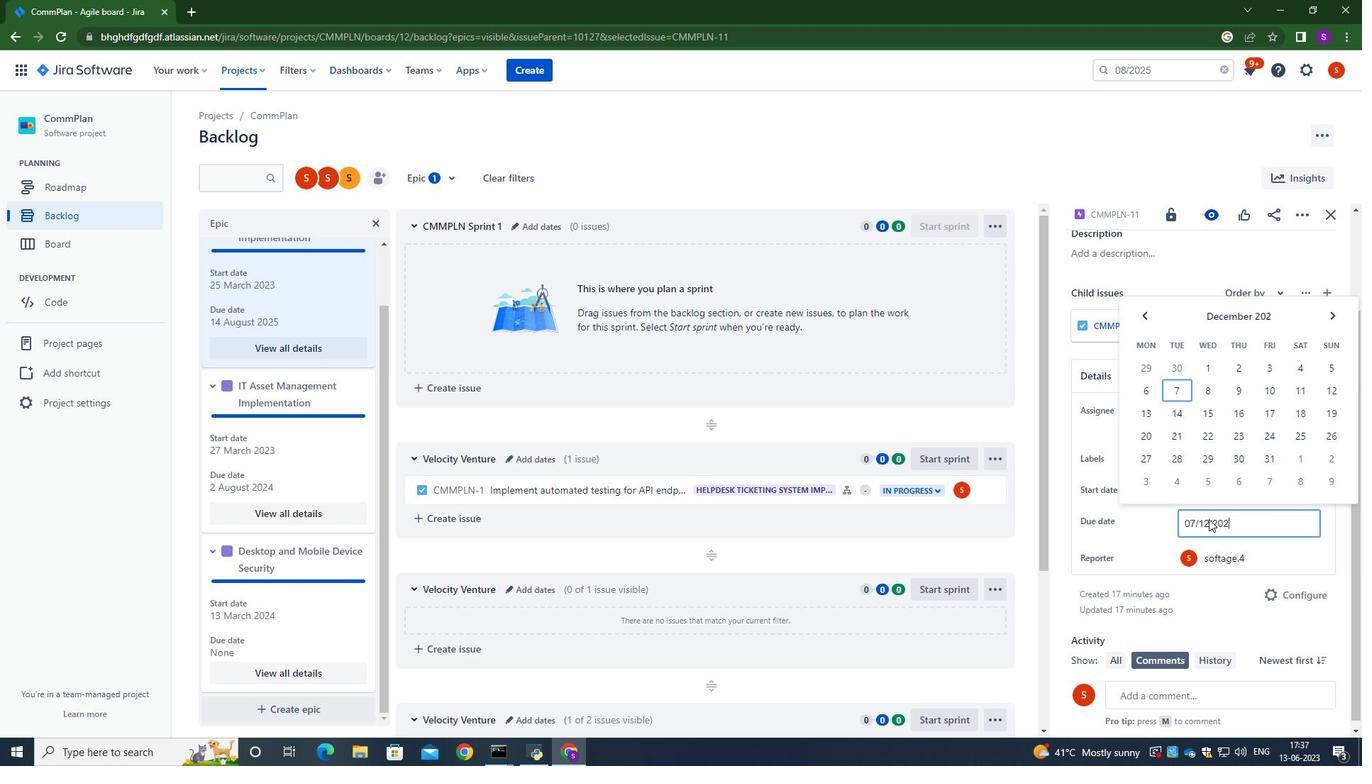 
Action: Mouse moved to (1329, 369)
Screenshot: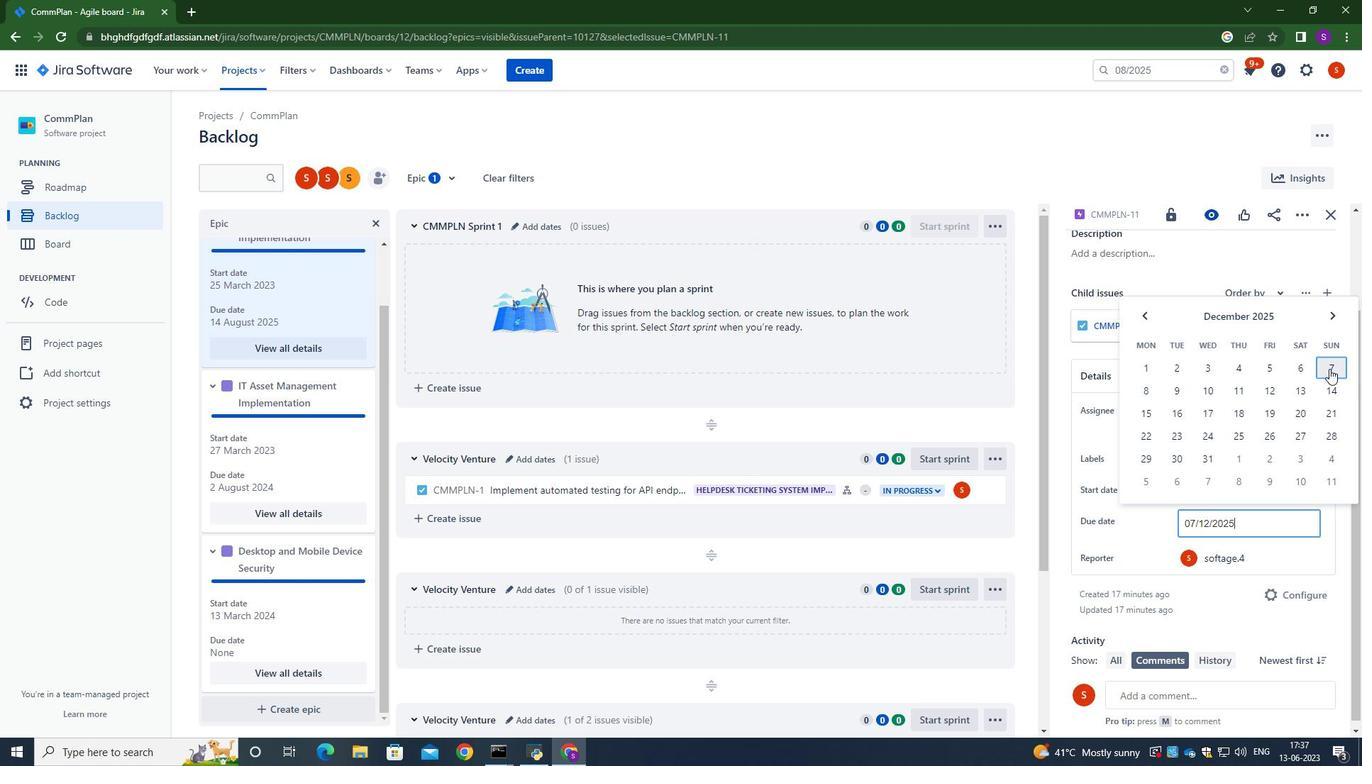 
Action: Mouse pressed left at (1329, 369)
Screenshot: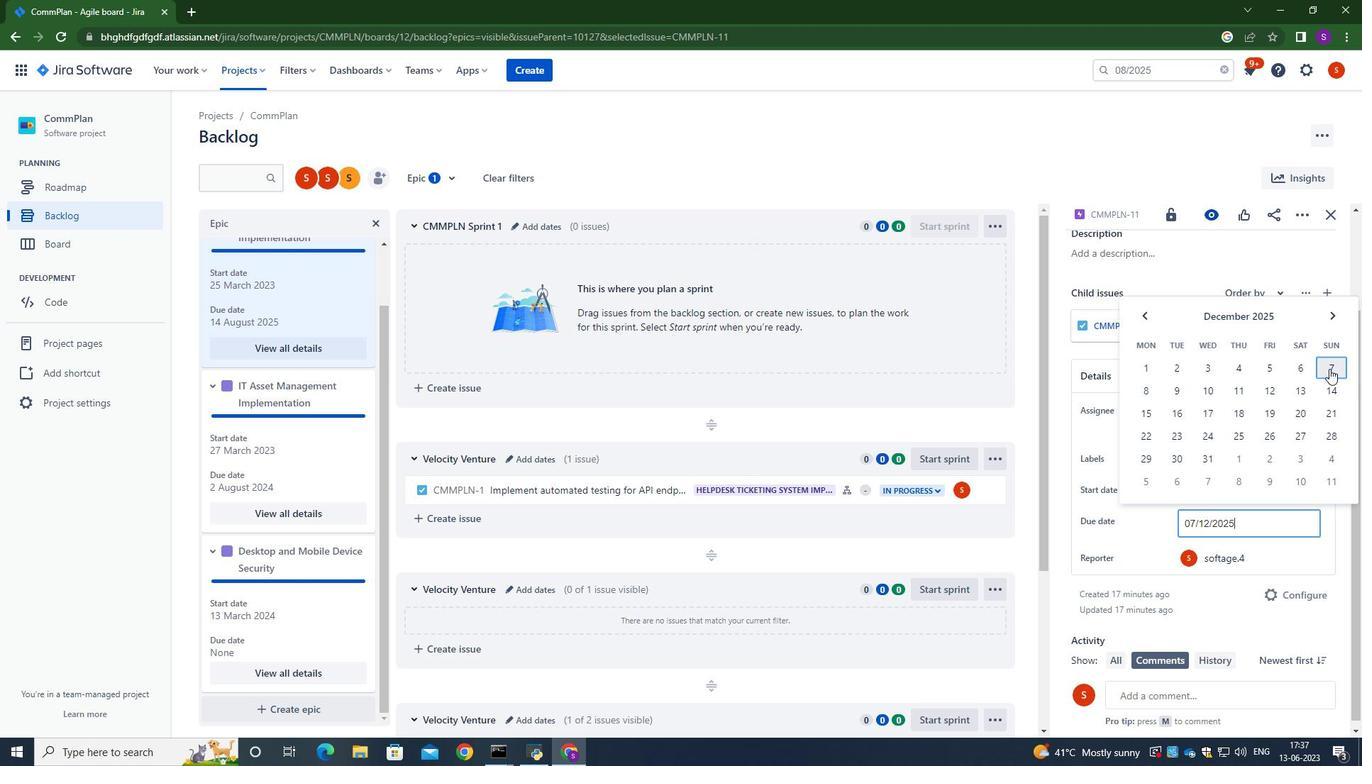 
Action: Mouse moved to (1256, 475)
Screenshot: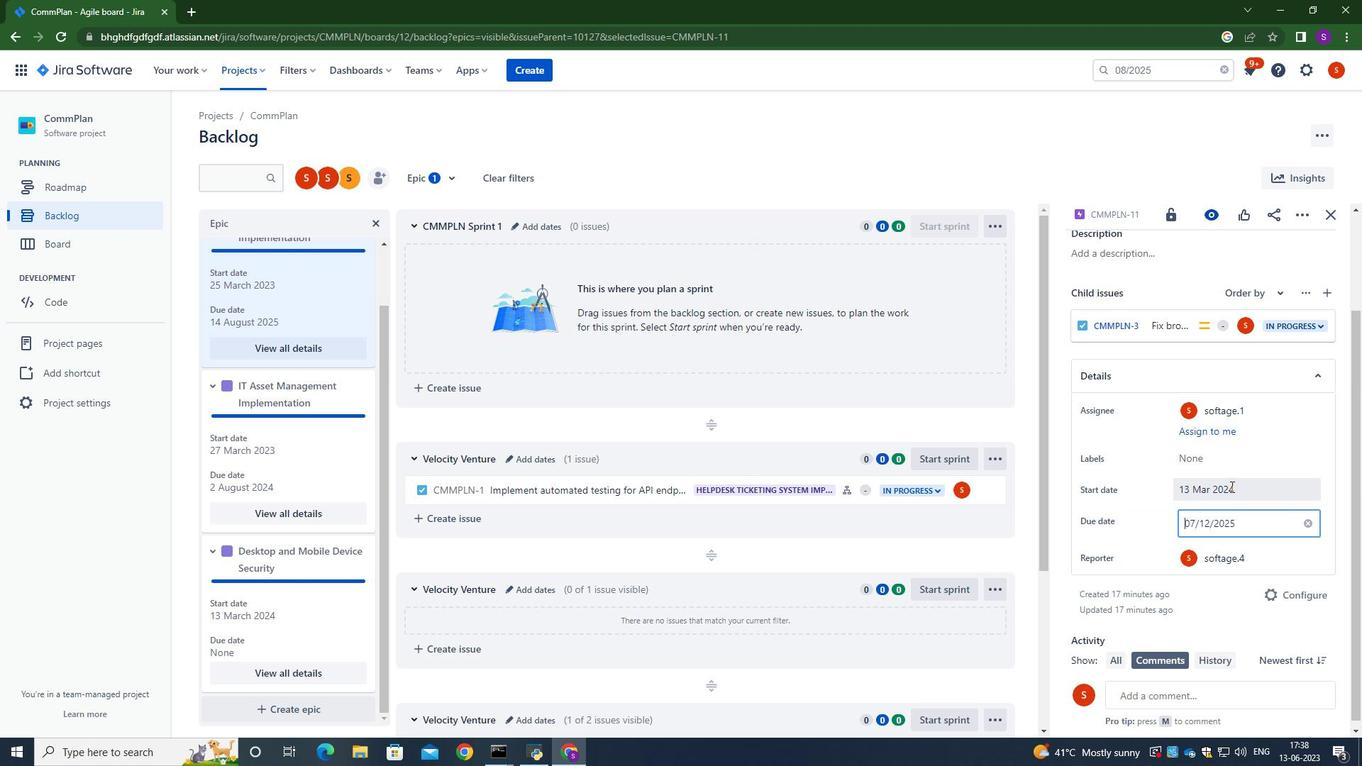 
Action: Mouse scrolled (1256, 474) with delta (0, 0)
Screenshot: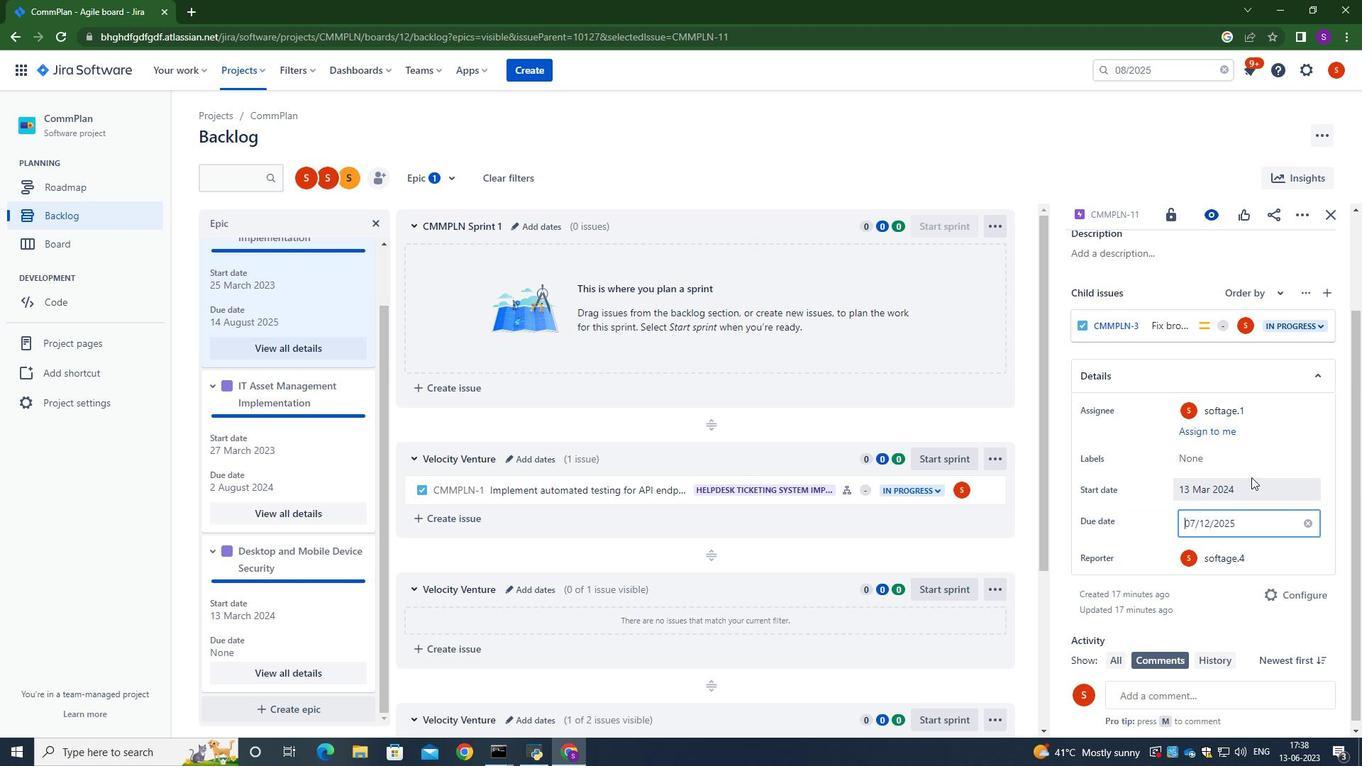 
Action: Mouse moved to (1256, 475)
Screenshot: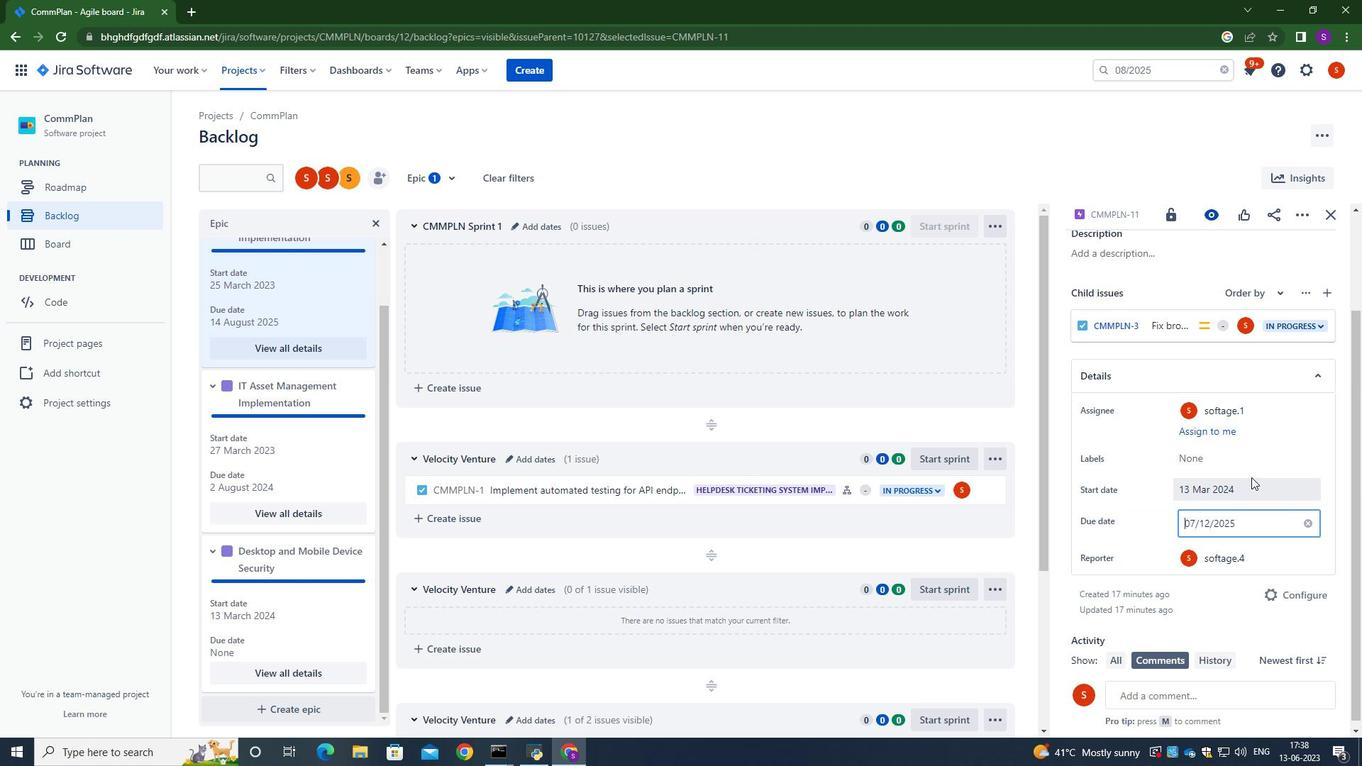 
Action: Mouse scrolled (1256, 474) with delta (0, 0)
Screenshot: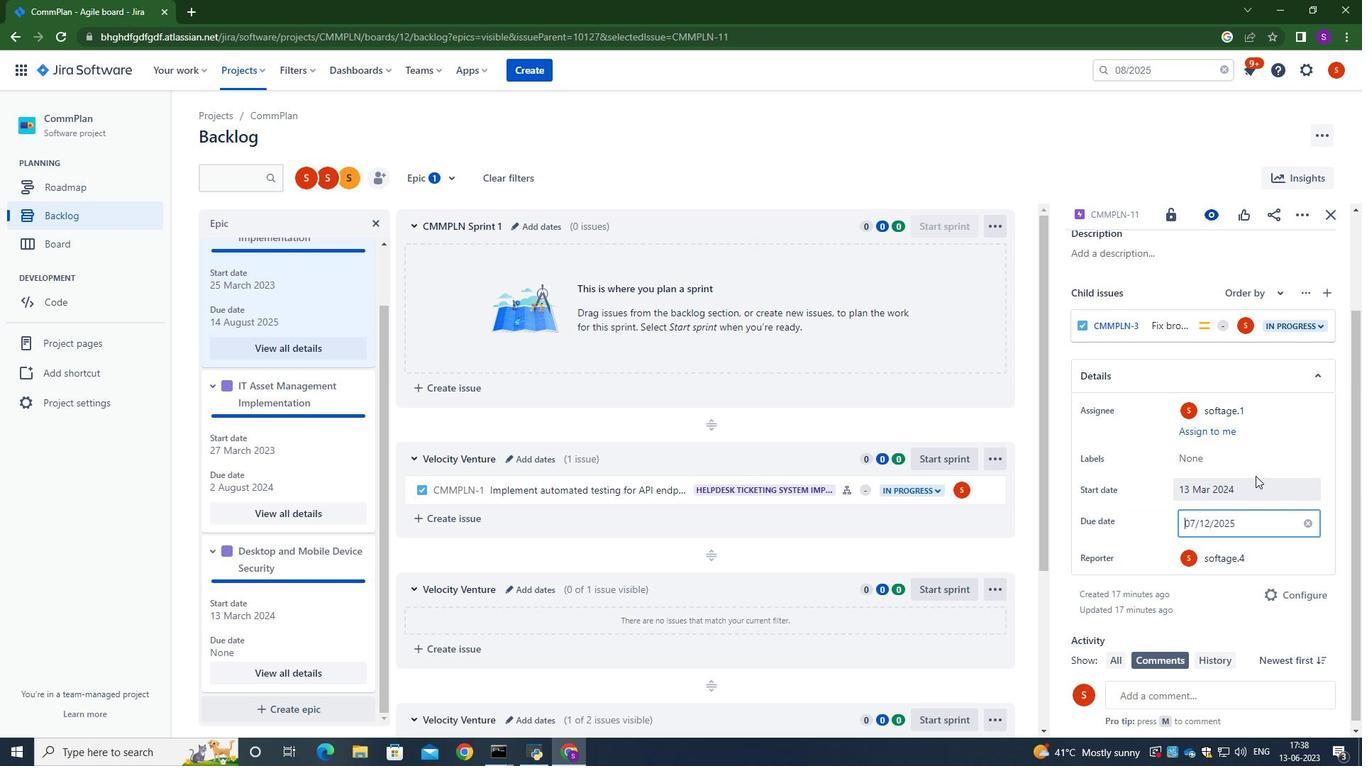 
Action: Mouse scrolled (1256, 474) with delta (0, 0)
Screenshot: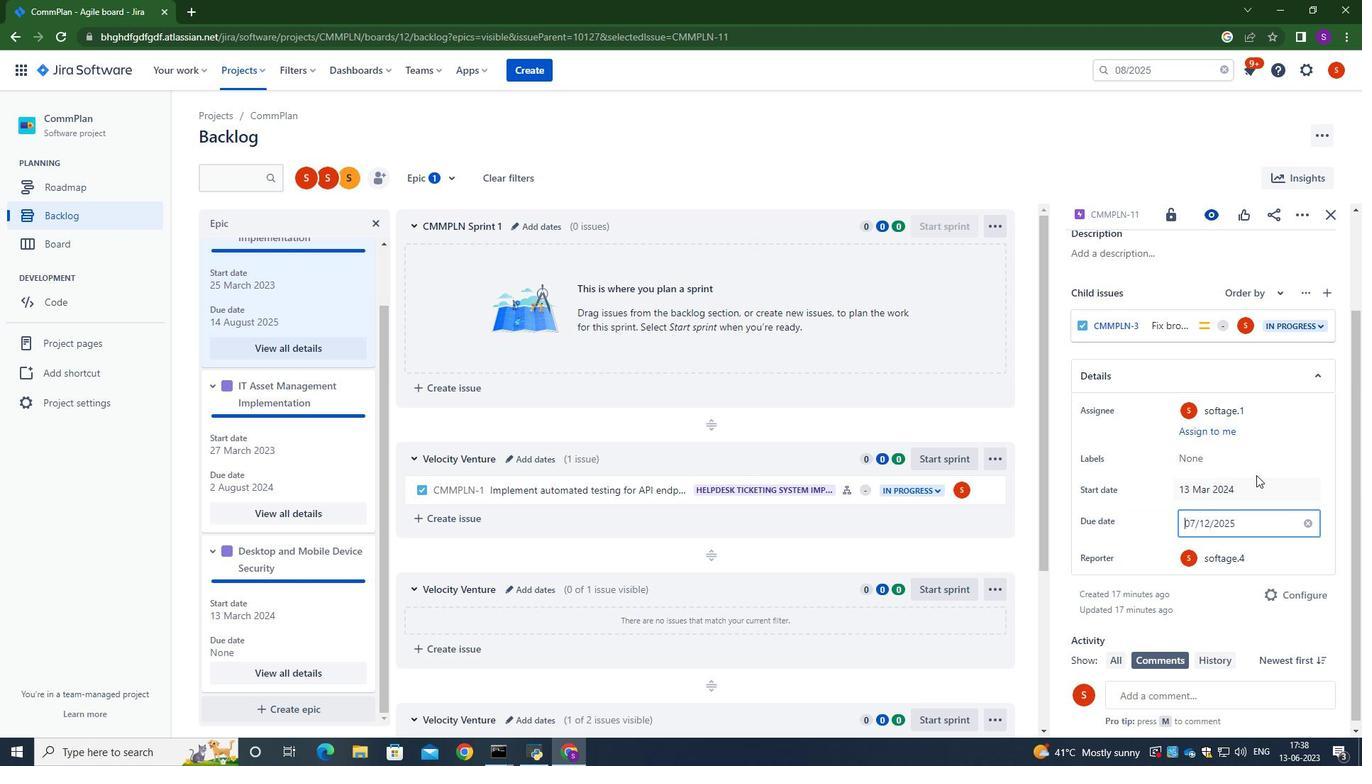 
Action: Mouse moved to (1259, 476)
Screenshot: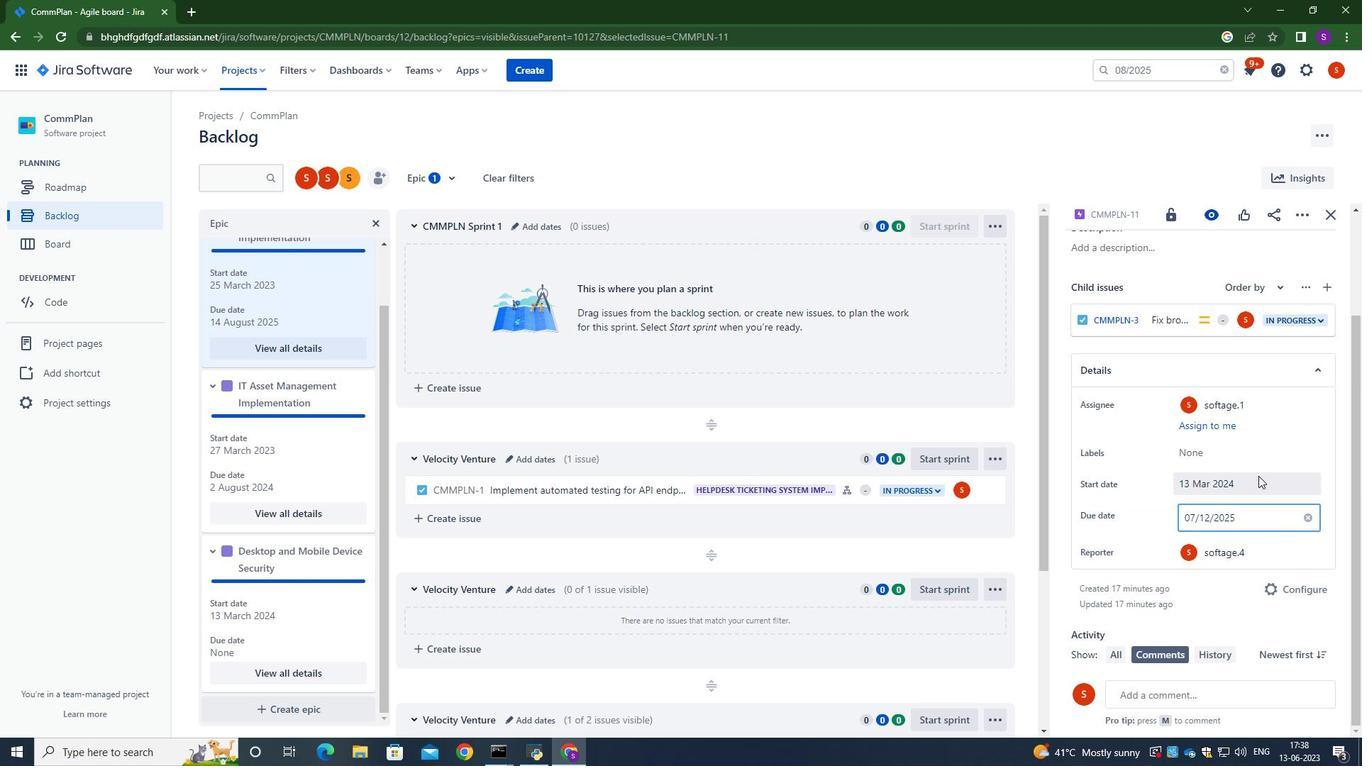 
Action: Mouse scrolled (1259, 475) with delta (0, 0)
Screenshot: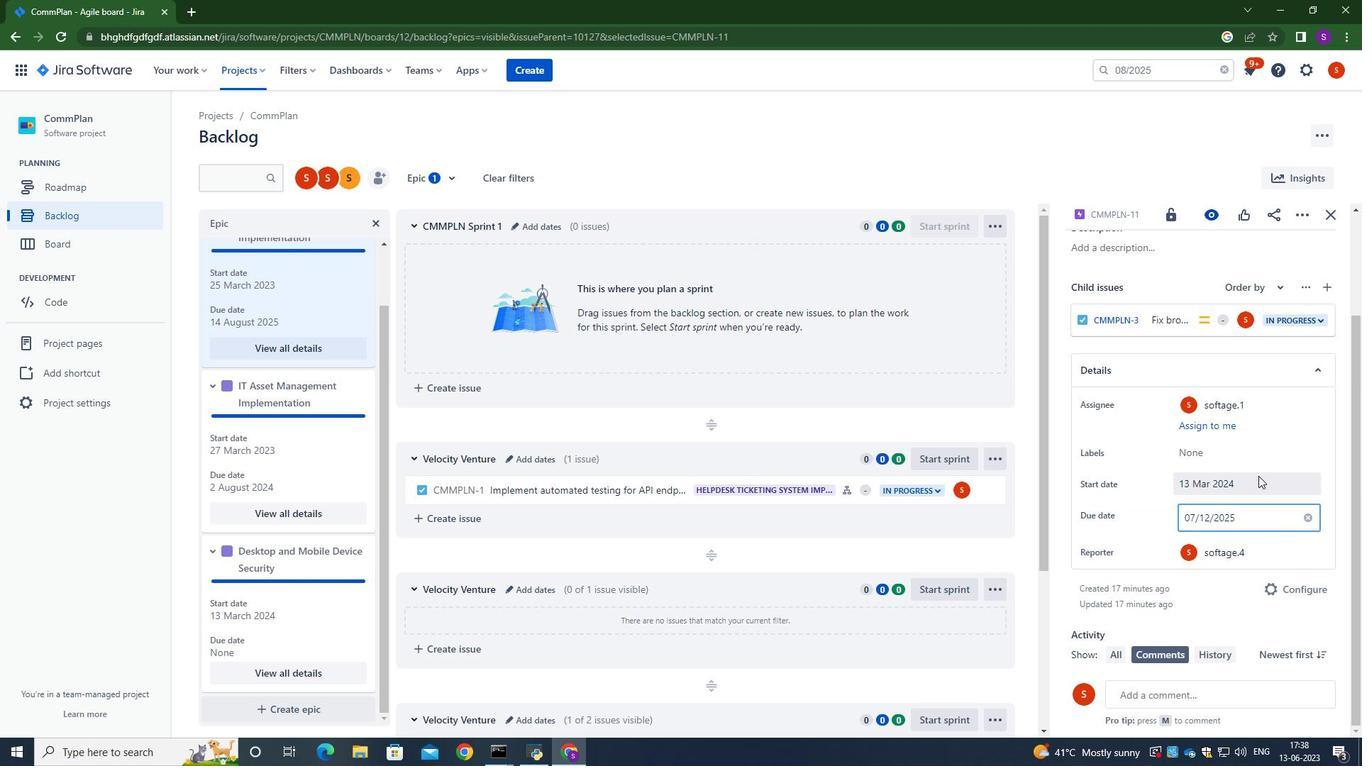 
Action: Mouse moved to (1309, 454)
Screenshot: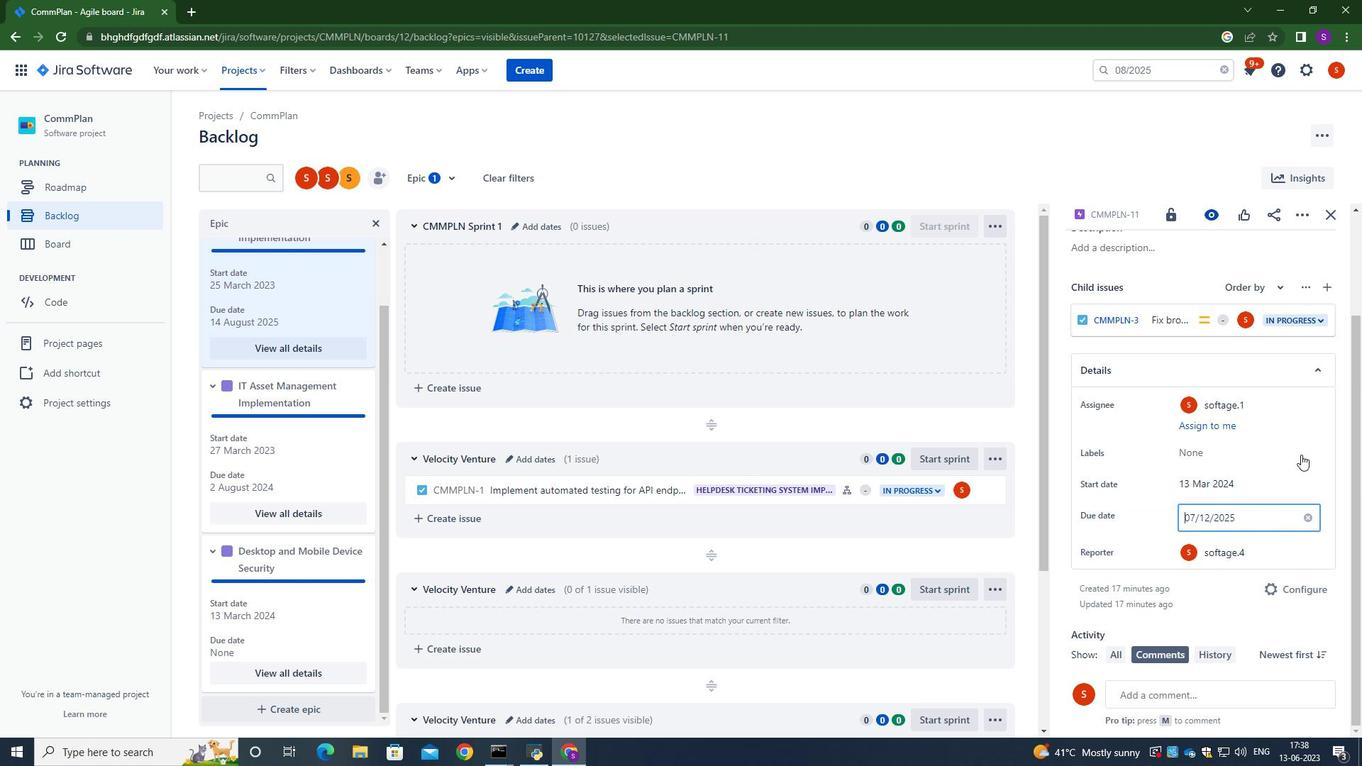 
Action: Mouse pressed left at (1309, 454)
Screenshot: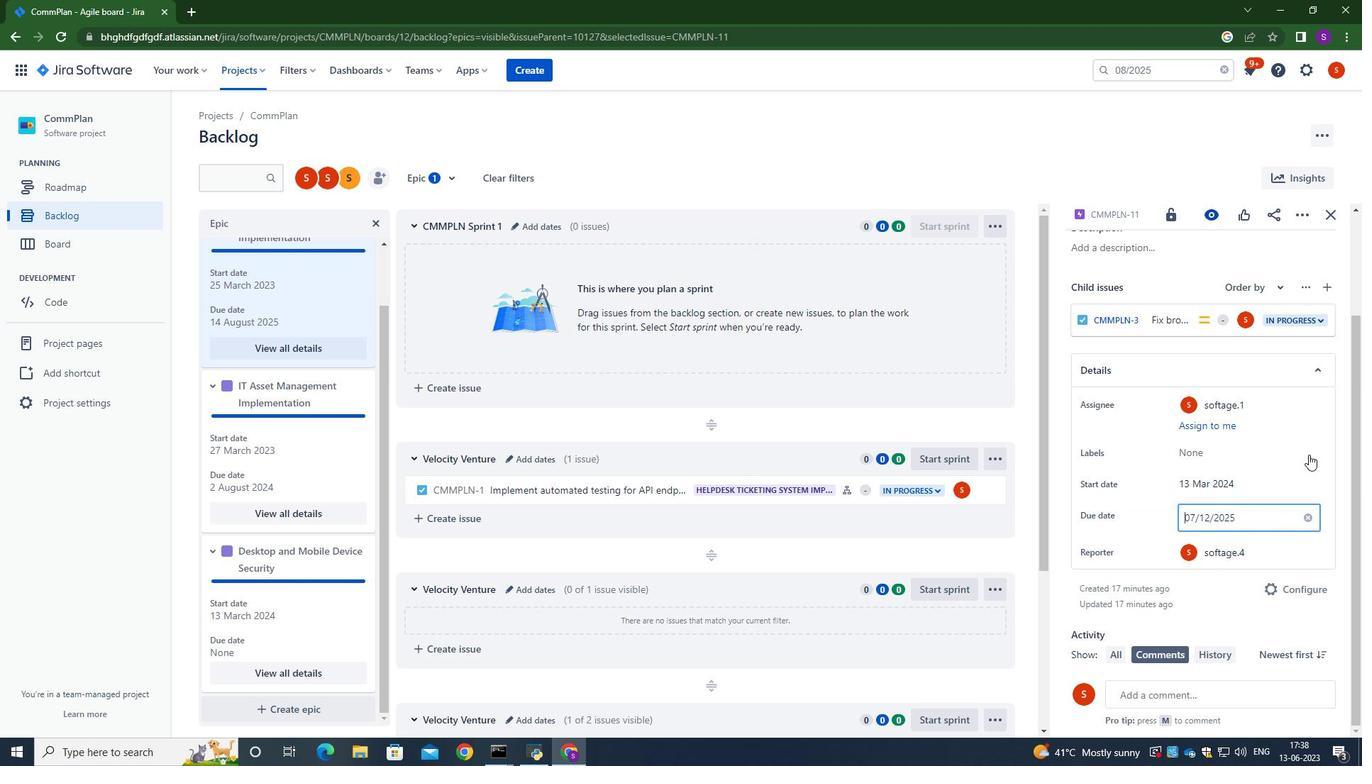 
Action: Mouse moved to (1129, 471)
Screenshot: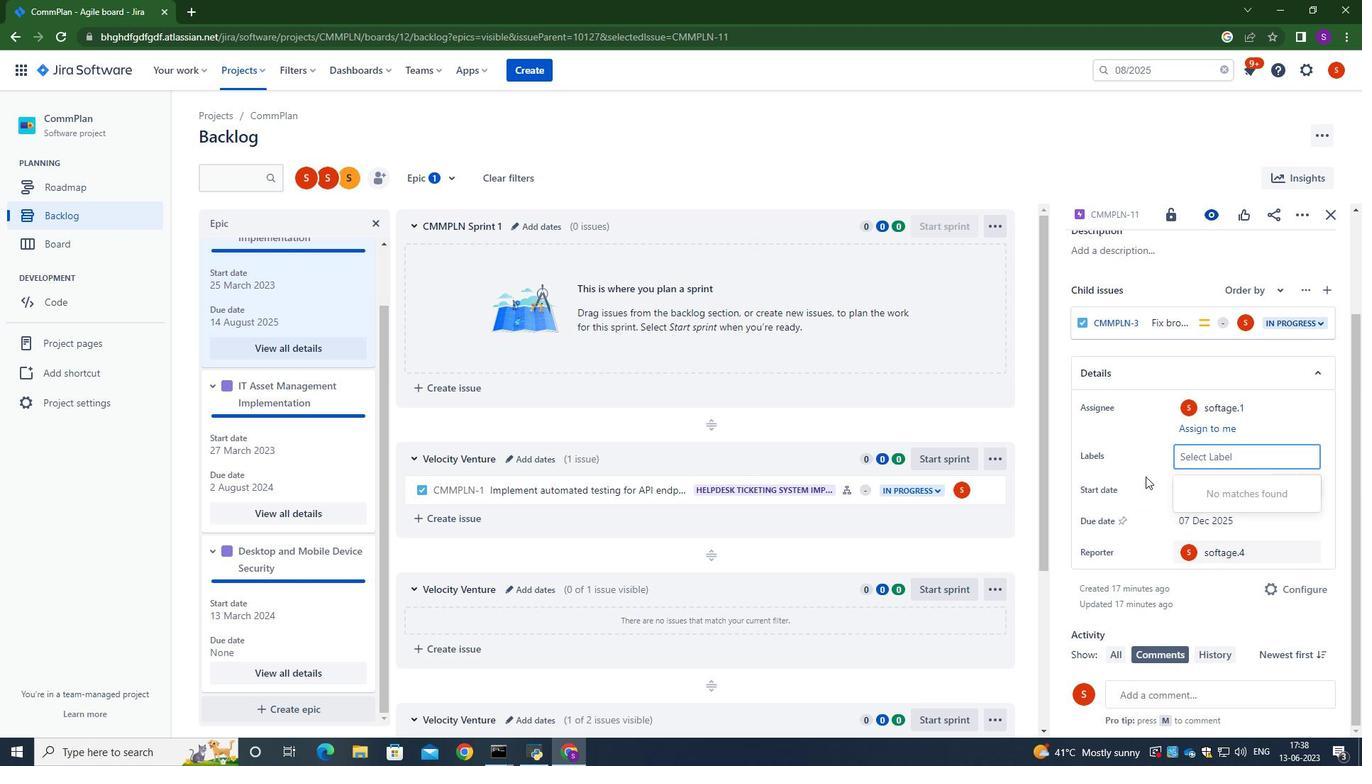 
Action: Mouse scrolled (1129, 471) with delta (0, 0)
Screenshot: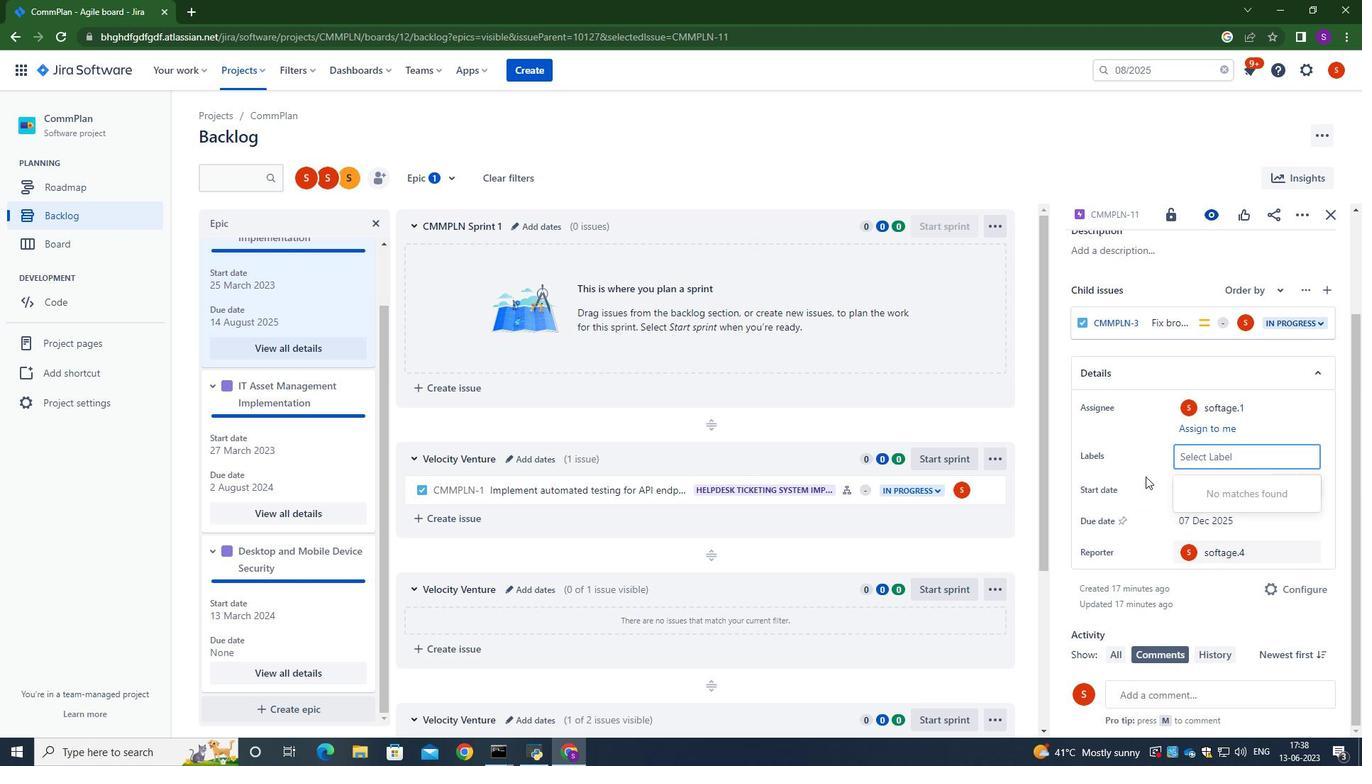 
Action: Mouse moved to (1119, 470)
Screenshot: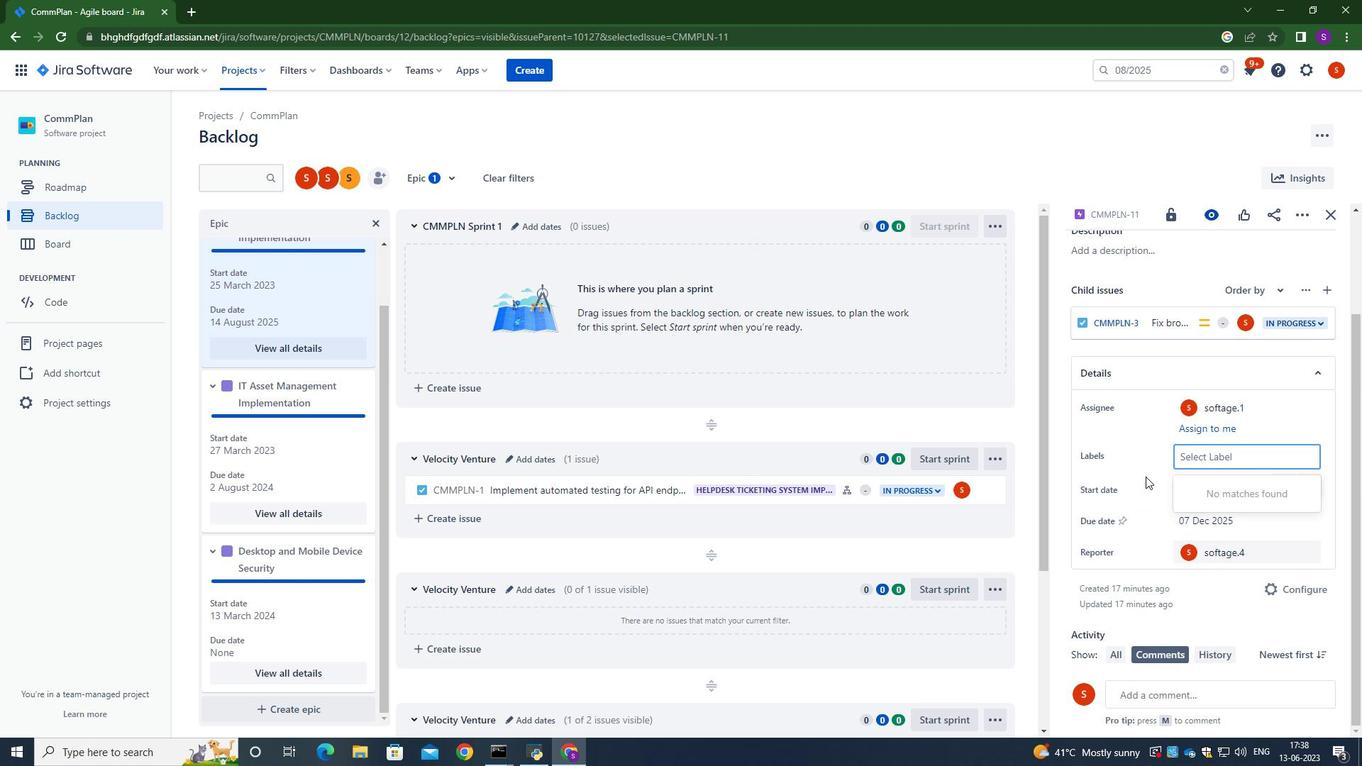 
Action: Mouse scrolled (1119, 469) with delta (0, 0)
Screenshot: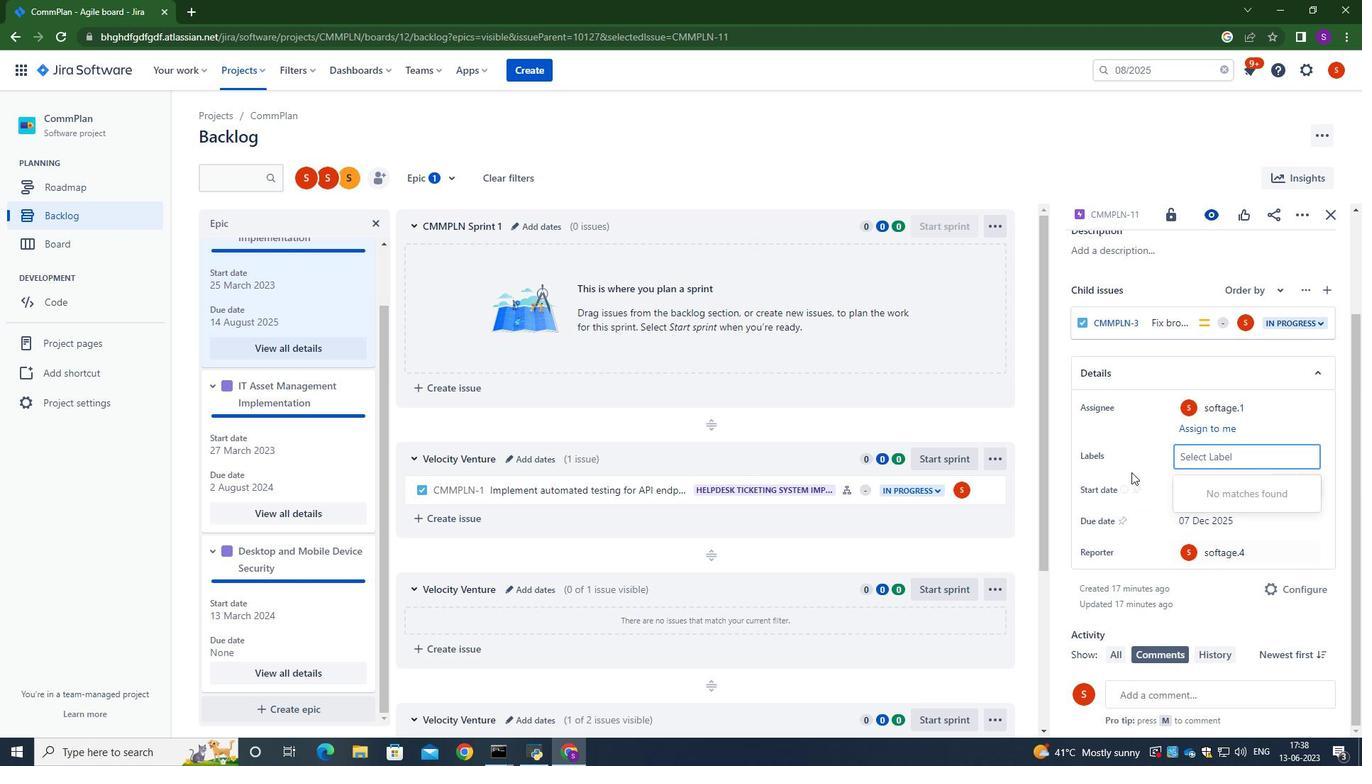 
Action: Mouse scrolled (1119, 469) with delta (0, 0)
Screenshot: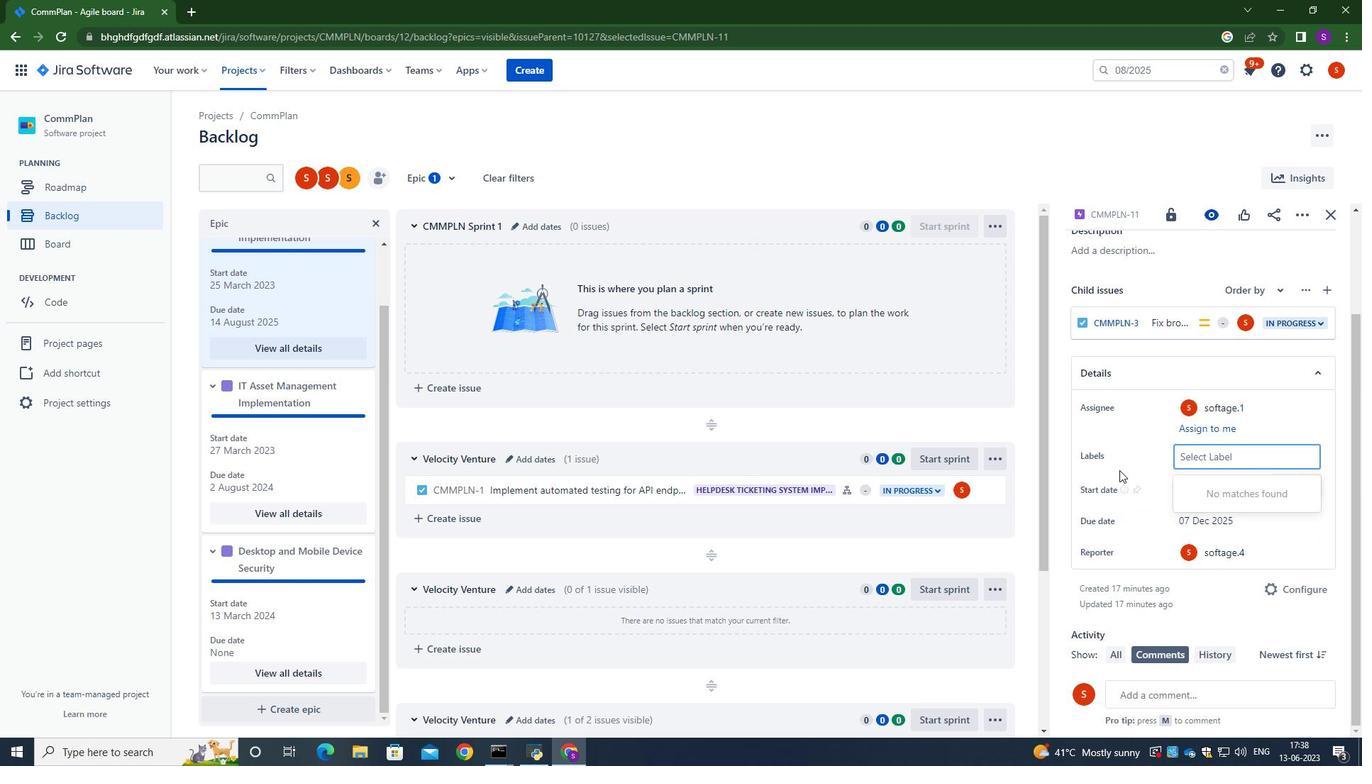 
Action: Mouse moved to (70, 568)
Screenshot: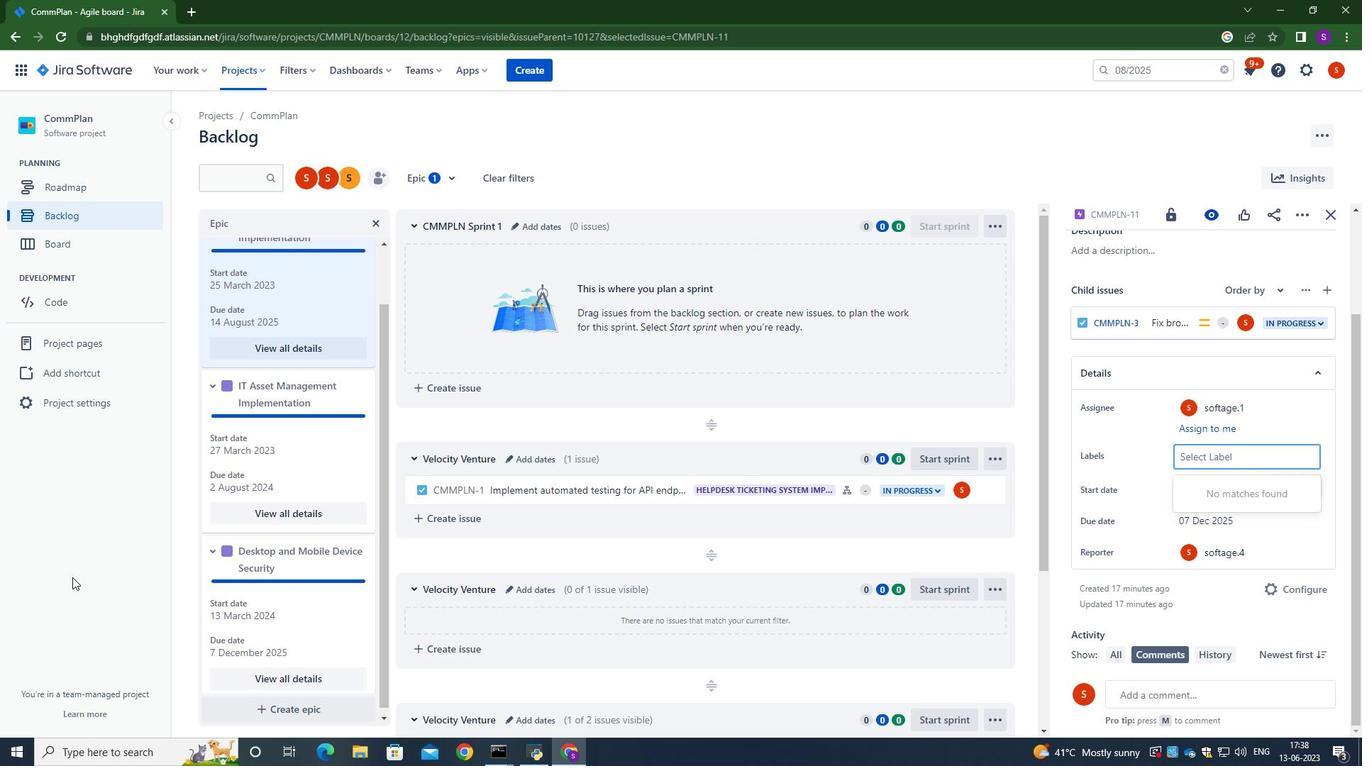 
Action: Mouse pressed left at (70, 568)
Screenshot: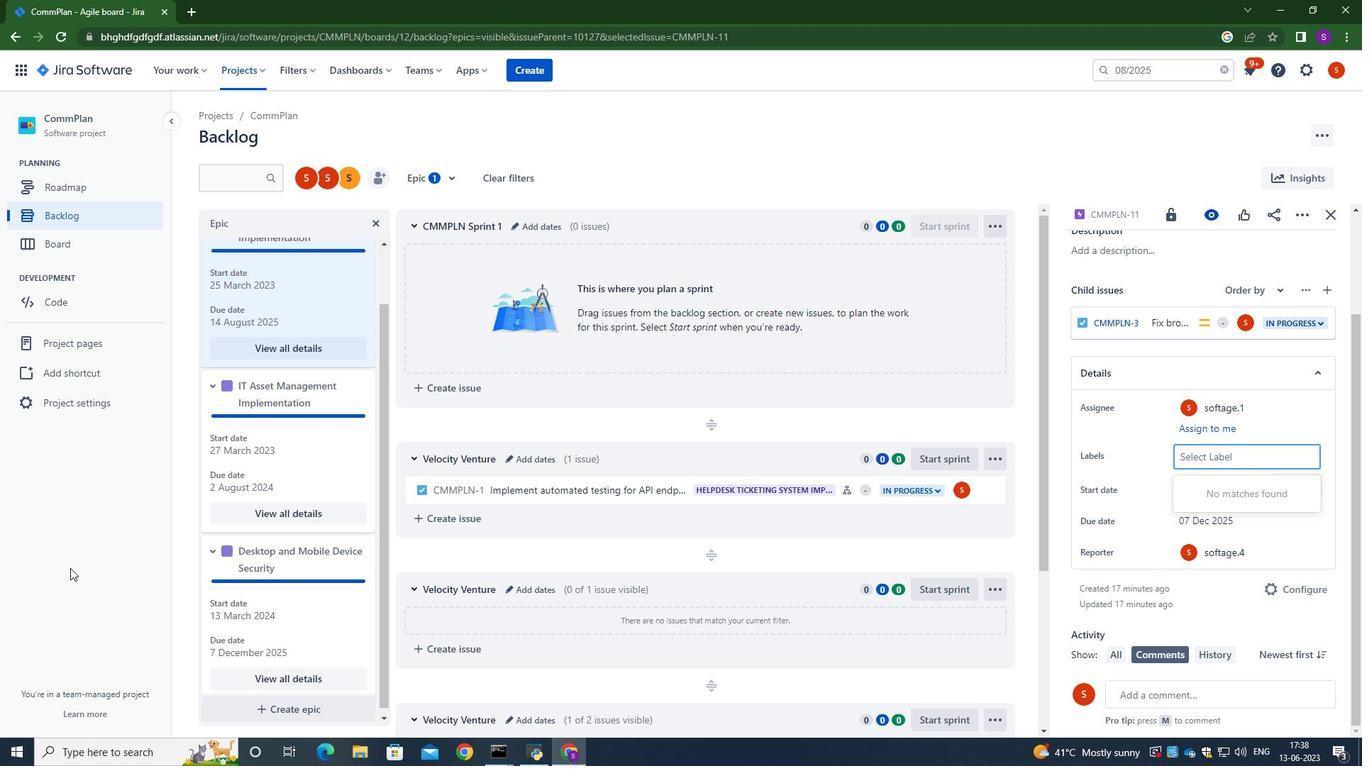 
